 Task: Research Airbnb accommodations for family mountain adventure in Colorado Springs, Colorado, with activities like stays at countryside properties.
Action: Mouse moved to (506, 162)
Screenshot: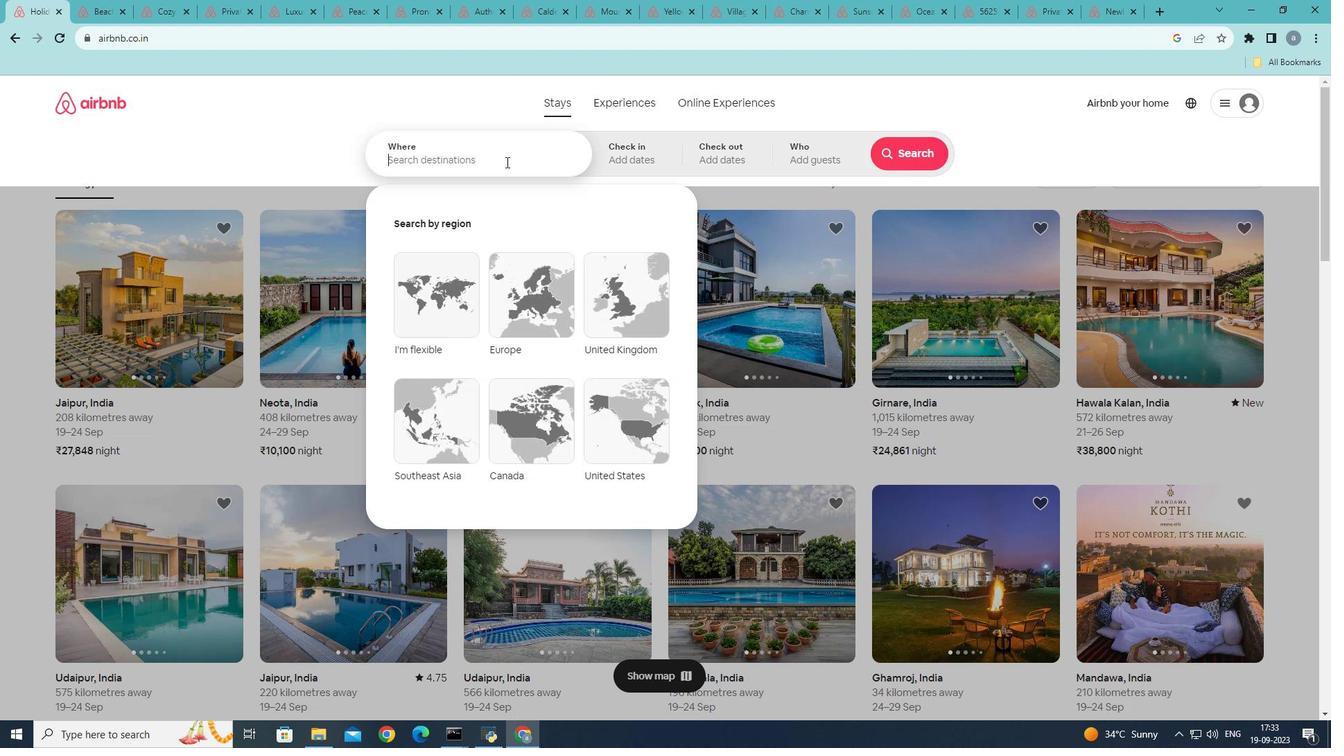 
Action: Mouse pressed left at (506, 162)
Screenshot: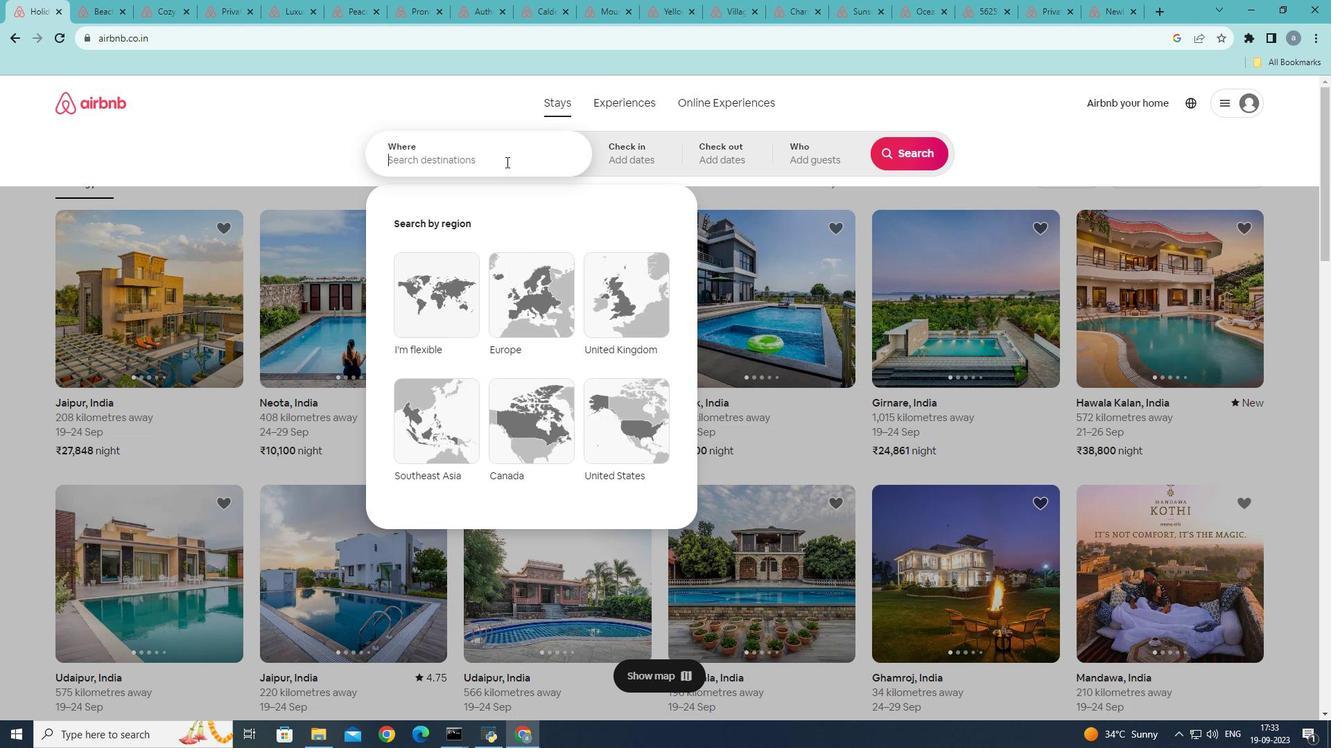 
Action: Mouse moved to (502, 166)
Screenshot: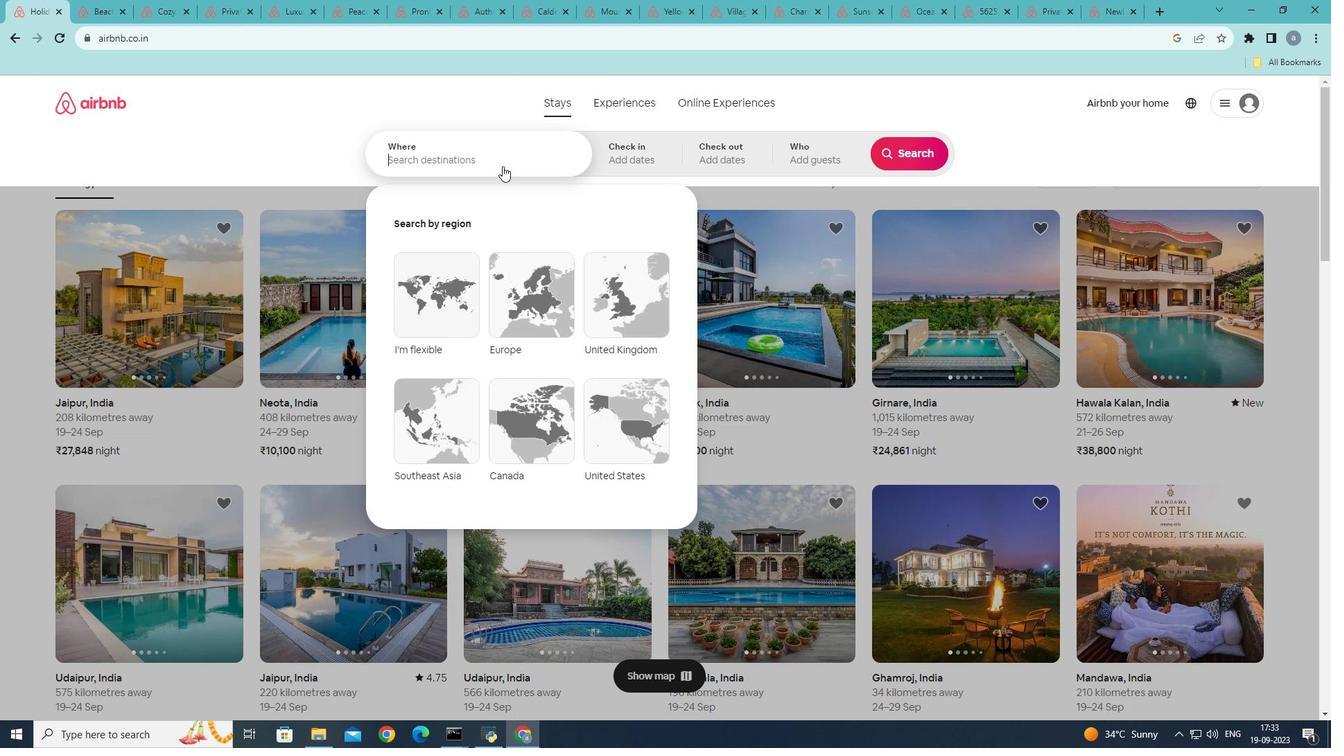 
Action: Key pressed <Key.shift>Colora
Screenshot: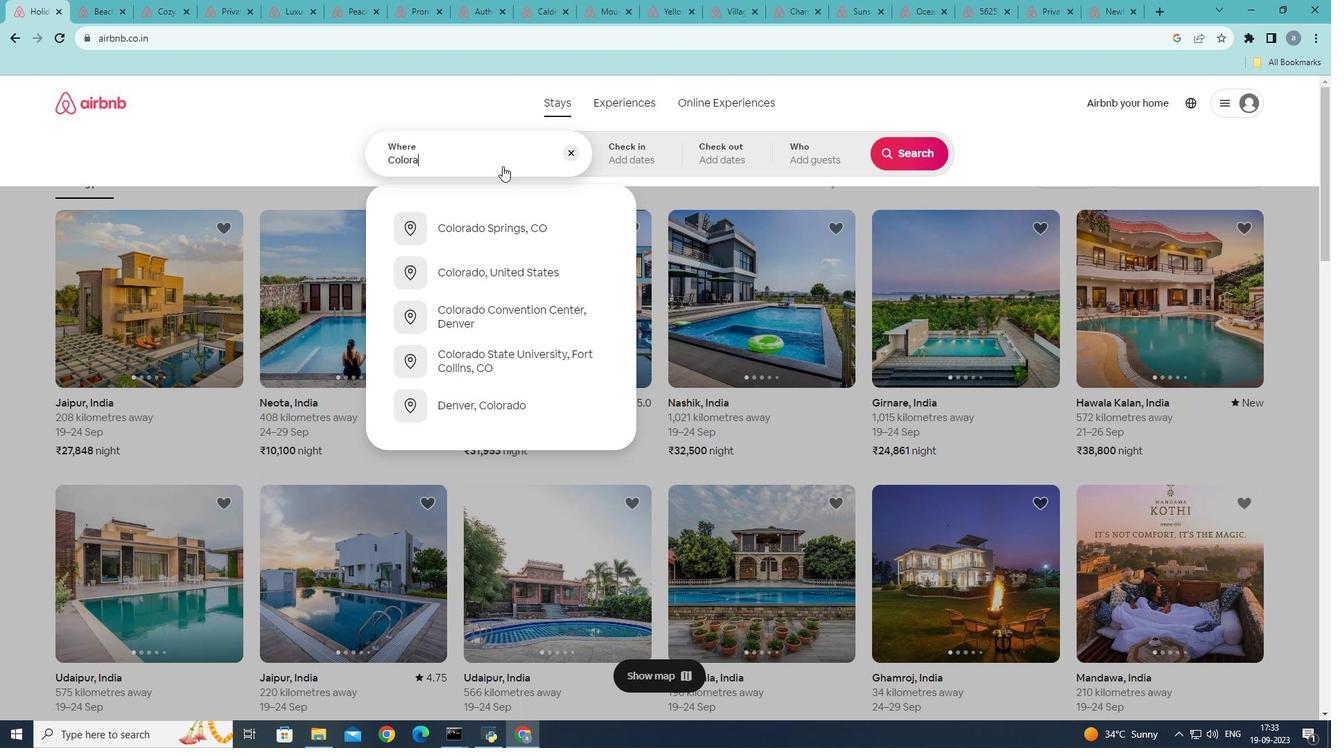 
Action: Mouse moved to (524, 230)
Screenshot: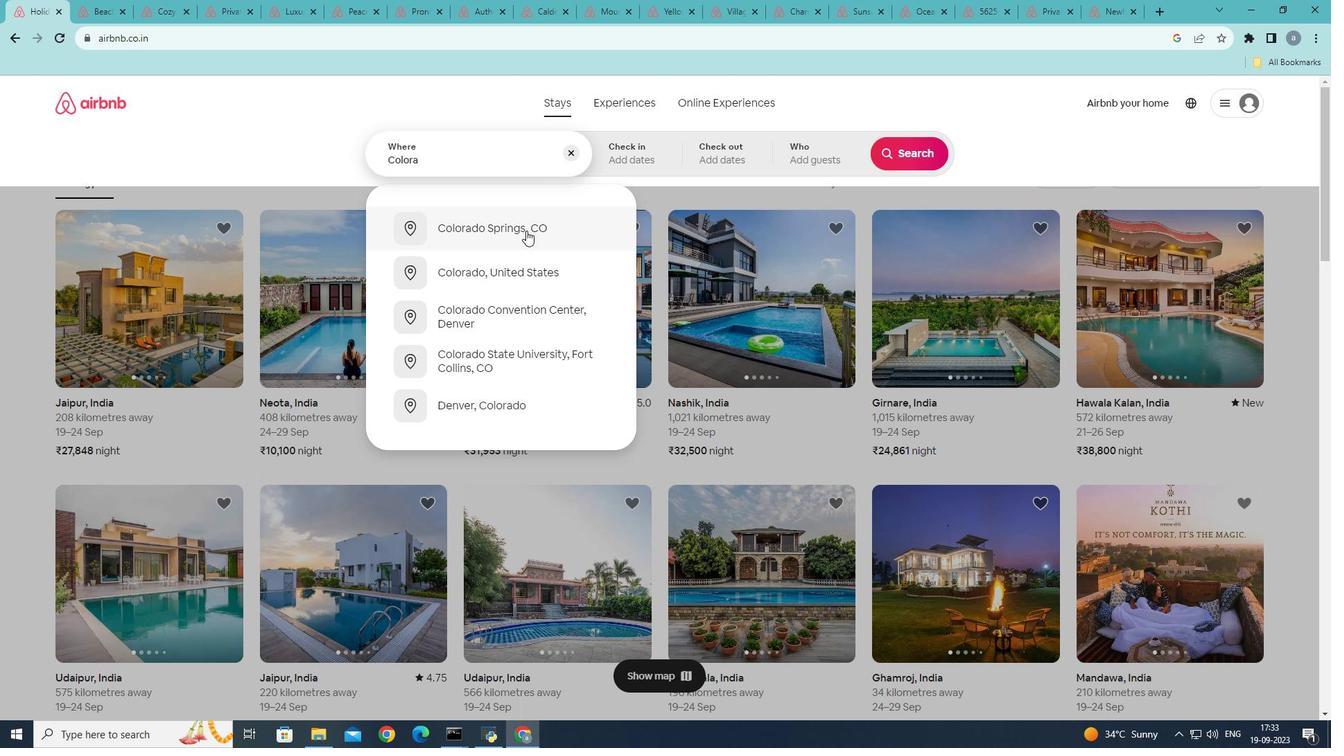 
Action: Mouse pressed left at (524, 230)
Screenshot: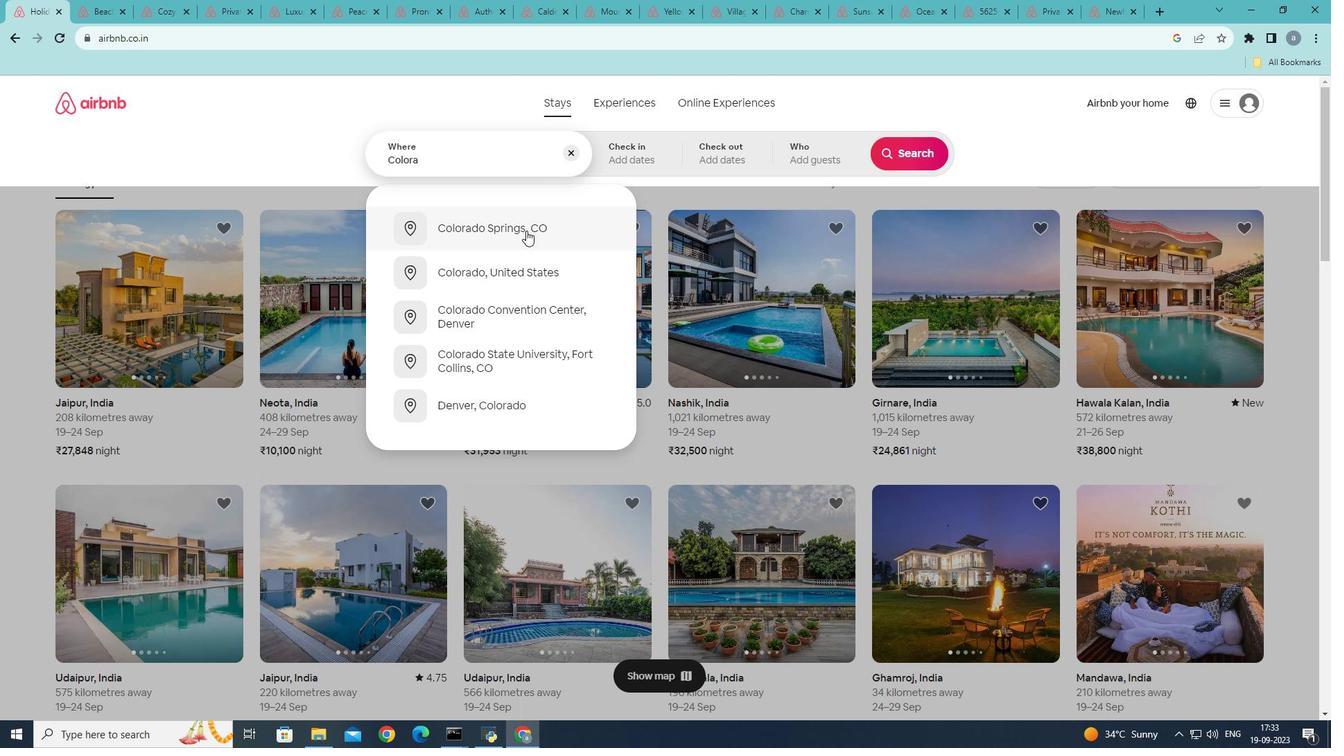 
Action: Mouse moved to (936, 152)
Screenshot: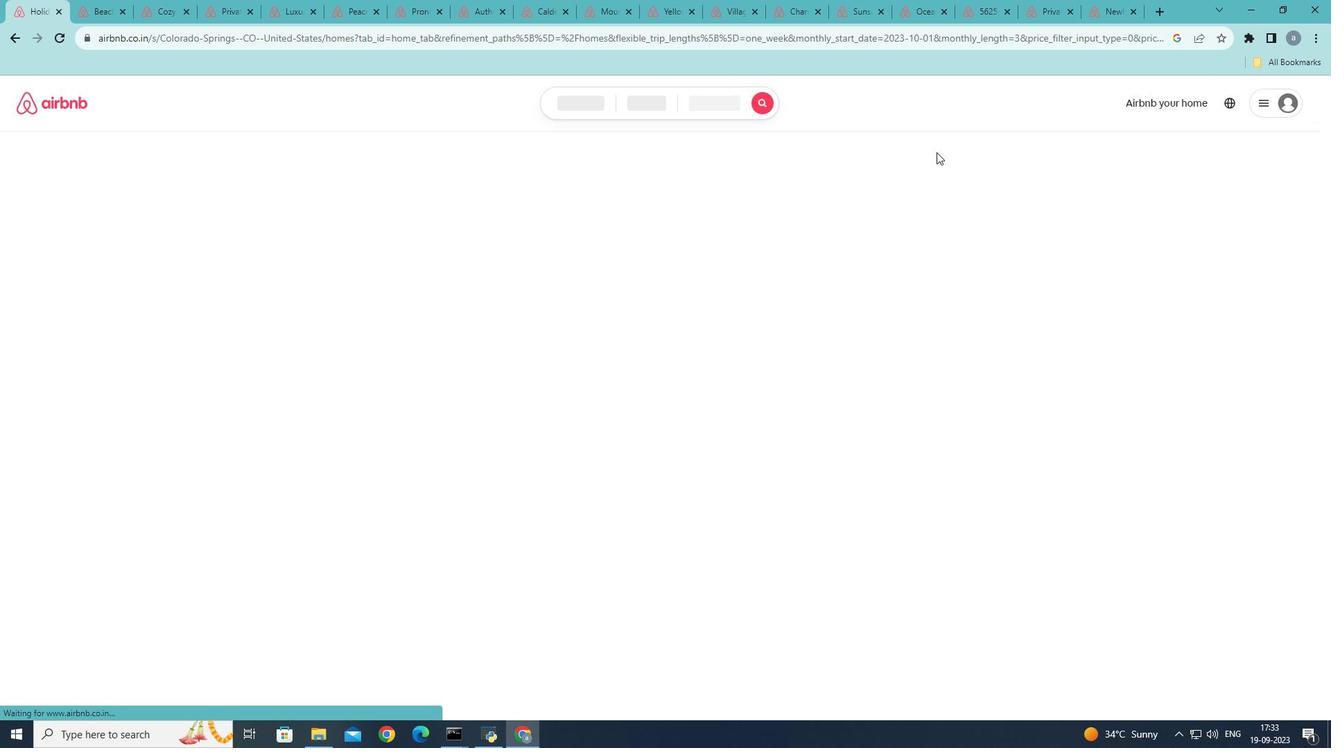 
Action: Mouse pressed left at (936, 152)
Screenshot: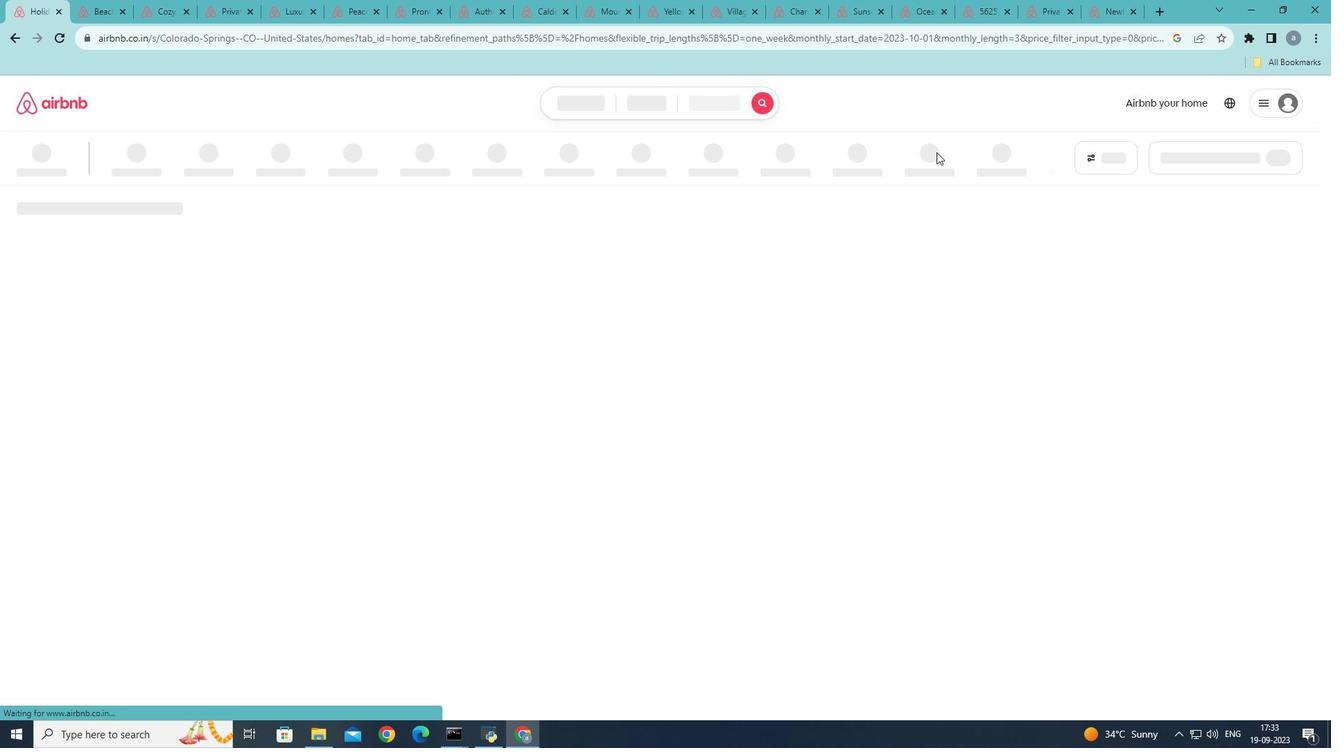 
Action: Mouse moved to (126, 160)
Screenshot: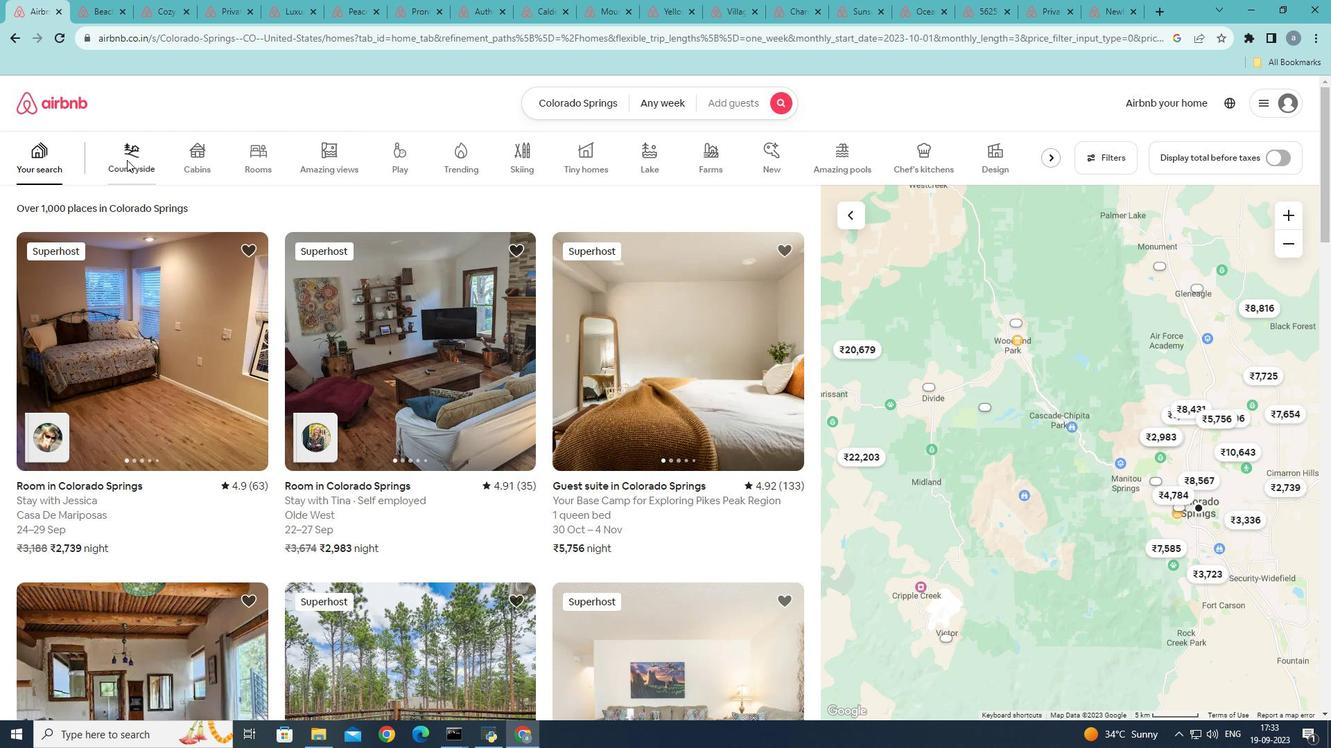 
Action: Mouse pressed left at (126, 160)
Screenshot: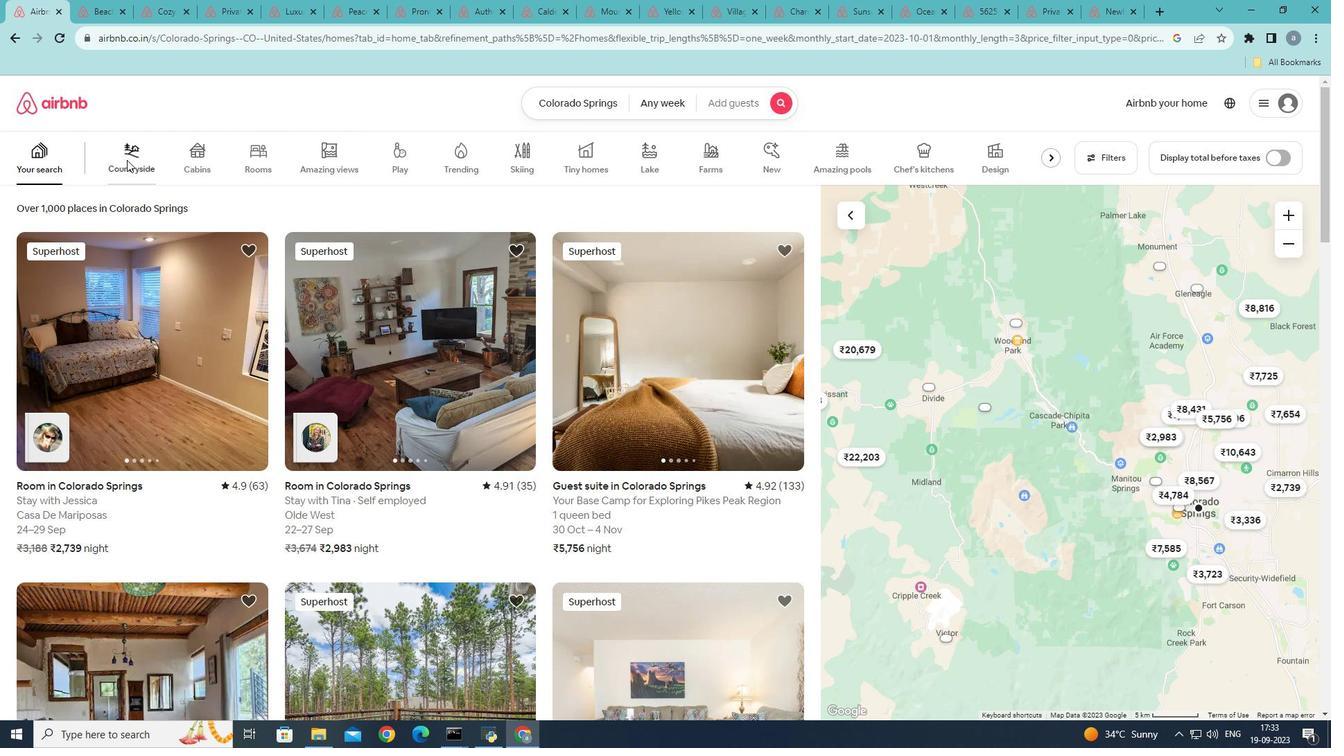 
Action: Mouse moved to (587, 362)
Screenshot: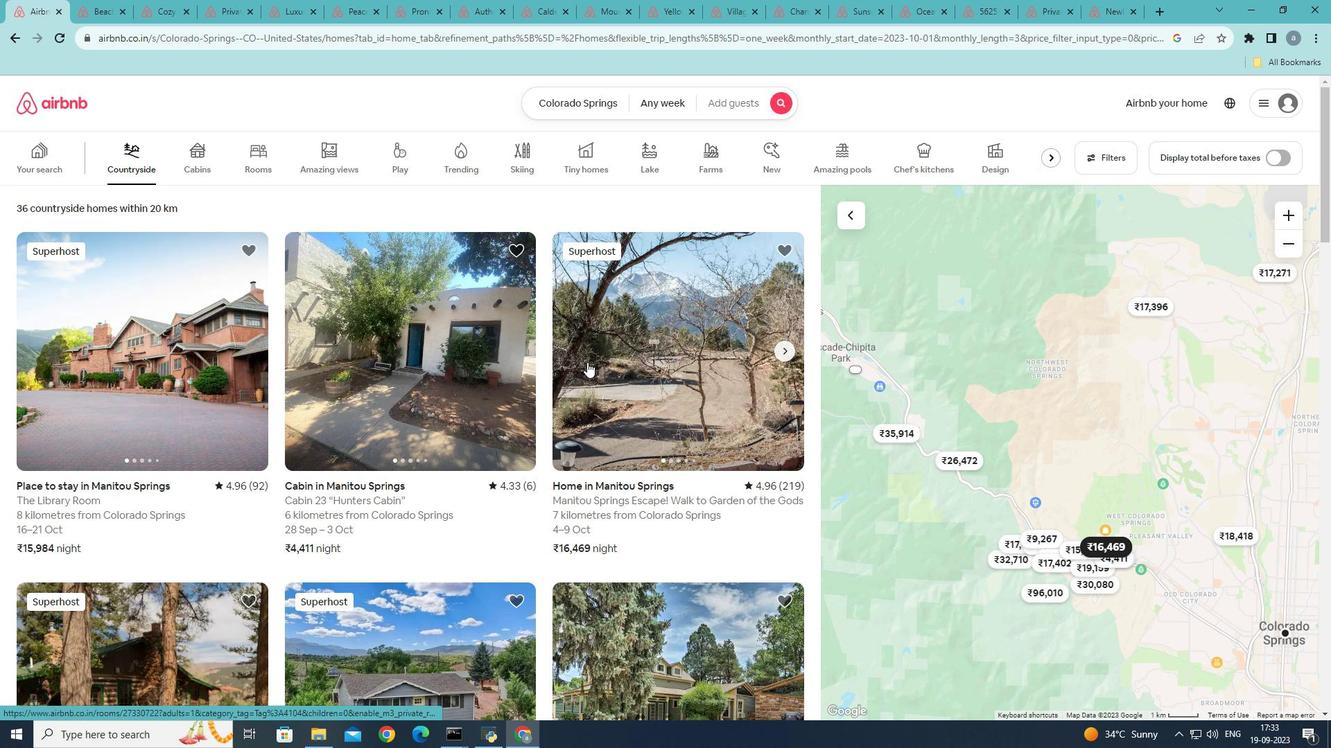 
Action: Mouse scrolled (587, 361) with delta (0, 0)
Screenshot: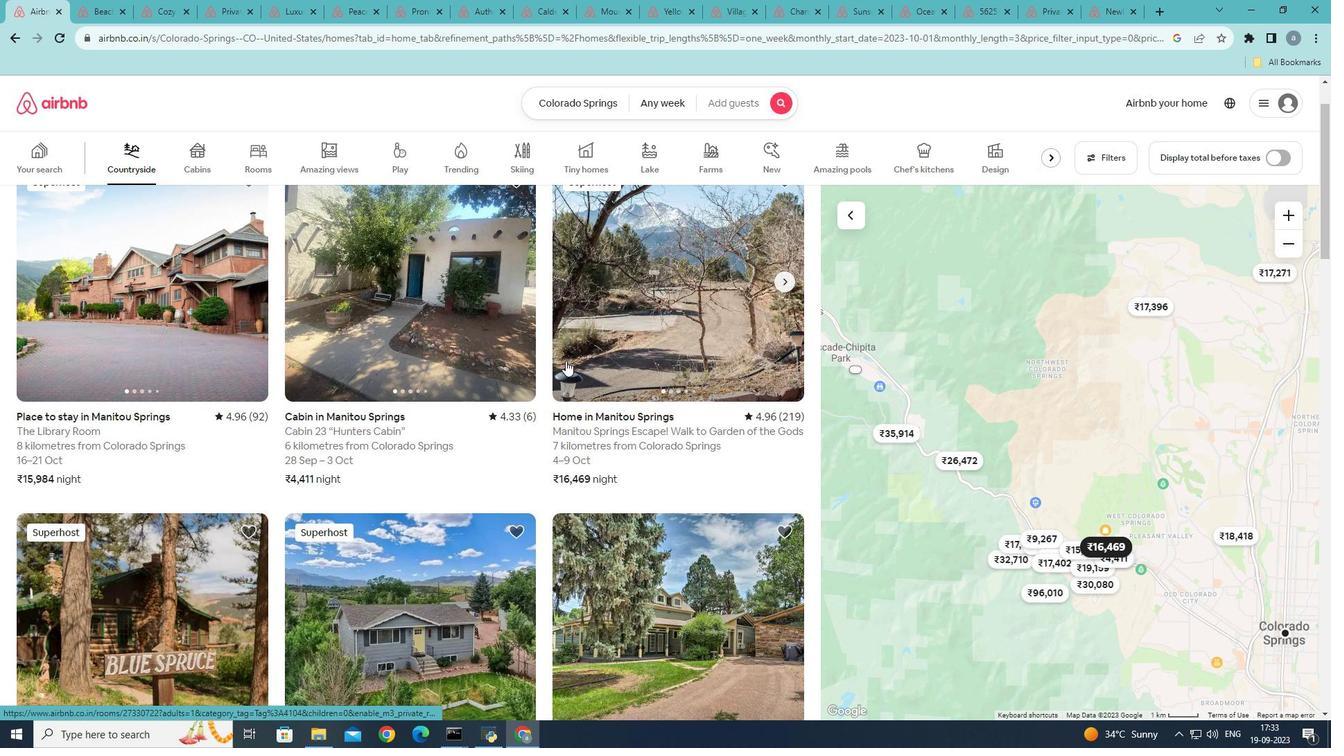 
Action: Mouse moved to (151, 303)
Screenshot: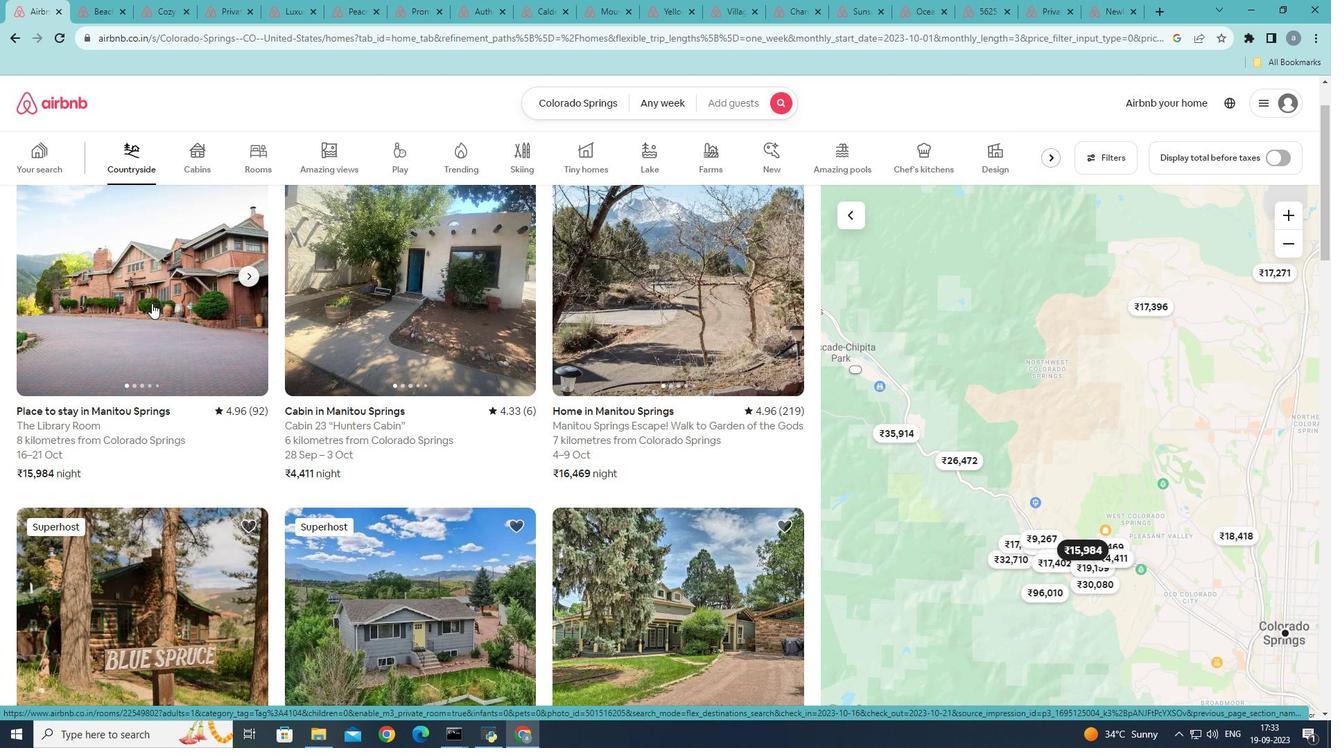 
Action: Mouse scrolled (151, 303) with delta (0, 0)
Screenshot: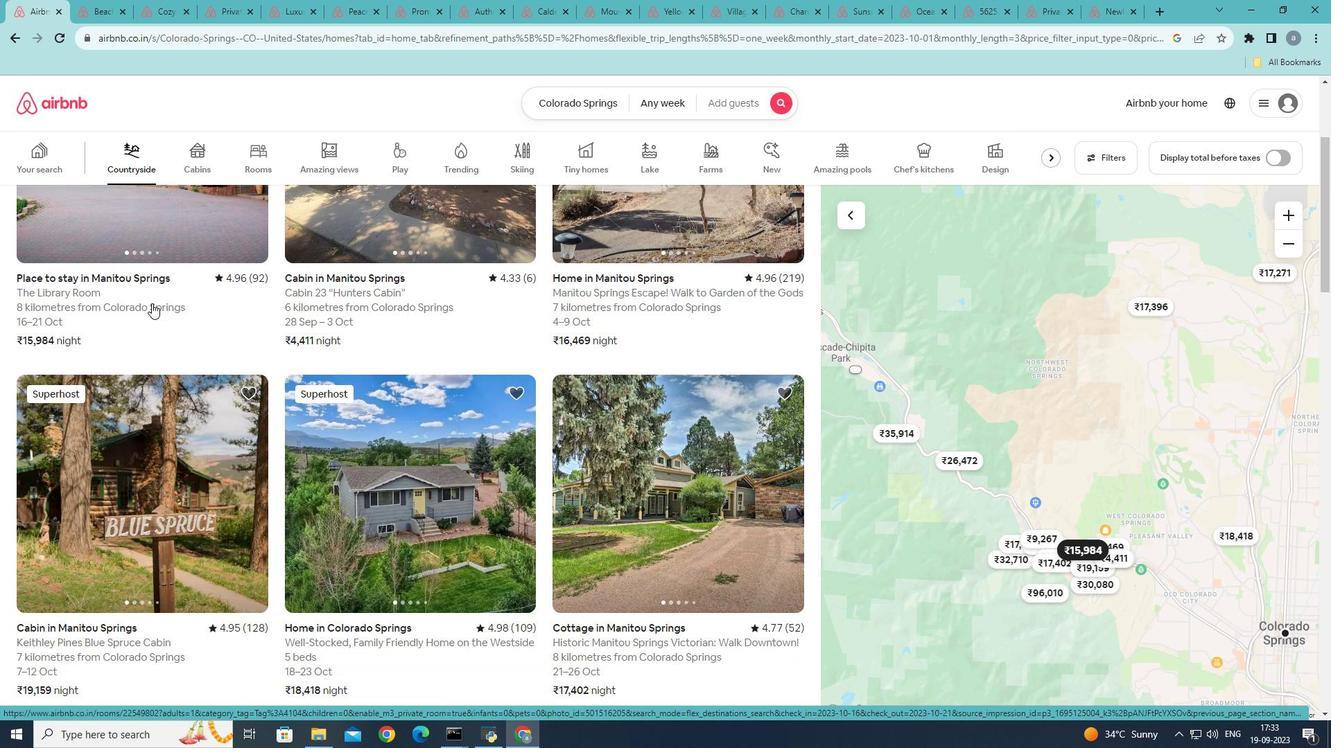 
Action: Mouse scrolled (151, 303) with delta (0, 0)
Screenshot: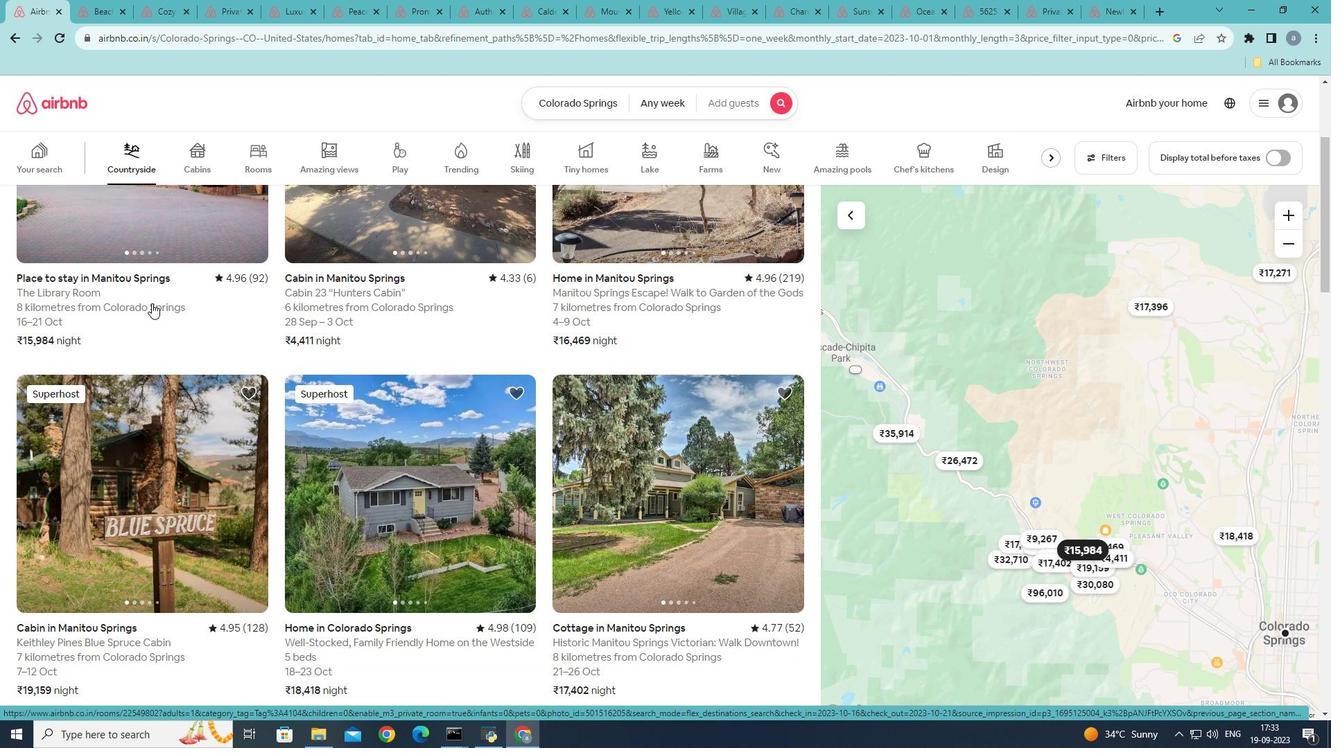 
Action: Mouse scrolled (151, 304) with delta (0, 0)
Screenshot: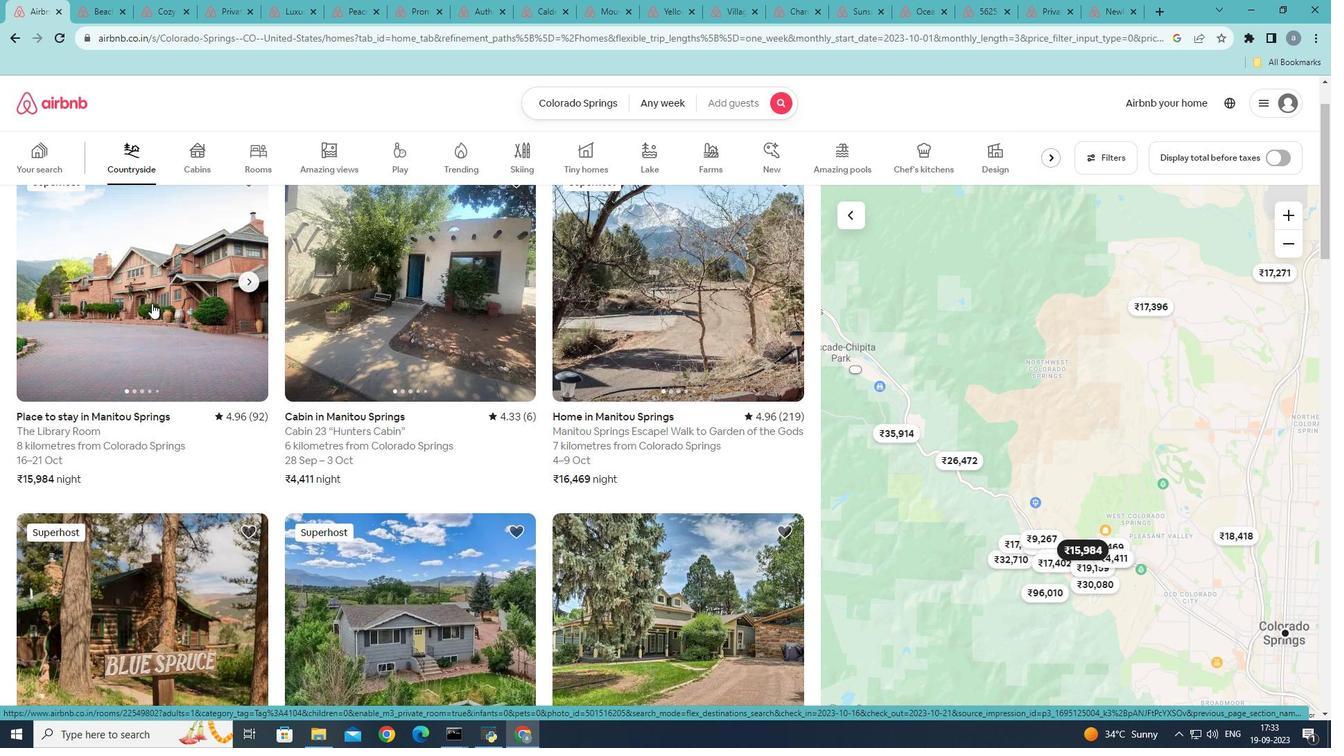 
Action: Mouse scrolled (151, 304) with delta (0, 0)
Screenshot: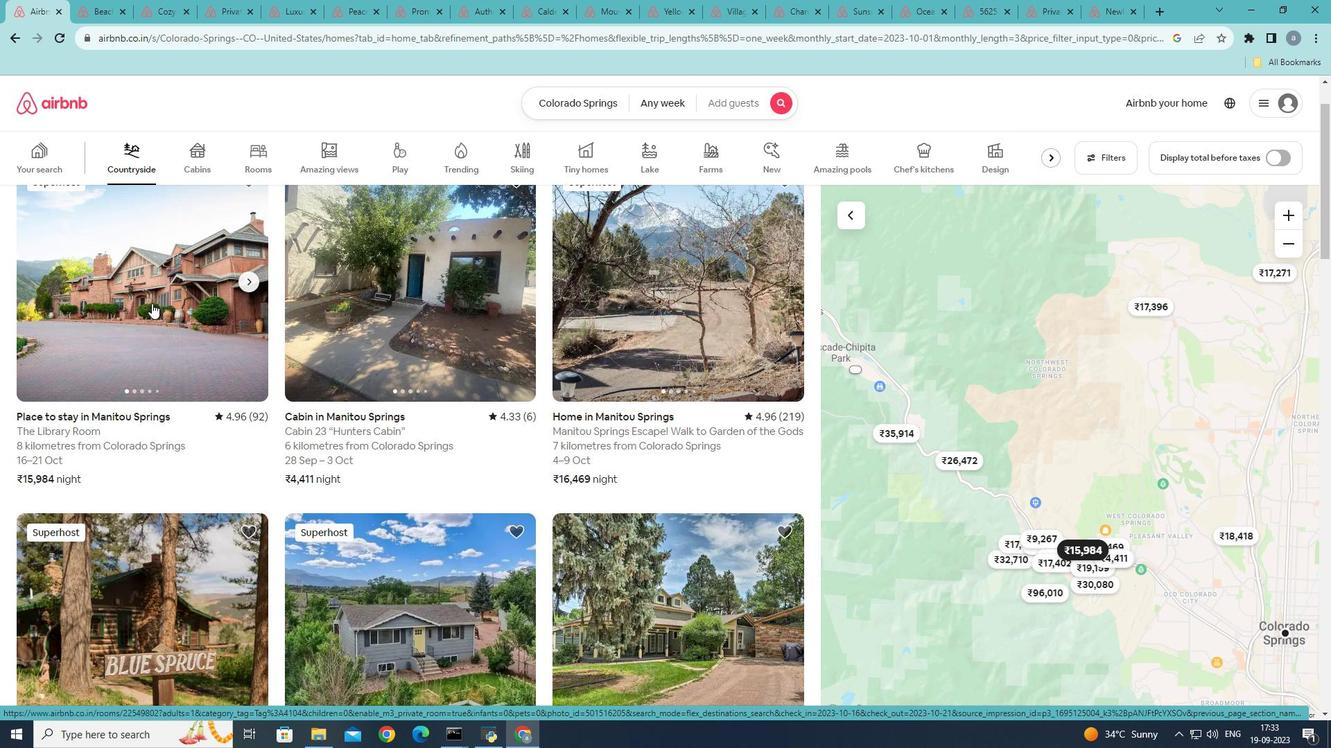 
Action: Mouse moved to (132, 334)
Screenshot: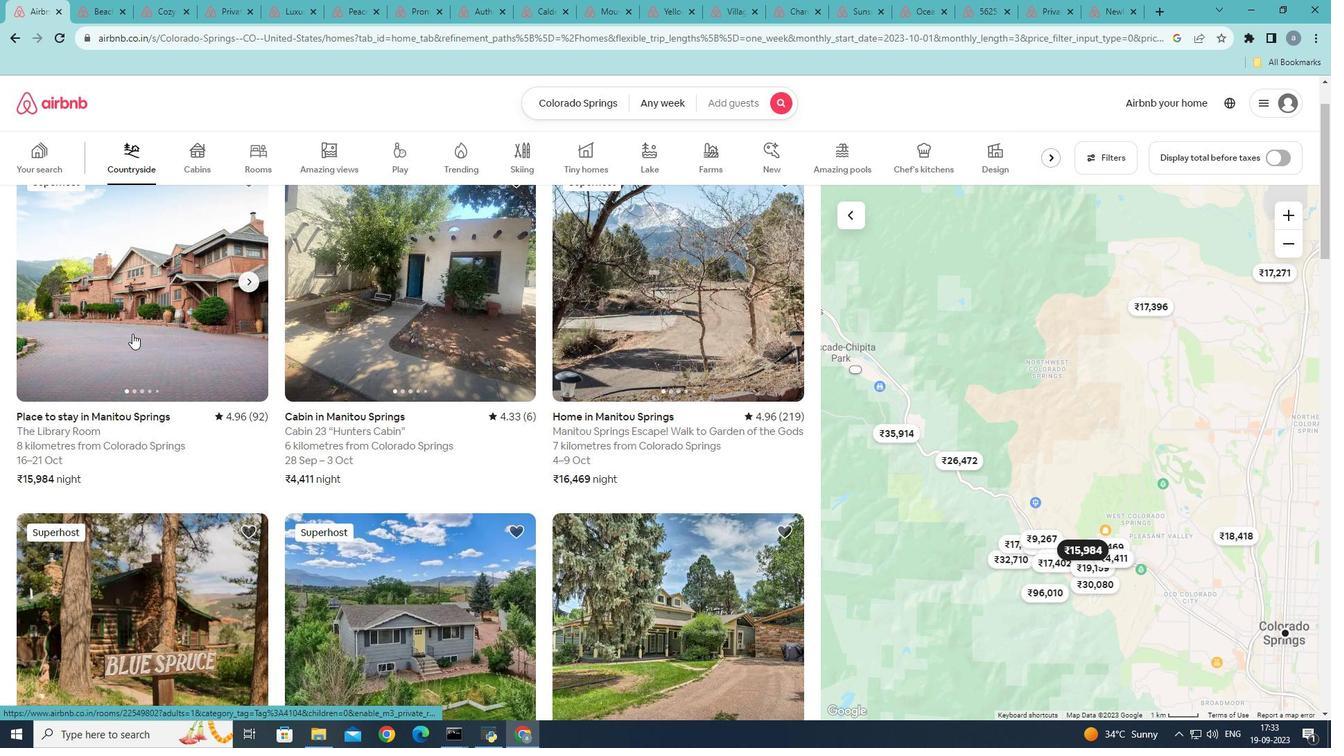 
Action: Mouse pressed left at (132, 334)
Screenshot: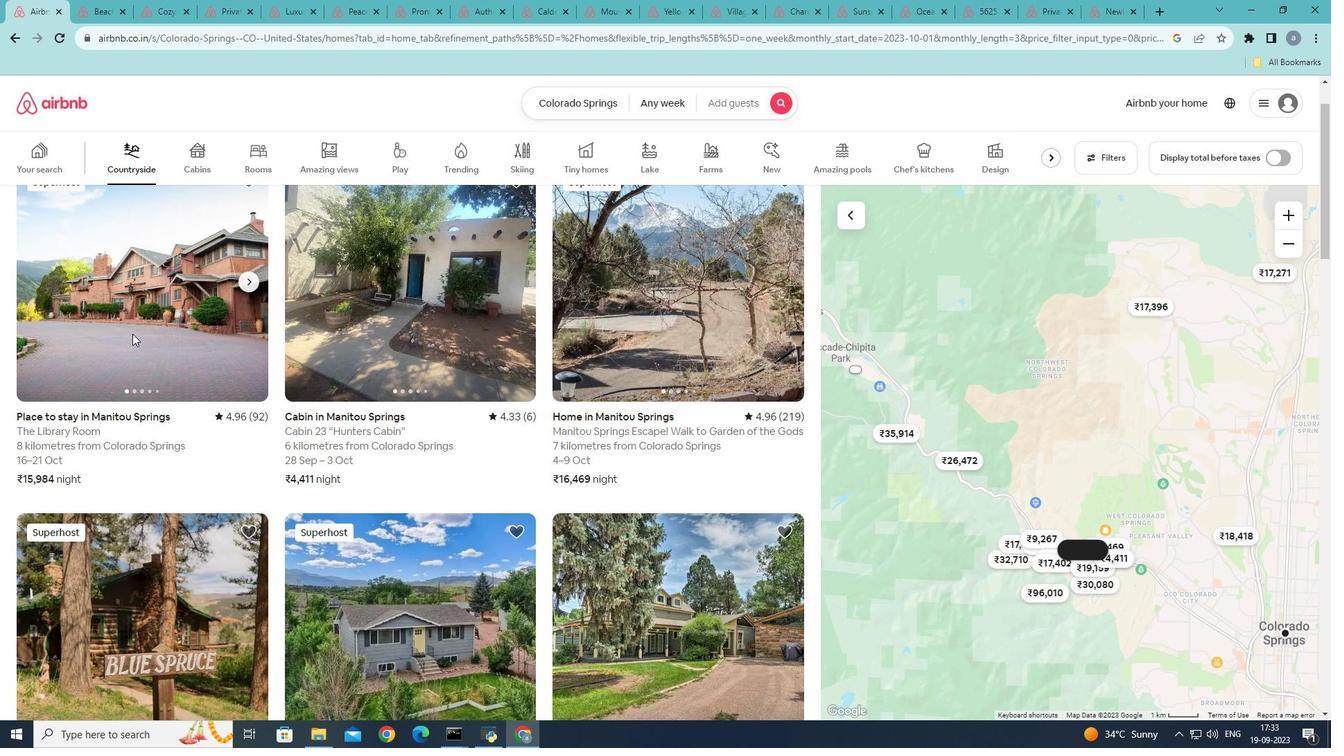 
Action: Mouse moved to (968, 495)
Screenshot: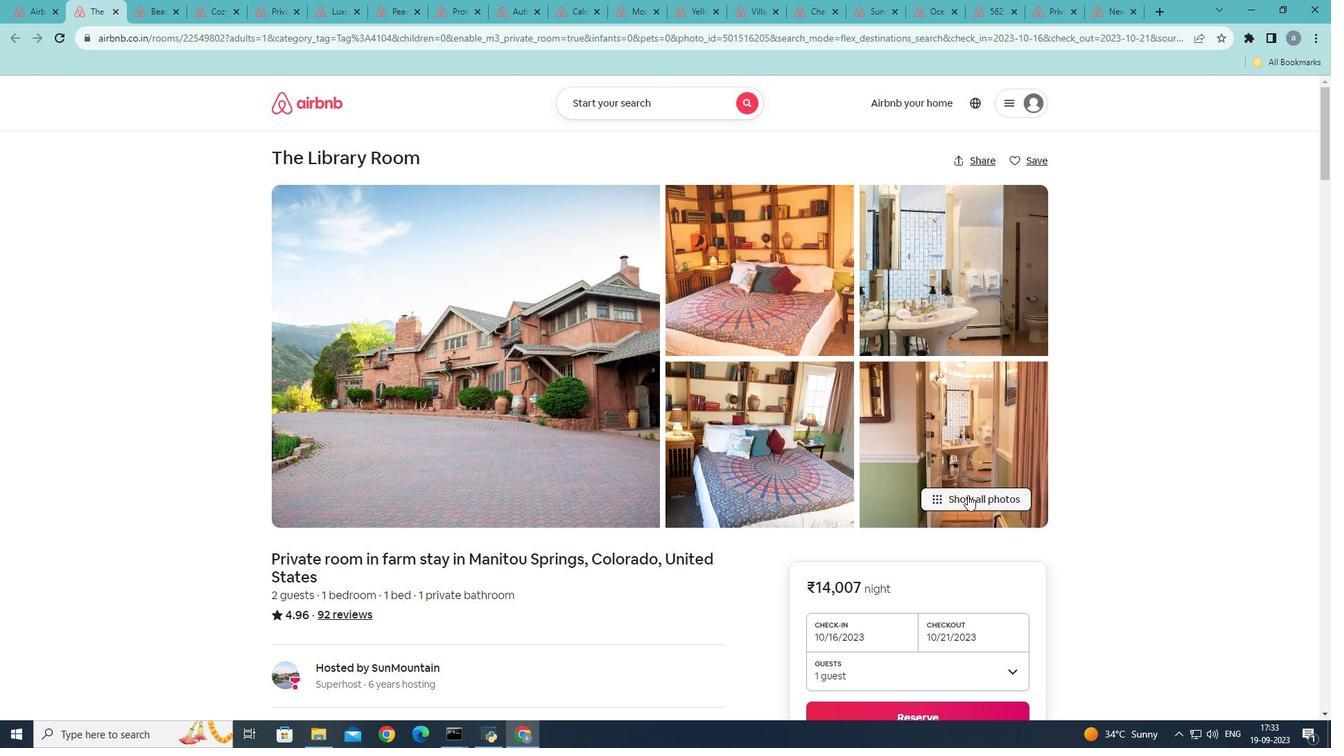 
Action: Mouse pressed left at (968, 495)
Screenshot: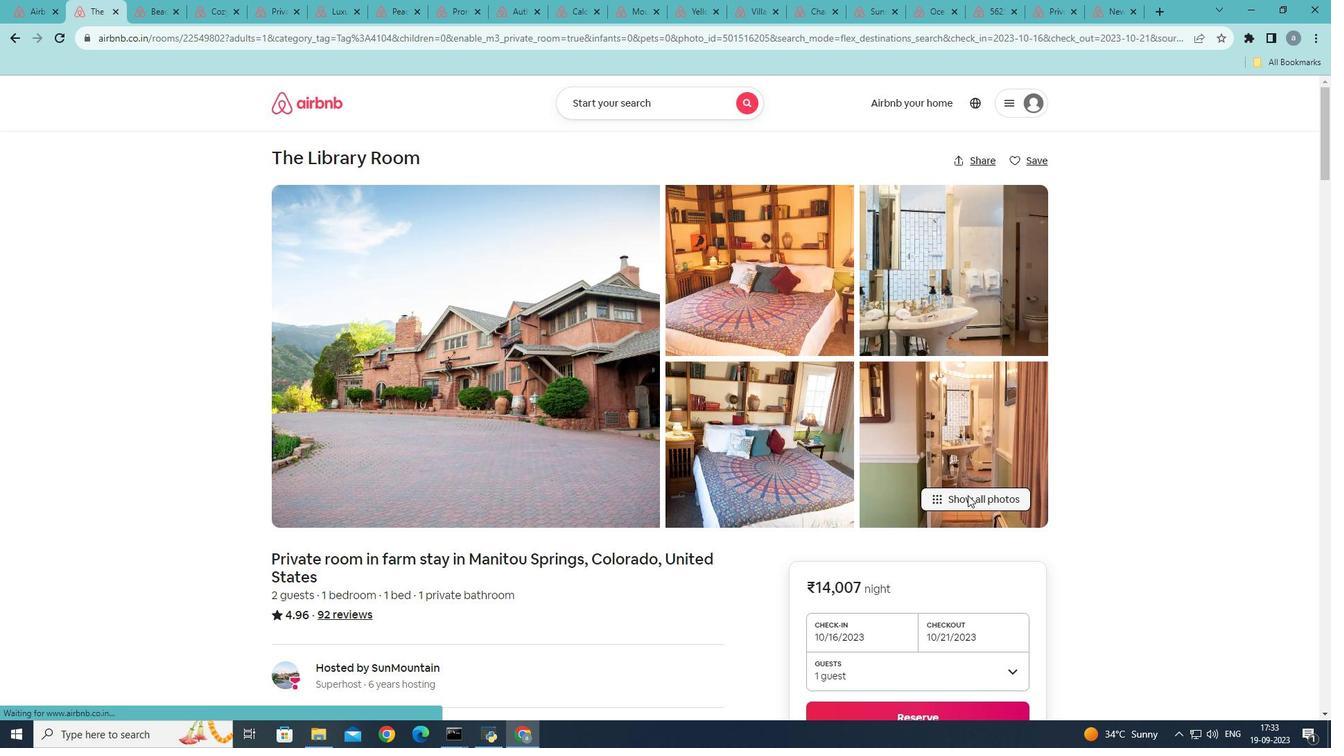 
Action: Mouse moved to (788, 514)
Screenshot: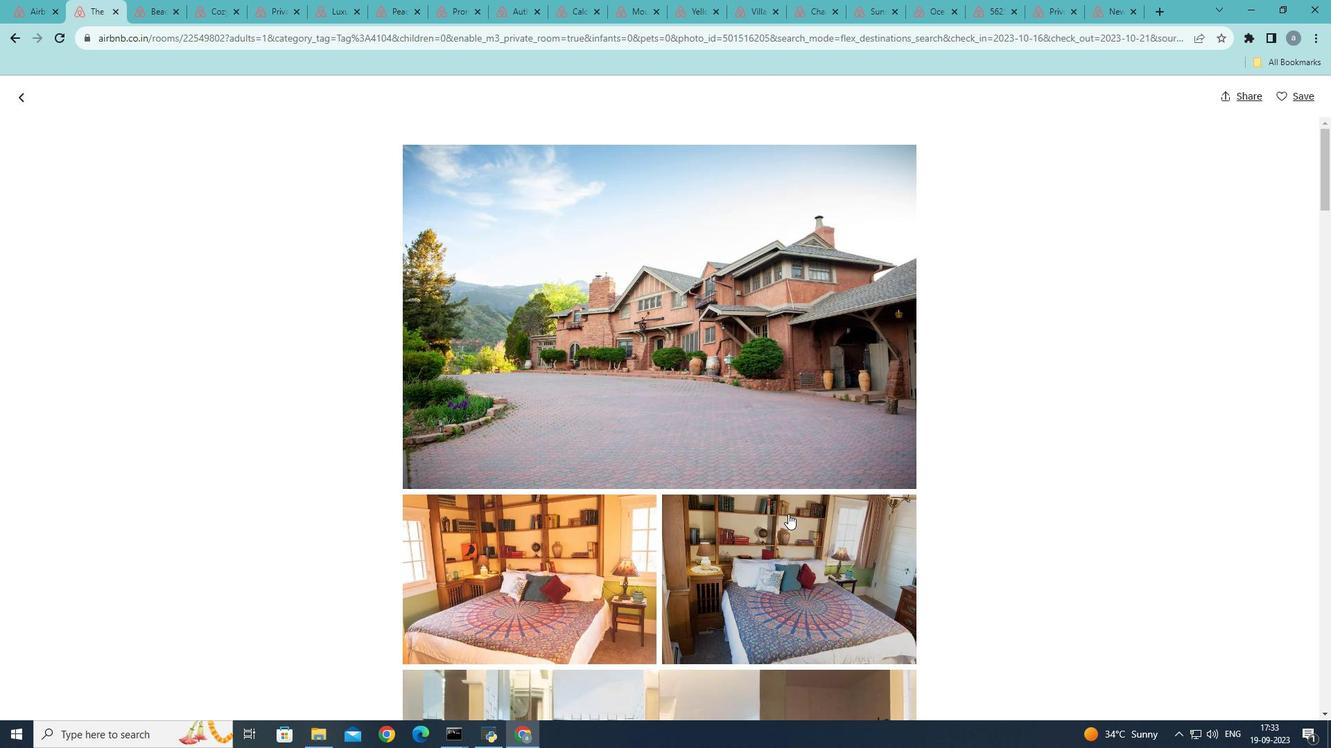 
Action: Mouse scrolled (788, 513) with delta (0, 0)
Screenshot: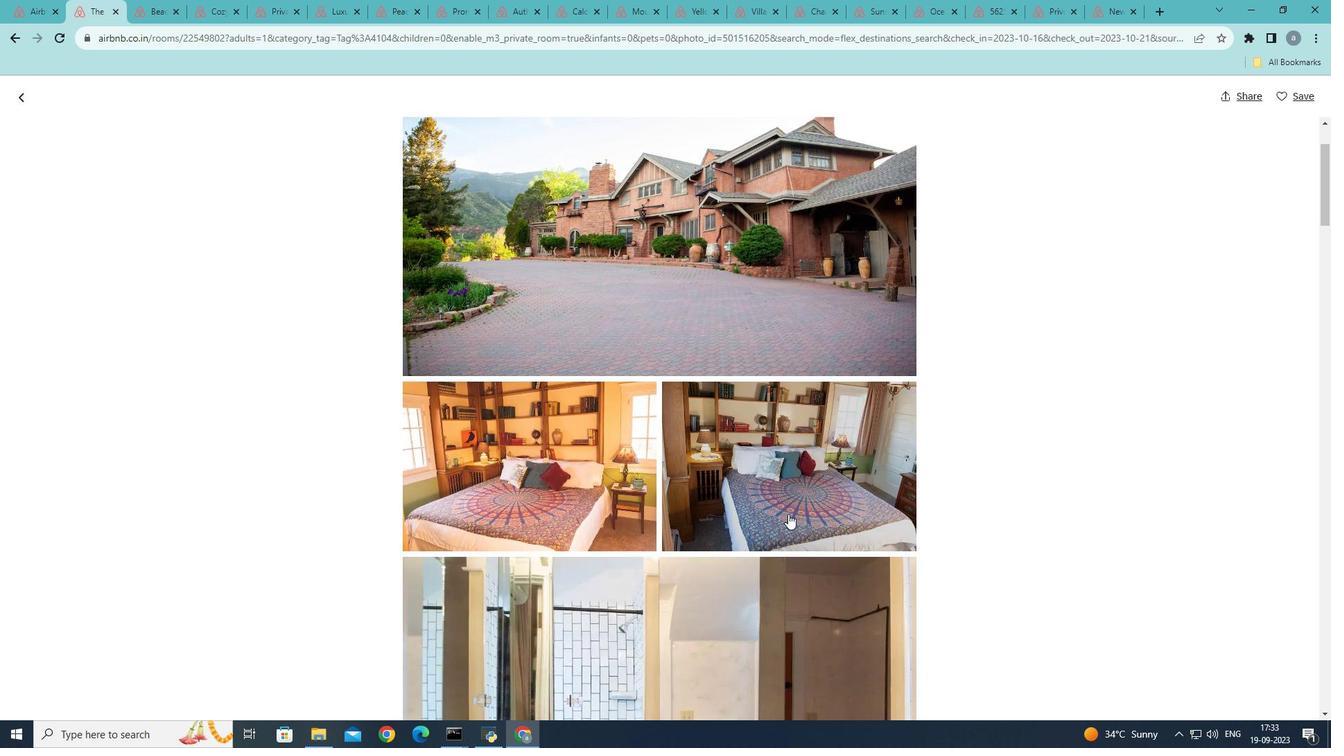 
Action: Mouse scrolled (788, 513) with delta (0, 0)
Screenshot: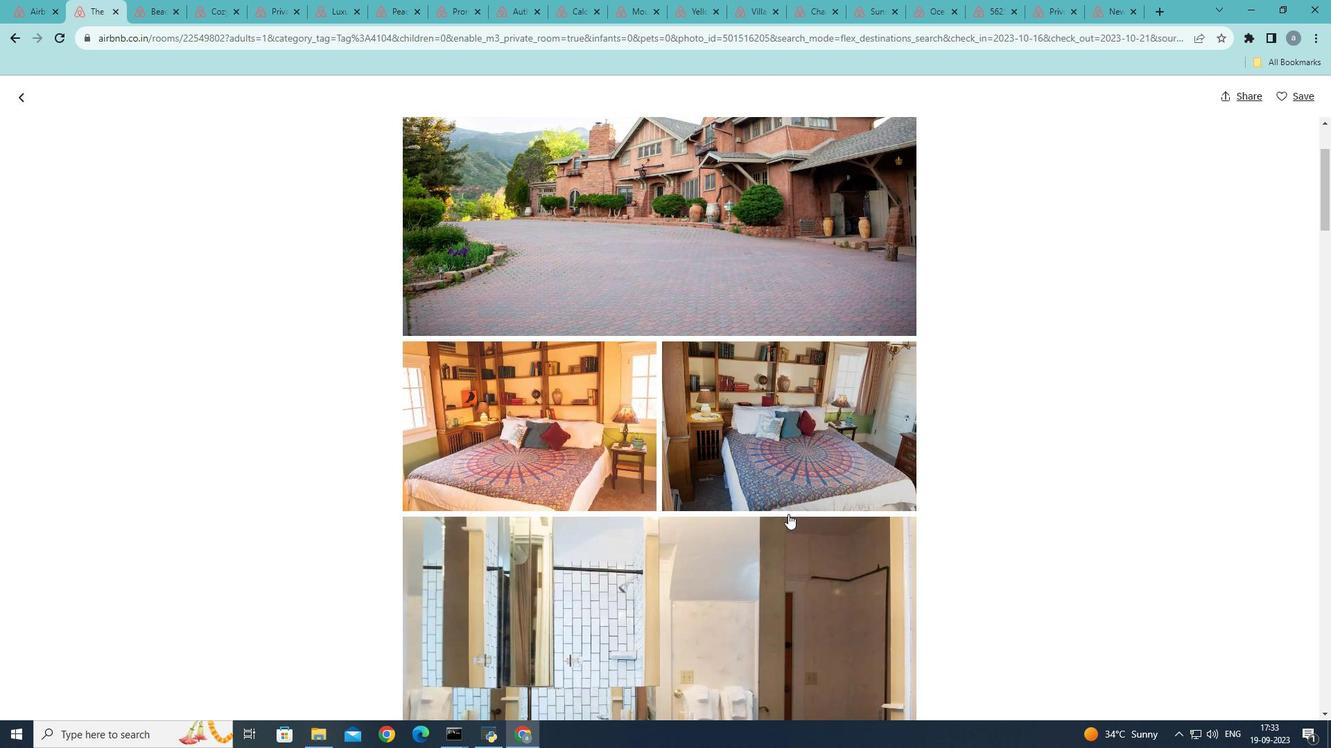 
Action: Mouse scrolled (788, 513) with delta (0, 0)
Screenshot: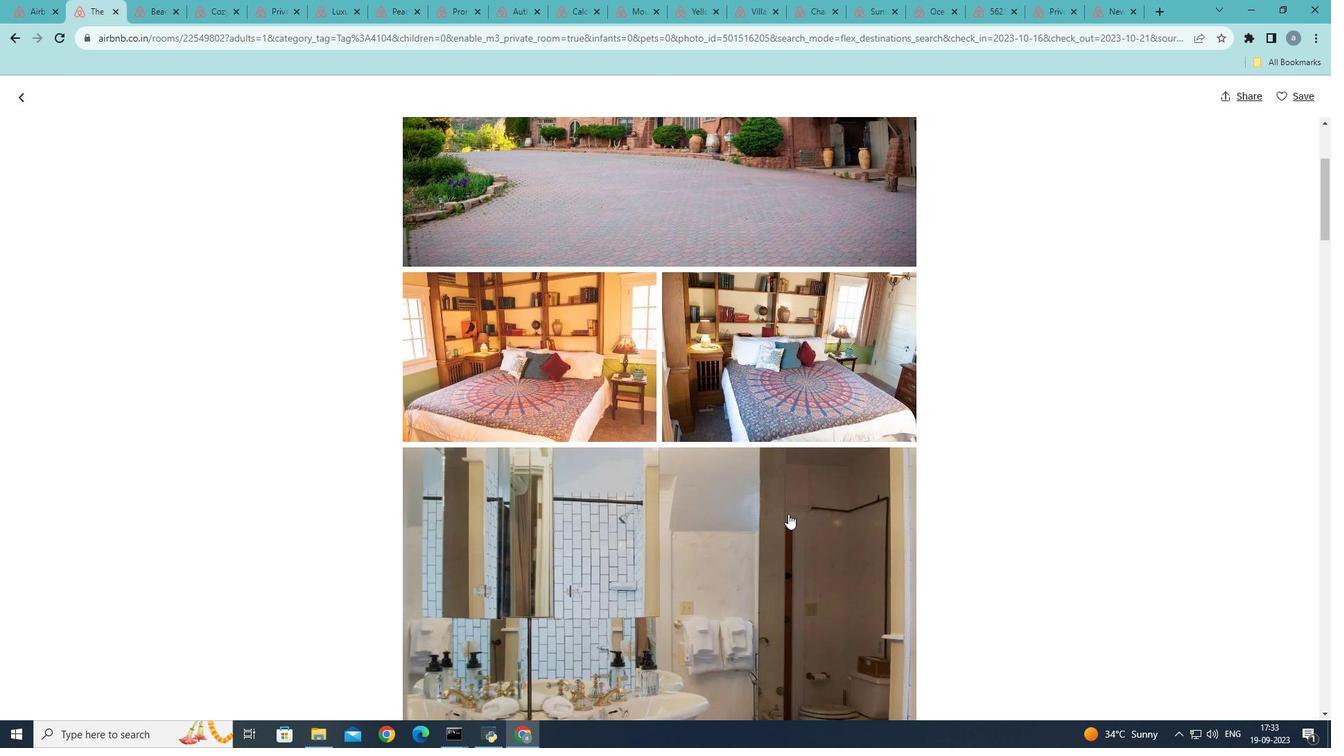 
Action: Mouse scrolled (788, 513) with delta (0, 0)
Screenshot: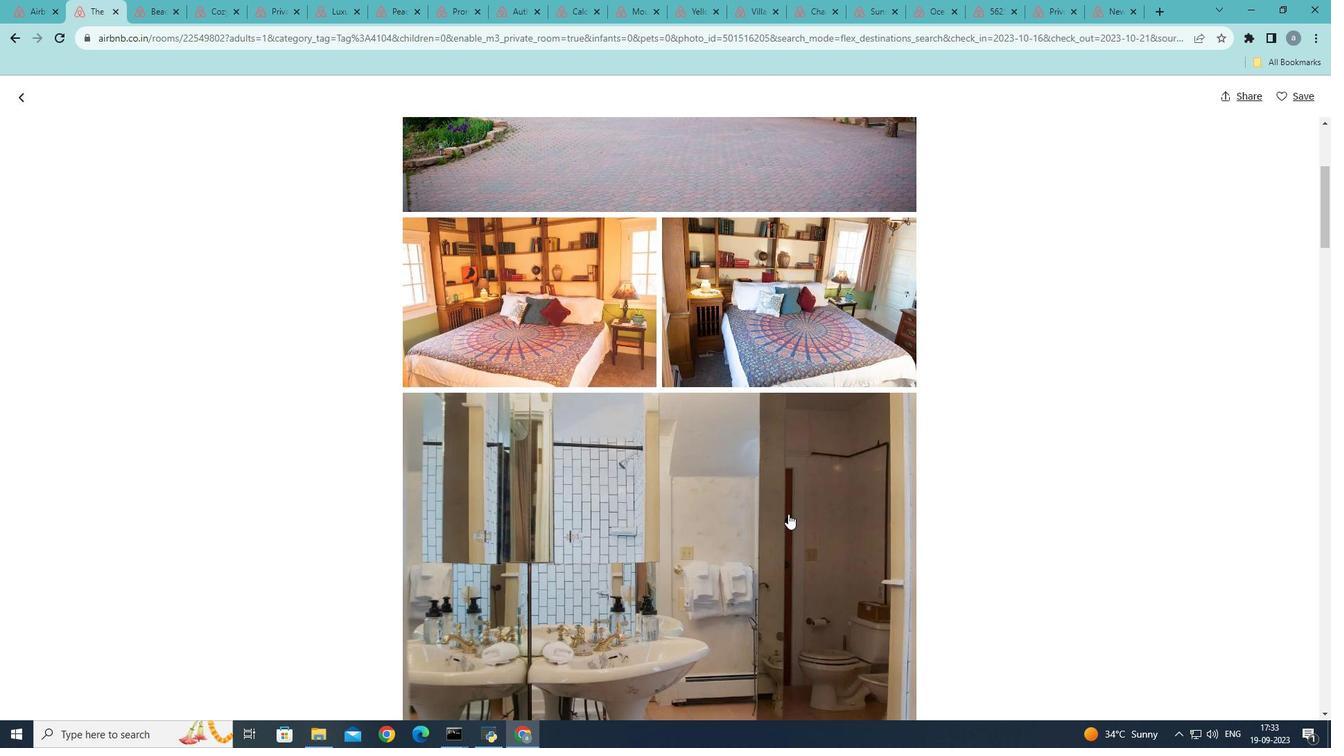 
Action: Mouse scrolled (788, 513) with delta (0, 0)
Screenshot: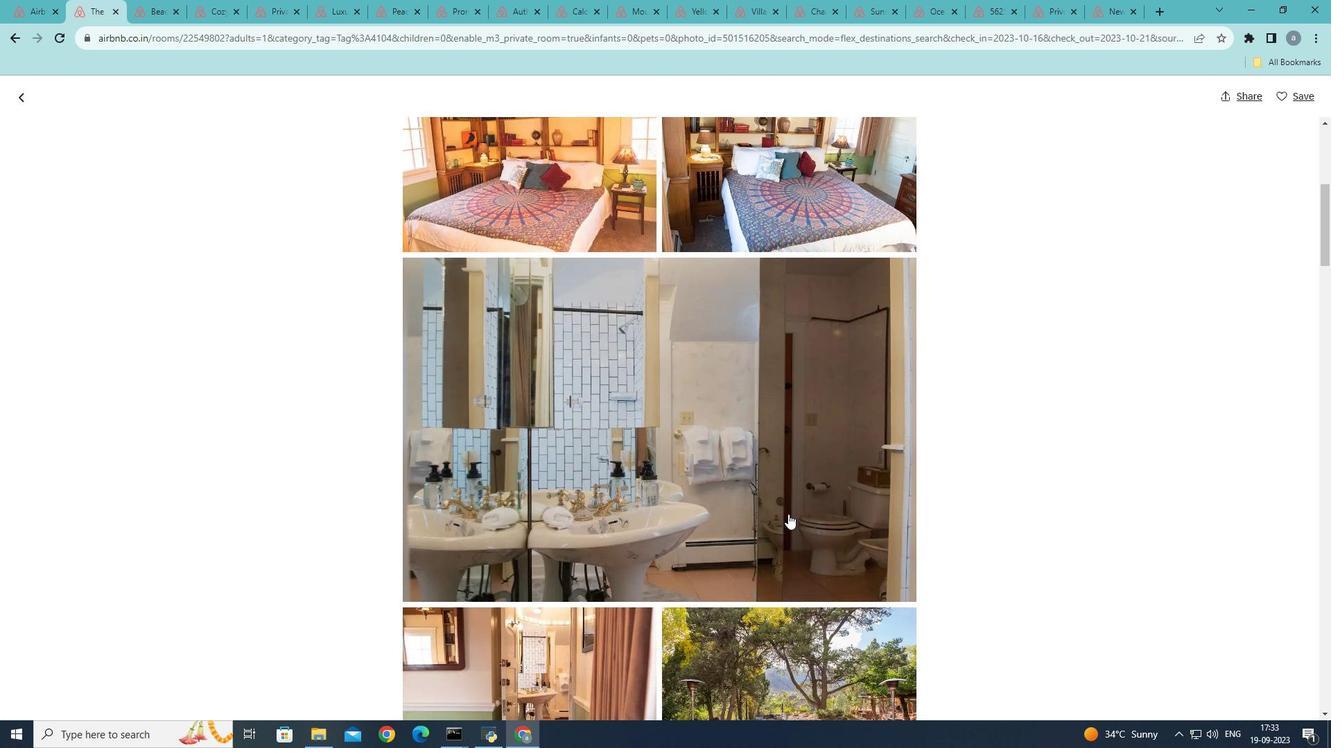 
Action: Mouse scrolled (788, 513) with delta (0, 0)
Screenshot: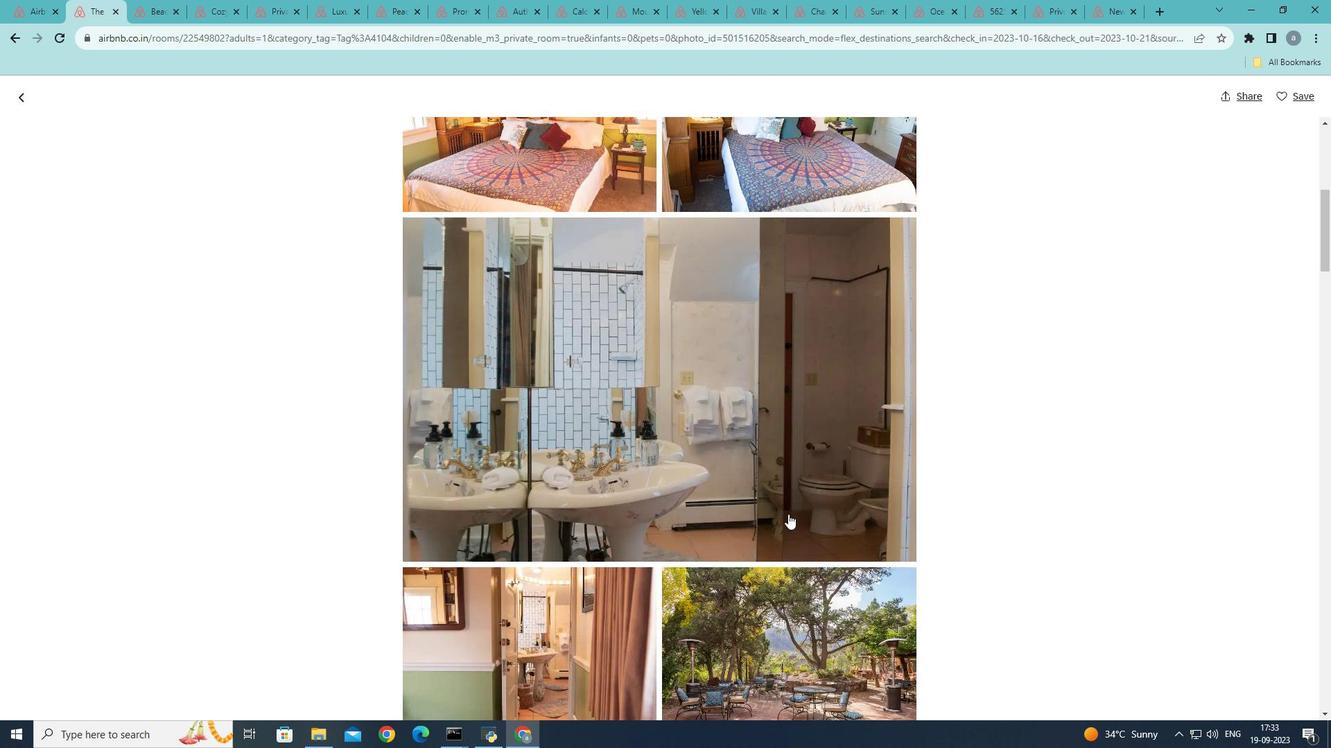 
Action: Mouse scrolled (788, 513) with delta (0, 0)
Screenshot: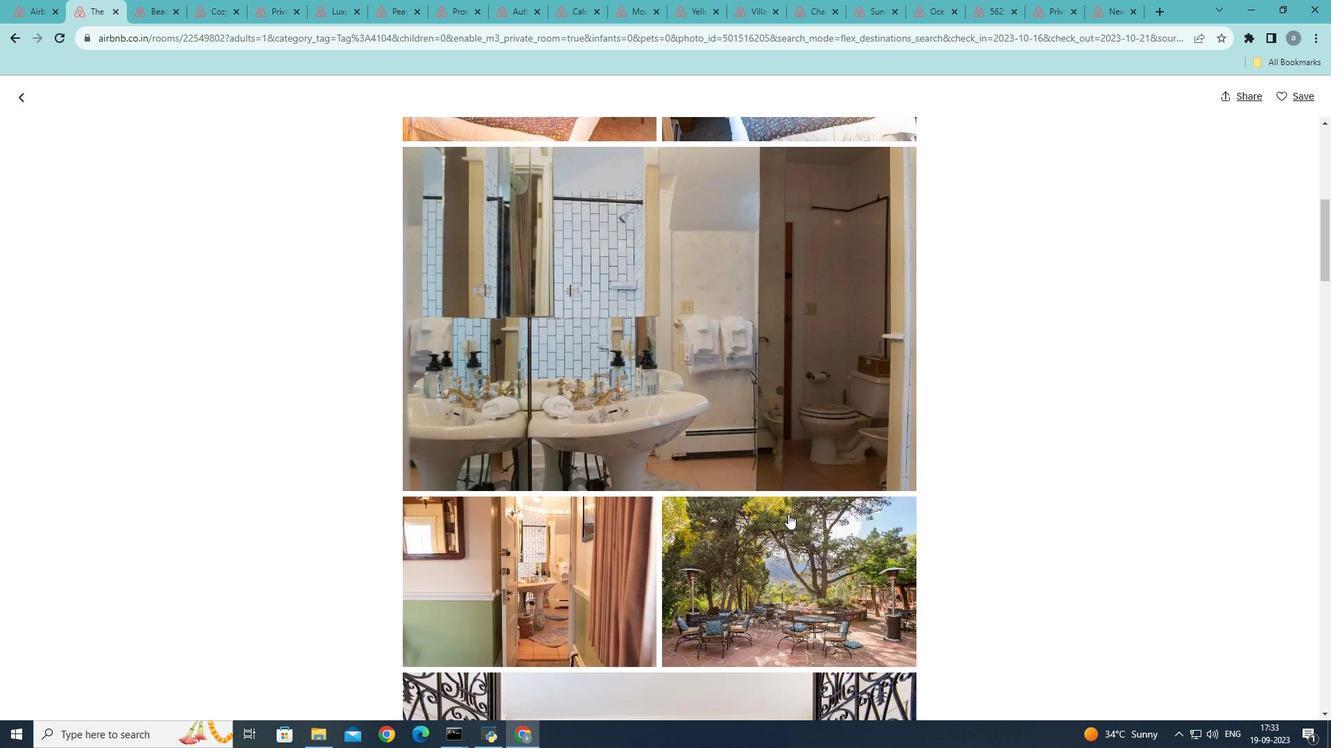 
Action: Mouse scrolled (788, 513) with delta (0, 0)
Screenshot: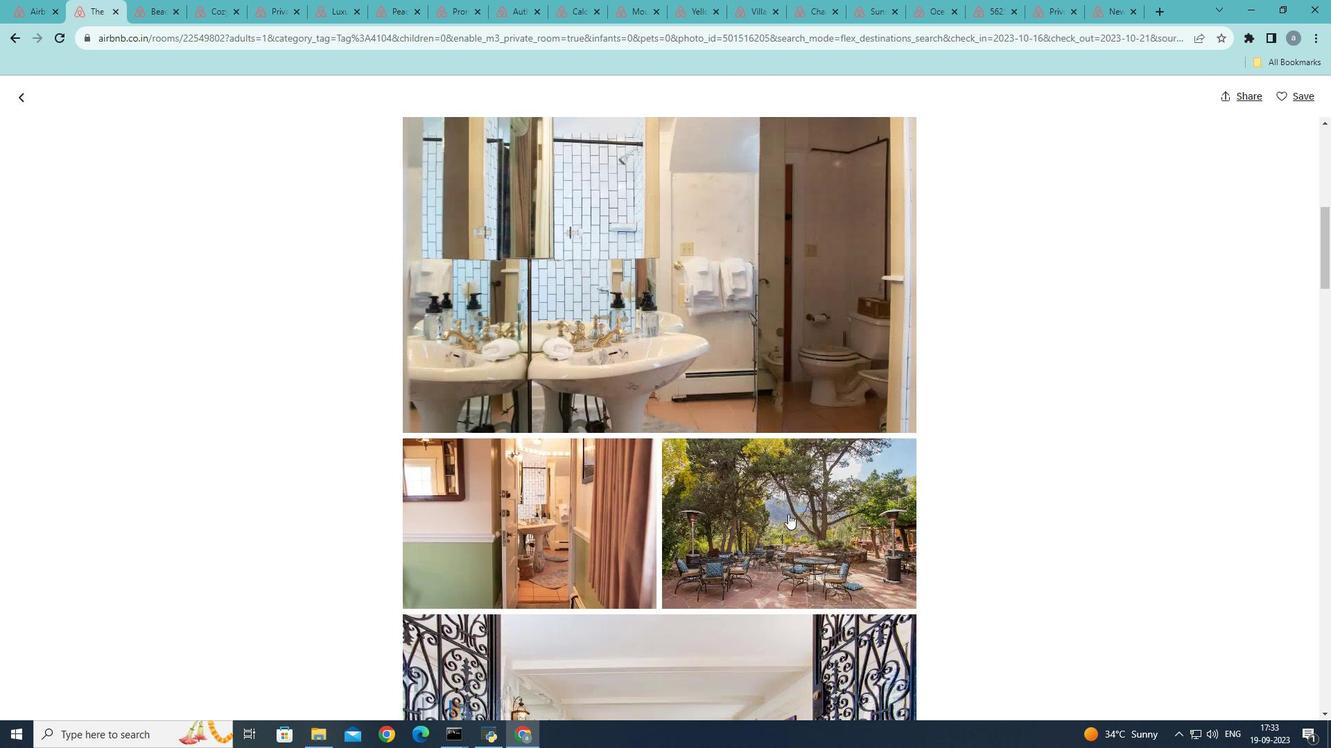 
Action: Mouse scrolled (788, 513) with delta (0, 0)
Screenshot: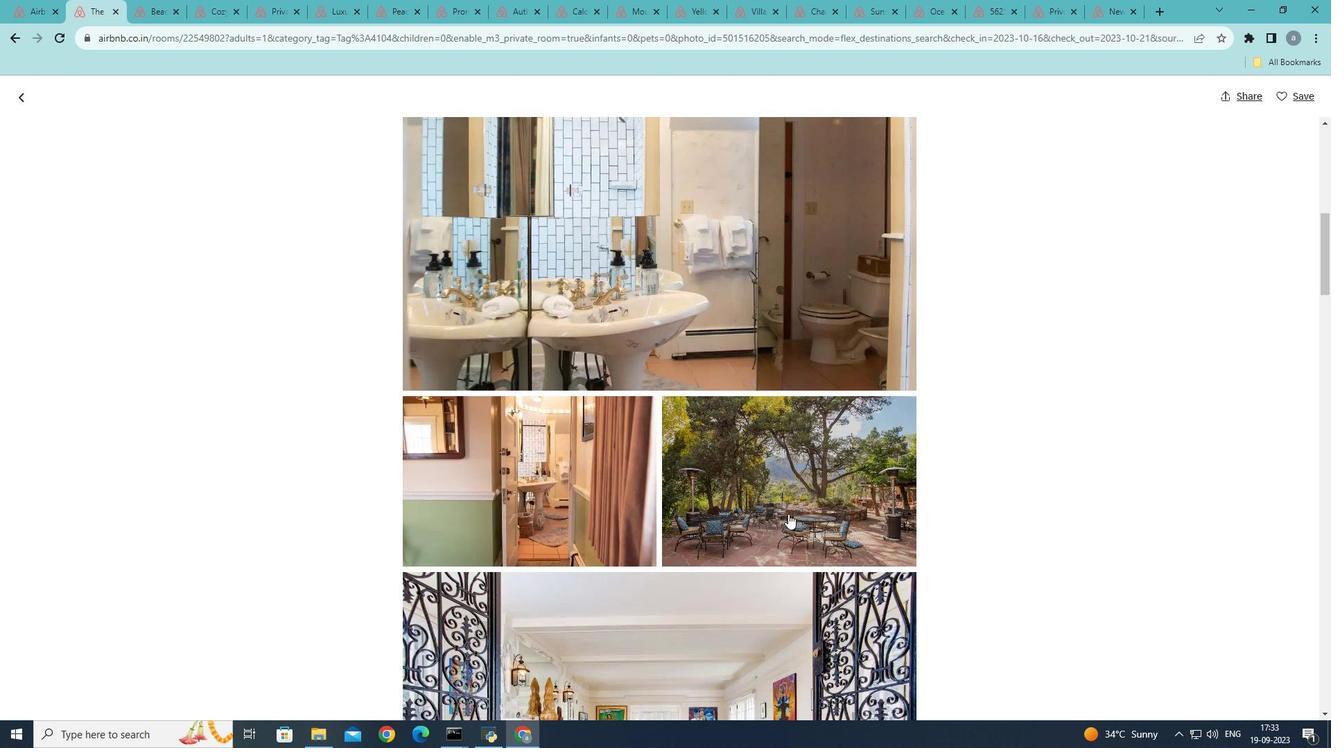 
Action: Mouse scrolled (788, 513) with delta (0, 0)
Screenshot: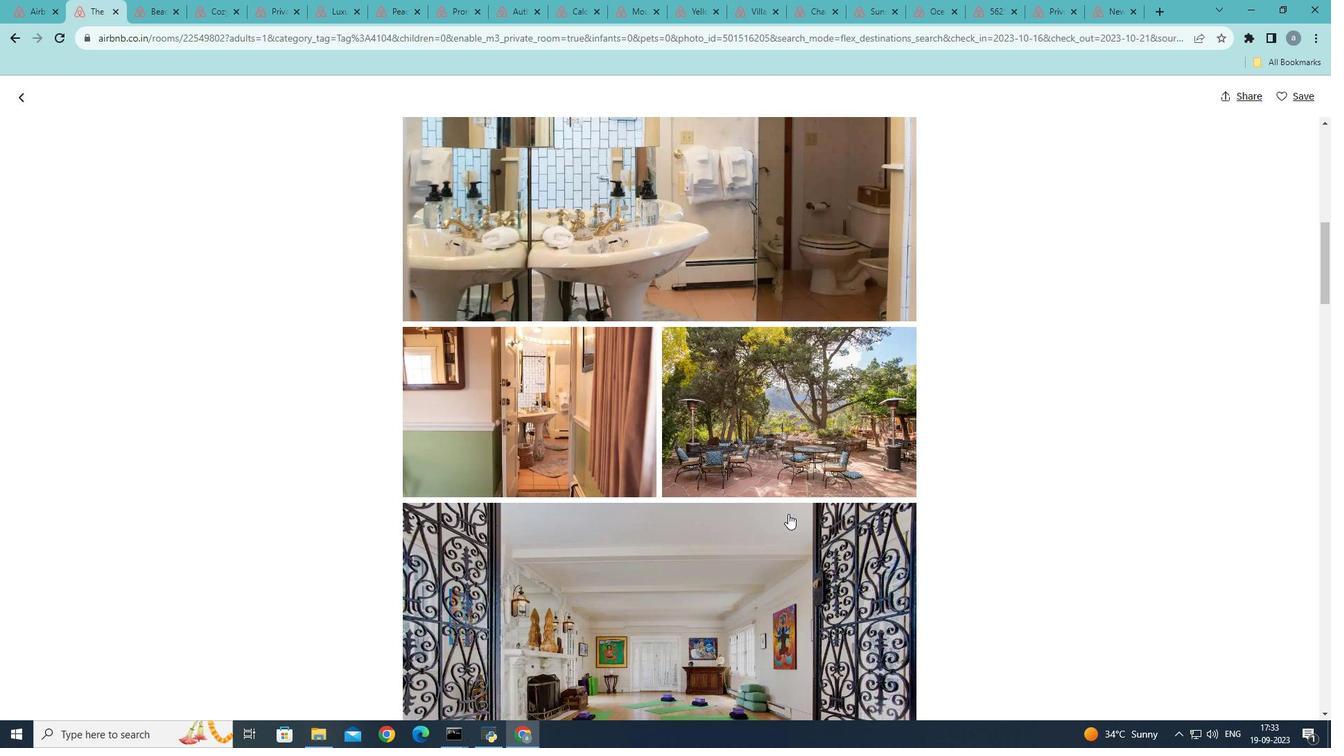 
Action: Mouse scrolled (788, 513) with delta (0, 0)
Screenshot: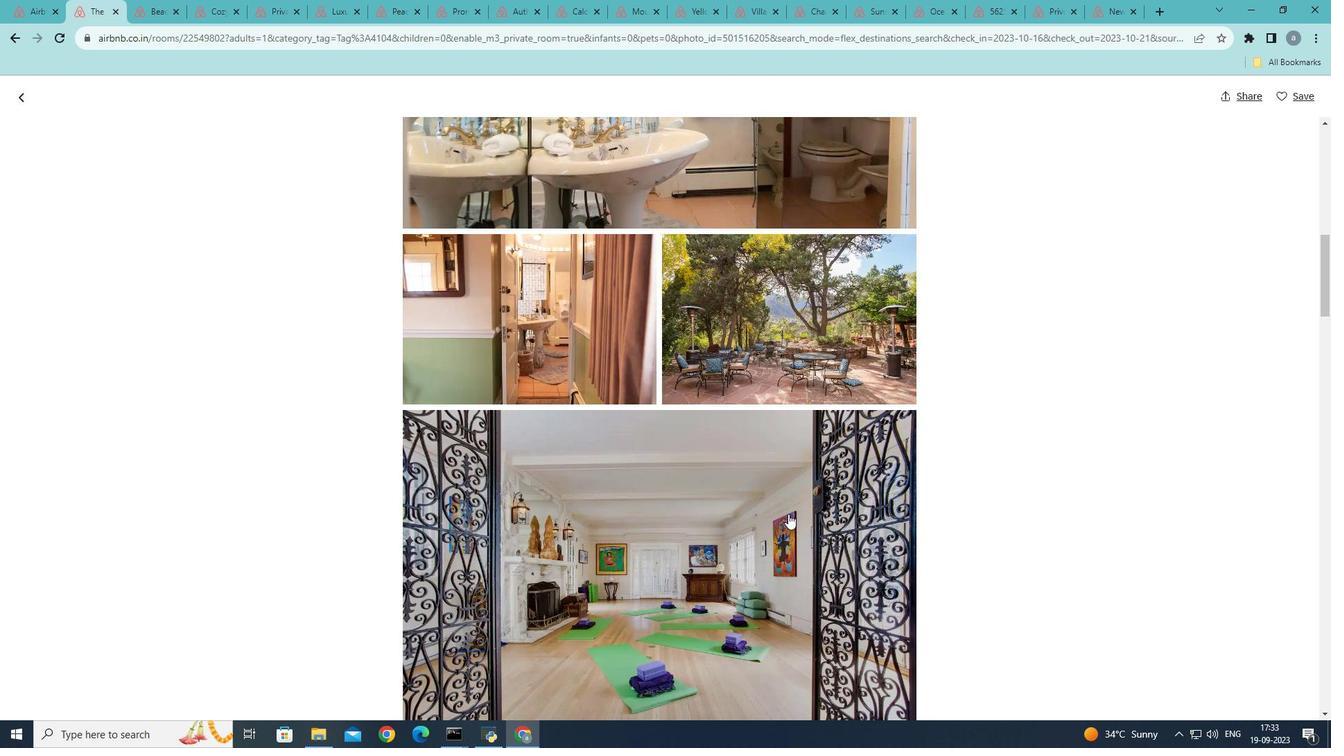 
Action: Mouse scrolled (788, 513) with delta (0, 0)
Screenshot: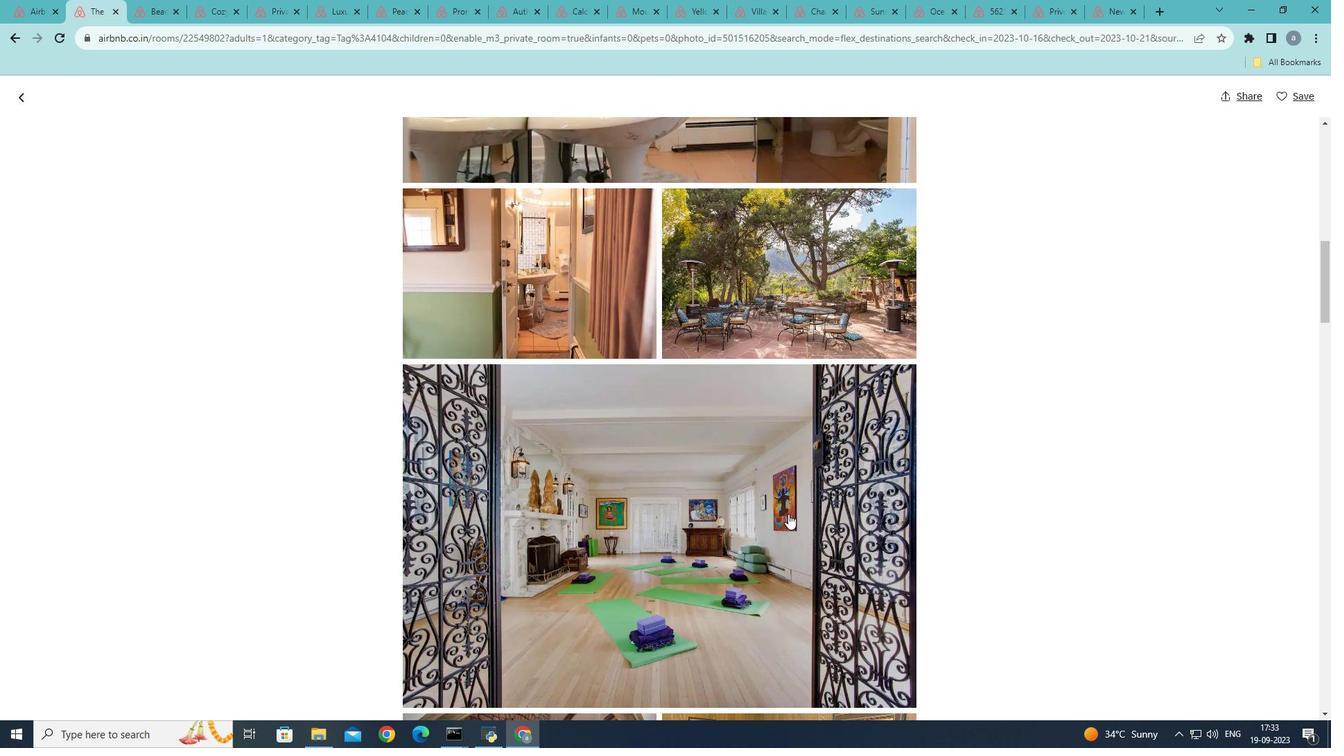 
Action: Mouse scrolled (788, 513) with delta (0, 0)
Screenshot: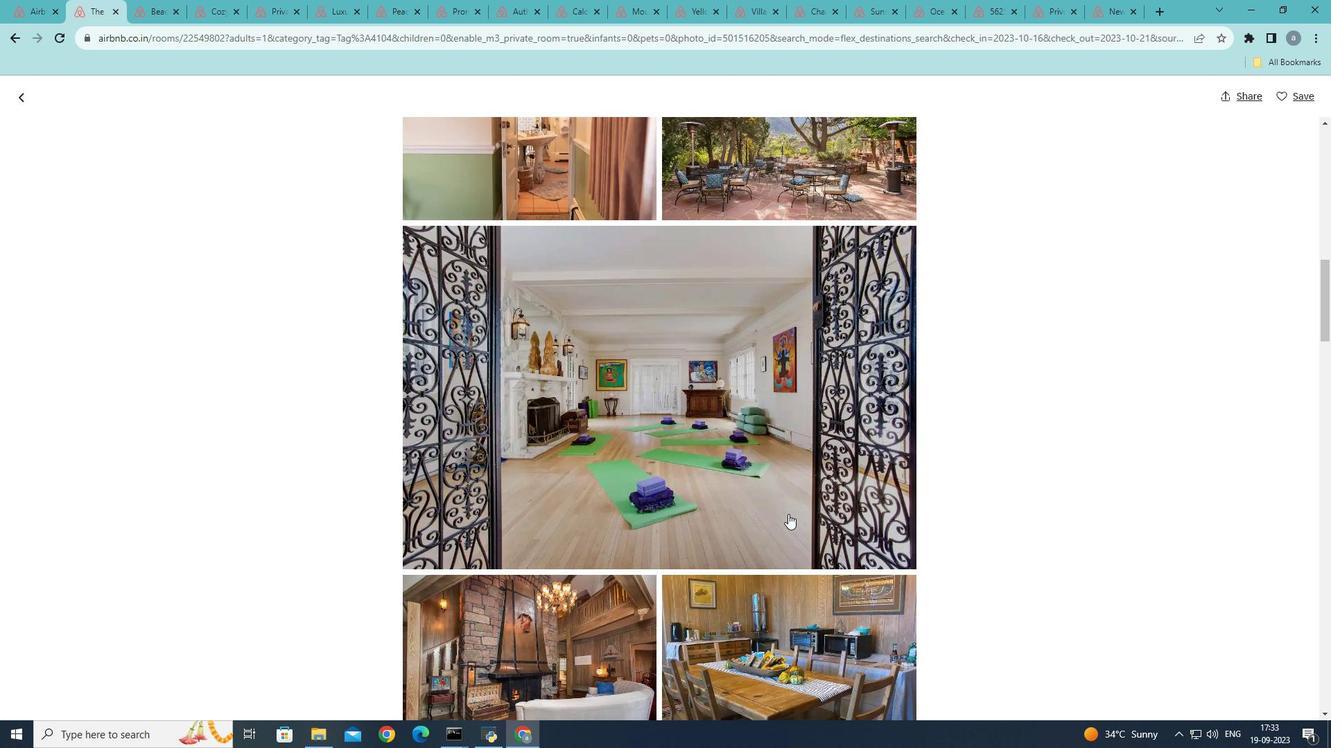 
Action: Mouse scrolled (788, 513) with delta (0, 0)
Screenshot: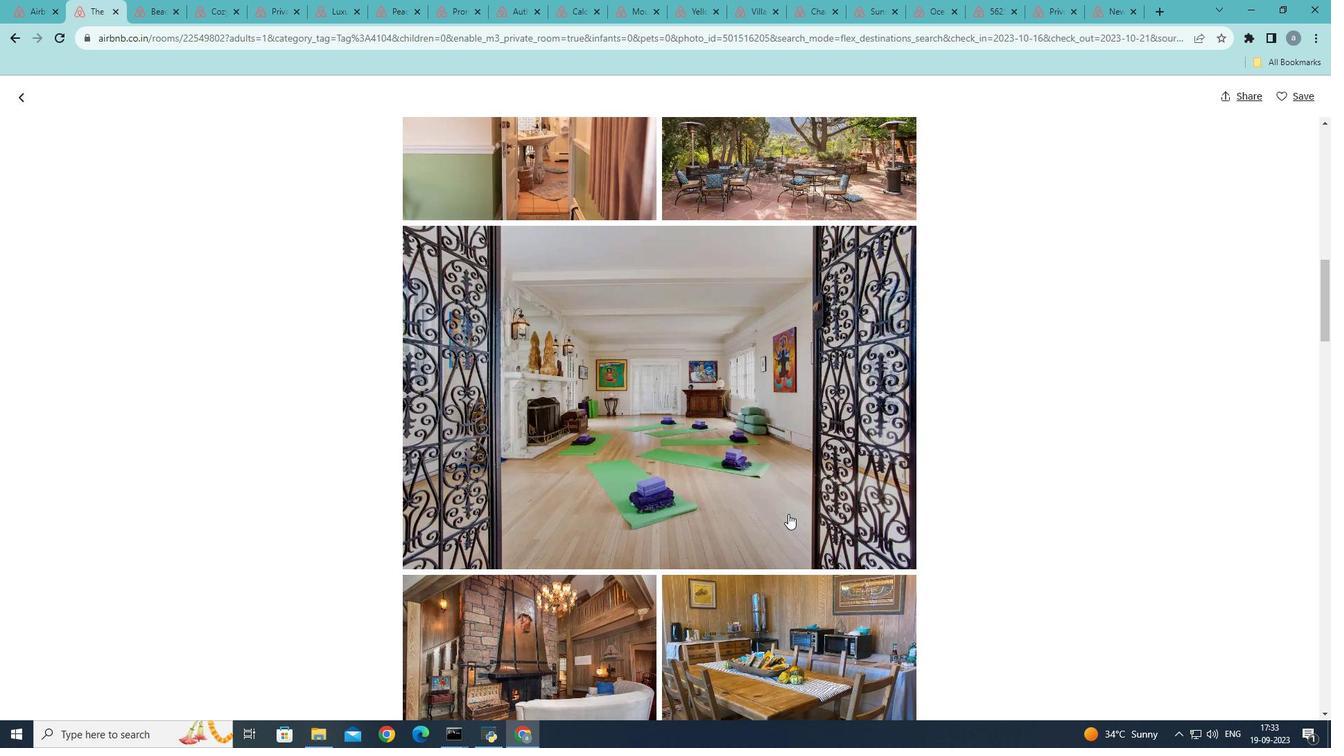 
Action: Mouse scrolled (788, 513) with delta (0, 0)
Screenshot: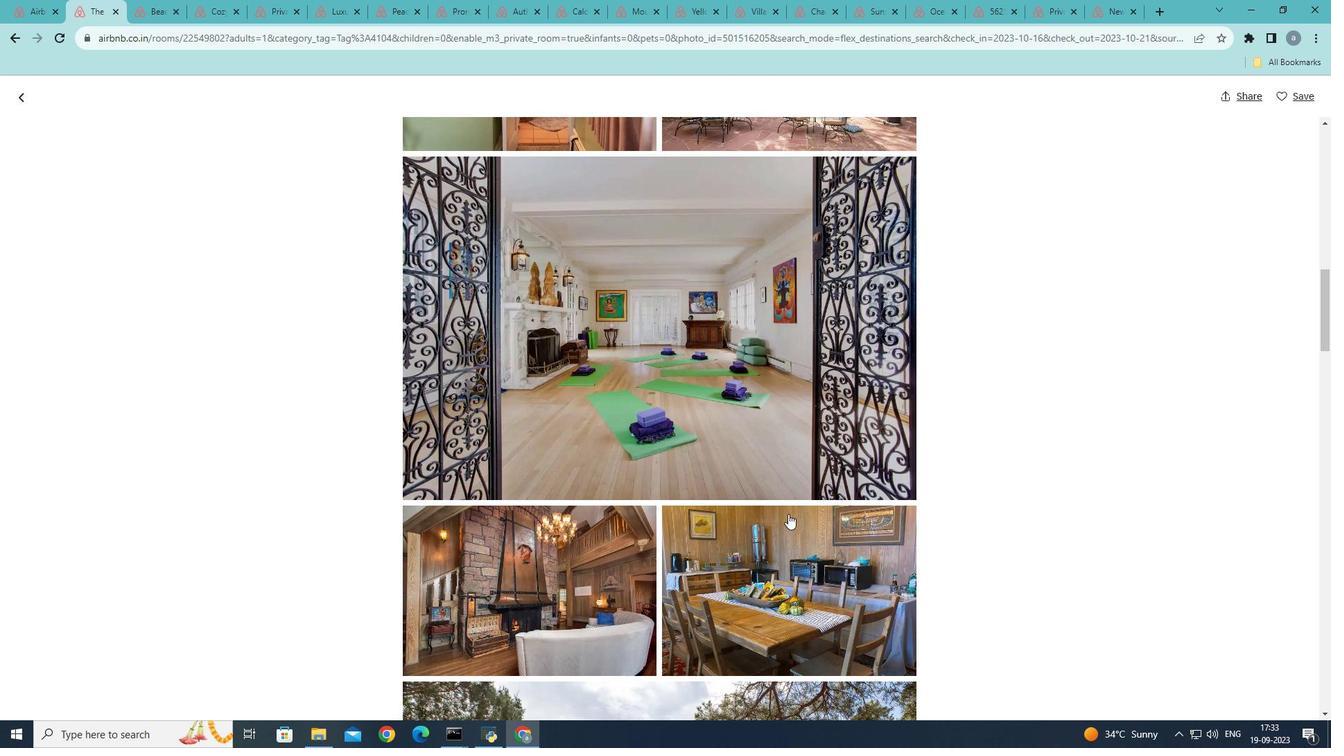 
Action: Mouse moved to (791, 502)
Screenshot: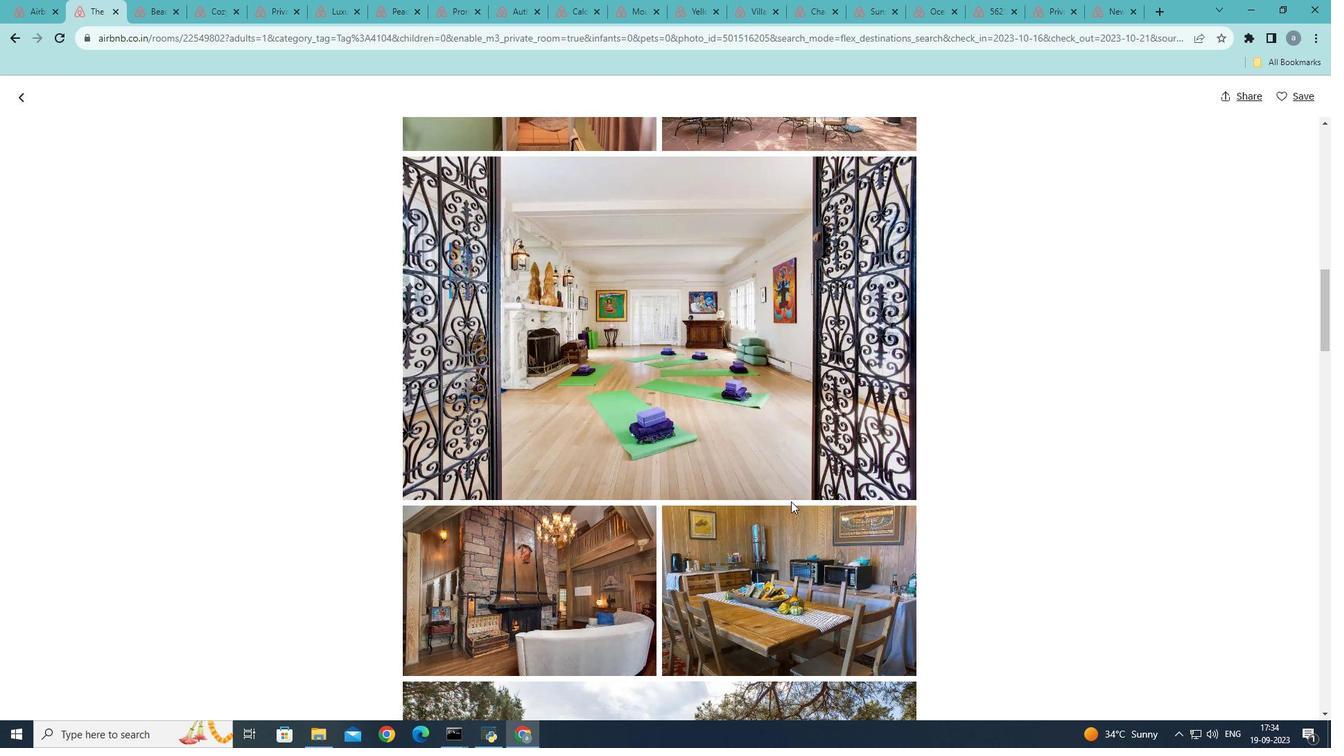 
Action: Mouse scrolled (791, 501) with delta (0, 0)
Screenshot: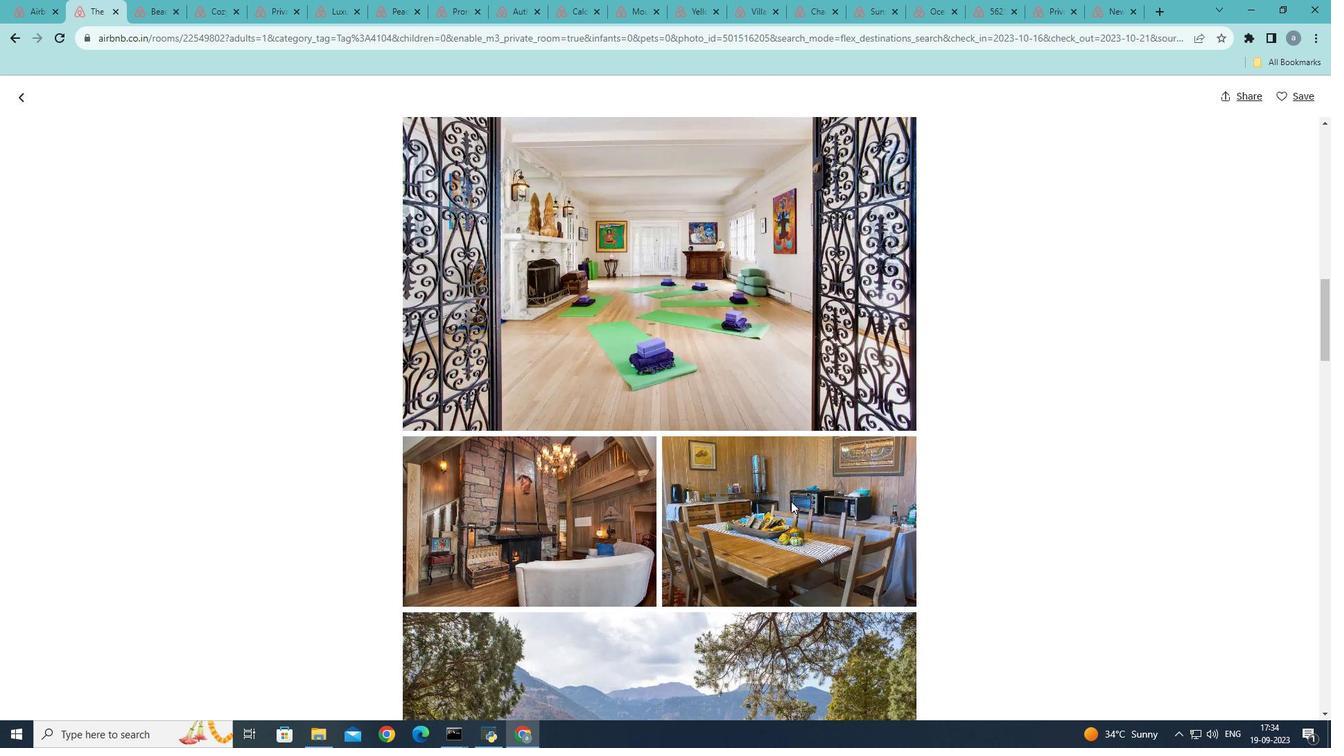 
Action: Mouse scrolled (791, 501) with delta (0, 0)
Screenshot: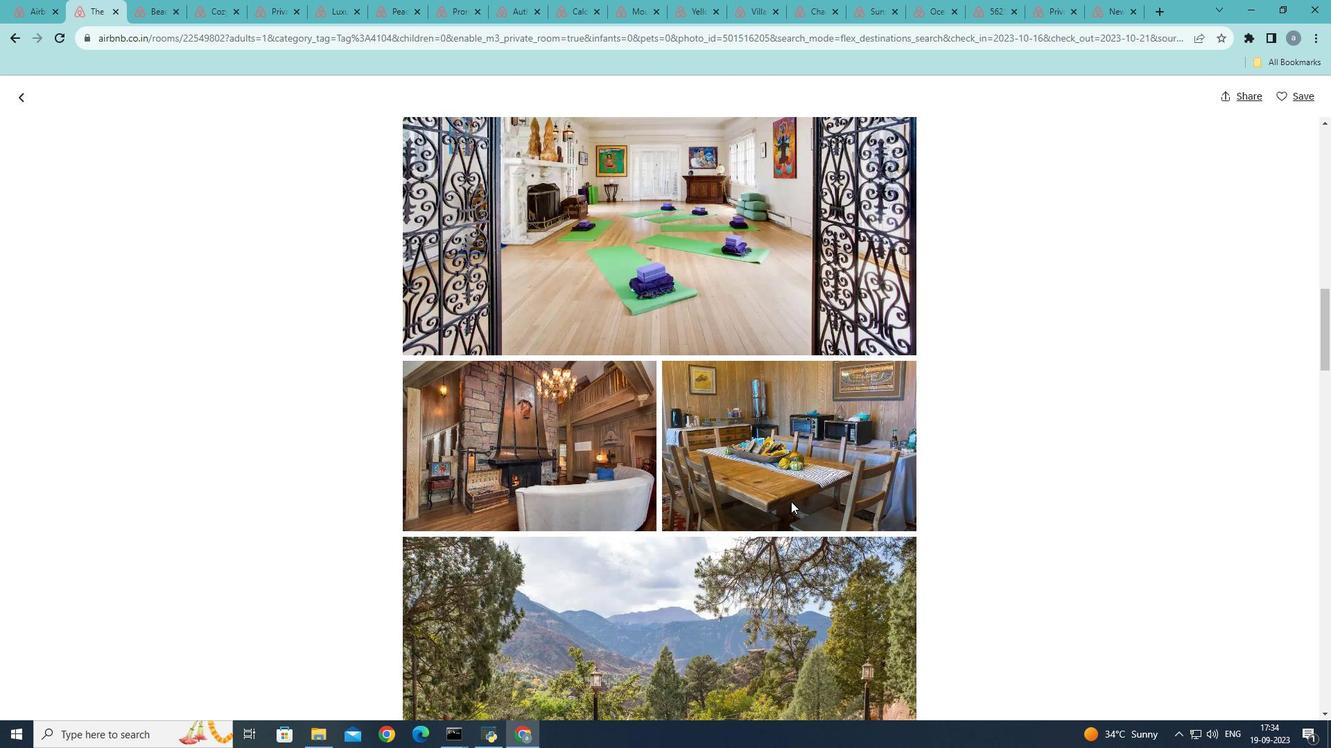 
Action: Mouse scrolled (791, 501) with delta (0, 0)
Screenshot: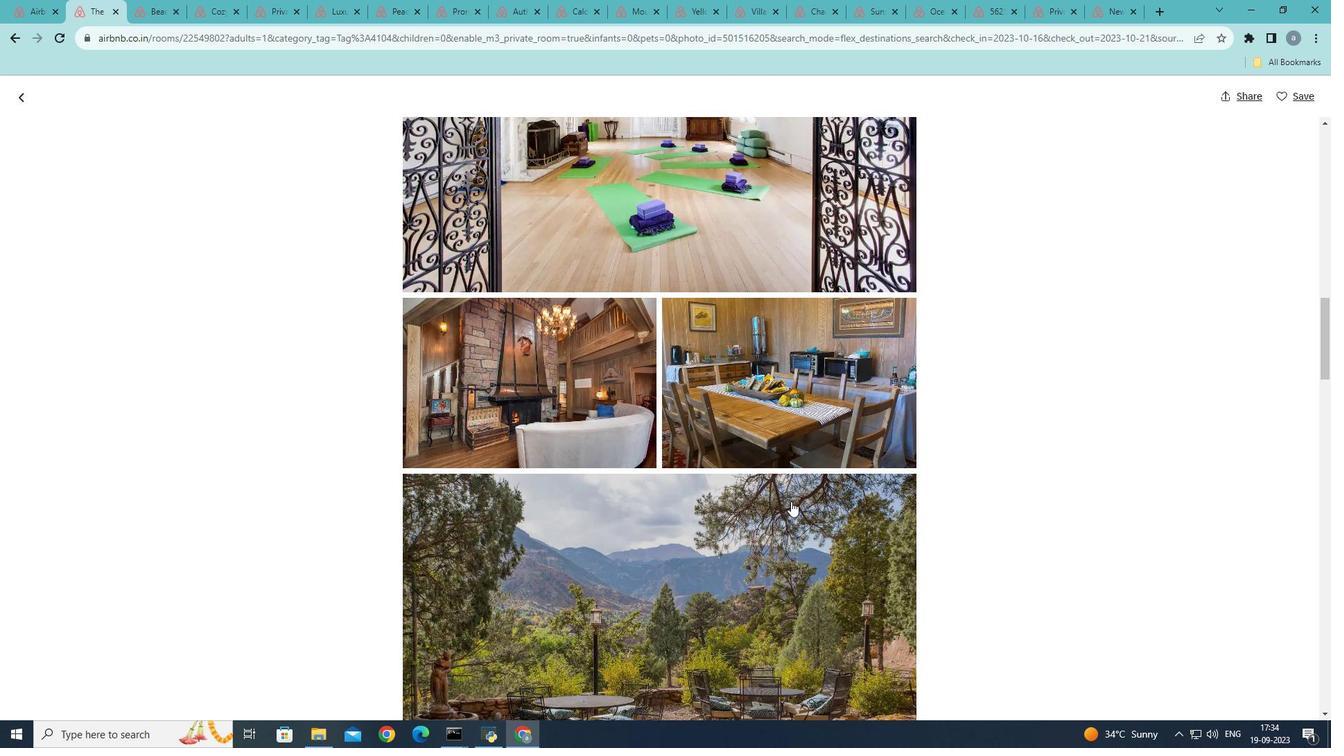 
Action: Mouse moved to (792, 499)
Screenshot: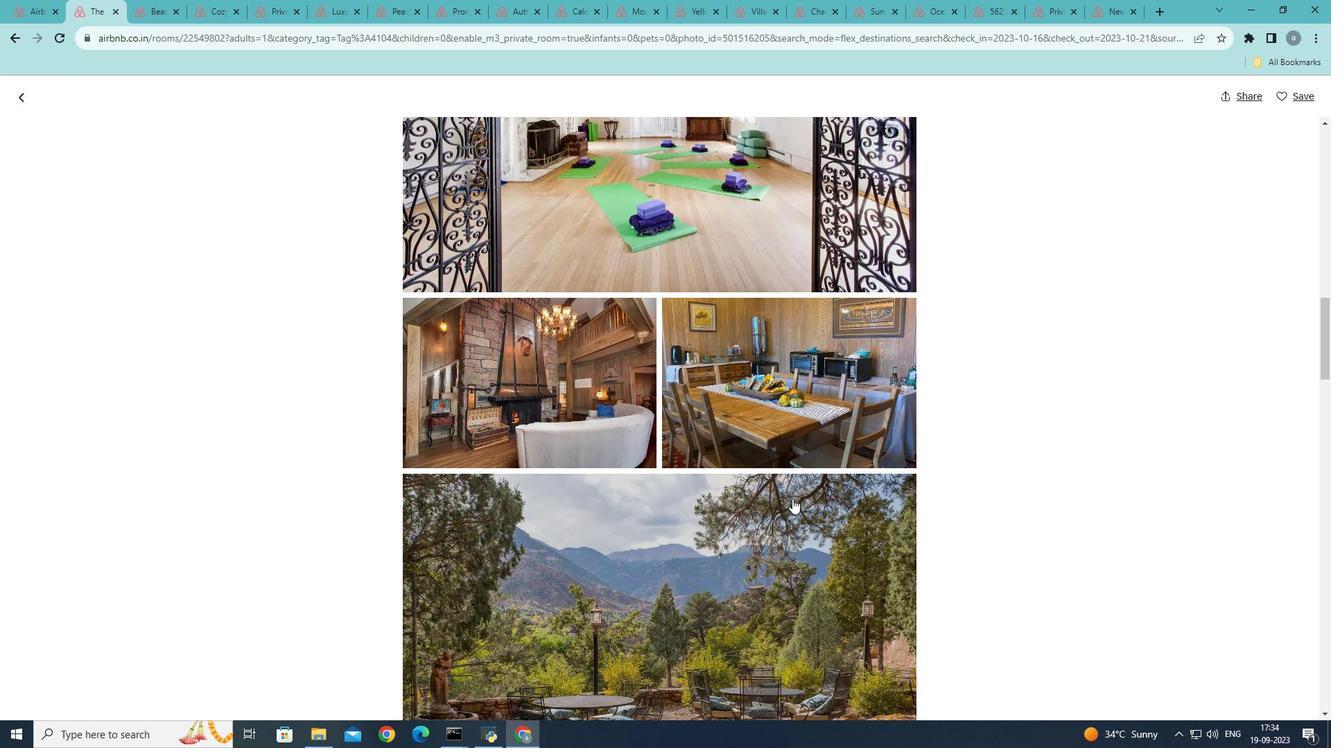 
Action: Mouse scrolled (792, 498) with delta (0, 0)
Screenshot: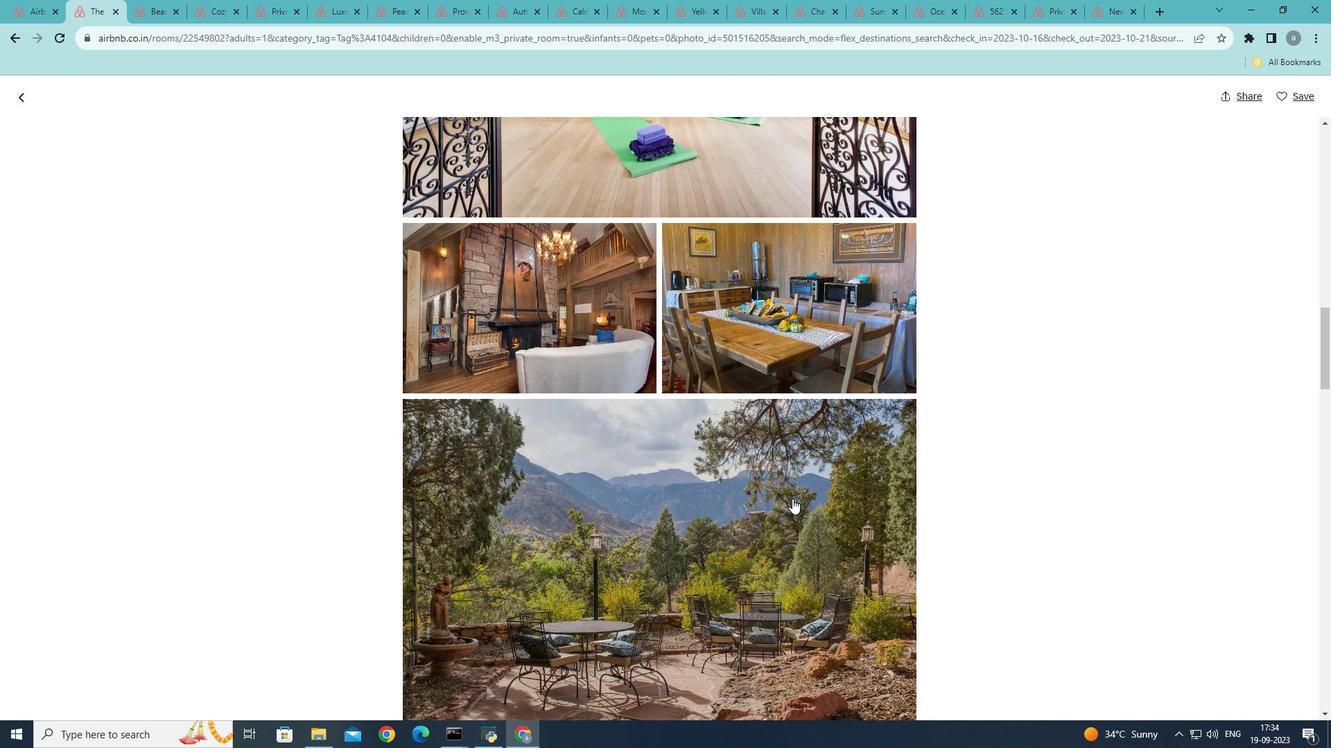 
Action: Mouse scrolled (792, 498) with delta (0, 0)
Screenshot: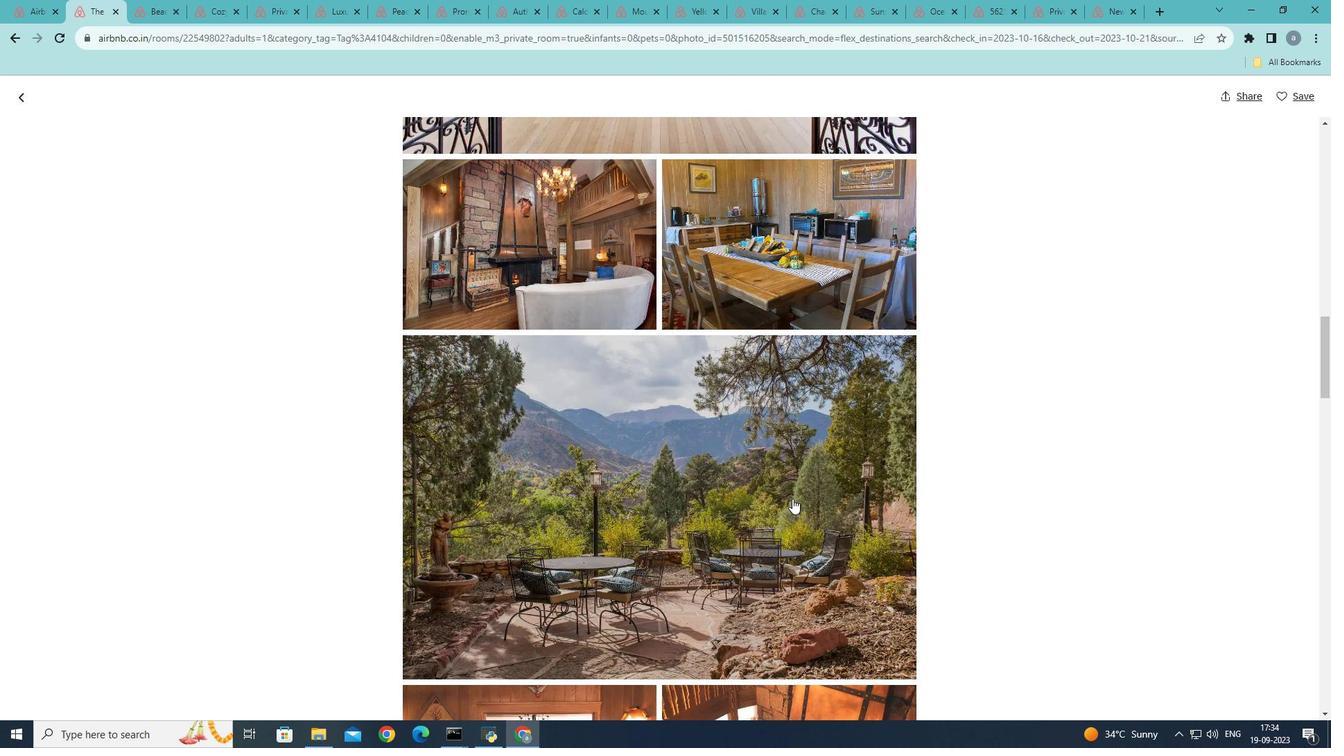 
Action: Mouse scrolled (792, 498) with delta (0, 0)
Screenshot: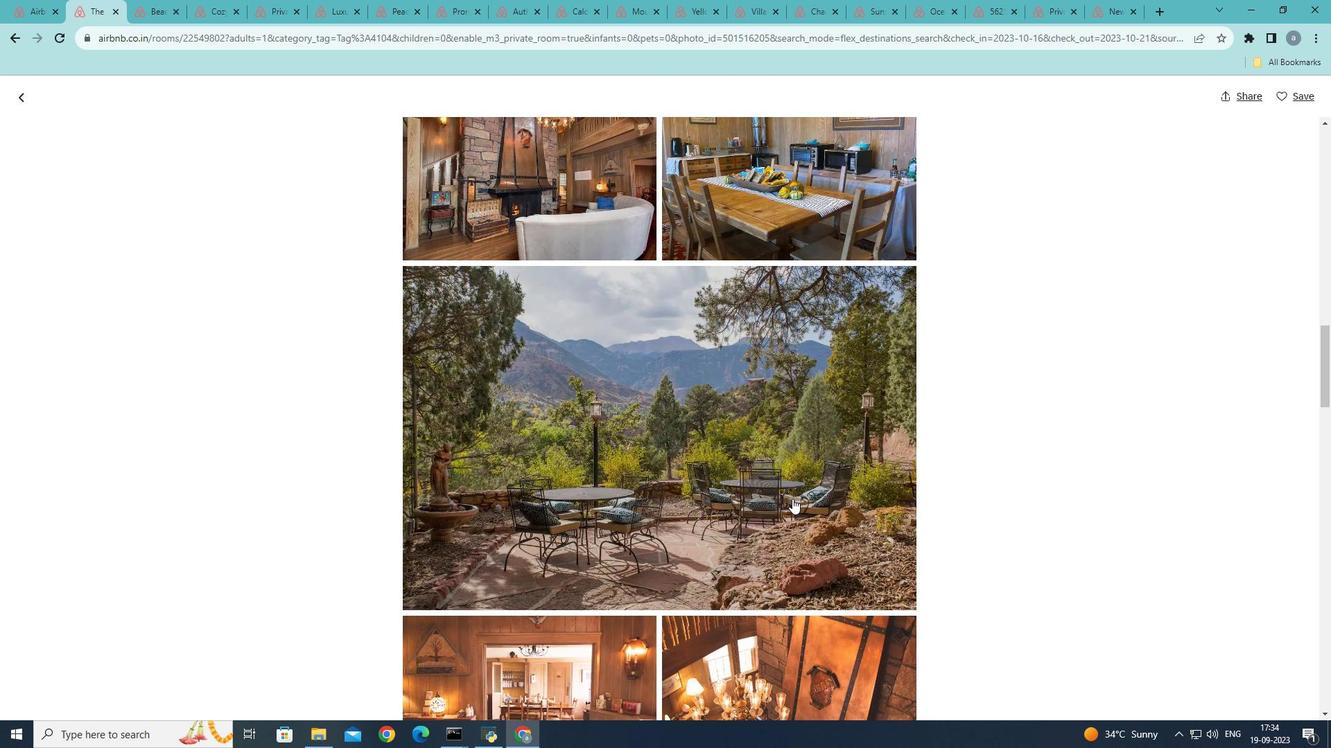 
Action: Mouse scrolled (792, 498) with delta (0, 0)
Screenshot: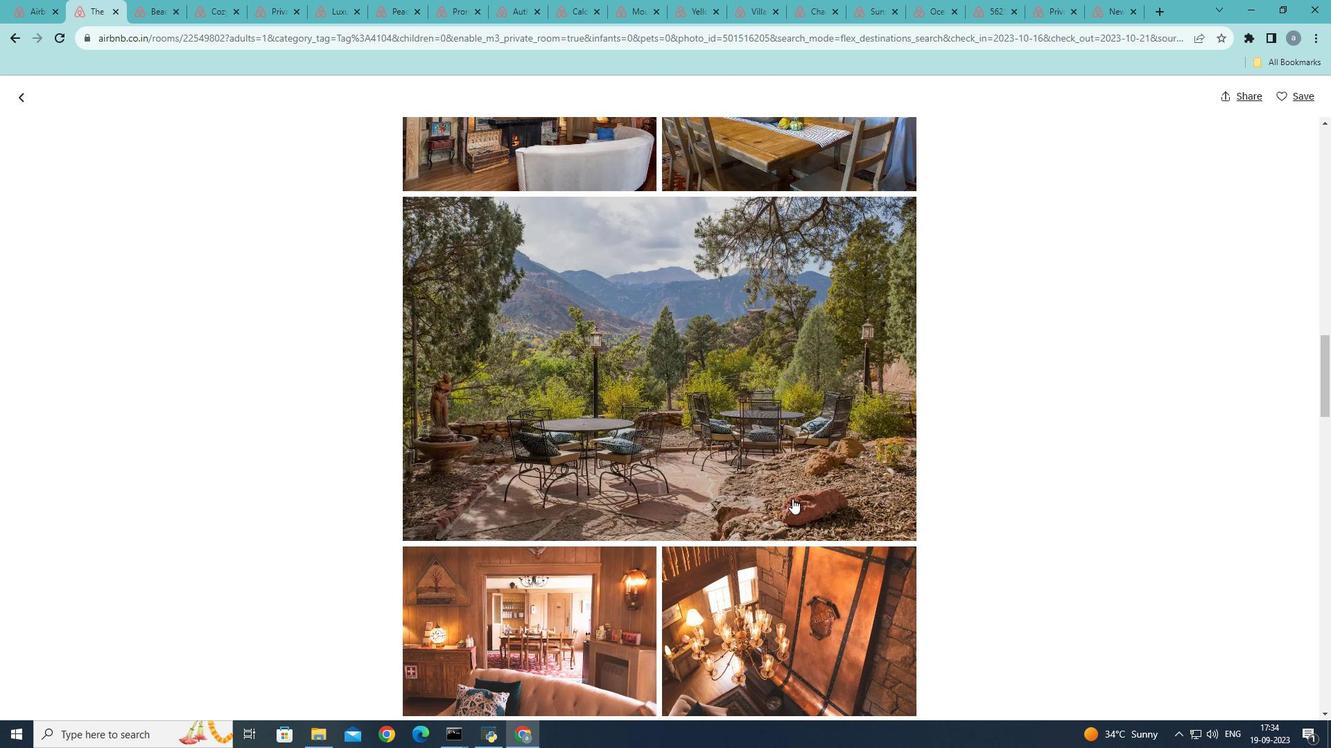 
Action: Mouse scrolled (792, 498) with delta (0, 0)
Screenshot: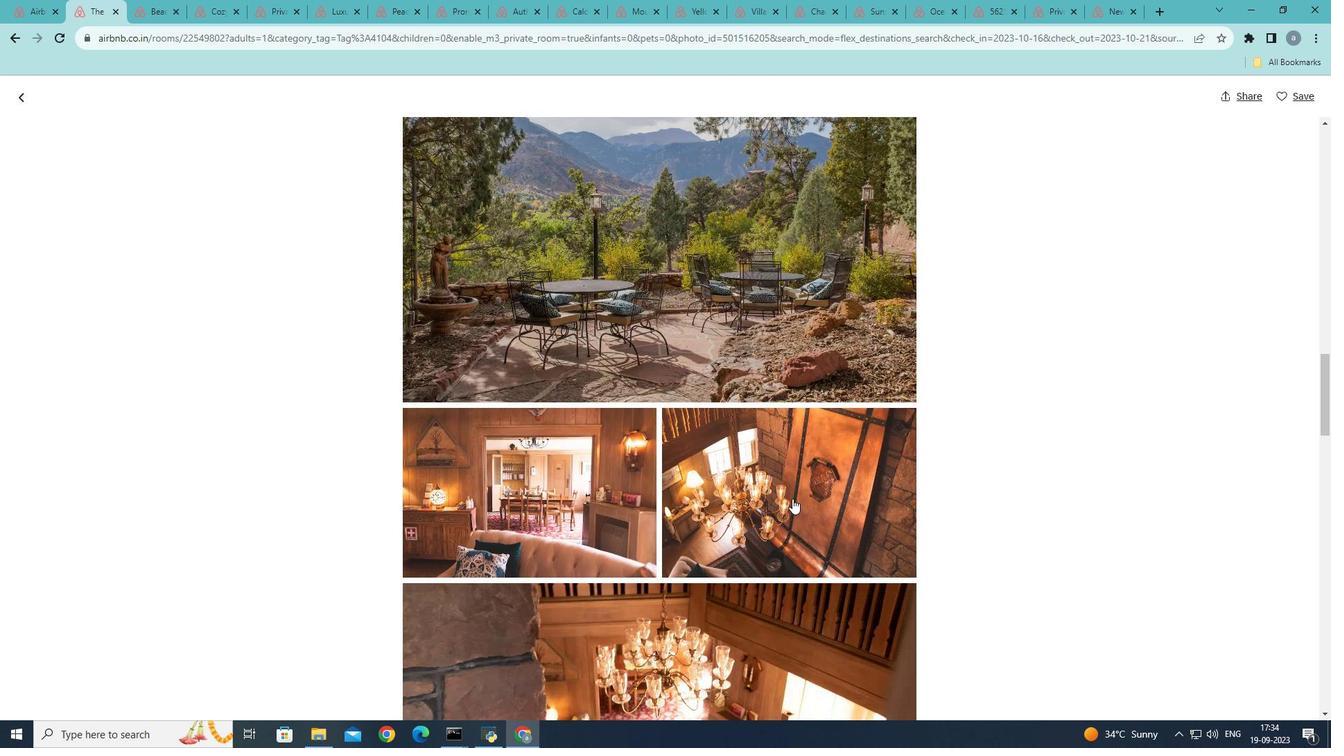 
Action: Mouse scrolled (792, 498) with delta (0, 0)
Screenshot: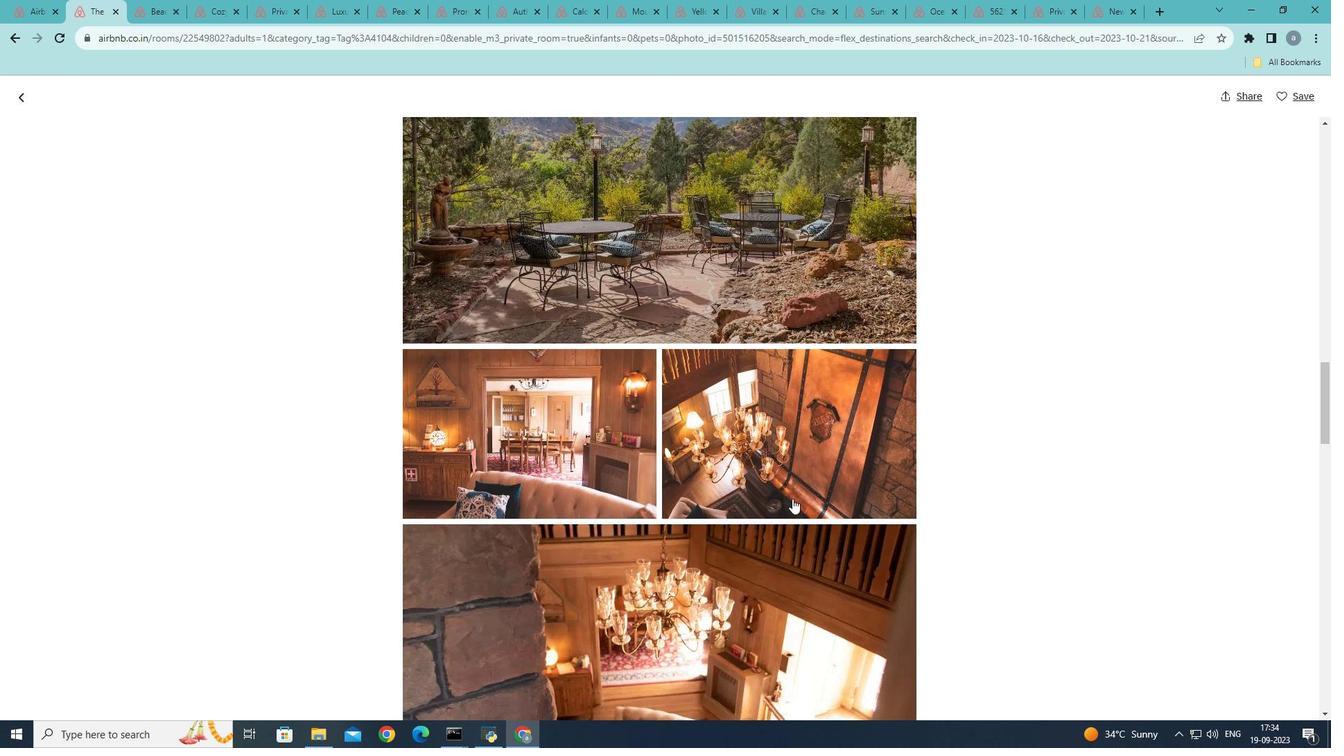 
Action: Mouse scrolled (792, 498) with delta (0, 0)
Screenshot: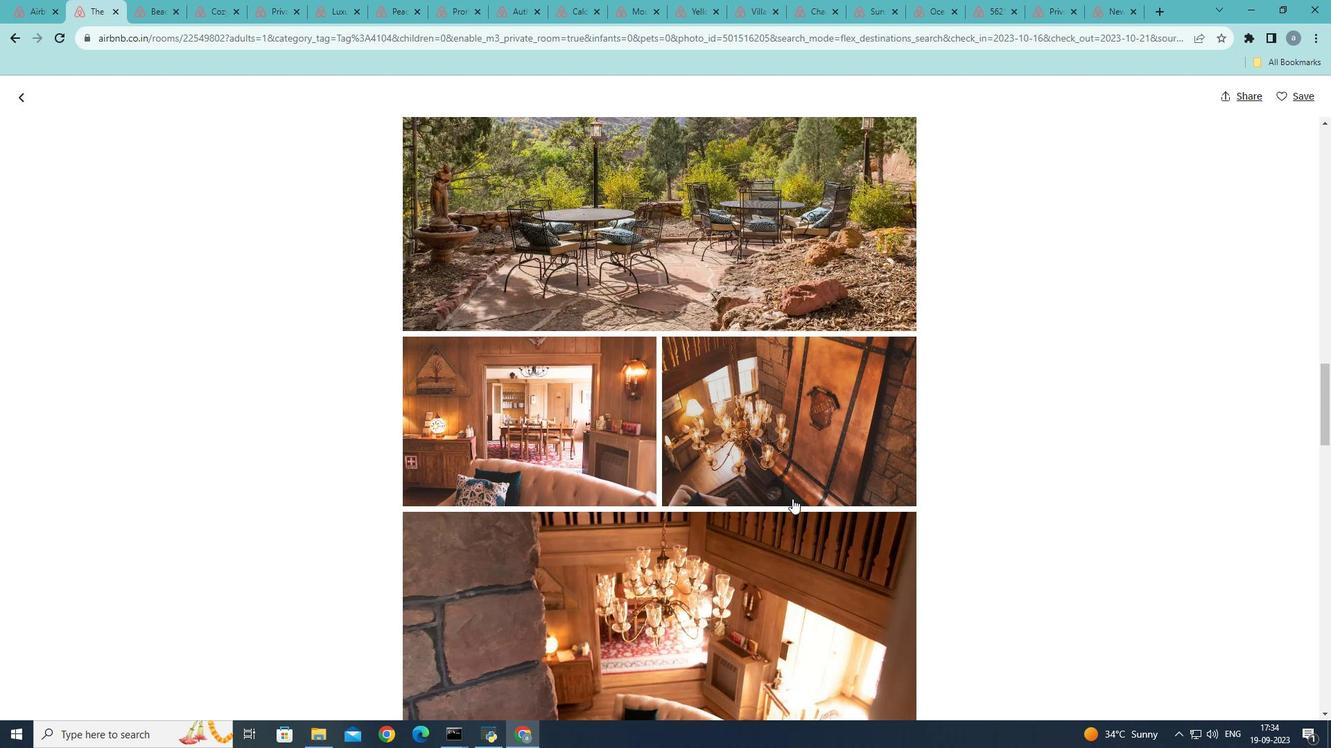 
Action: Mouse scrolled (792, 498) with delta (0, 0)
Screenshot: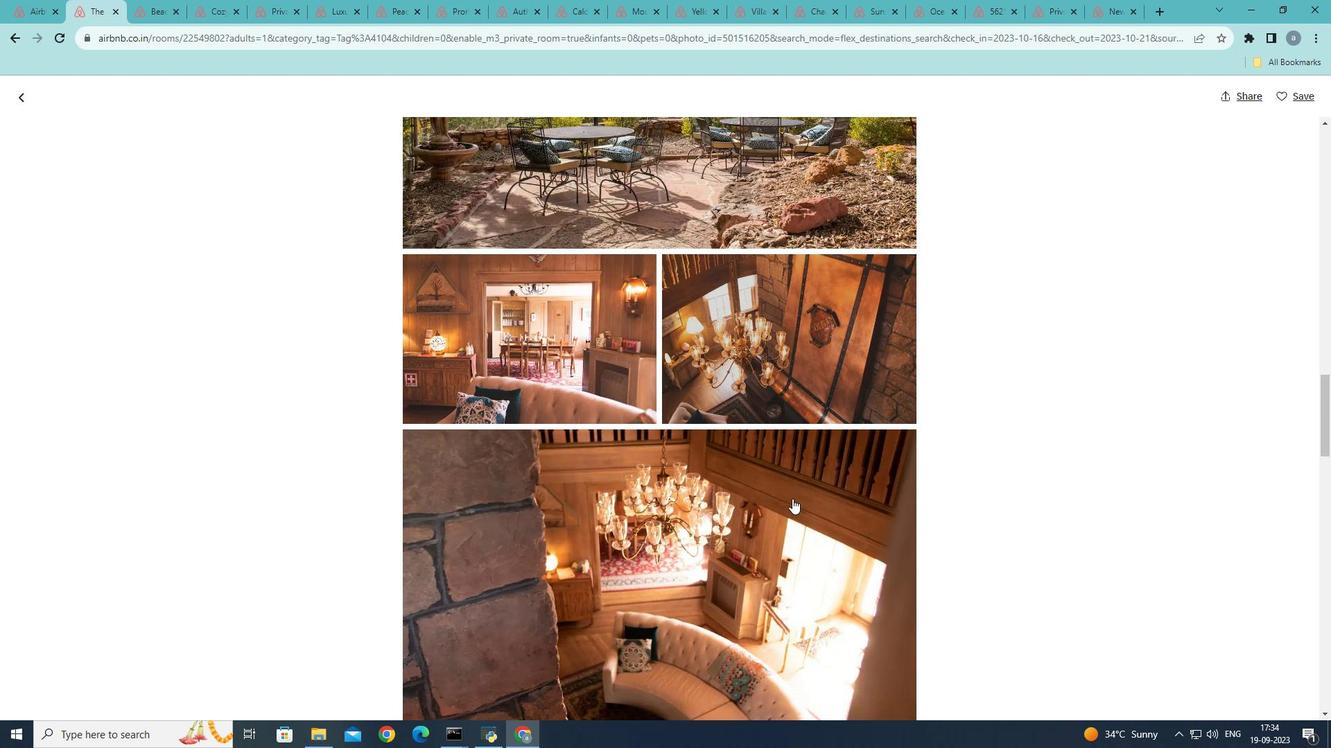 
Action: Mouse scrolled (792, 498) with delta (0, 0)
Screenshot: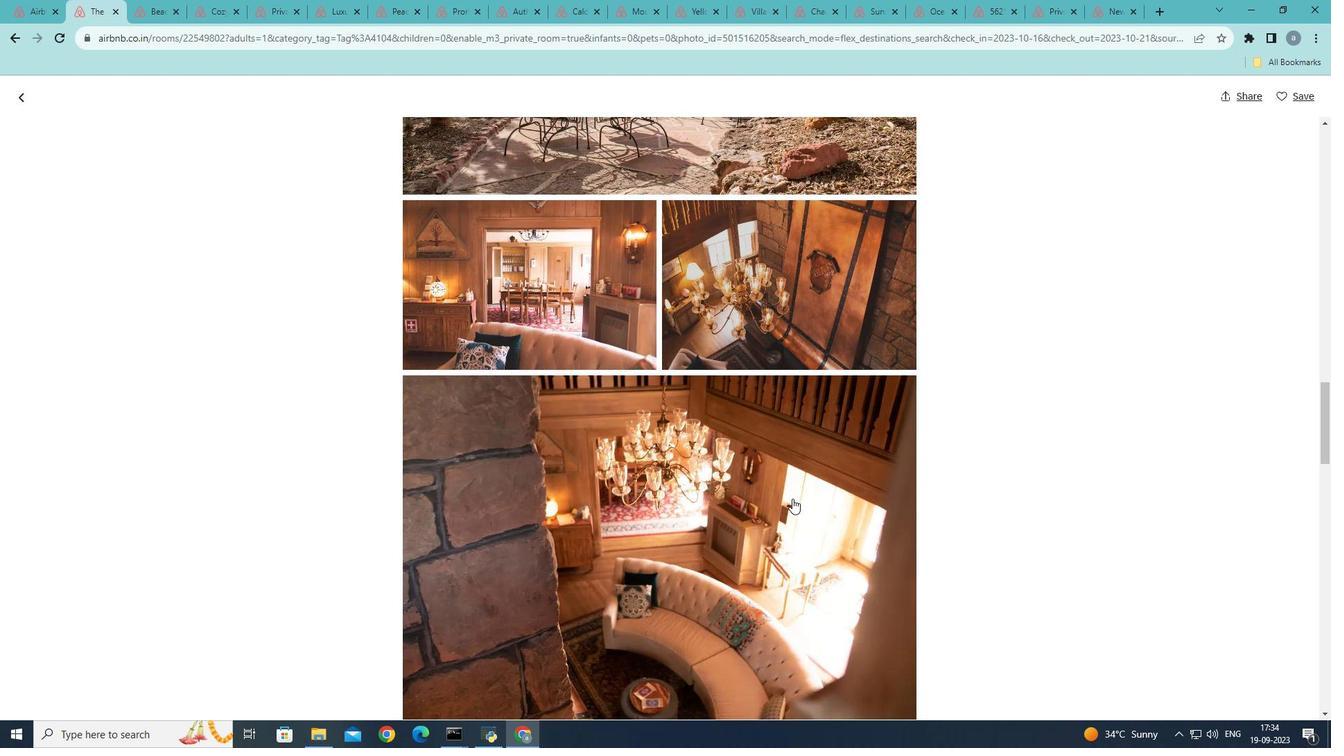 
Action: Mouse scrolled (792, 498) with delta (0, 0)
Screenshot: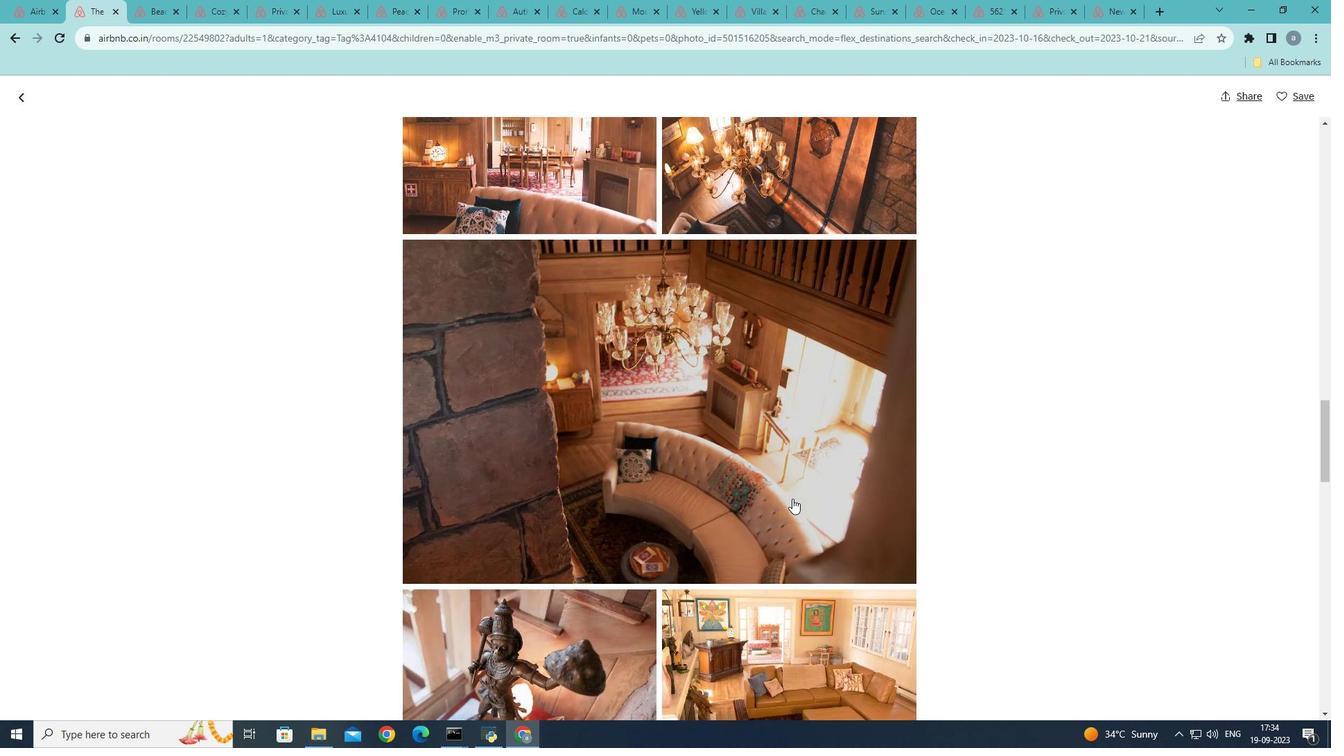 
Action: Mouse scrolled (792, 498) with delta (0, 0)
Screenshot: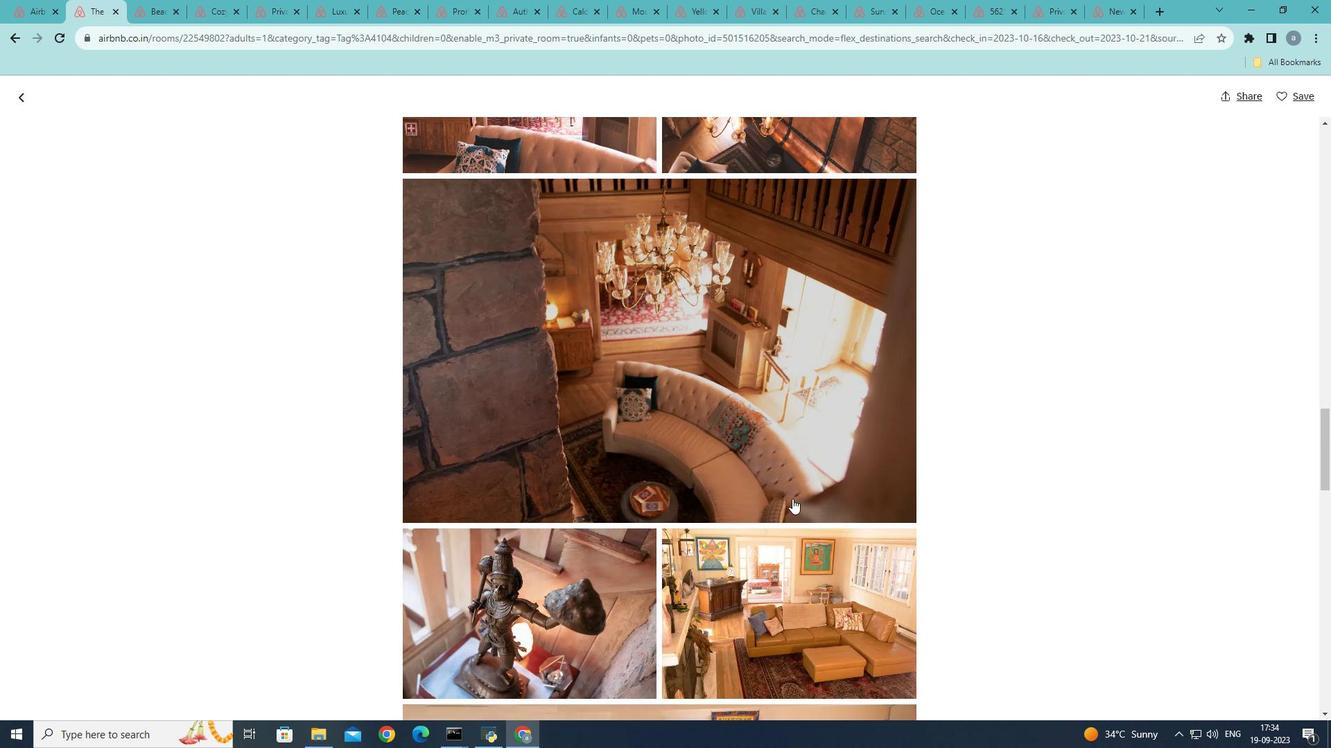 
Action: Mouse scrolled (792, 498) with delta (0, 0)
Screenshot: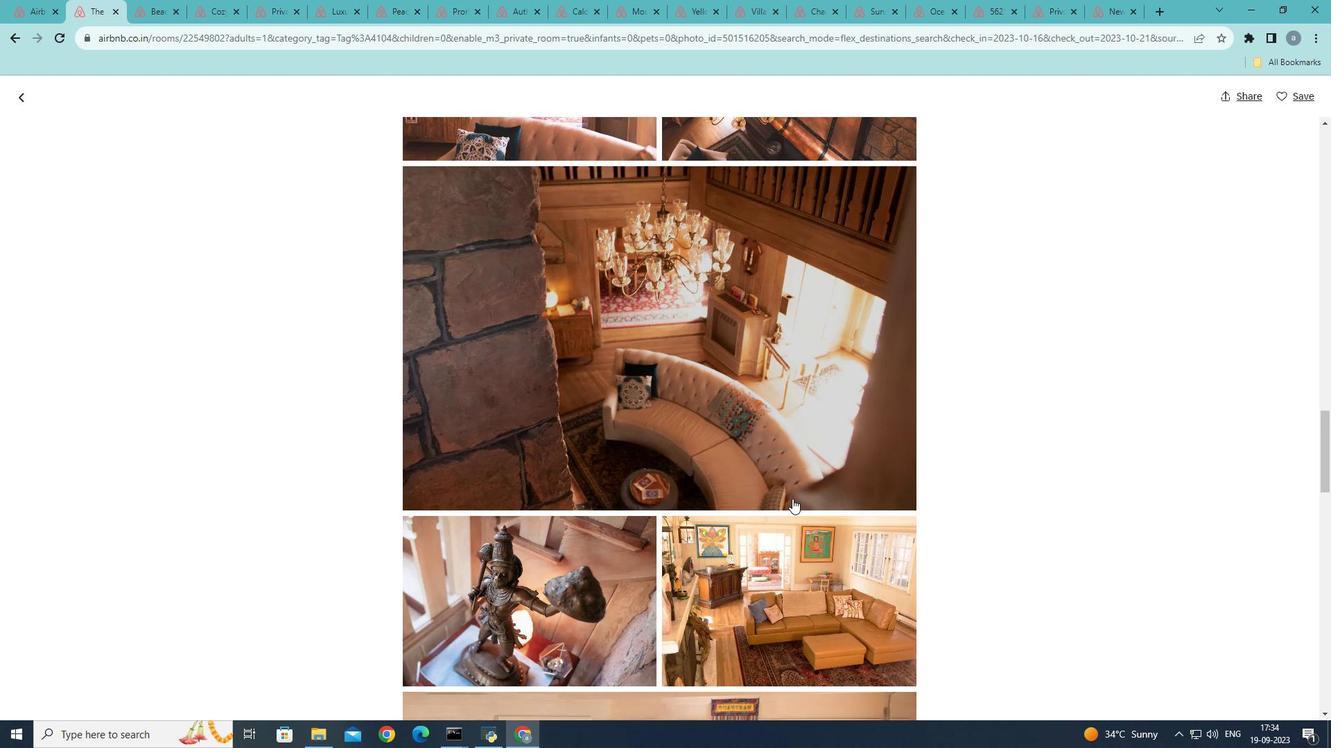 
Action: Mouse scrolled (792, 498) with delta (0, 0)
Screenshot: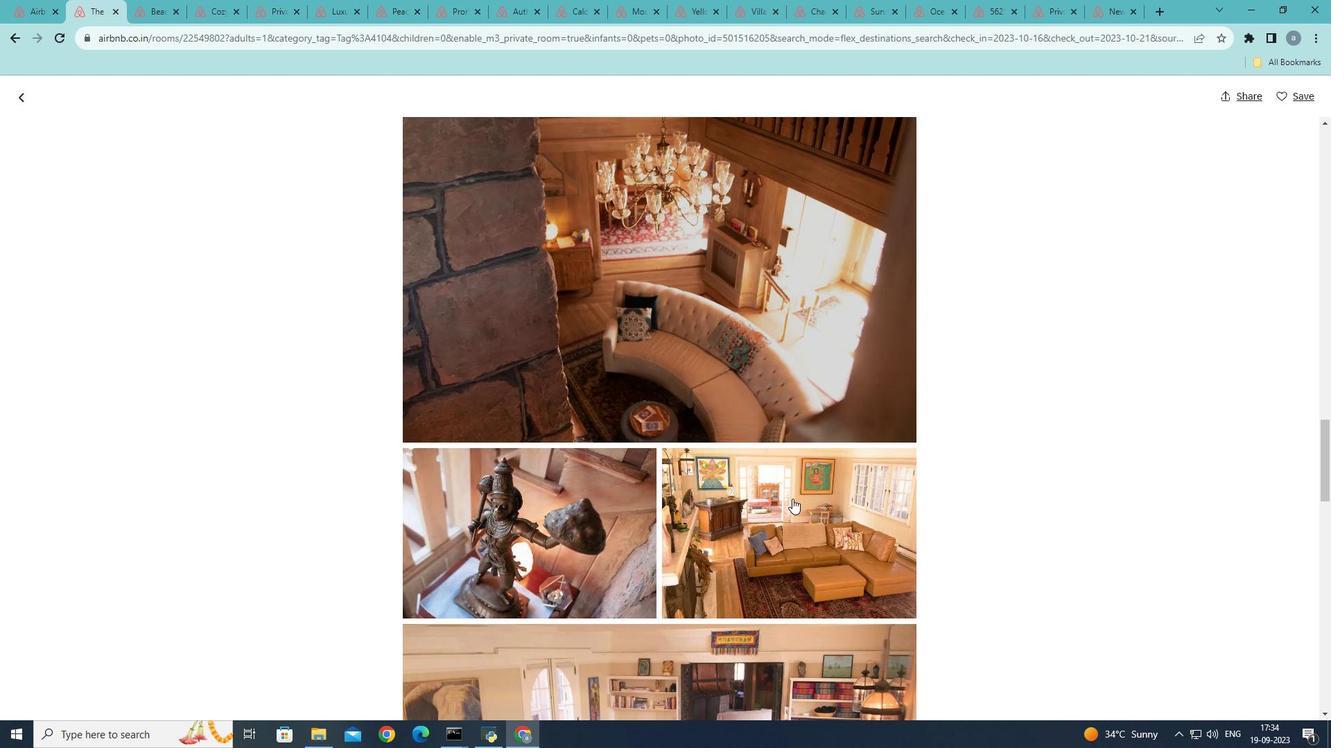 
Action: Mouse scrolled (792, 498) with delta (0, 0)
Screenshot: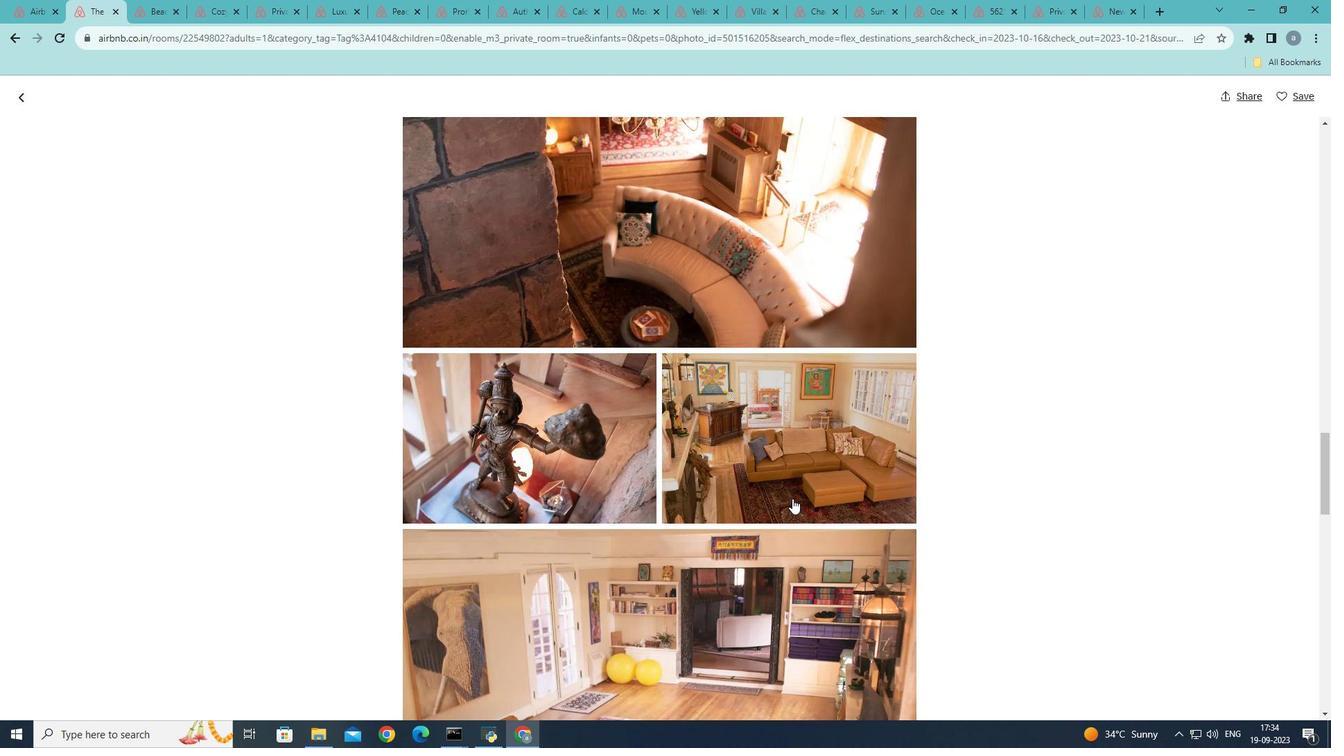 
Action: Mouse scrolled (792, 498) with delta (0, 0)
Screenshot: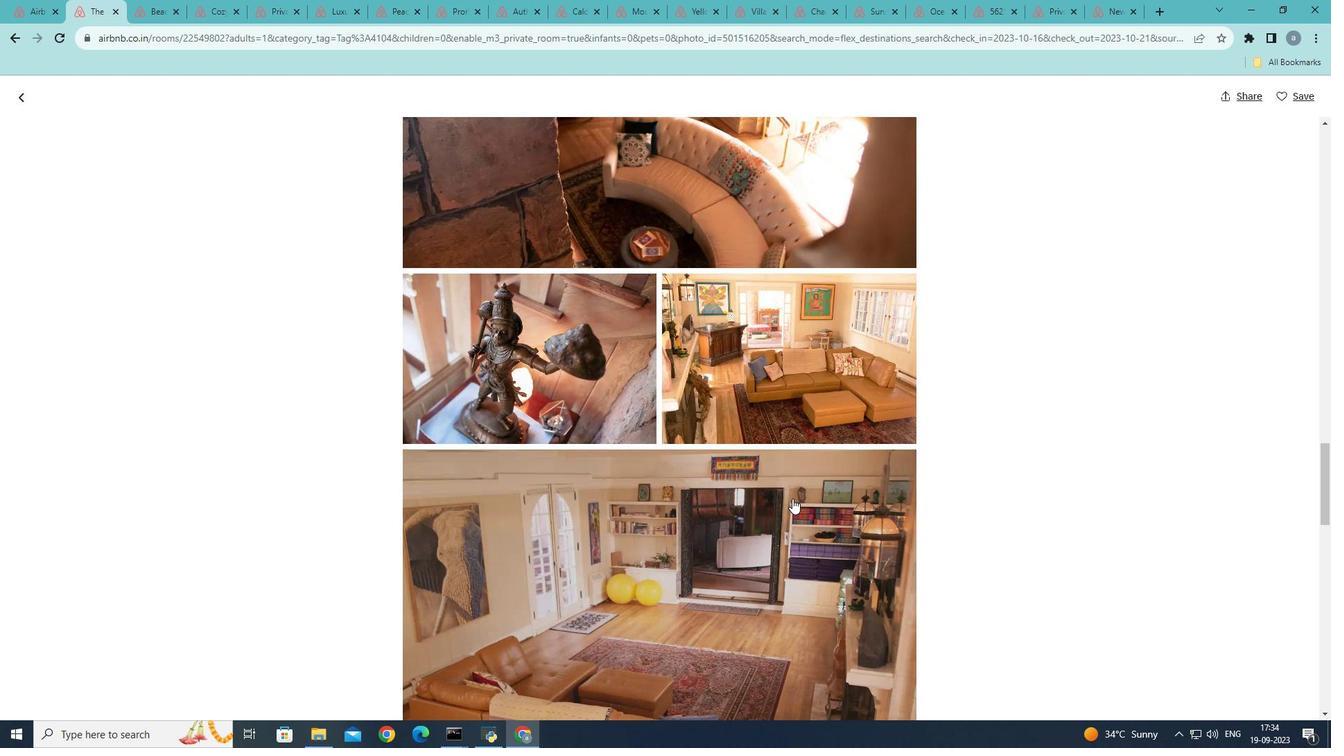 
Action: Mouse scrolled (792, 498) with delta (0, 0)
Screenshot: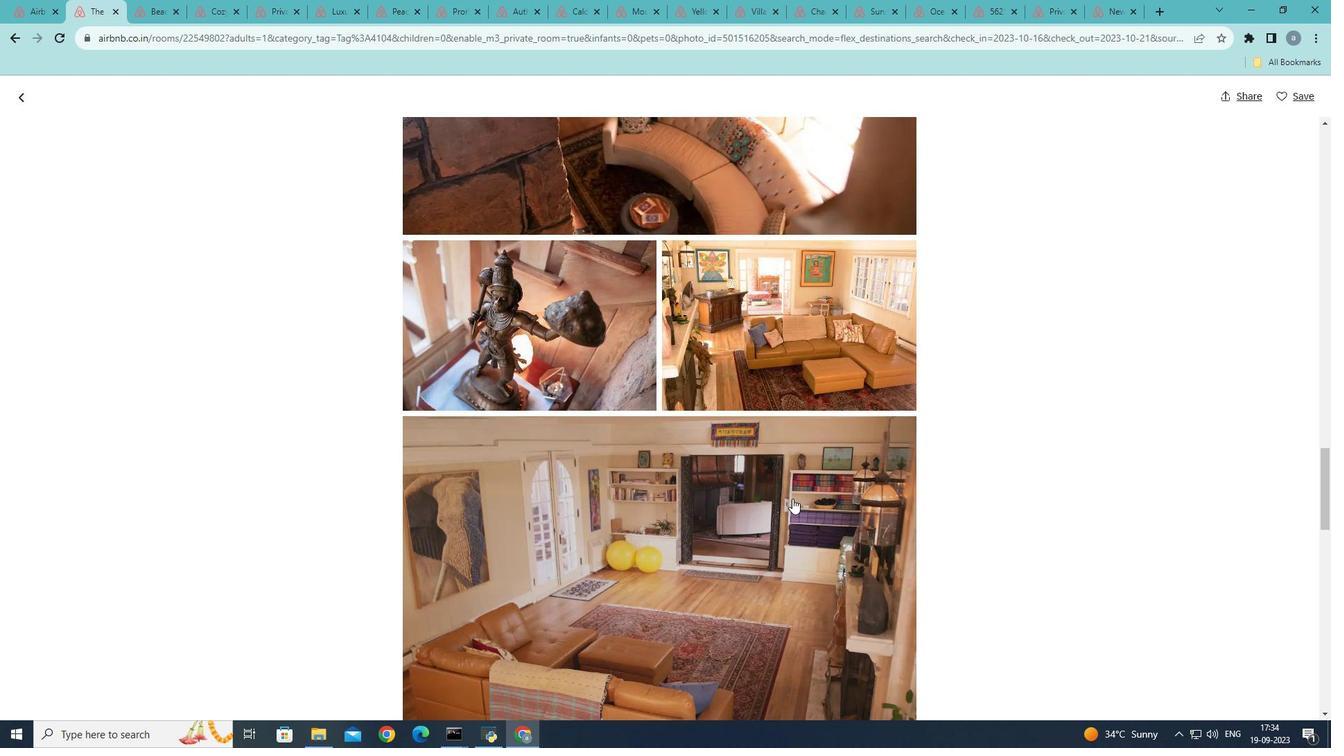 
Action: Mouse moved to (795, 495)
Screenshot: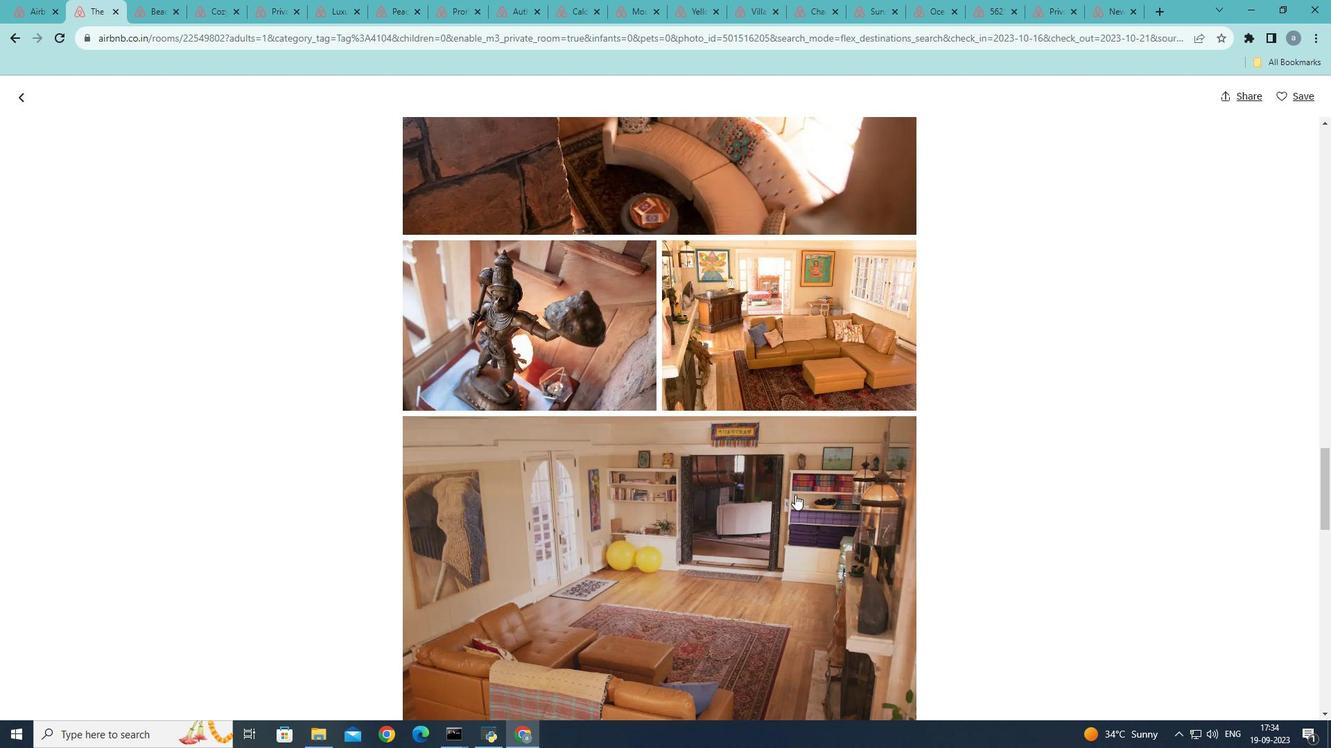 
Action: Mouse scrolled (795, 494) with delta (0, 0)
Screenshot: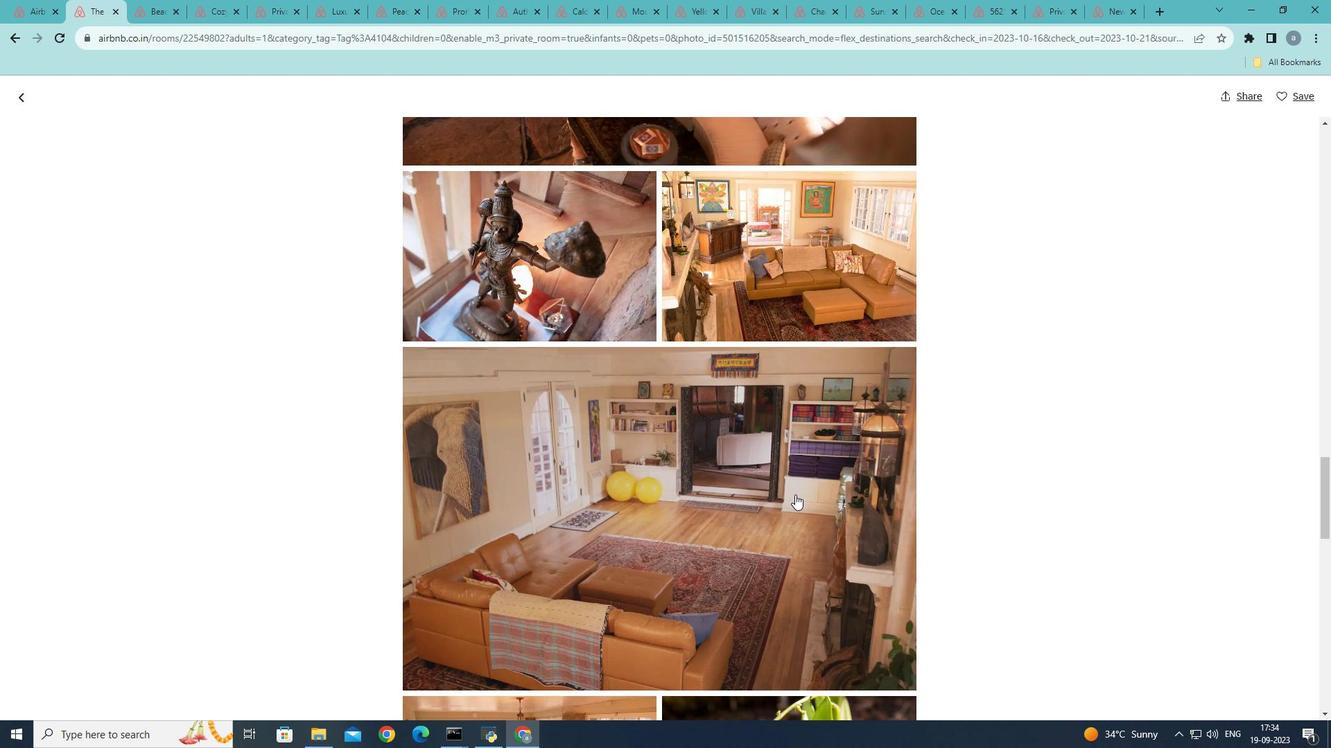 
Action: Mouse scrolled (795, 494) with delta (0, 0)
Screenshot: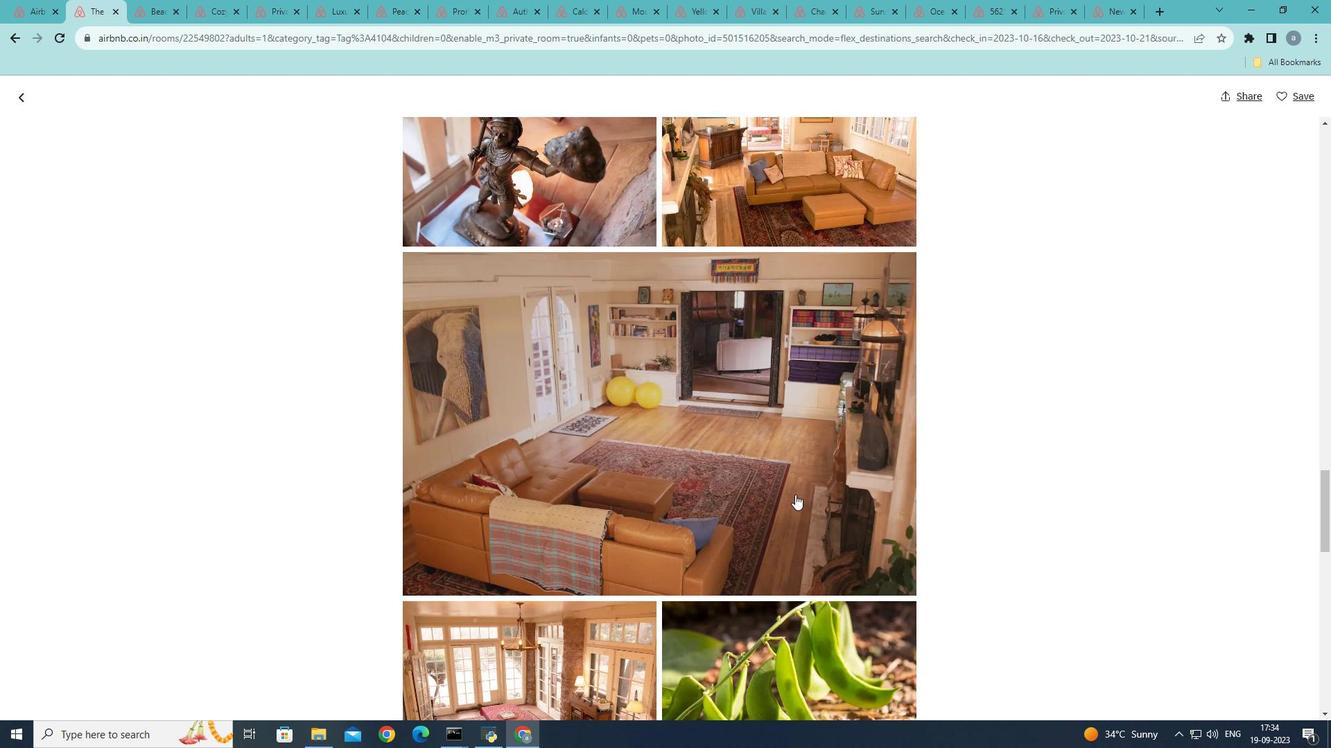 
Action: Mouse scrolled (795, 494) with delta (0, 0)
Screenshot: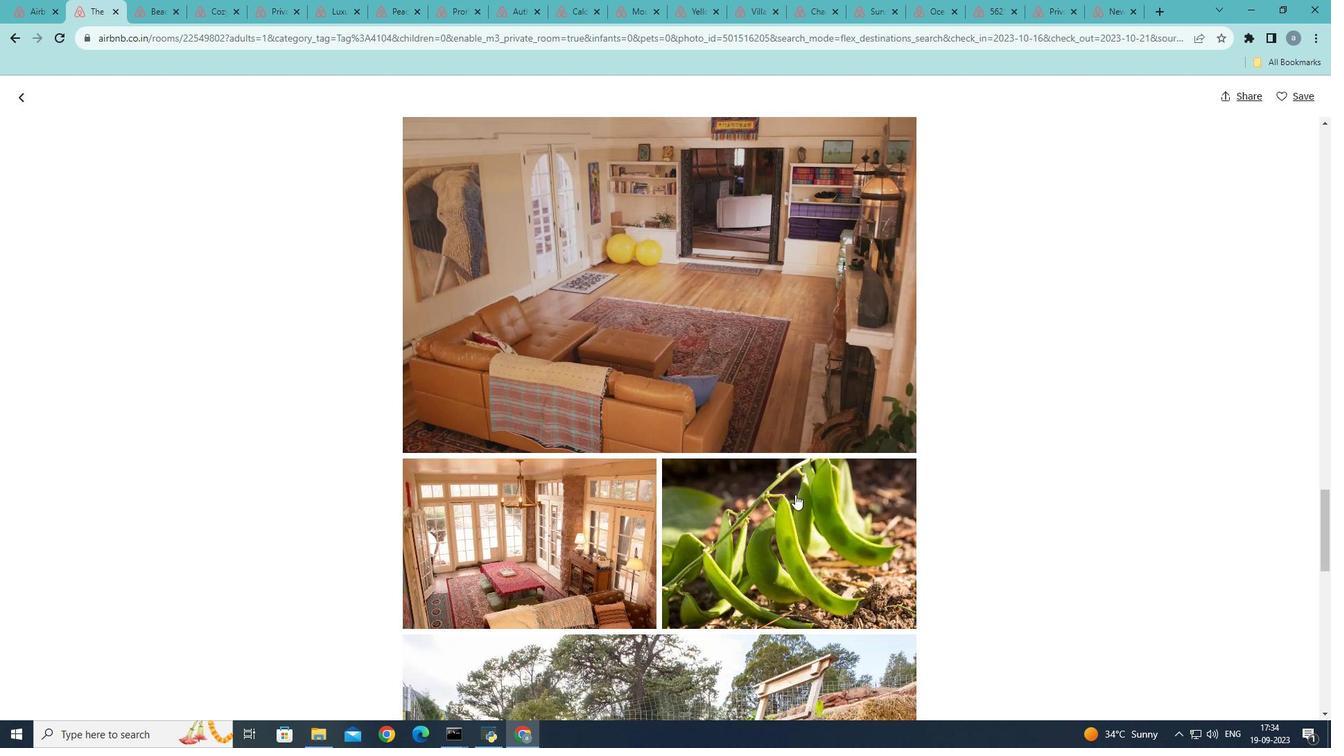 
Action: Mouse scrolled (795, 494) with delta (0, 0)
Screenshot: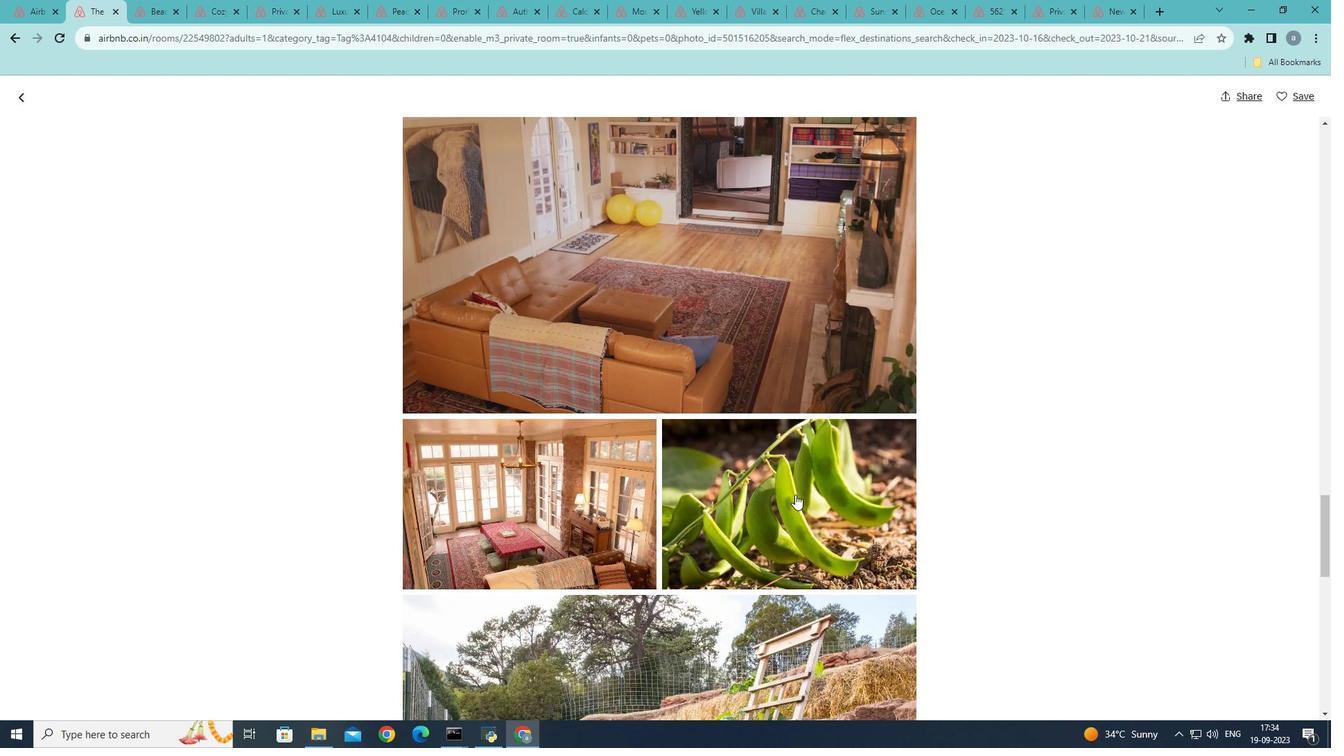 
Action: Mouse scrolled (795, 494) with delta (0, 0)
Screenshot: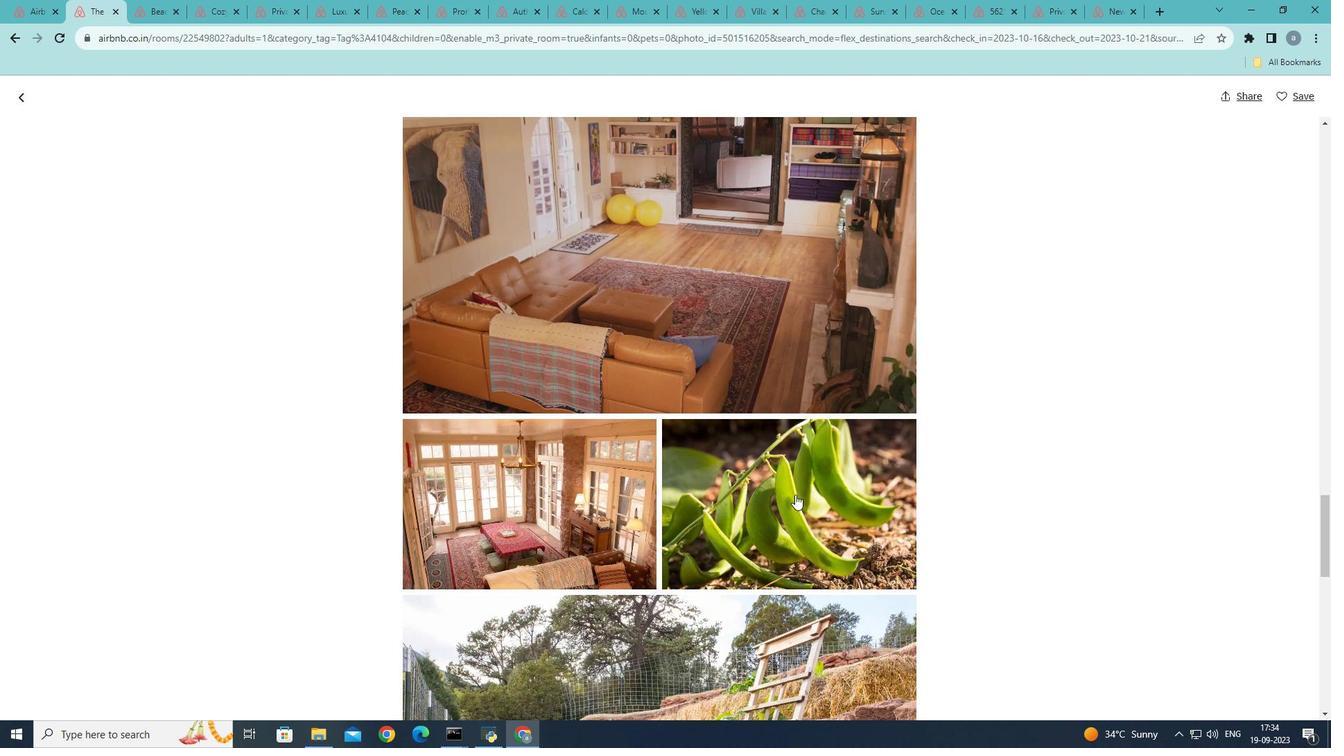 
Action: Mouse scrolled (795, 494) with delta (0, 0)
Screenshot: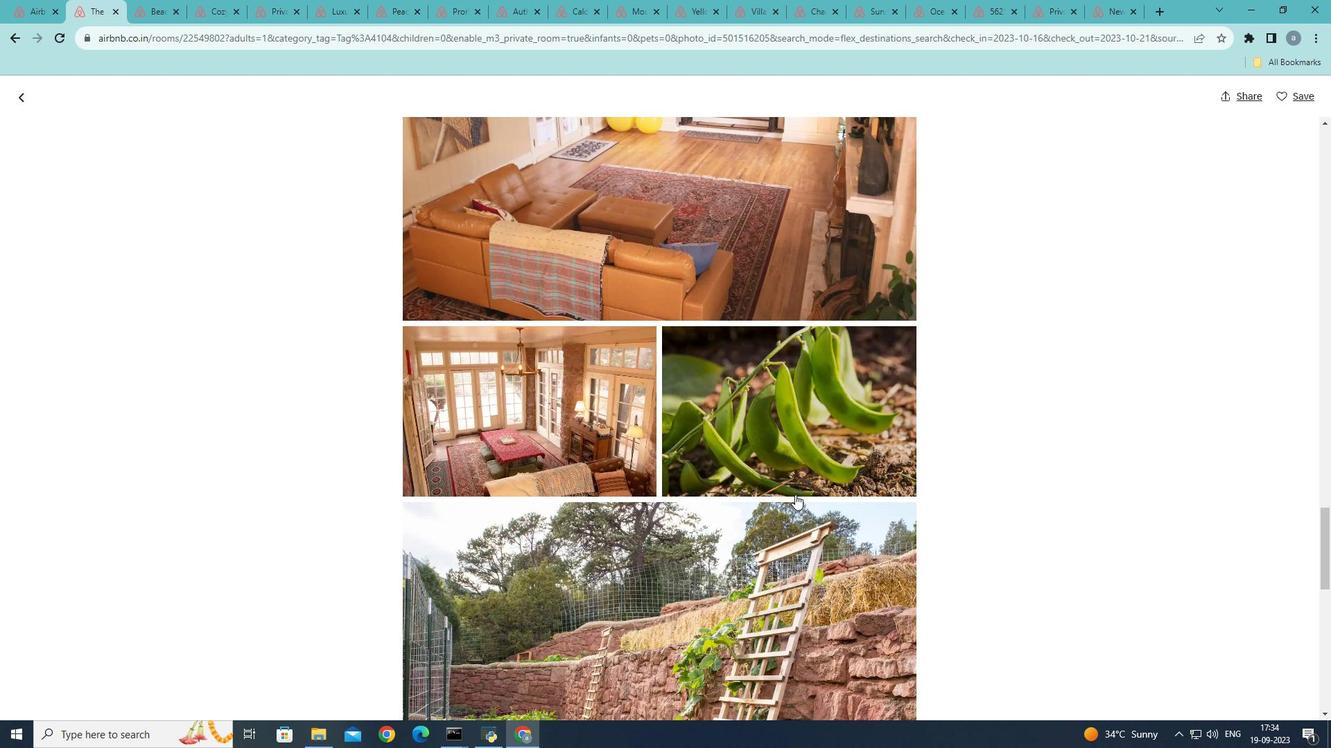
Action: Mouse scrolled (795, 494) with delta (0, 0)
Screenshot: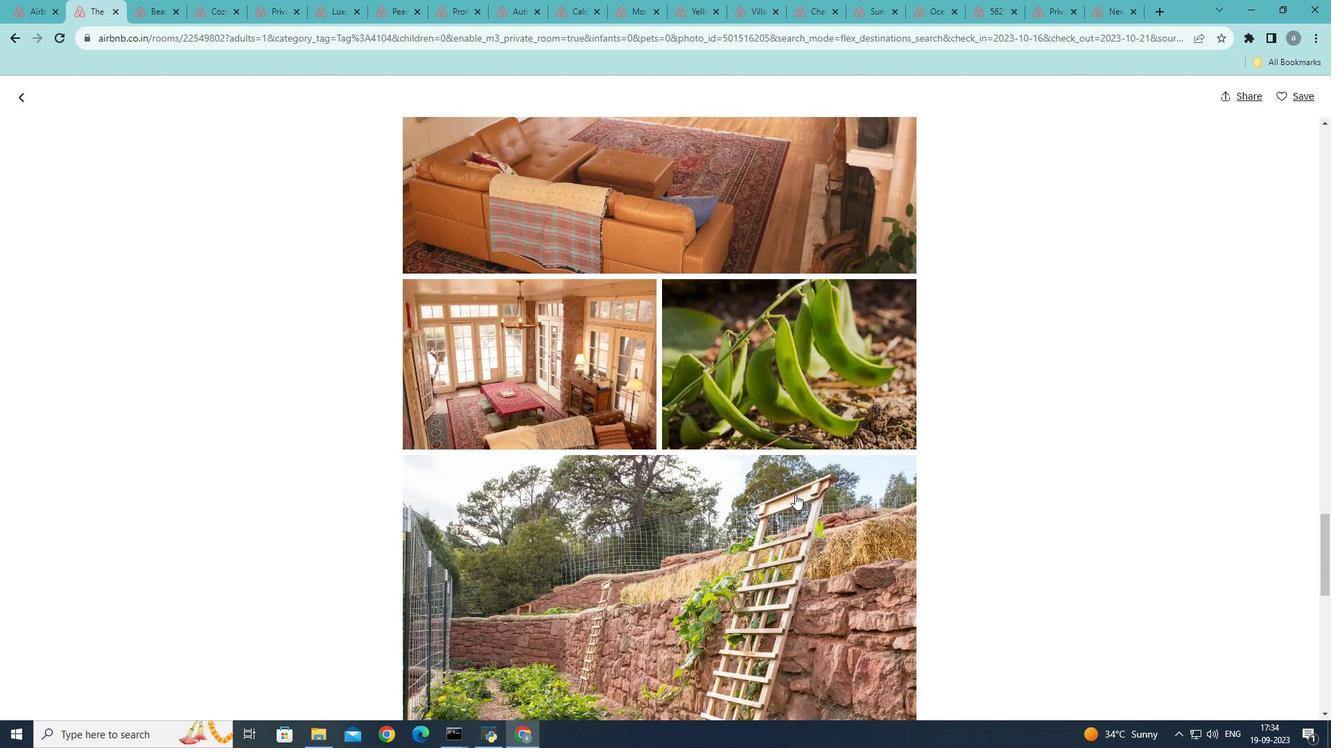 
Action: Mouse scrolled (795, 494) with delta (0, 0)
Screenshot: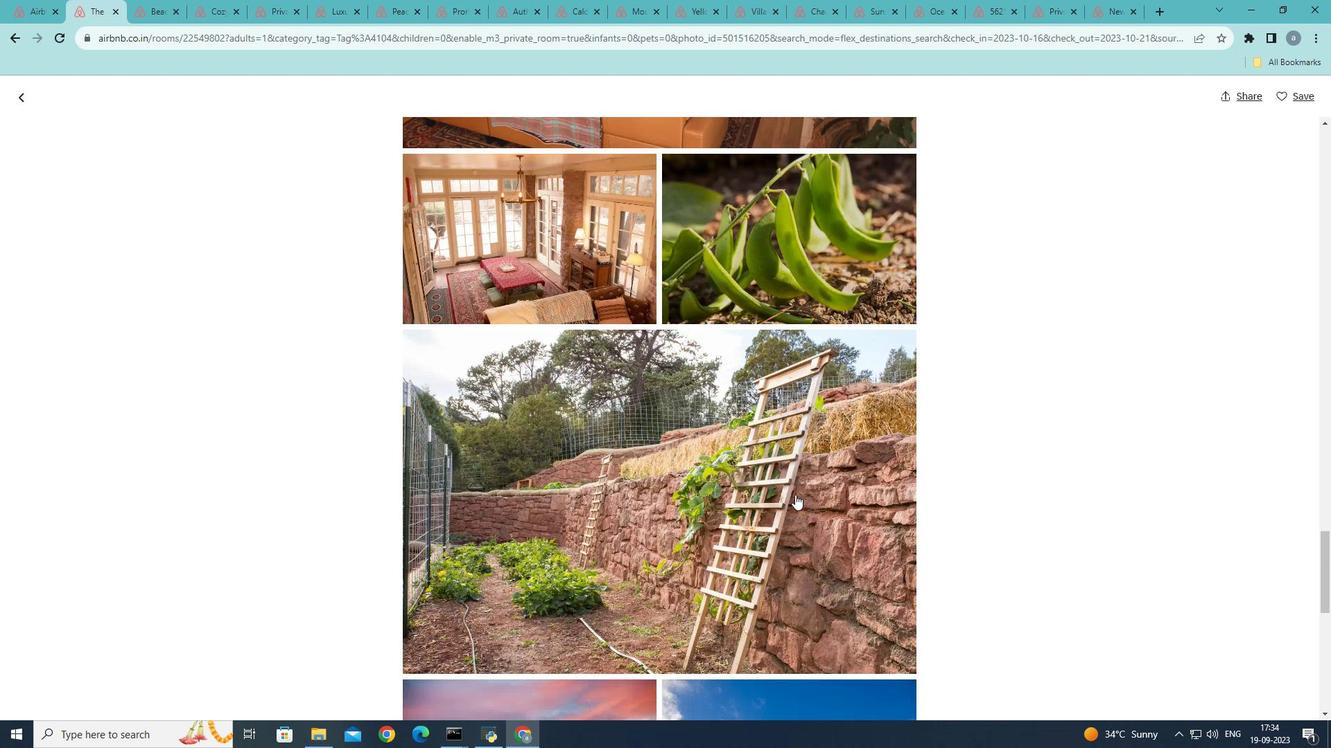 
Action: Mouse scrolled (795, 494) with delta (0, 0)
Screenshot: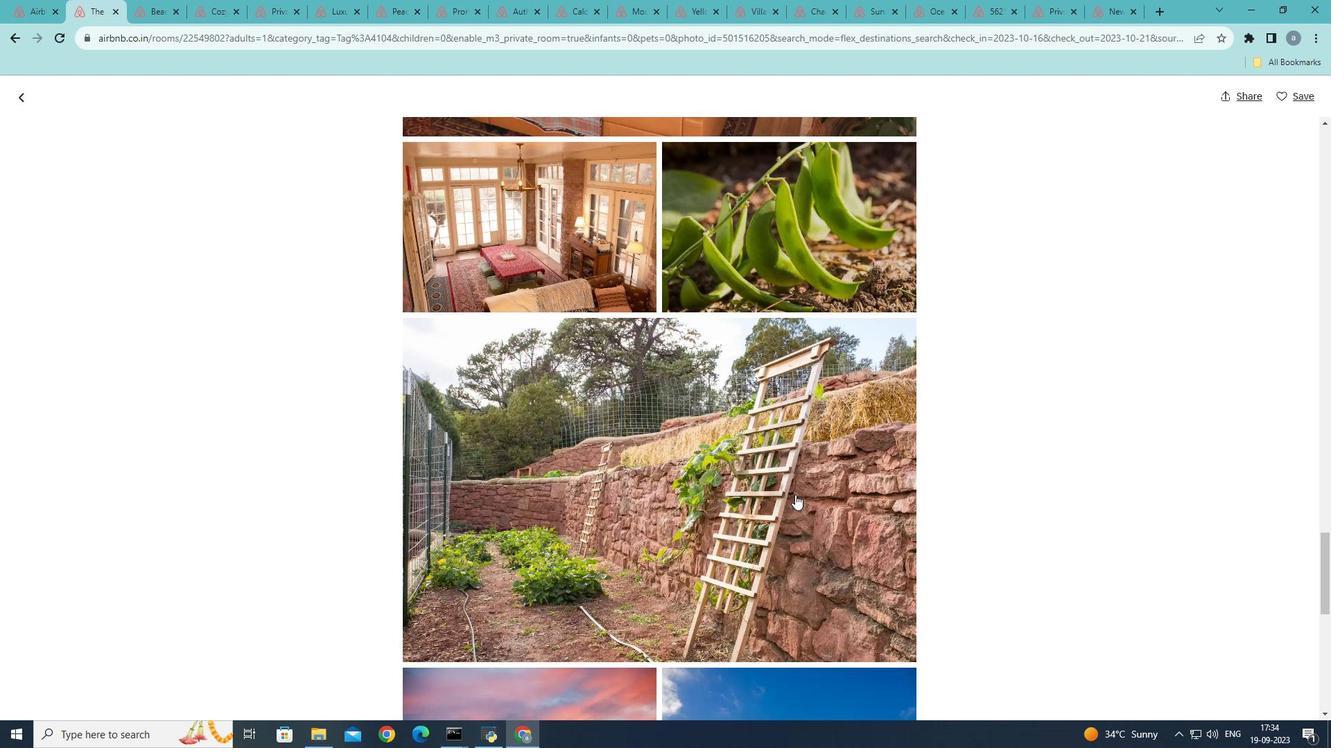 
Action: Mouse scrolled (795, 494) with delta (0, 0)
Screenshot: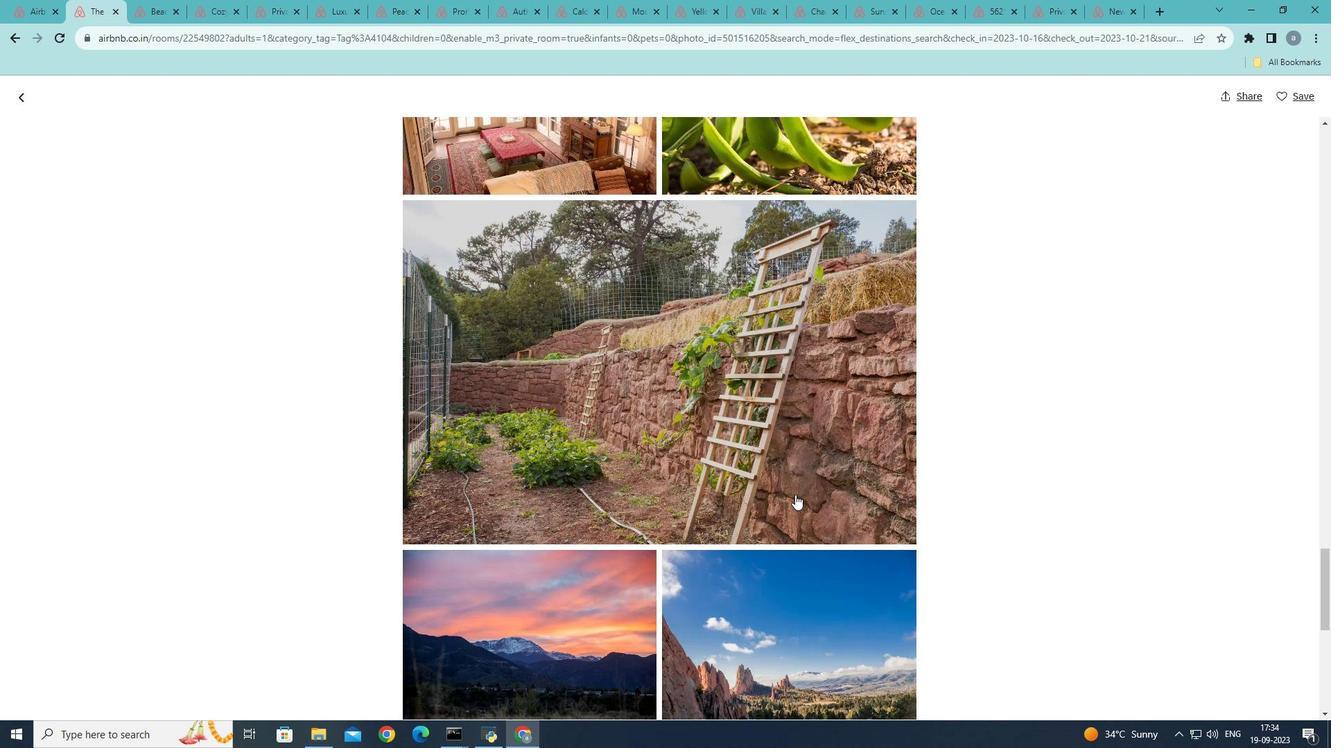 
Action: Mouse scrolled (795, 494) with delta (0, 0)
Screenshot: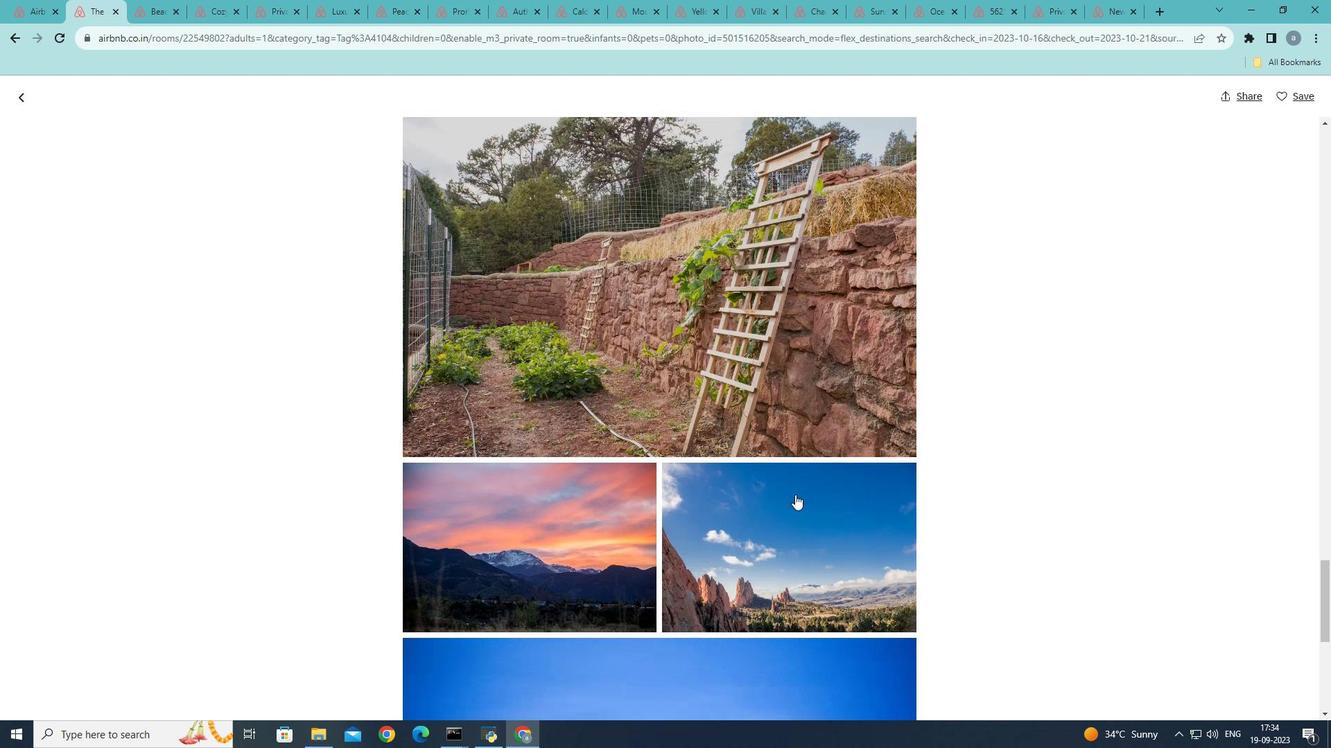 
Action: Mouse scrolled (795, 494) with delta (0, 0)
Screenshot: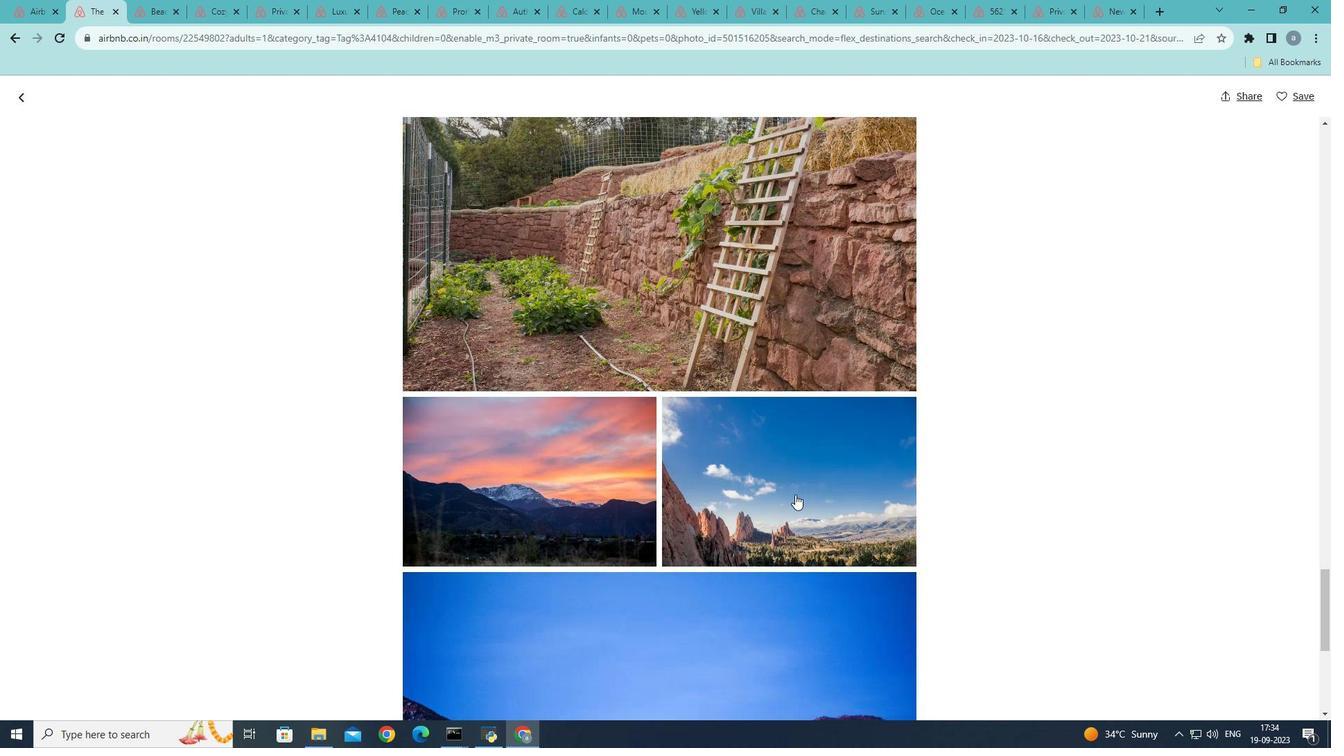 
Action: Mouse scrolled (795, 494) with delta (0, 0)
Screenshot: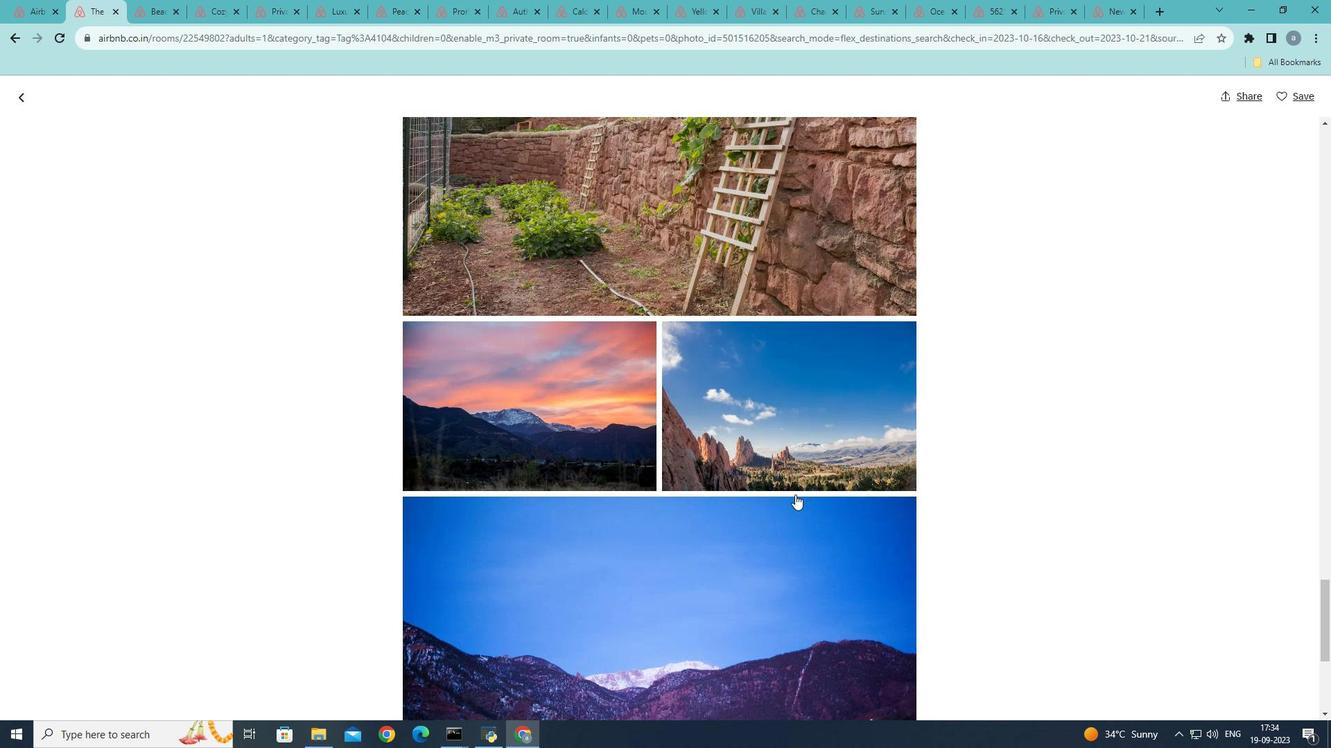 
Action: Mouse scrolled (795, 494) with delta (0, 0)
Screenshot: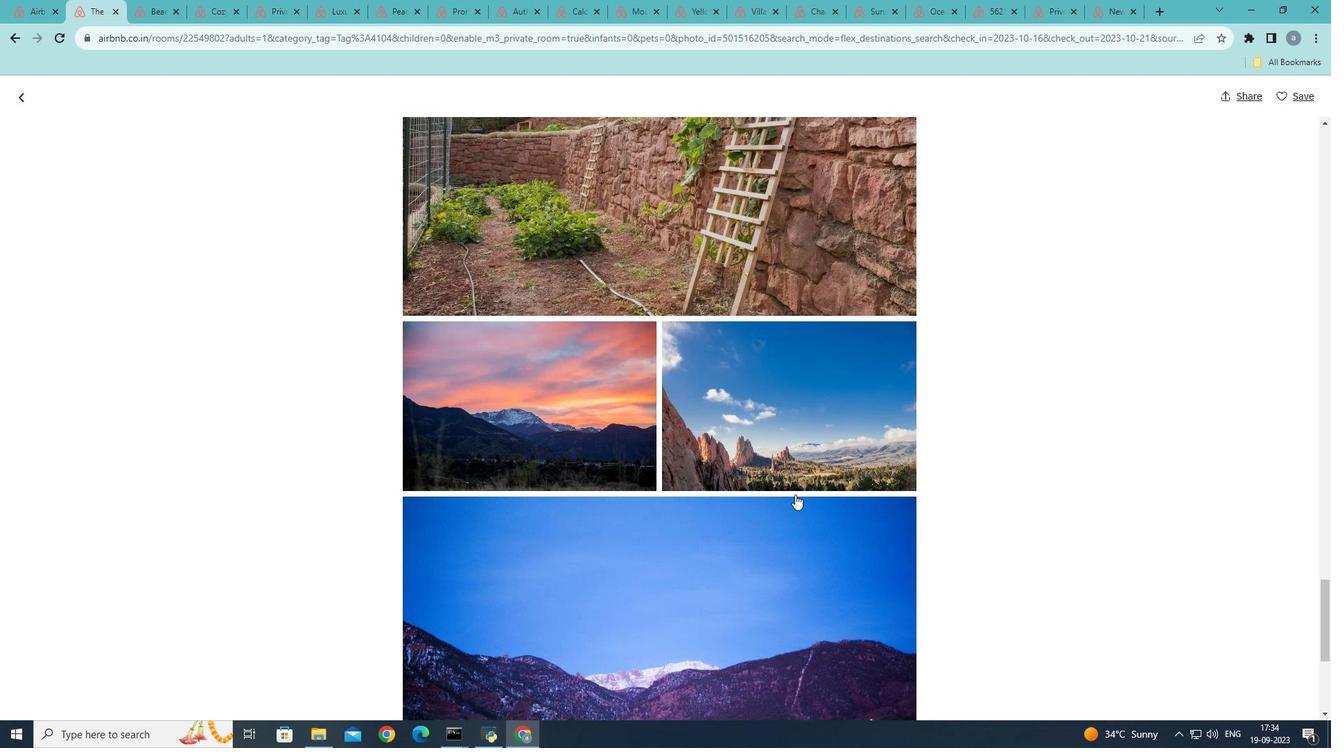 
Action: Mouse scrolled (795, 494) with delta (0, 0)
Screenshot: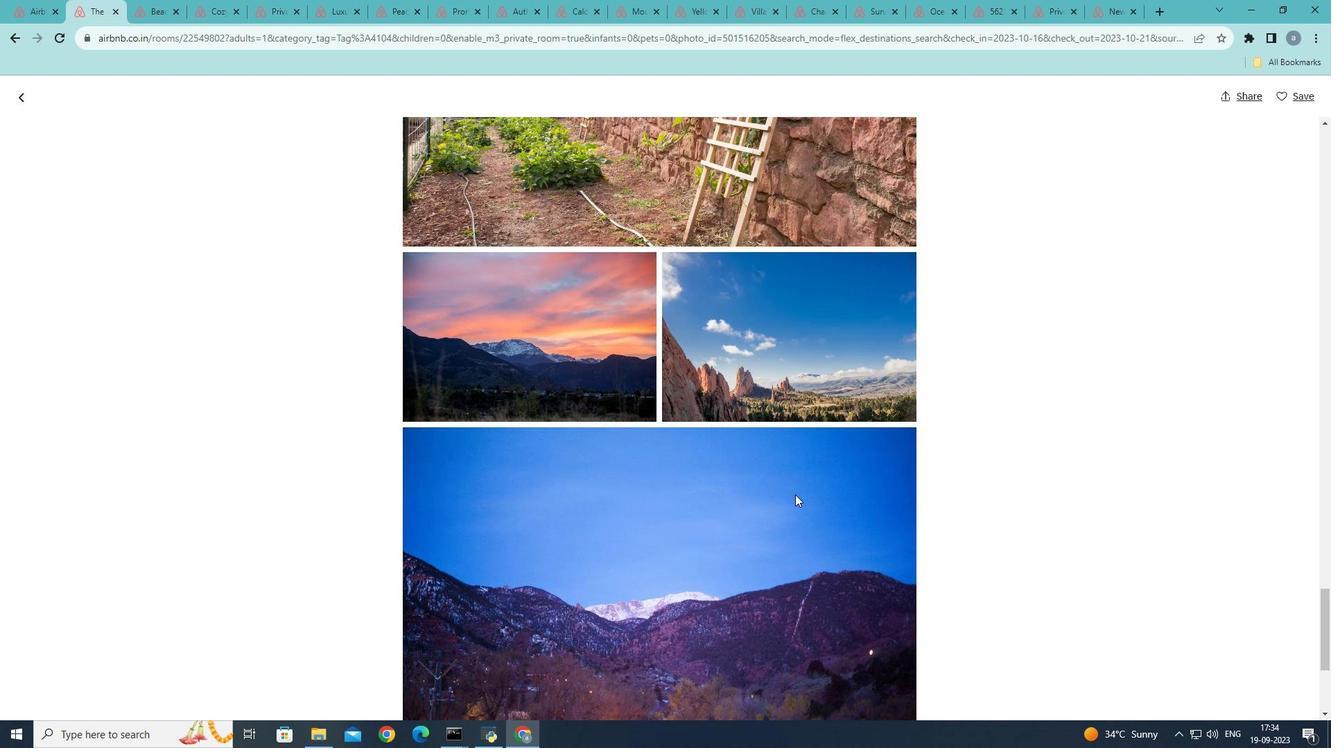 
Action: Mouse scrolled (795, 494) with delta (0, 0)
Screenshot: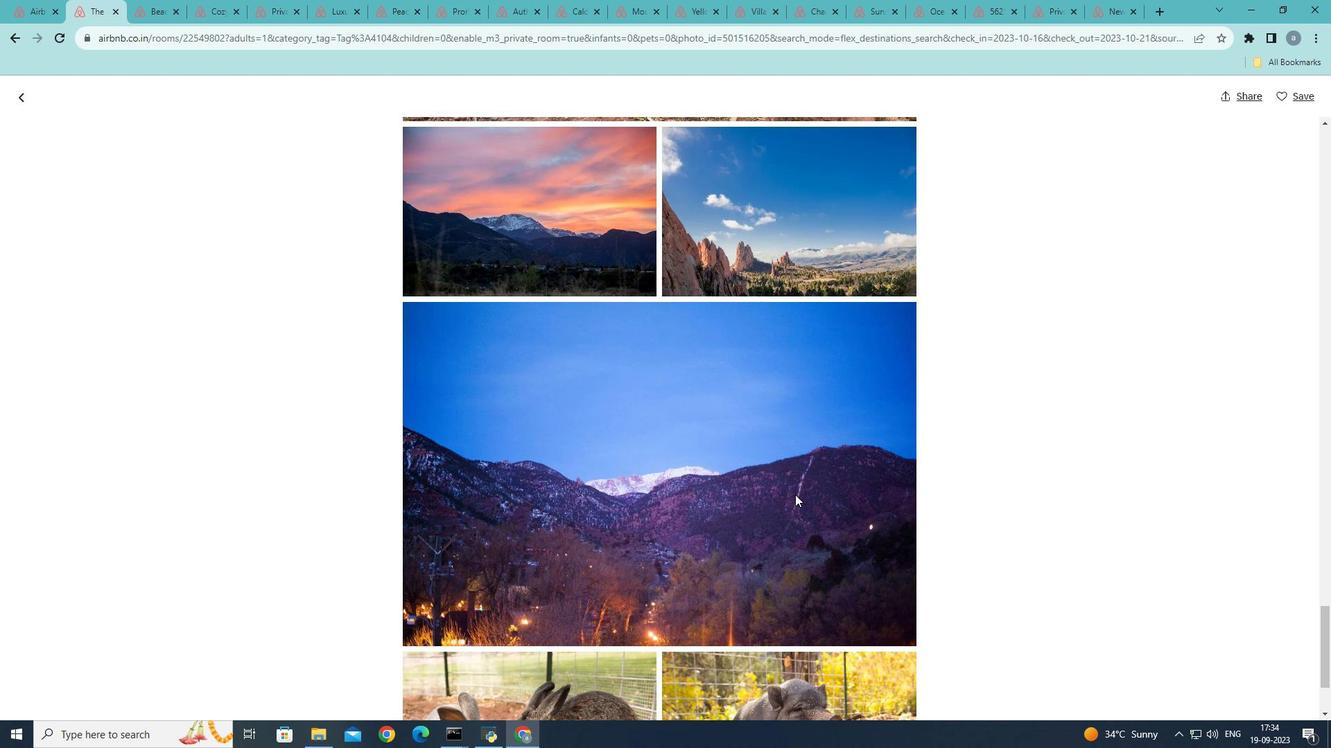 
Action: Mouse scrolled (795, 494) with delta (0, 0)
Screenshot: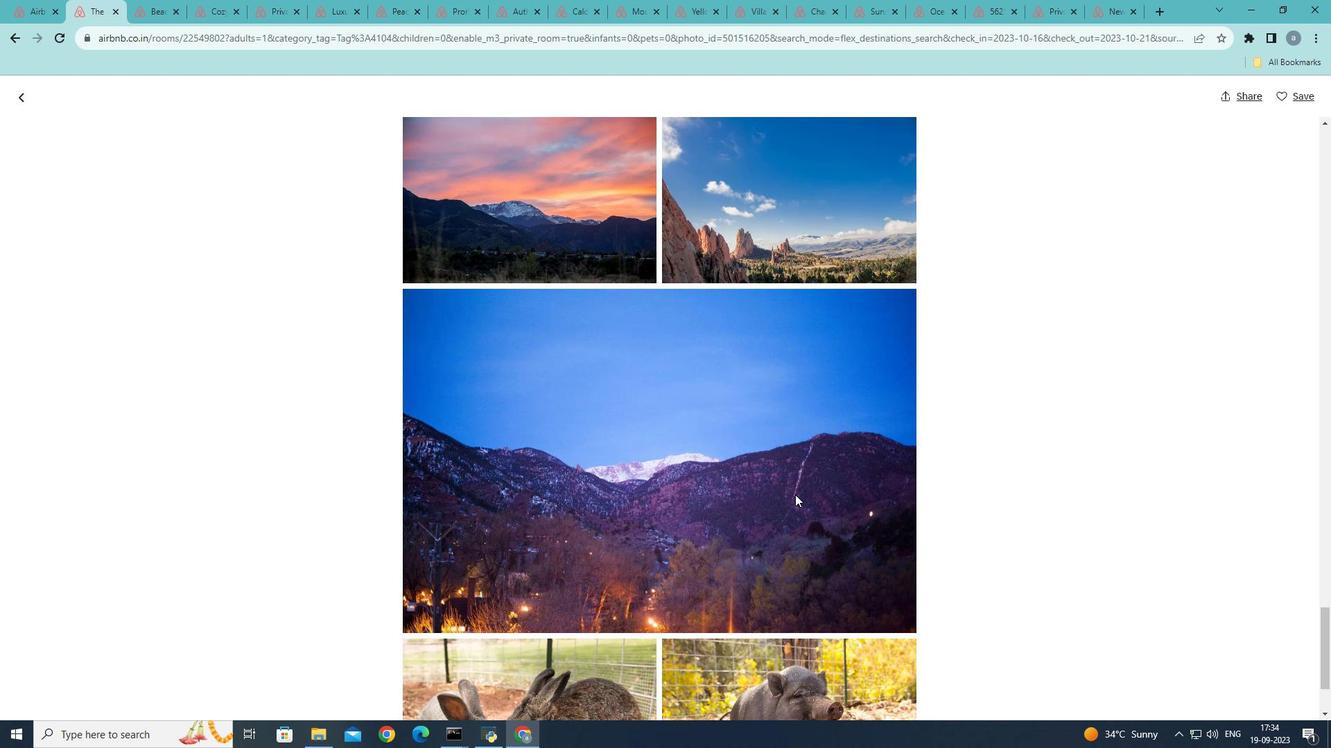 
Action: Mouse scrolled (795, 494) with delta (0, 0)
Screenshot: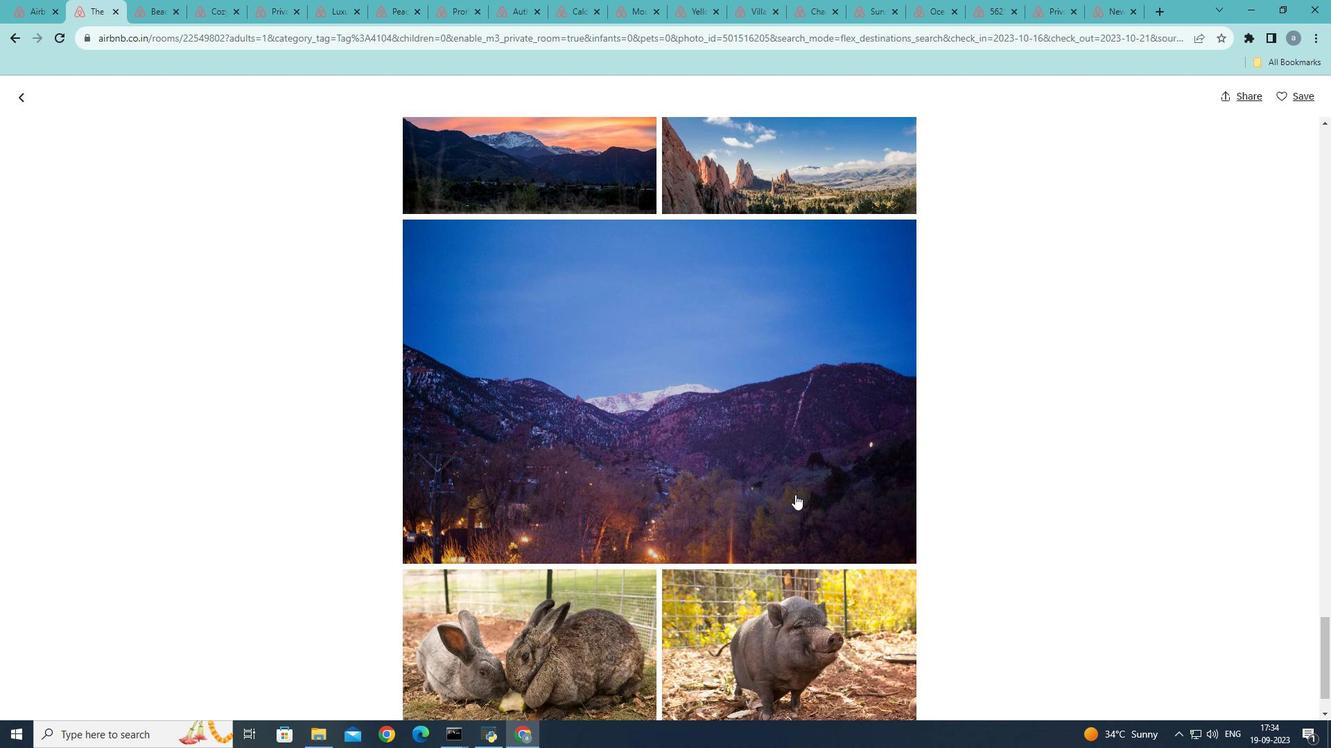 
Action: Mouse moved to (795, 494)
Screenshot: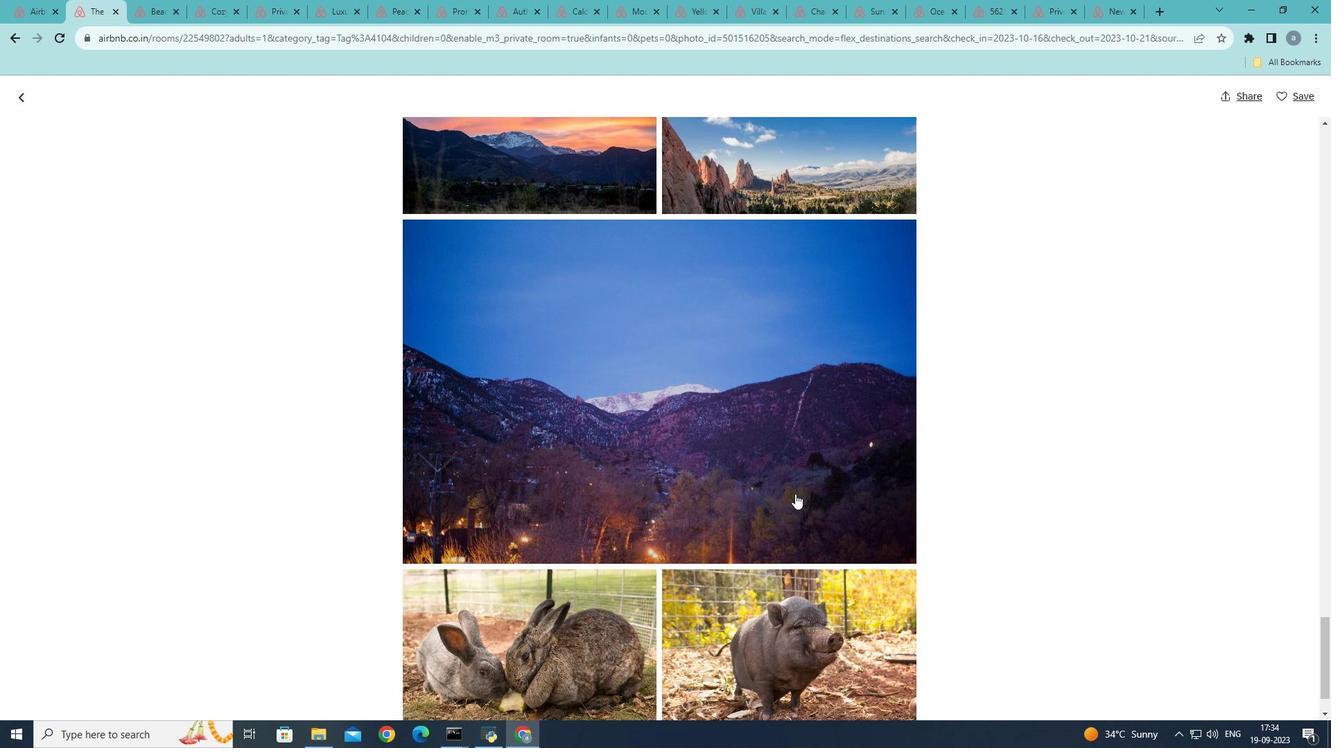 
Action: Mouse scrolled (795, 493) with delta (0, 0)
Screenshot: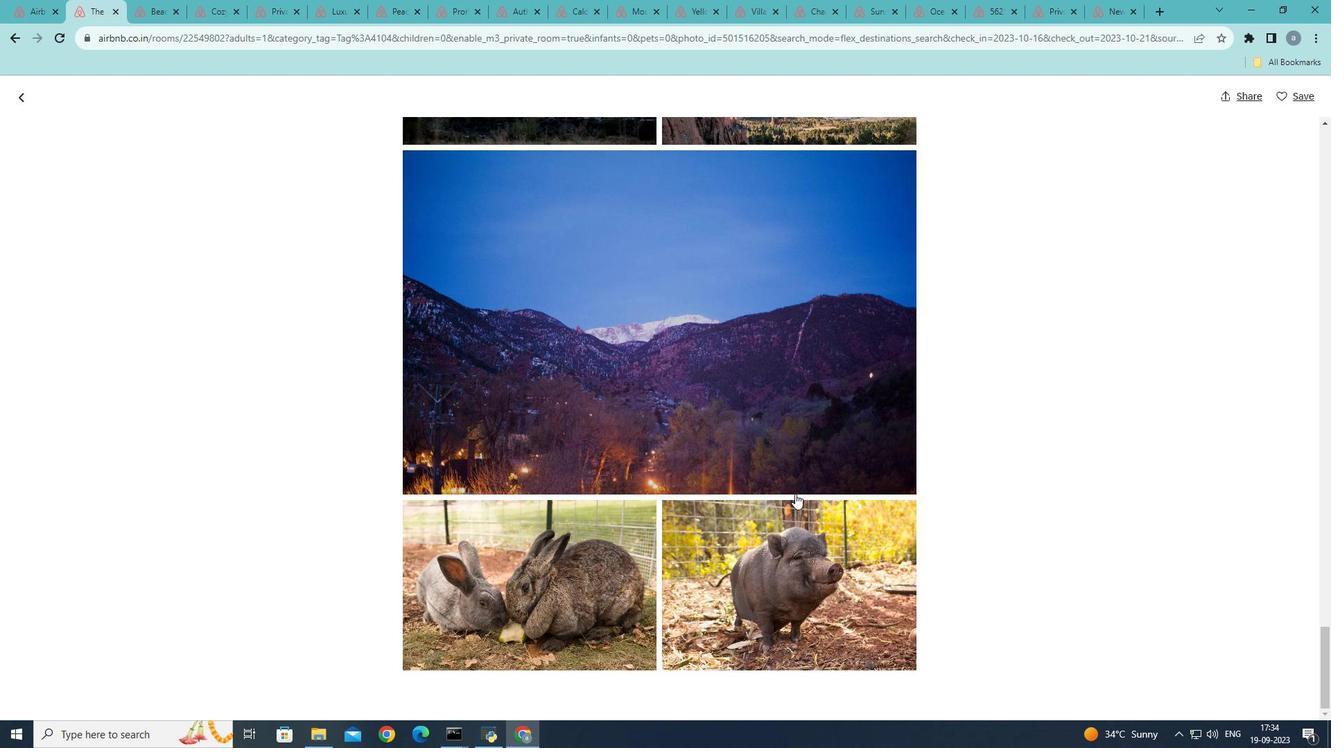 
Action: Mouse scrolled (795, 493) with delta (0, 0)
Screenshot: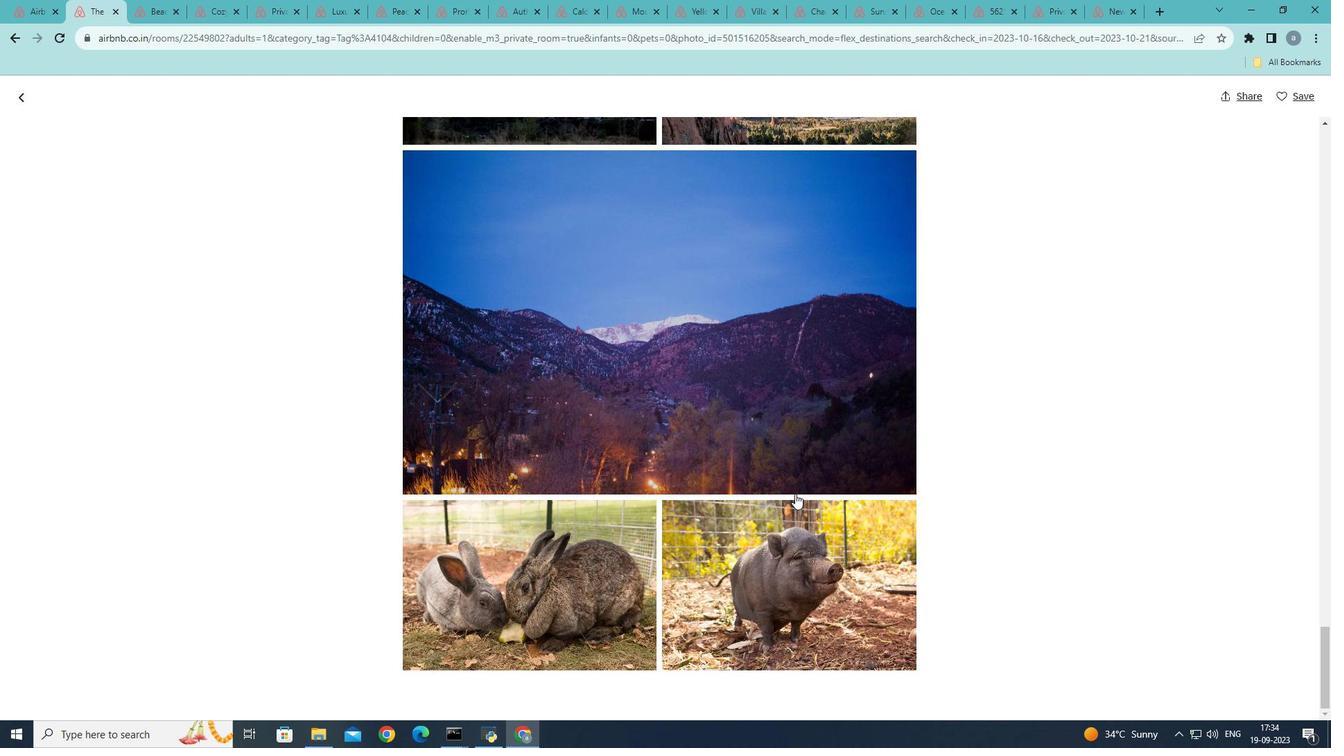 
Action: Mouse scrolled (795, 493) with delta (0, 0)
Screenshot: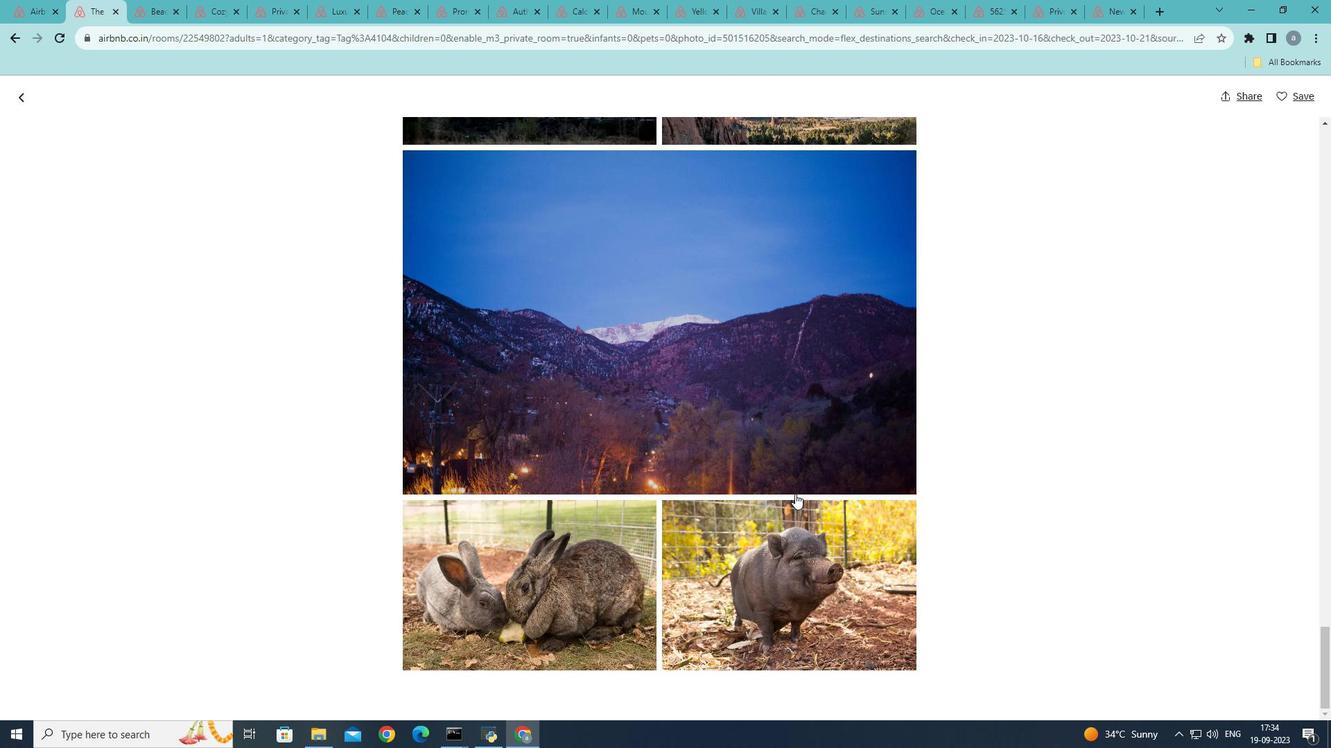 
Action: Mouse scrolled (795, 493) with delta (0, 0)
Screenshot: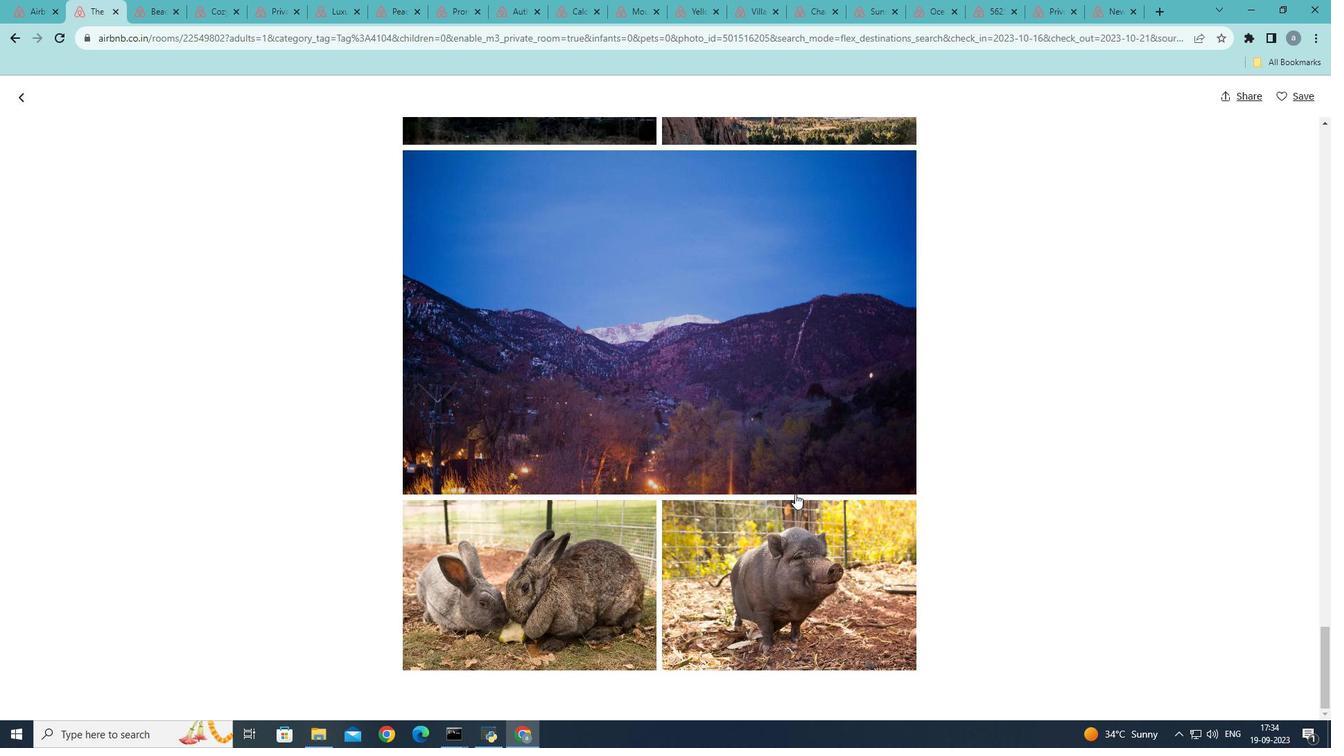 
Action: Mouse scrolled (795, 493) with delta (0, 0)
Screenshot: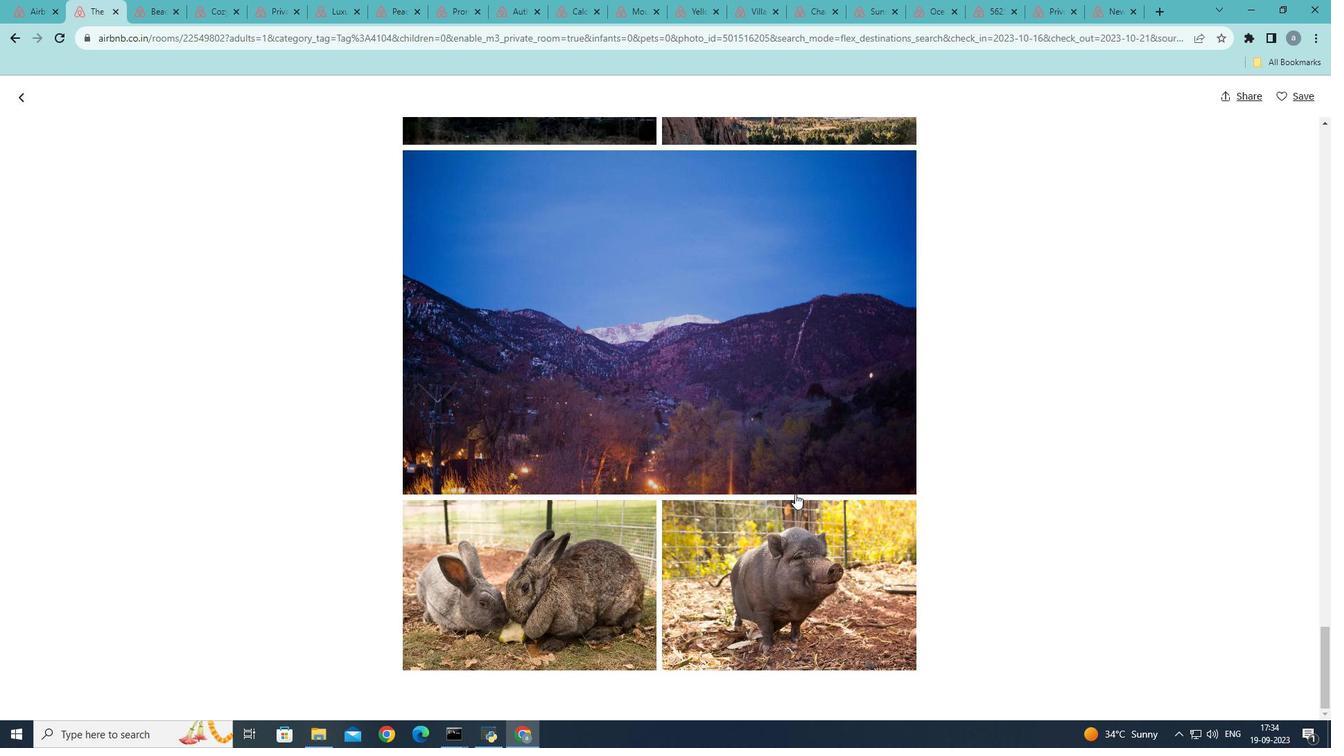 
Action: Mouse scrolled (795, 493) with delta (0, 0)
Screenshot: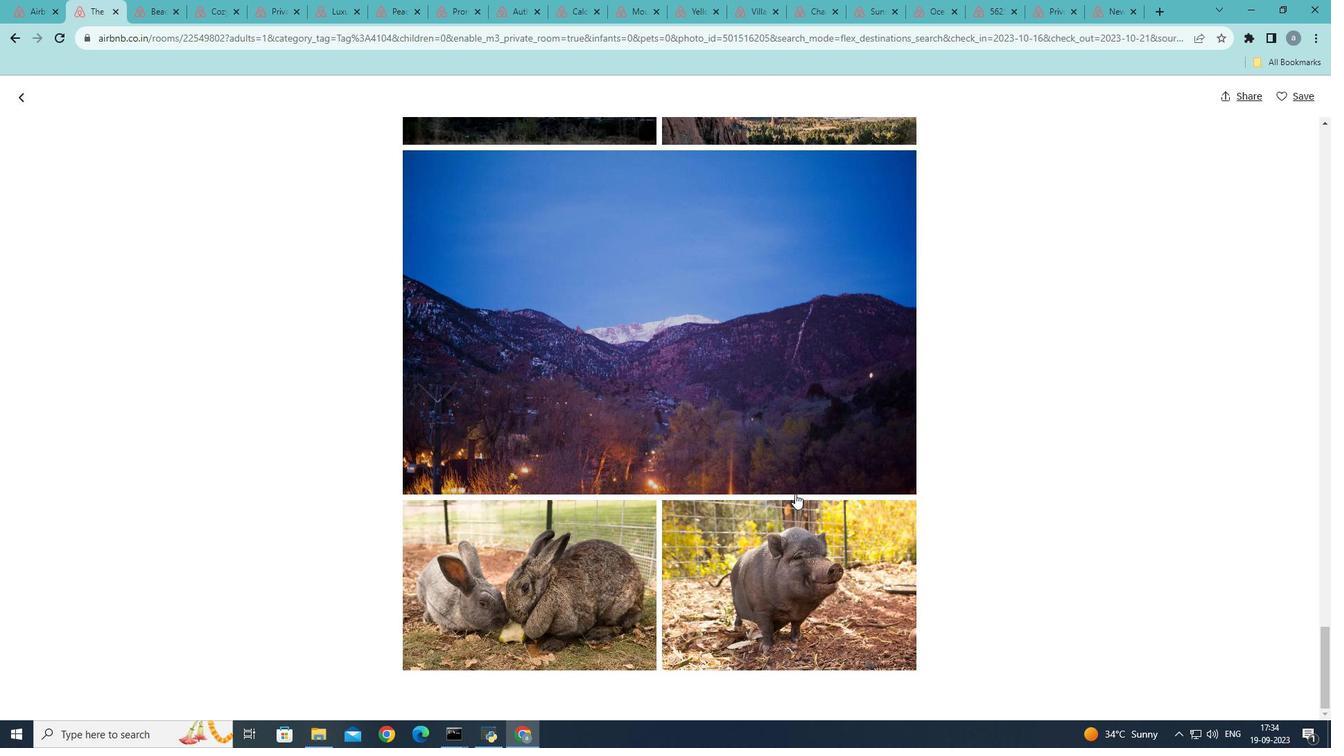 
Action: Mouse scrolled (795, 493) with delta (0, 0)
Screenshot: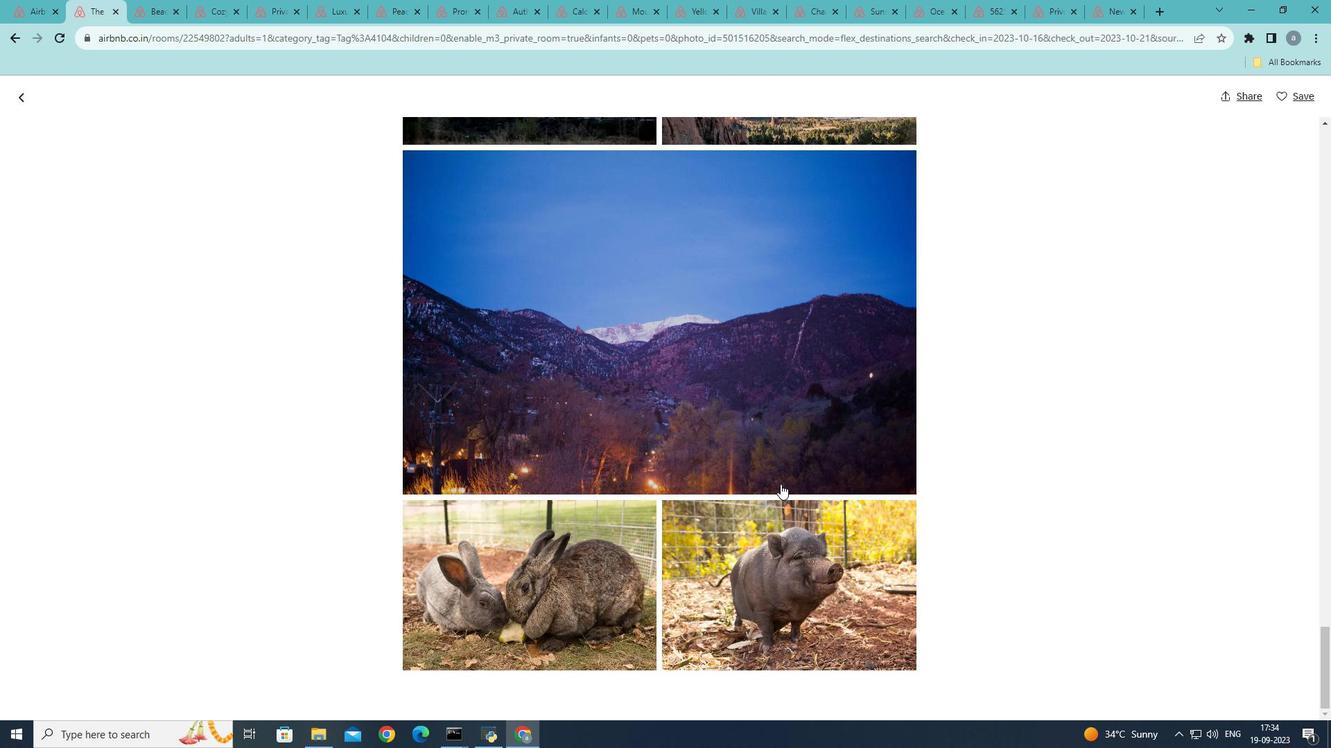 
Action: Mouse scrolled (795, 493) with delta (0, 0)
Screenshot: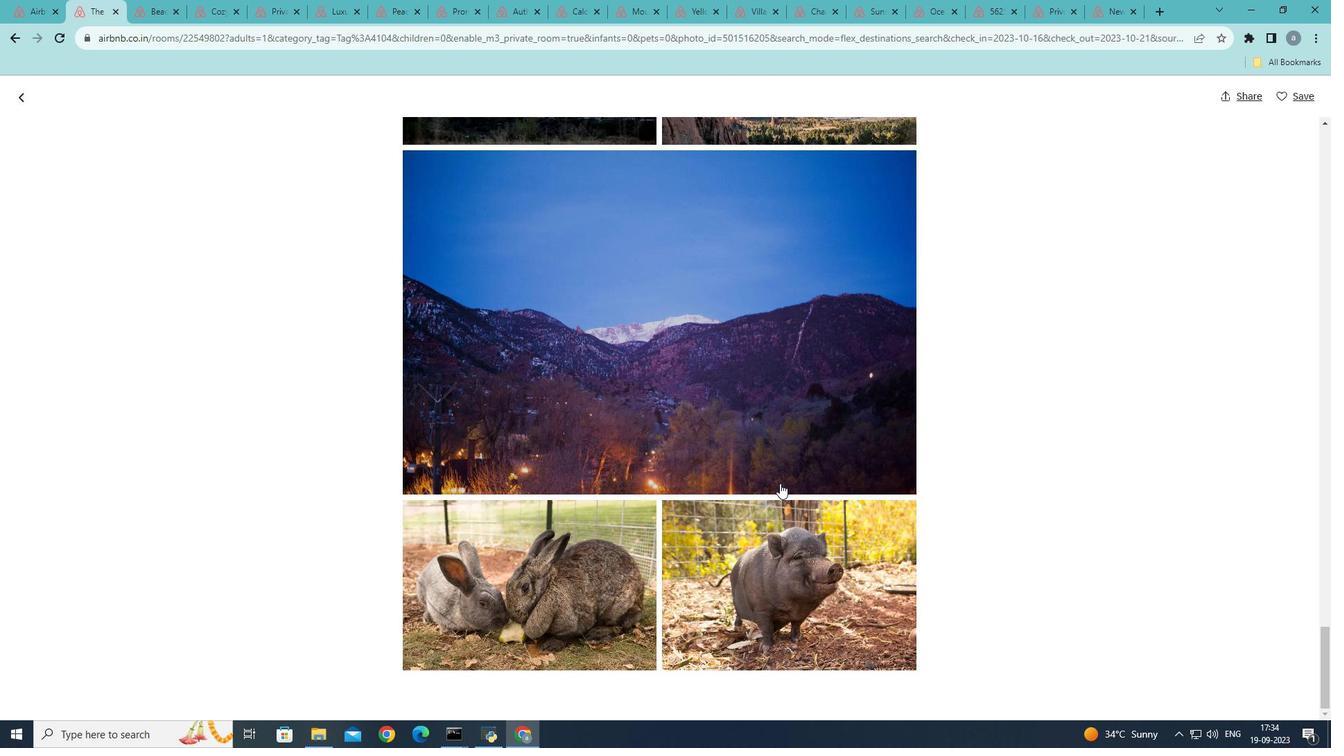 
Action: Mouse scrolled (795, 493) with delta (0, 0)
Screenshot: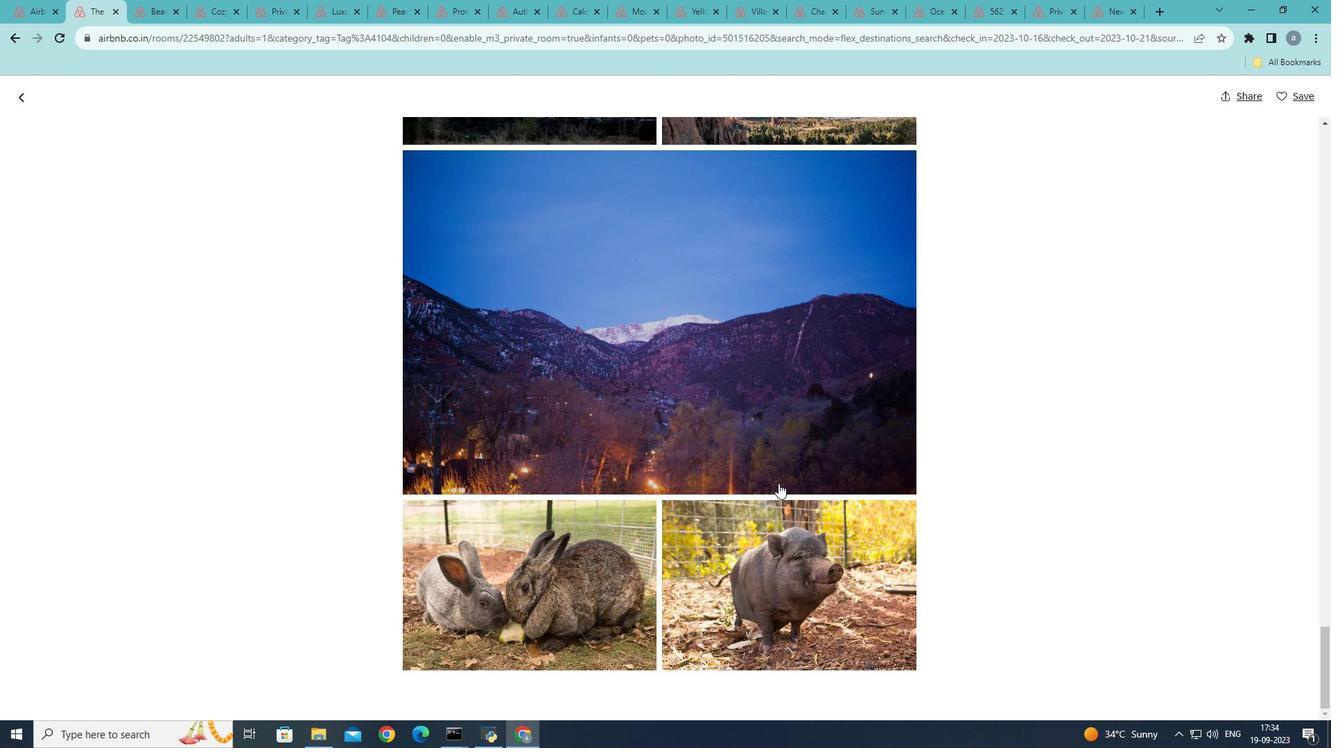 
Action: Mouse moved to (25, 100)
Screenshot: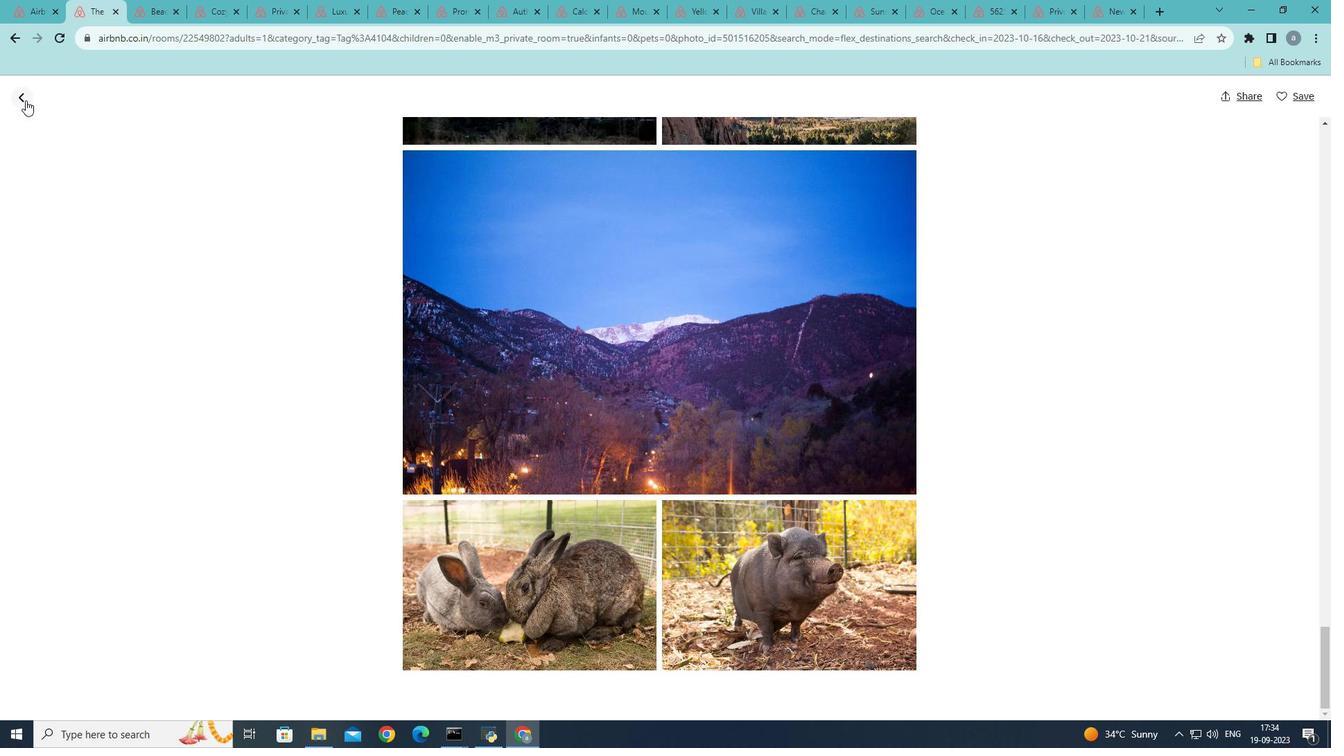 
Action: Mouse pressed left at (25, 100)
Screenshot: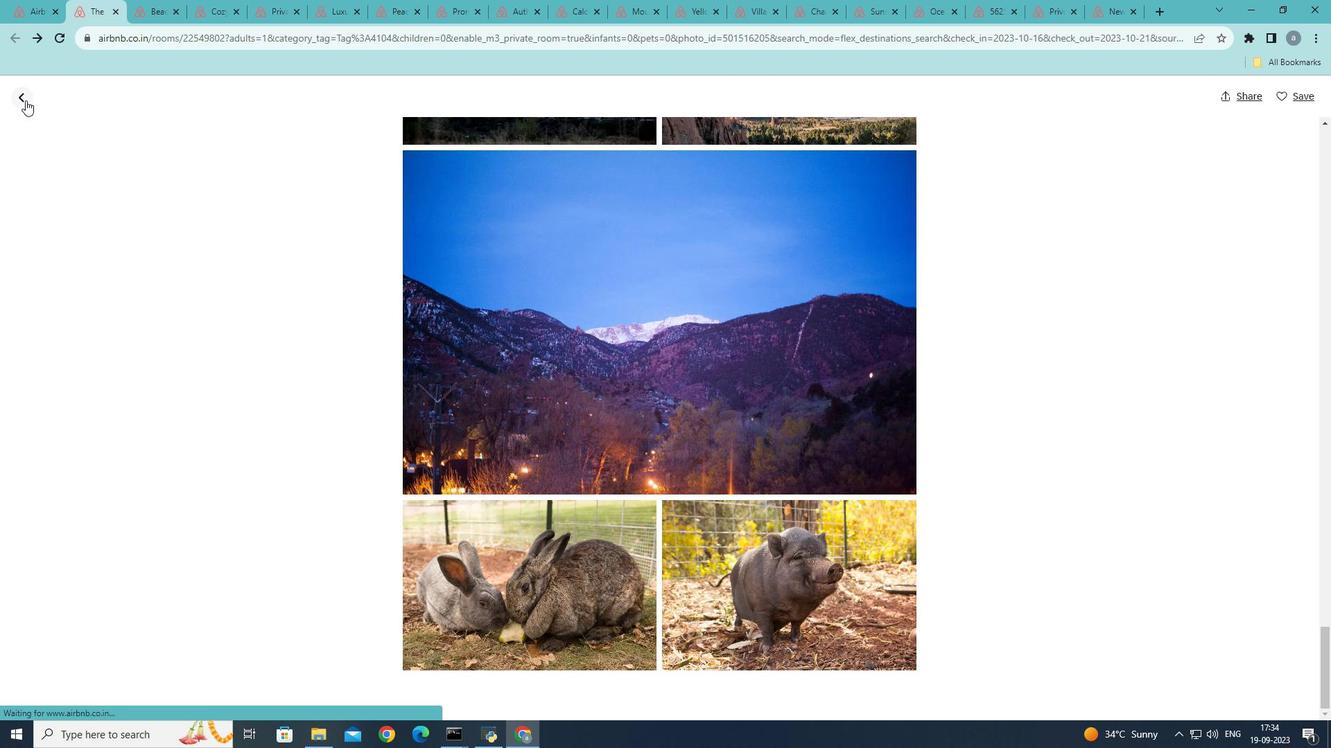 
Action: Mouse moved to (722, 275)
Screenshot: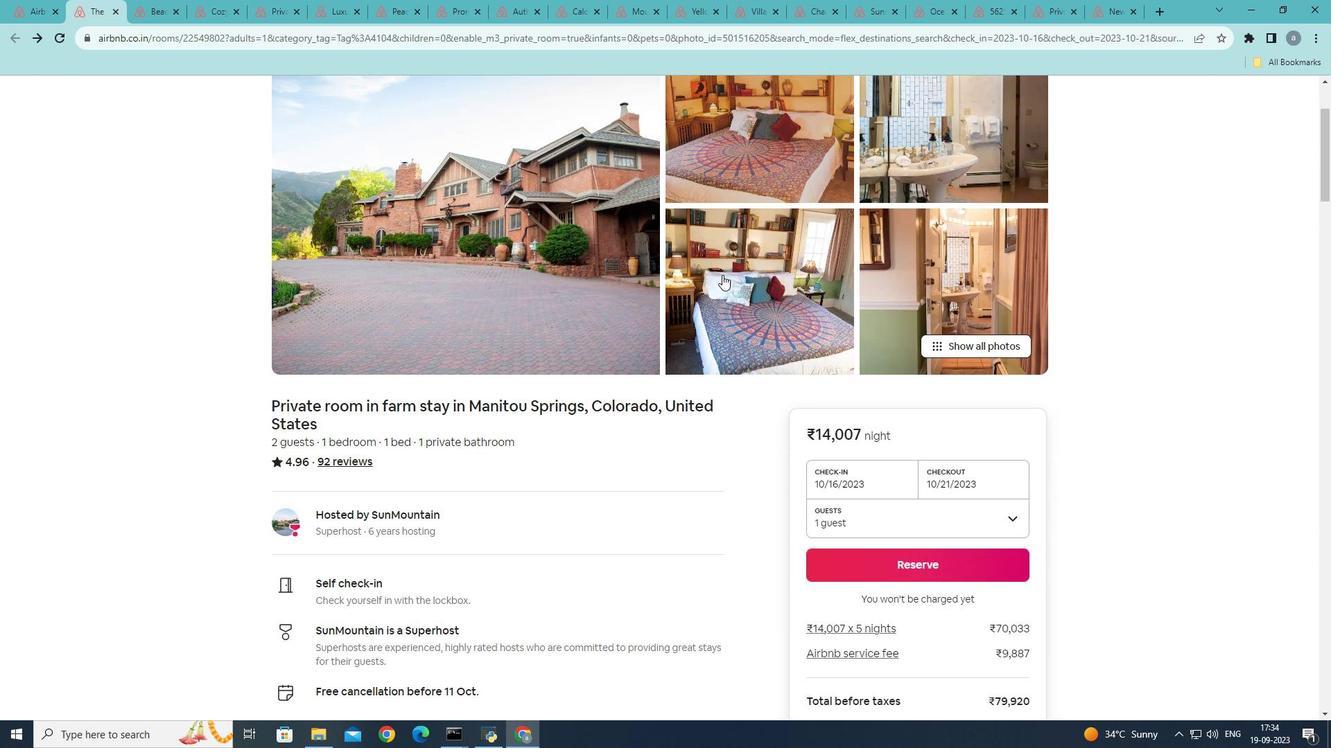 
Action: Mouse scrolled (722, 274) with delta (0, 0)
Screenshot: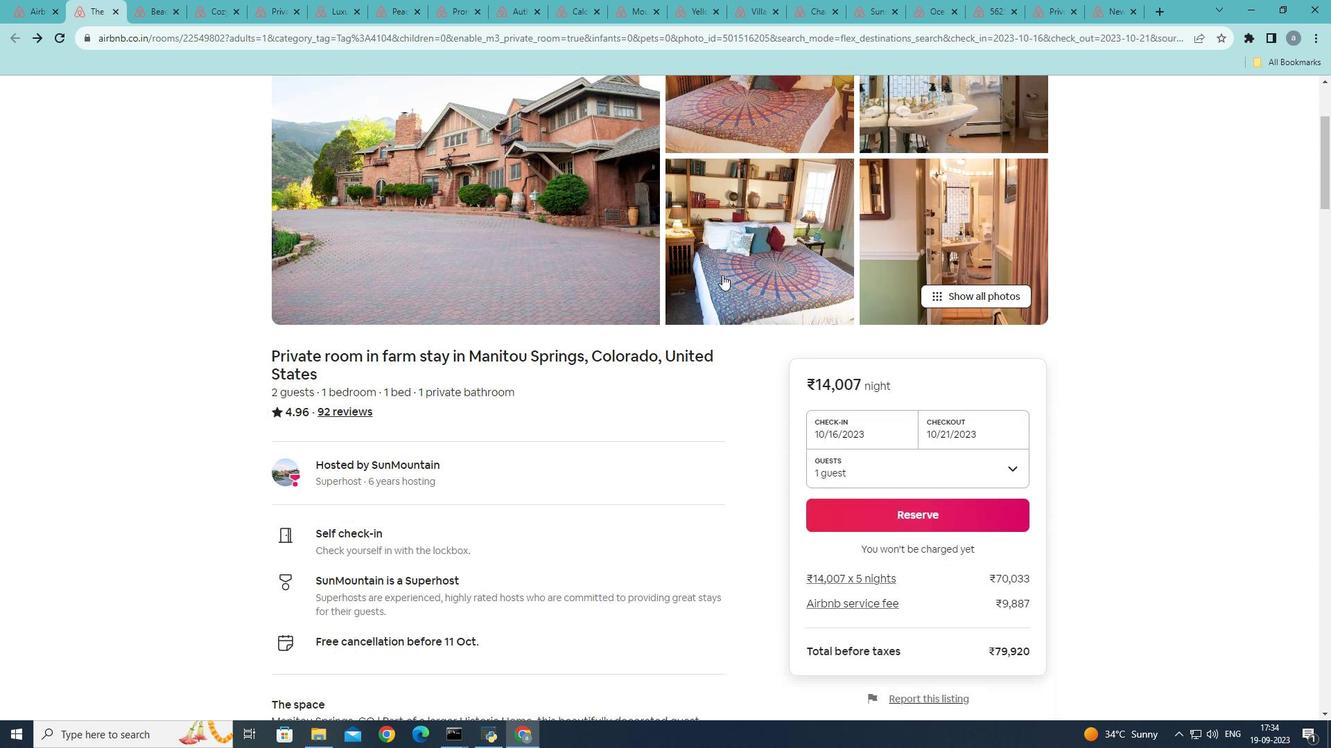 
Action: Mouse scrolled (722, 274) with delta (0, 0)
Screenshot: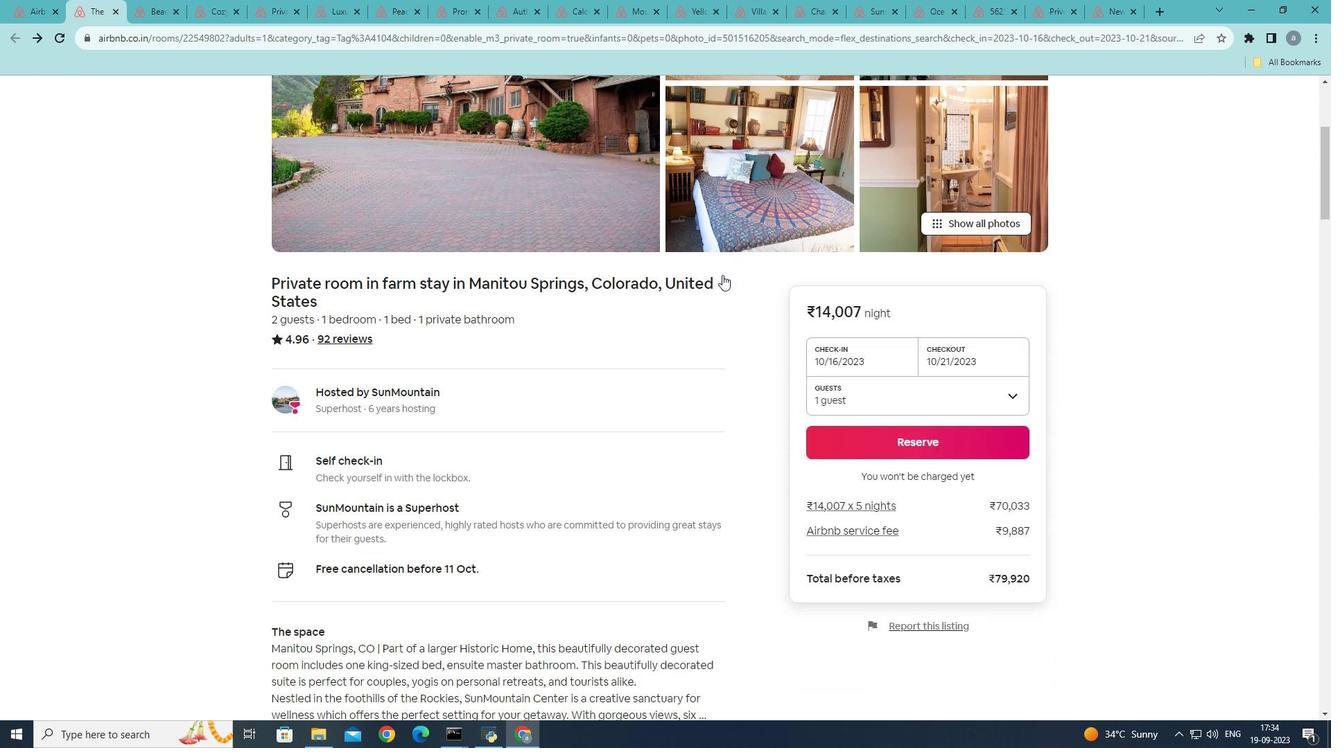 
Action: Mouse scrolled (722, 274) with delta (0, 0)
Screenshot: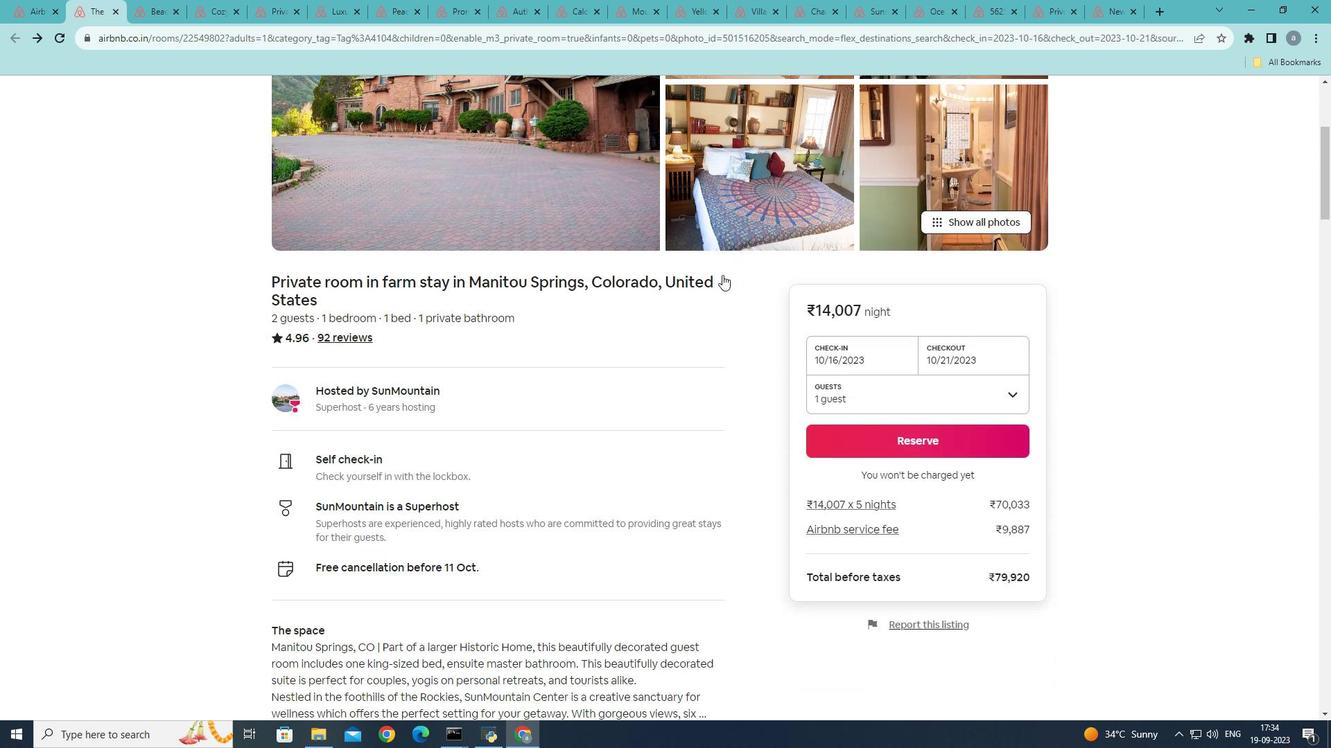 
Action: Mouse scrolled (722, 274) with delta (0, 0)
Screenshot: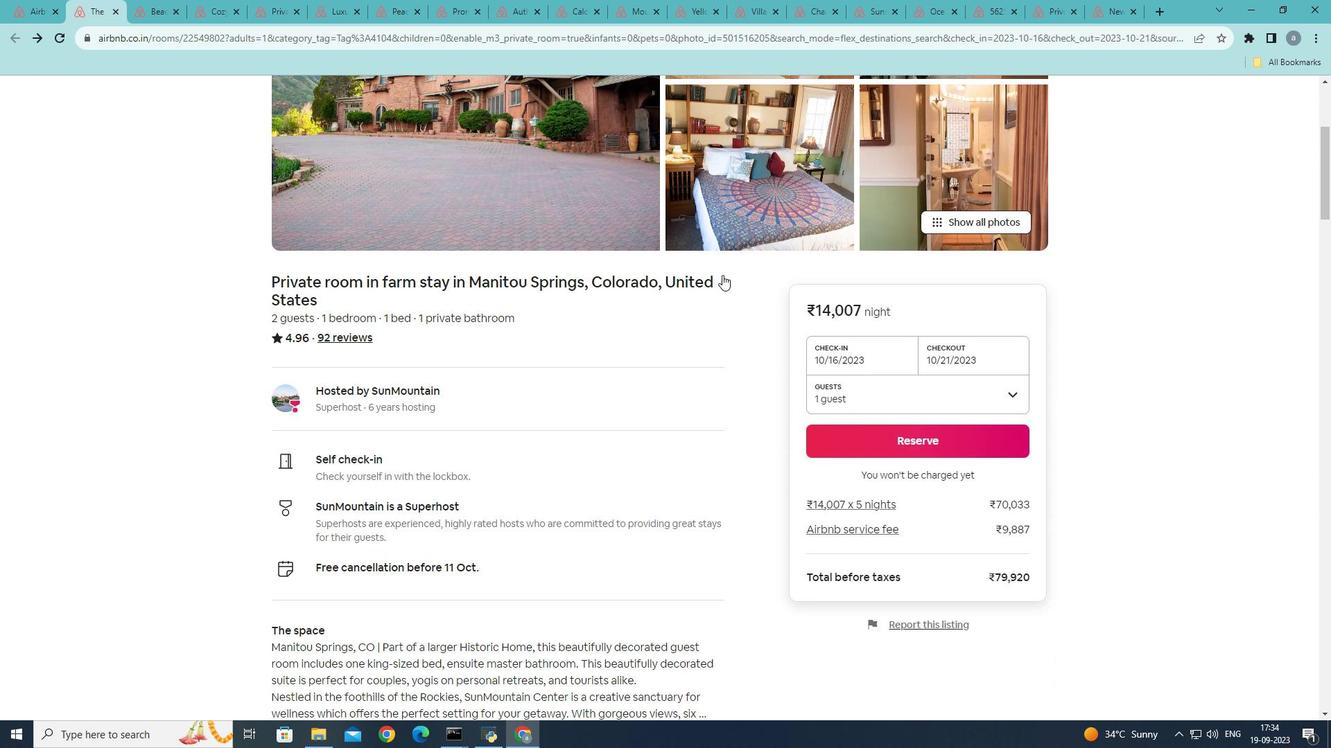 
Action: Mouse scrolled (722, 274) with delta (0, 0)
Screenshot: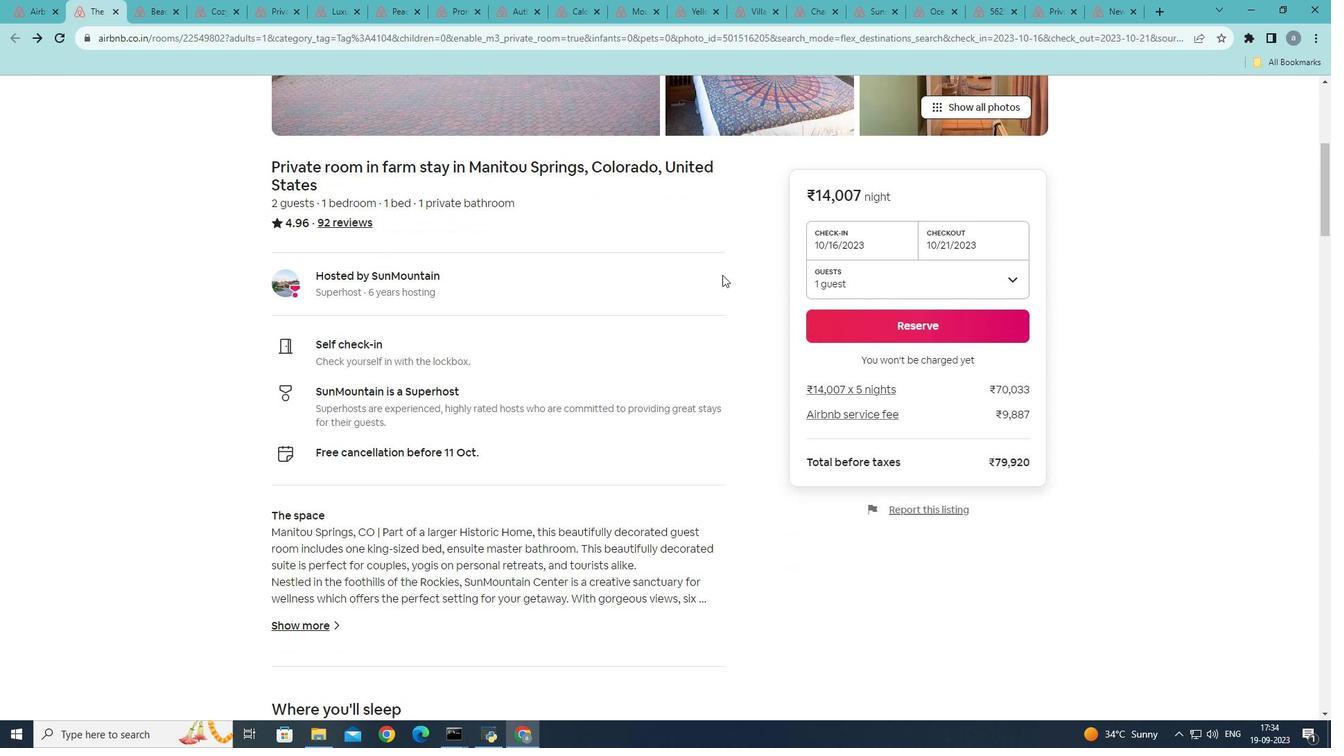 
Action: Mouse scrolled (722, 274) with delta (0, 0)
Screenshot: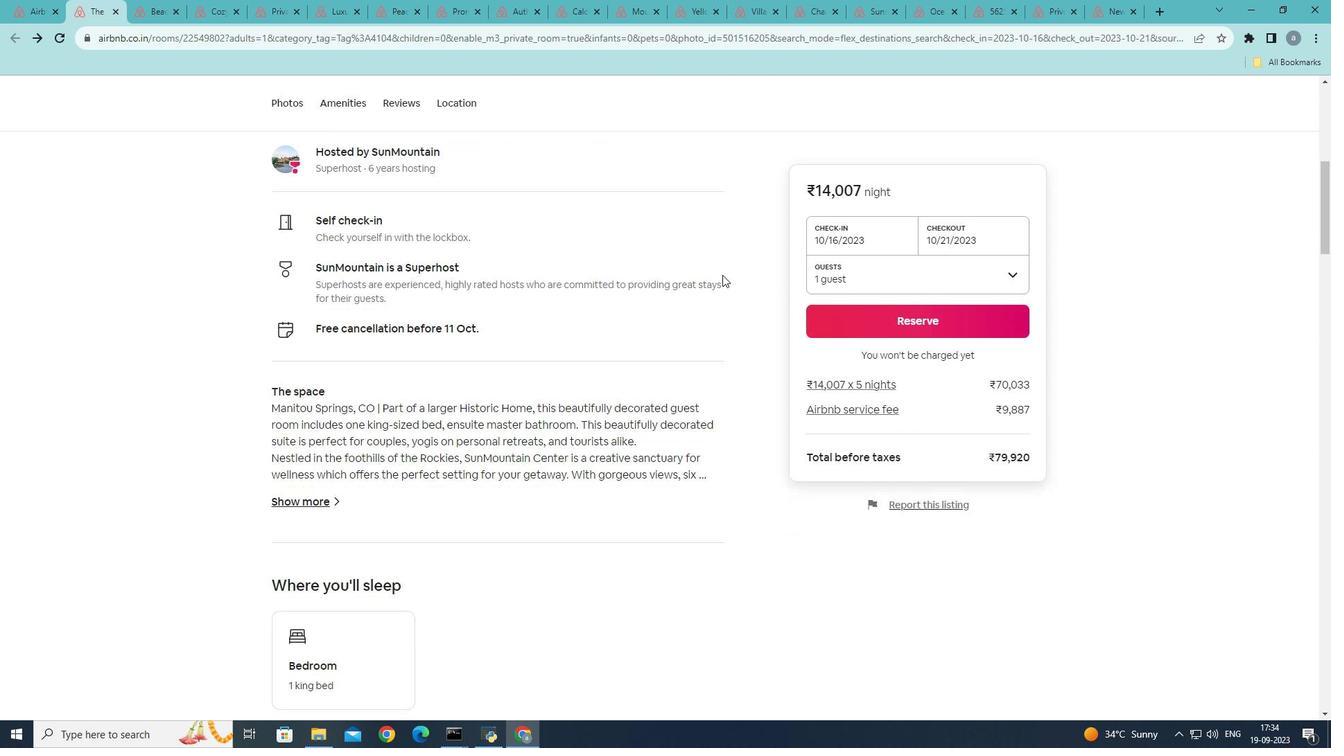 
Action: Mouse scrolled (722, 274) with delta (0, 0)
Screenshot: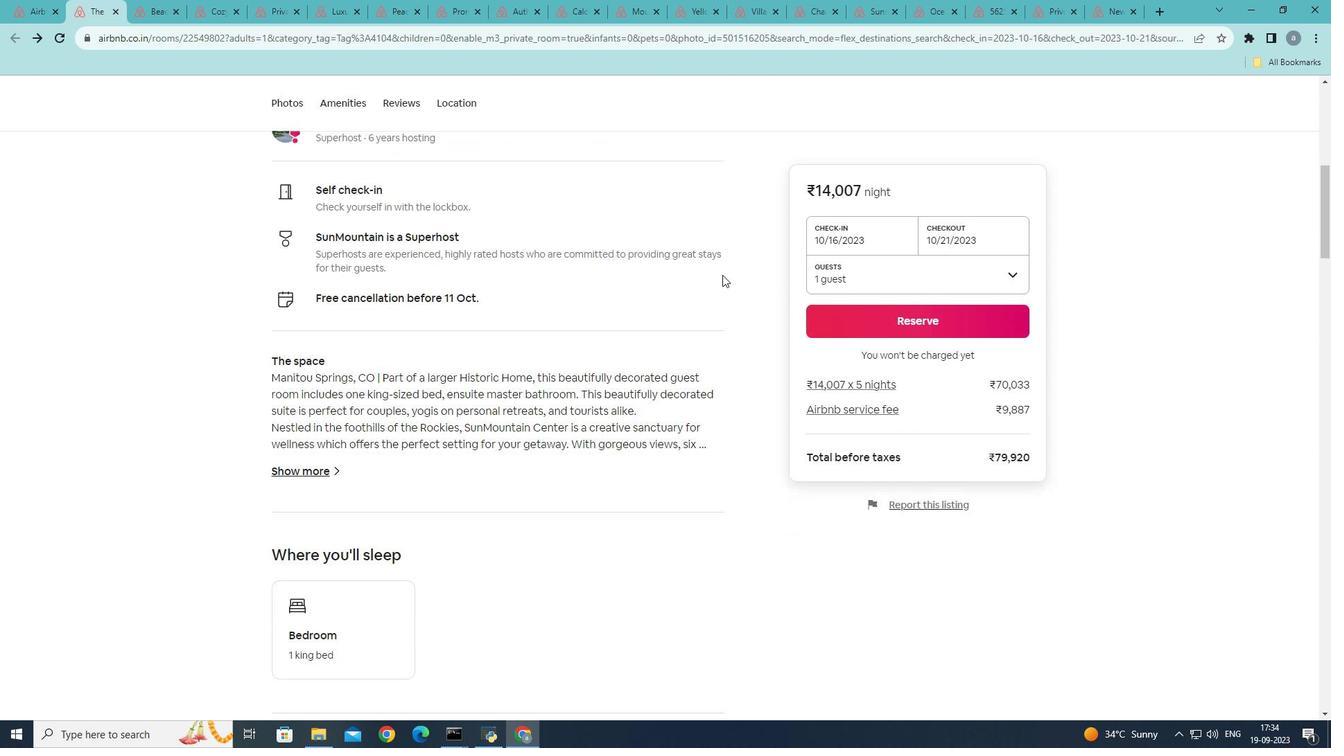 
Action: Mouse scrolled (722, 274) with delta (0, 0)
Screenshot: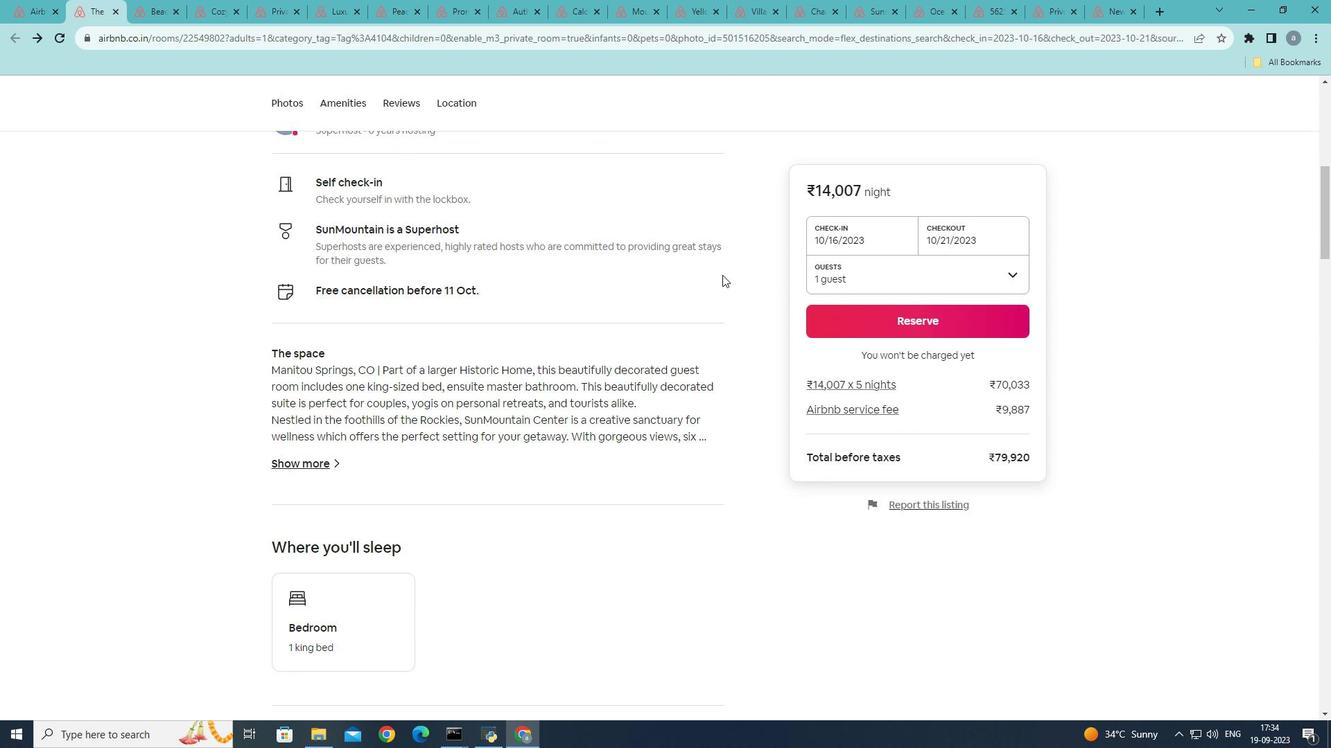 
Action: Mouse scrolled (722, 274) with delta (0, 0)
Screenshot: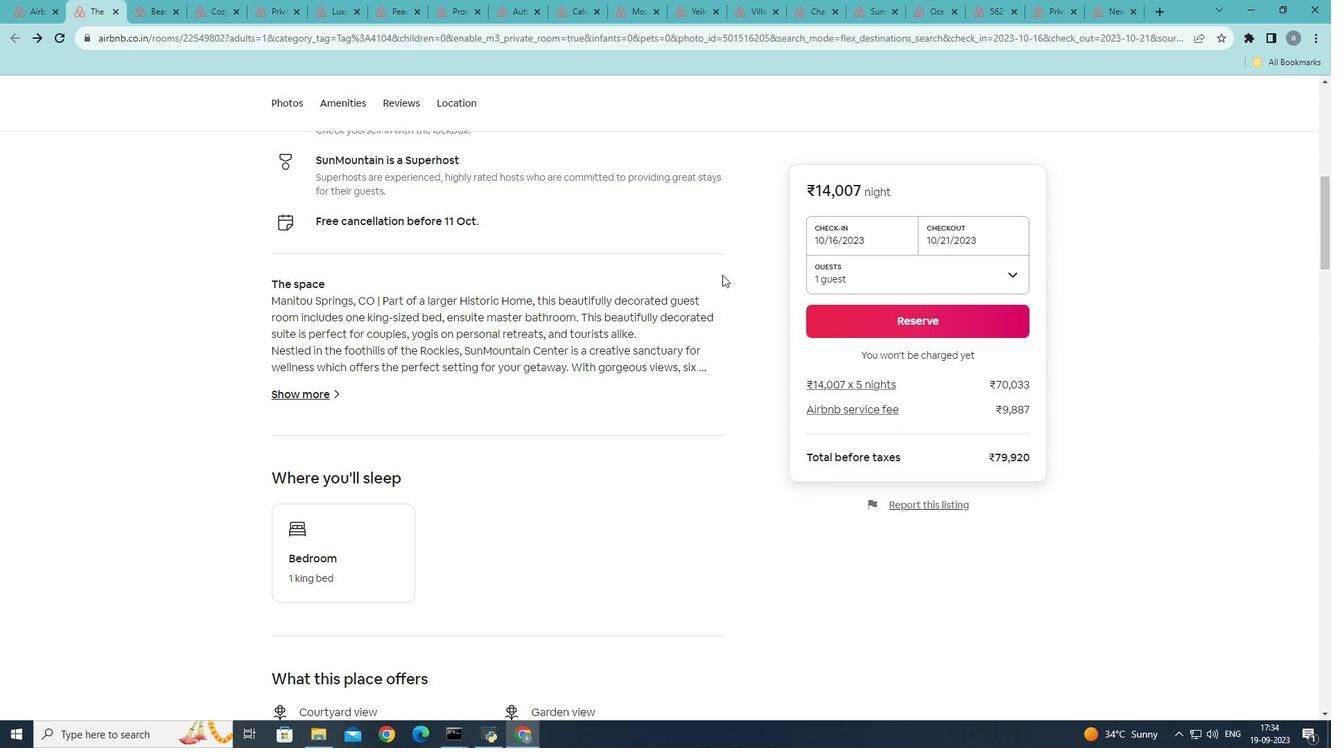 
Action: Mouse scrolled (722, 274) with delta (0, 0)
Screenshot: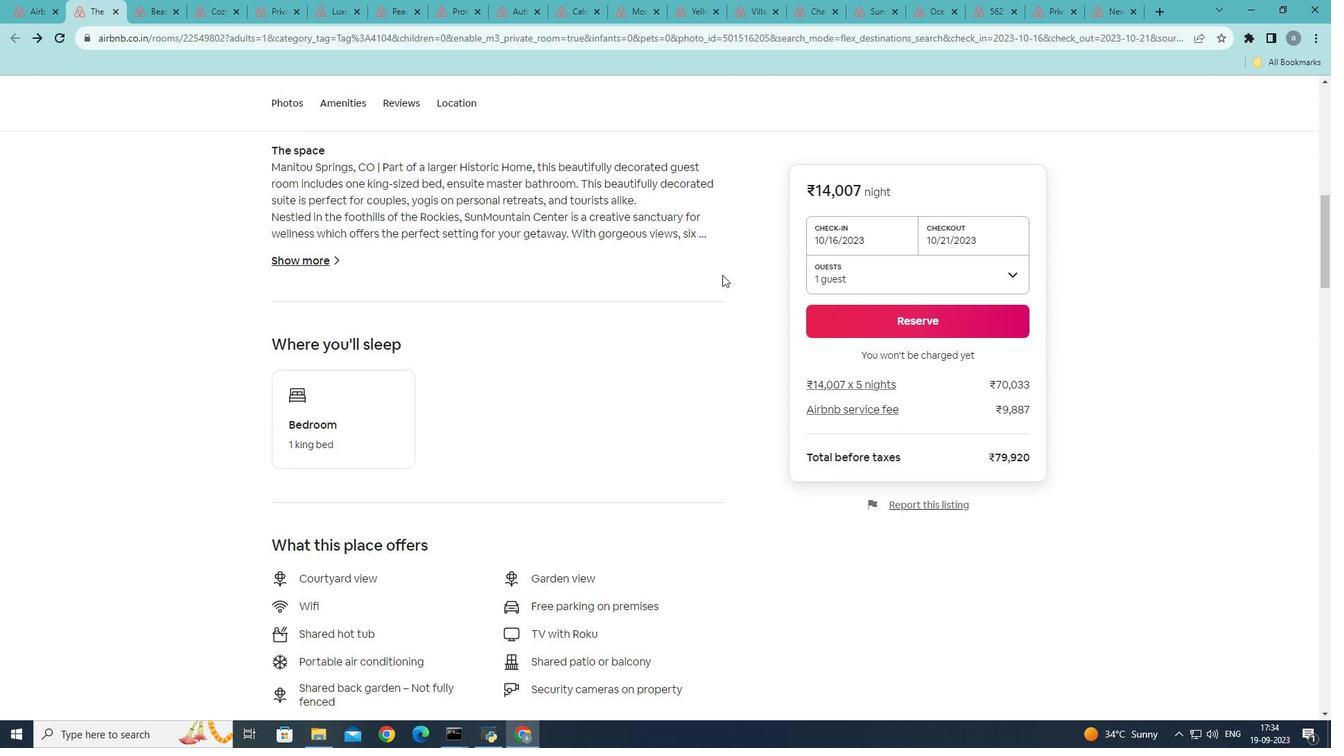 
Action: Mouse scrolled (722, 274) with delta (0, 0)
Screenshot: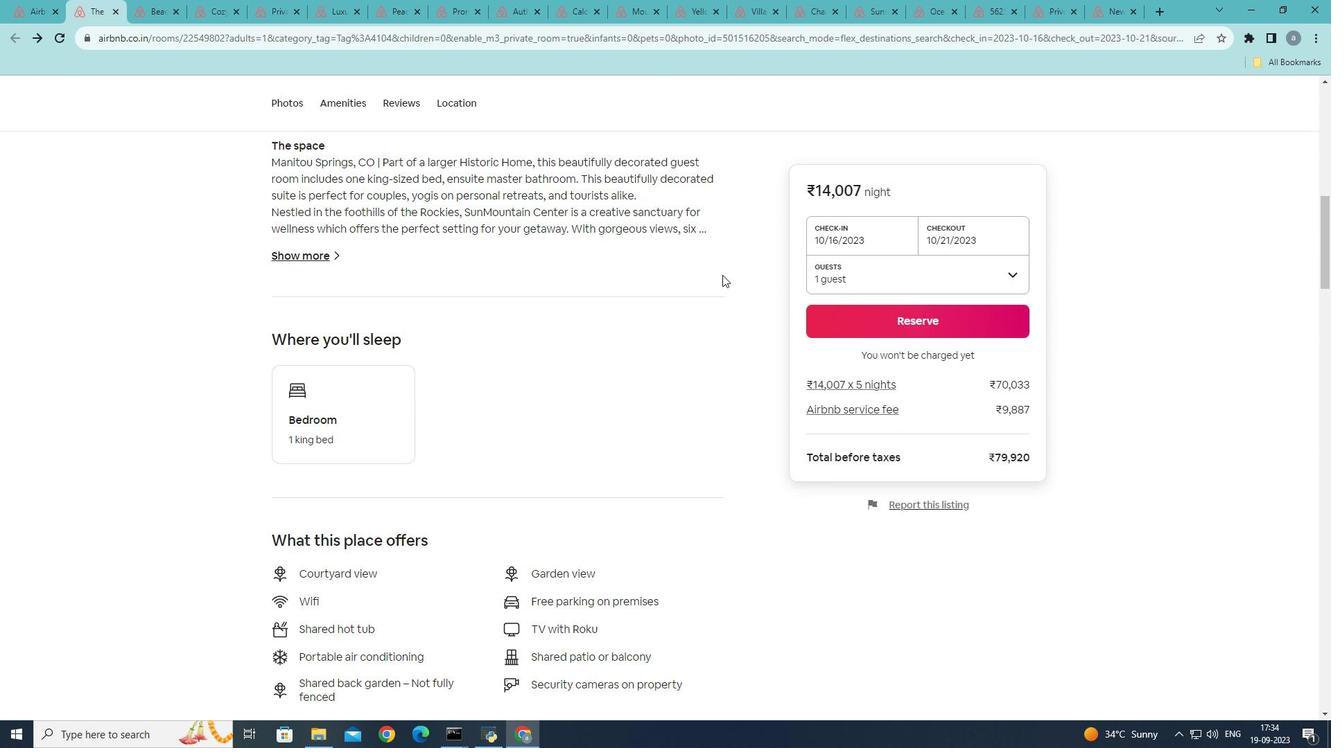 
Action: Mouse scrolled (722, 274) with delta (0, 0)
Screenshot: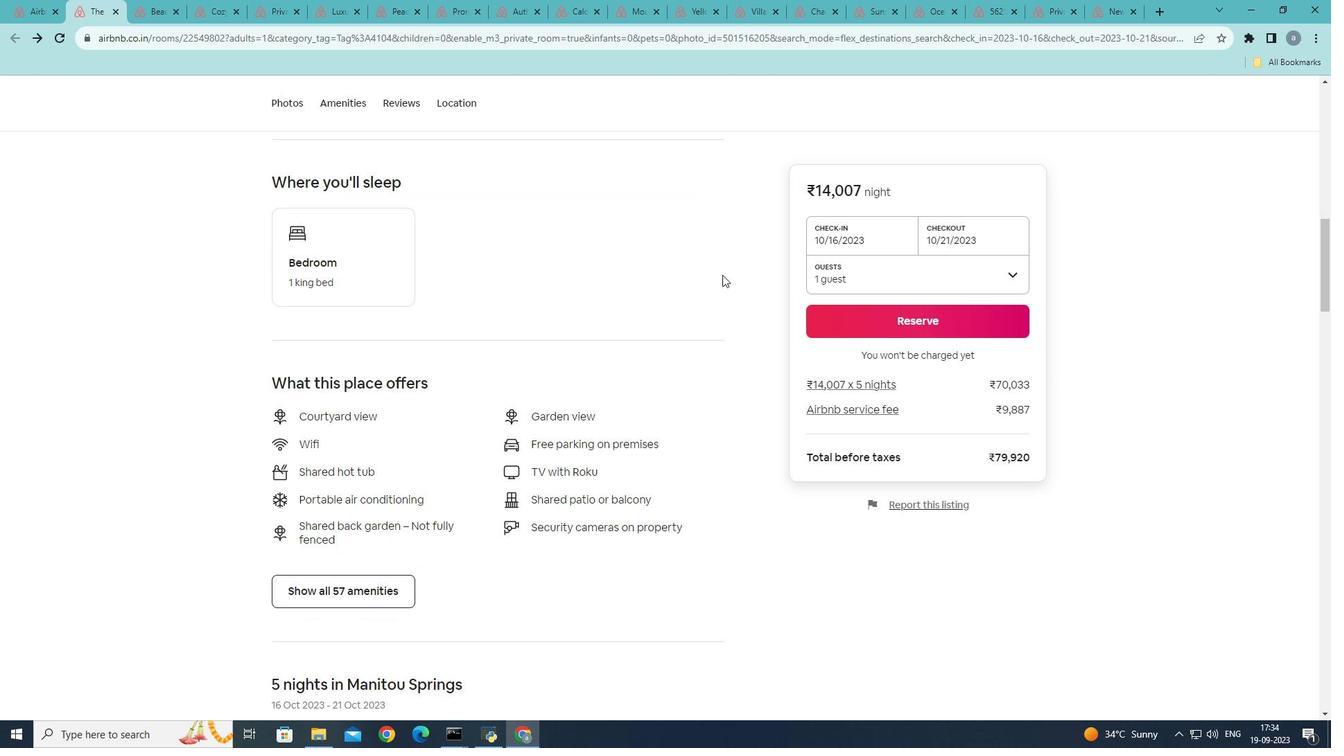 
Action: Mouse scrolled (722, 274) with delta (0, 0)
Screenshot: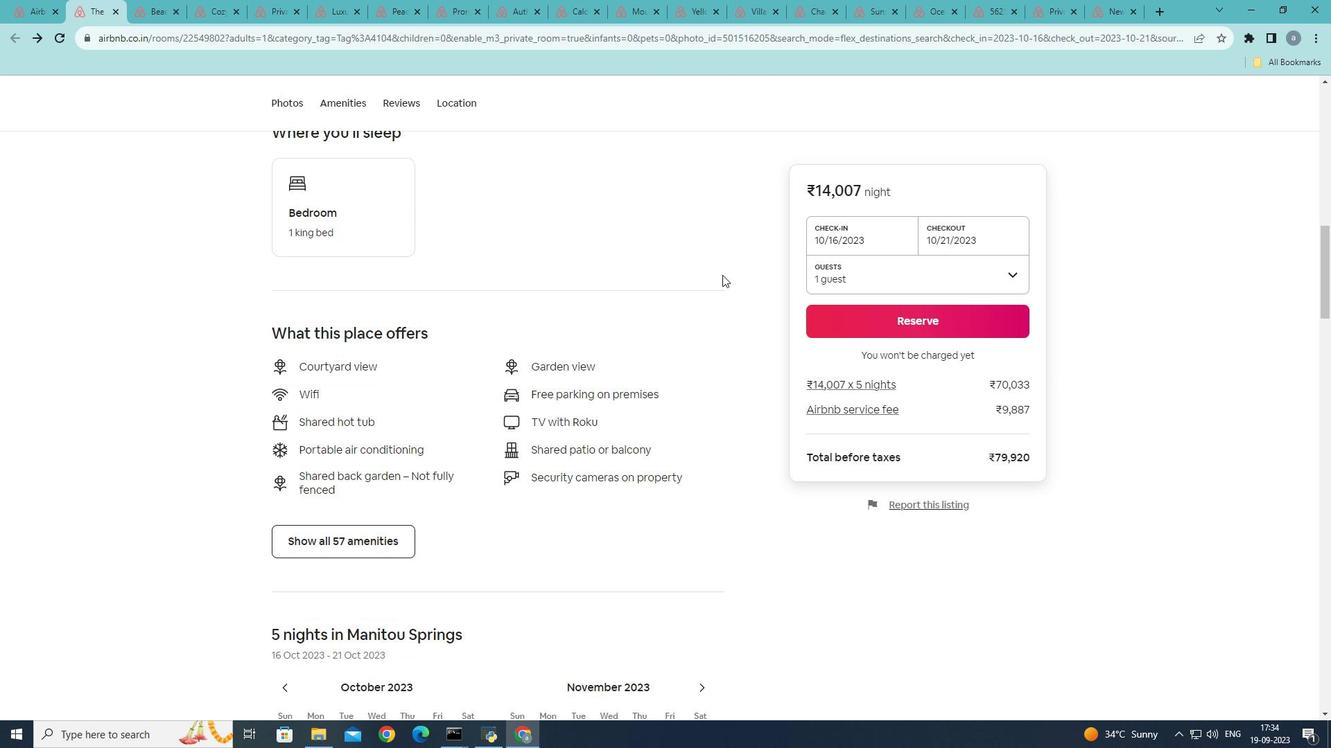 
Action: Mouse scrolled (722, 274) with delta (0, 0)
Screenshot: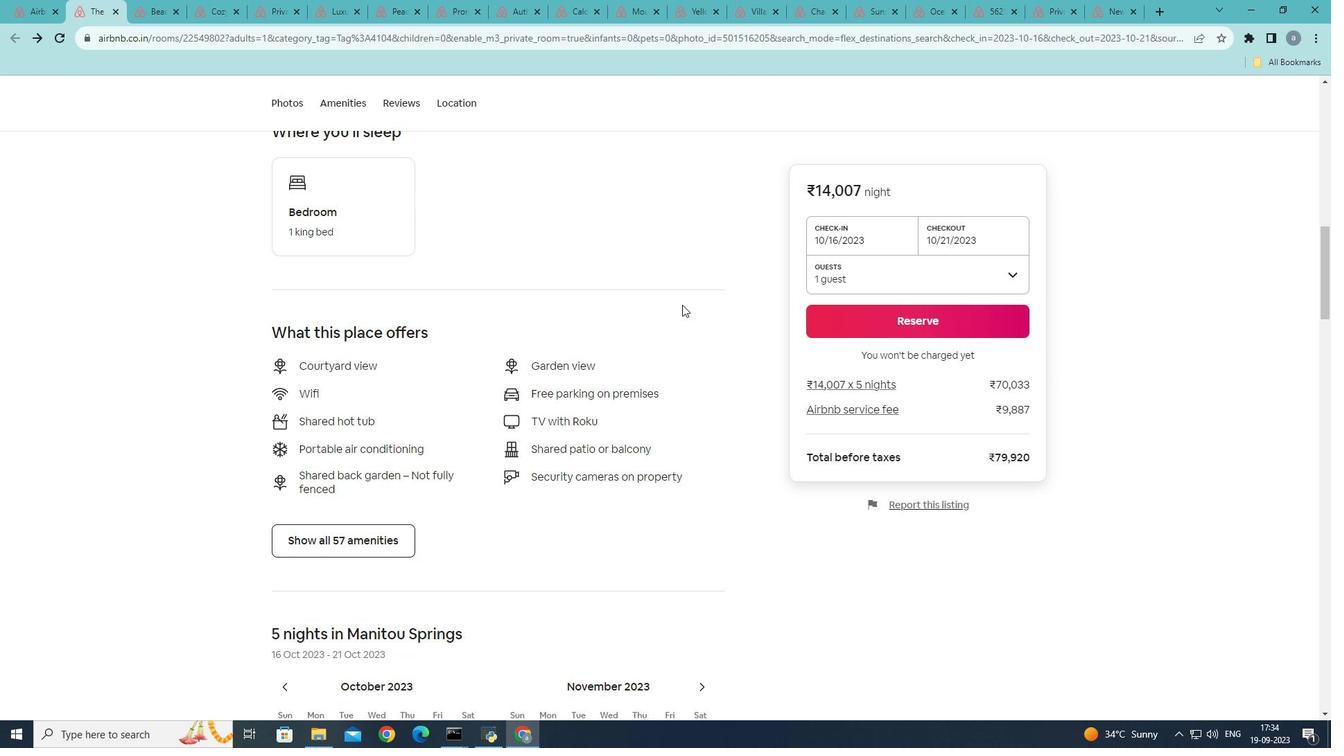 
Action: Mouse moved to (368, 539)
Screenshot: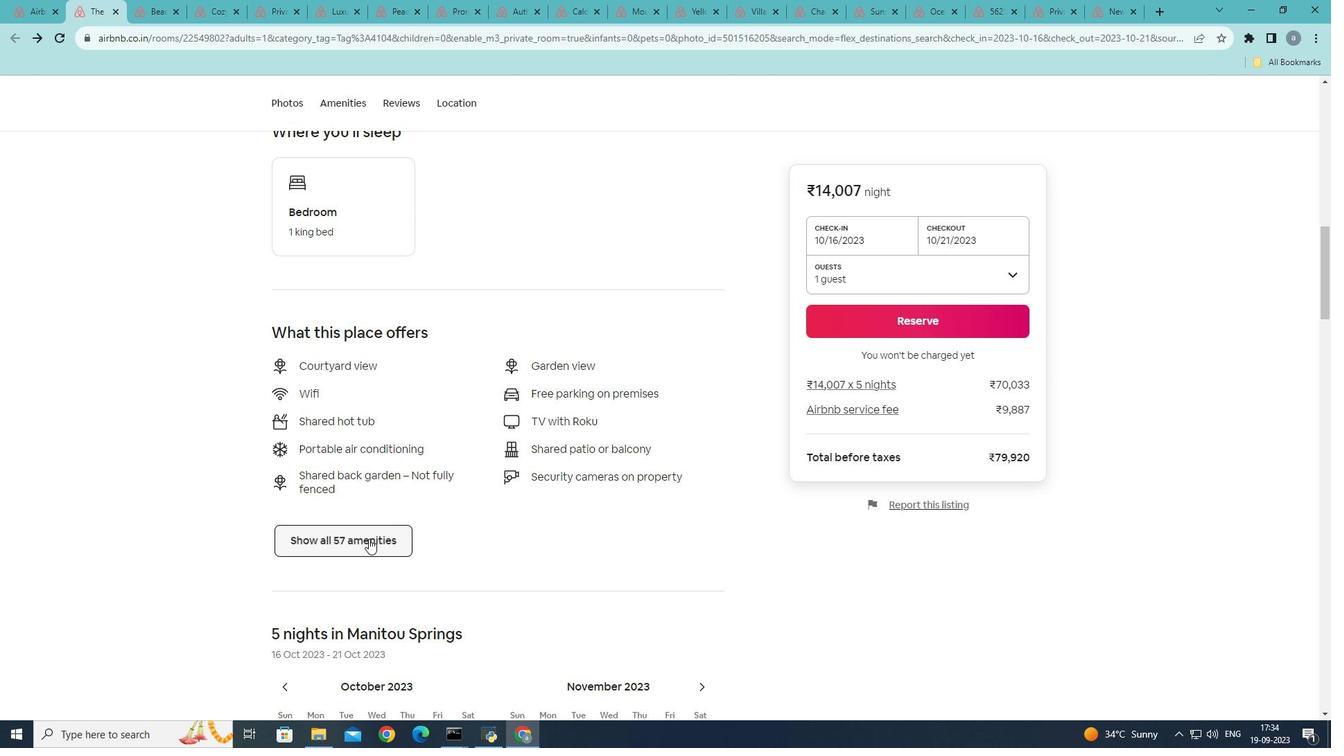 
Action: Mouse pressed left at (368, 539)
Screenshot: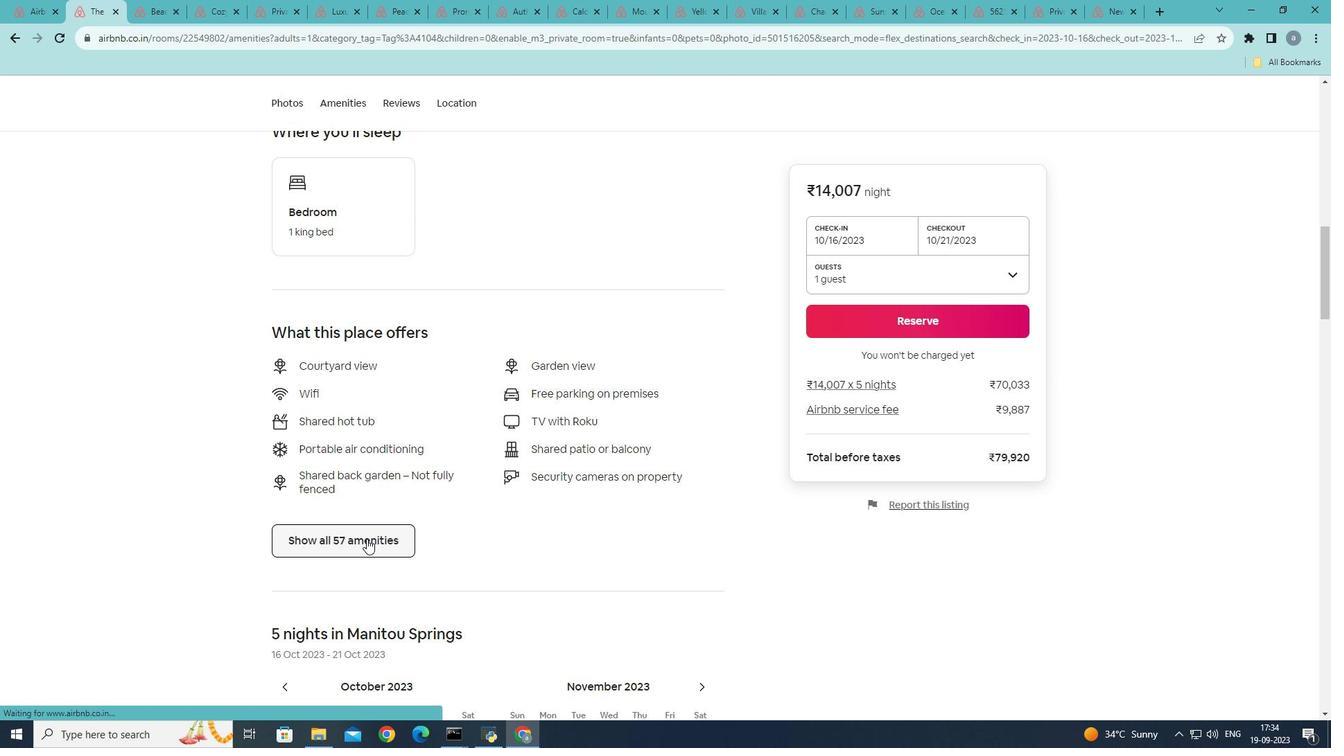 
Action: Mouse moved to (543, 345)
Screenshot: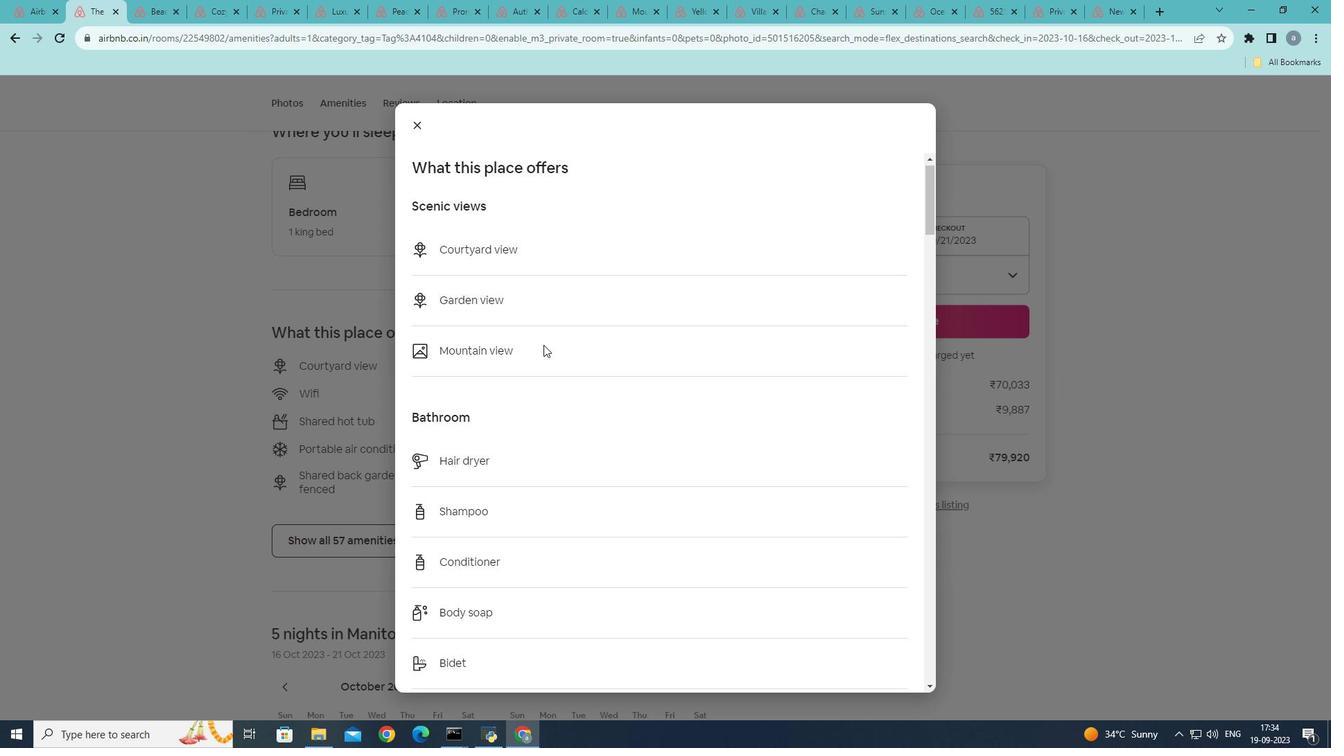 
Action: Mouse scrolled (543, 344) with delta (0, 0)
Screenshot: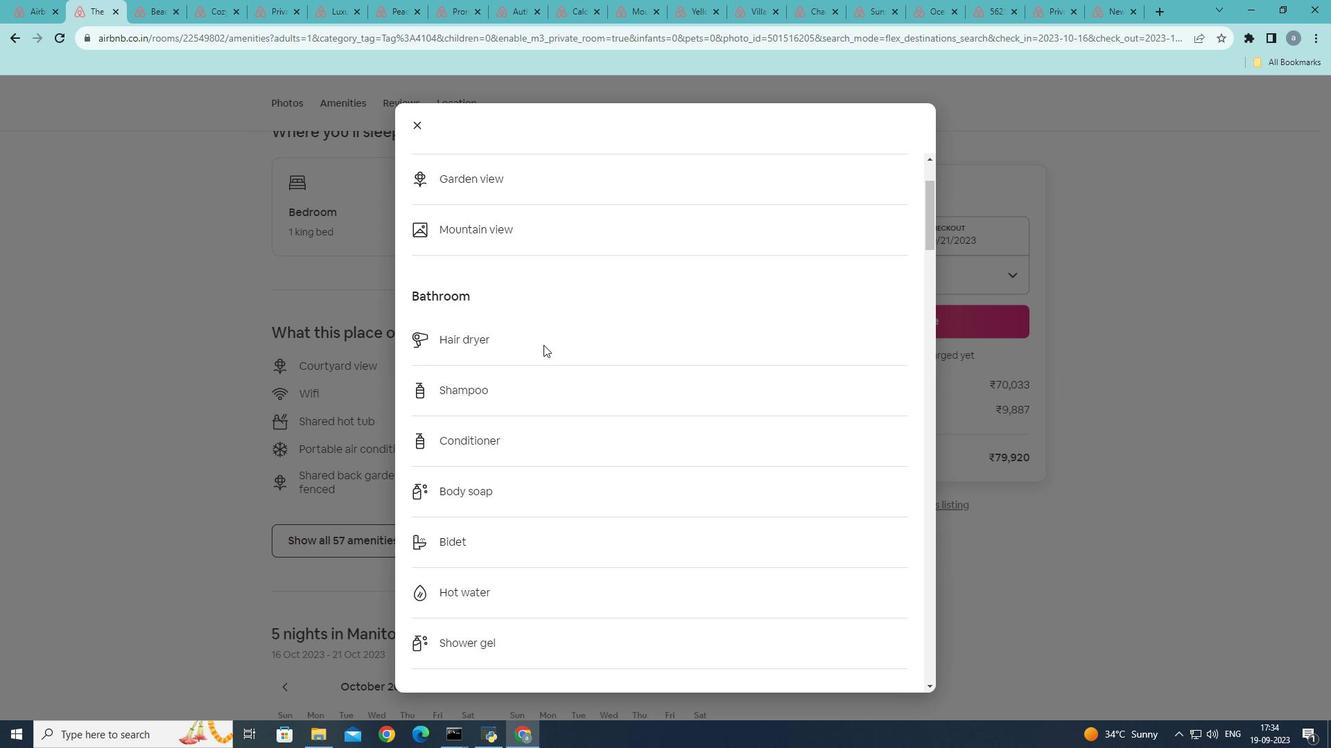 
Action: Mouse scrolled (543, 344) with delta (0, 0)
Screenshot: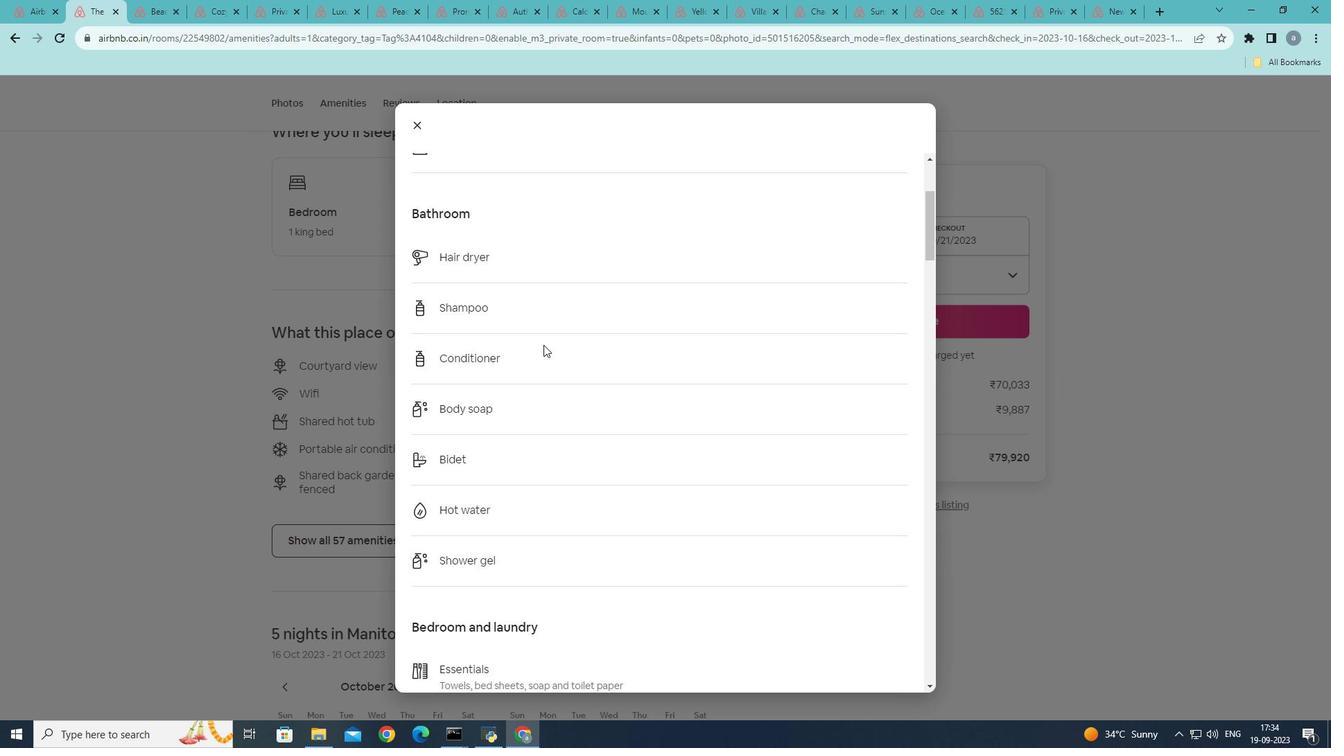 
Action: Mouse scrolled (543, 344) with delta (0, 0)
Screenshot: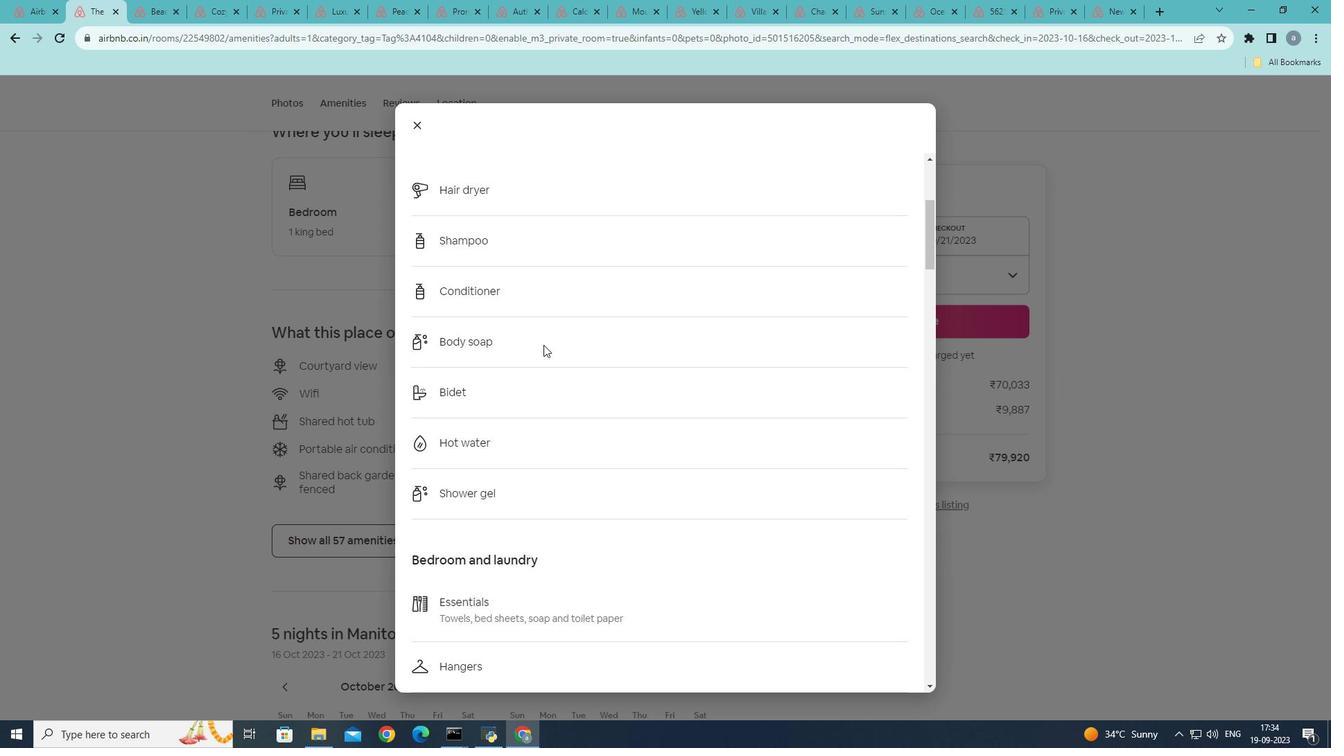 
Action: Mouse scrolled (543, 344) with delta (0, 0)
Screenshot: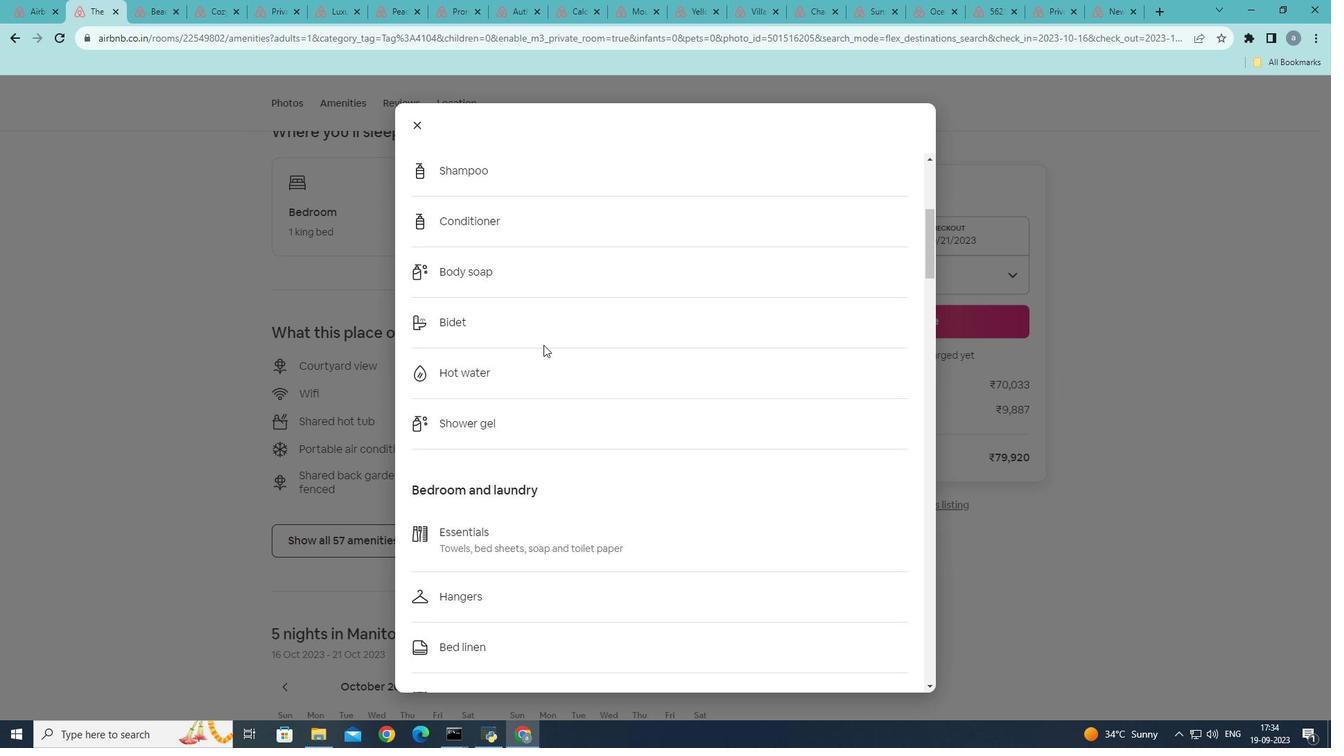 
Action: Mouse scrolled (543, 344) with delta (0, 0)
Screenshot: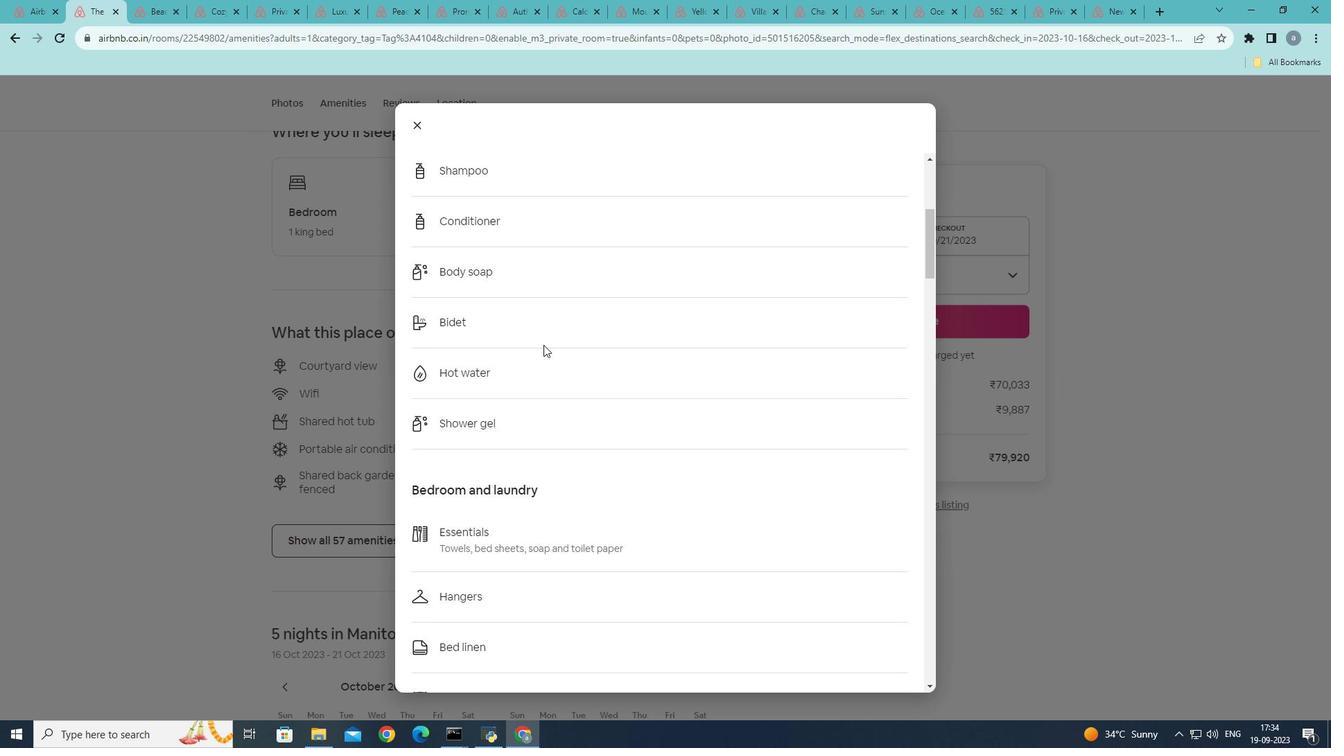 
Action: Mouse scrolled (543, 344) with delta (0, 0)
Screenshot: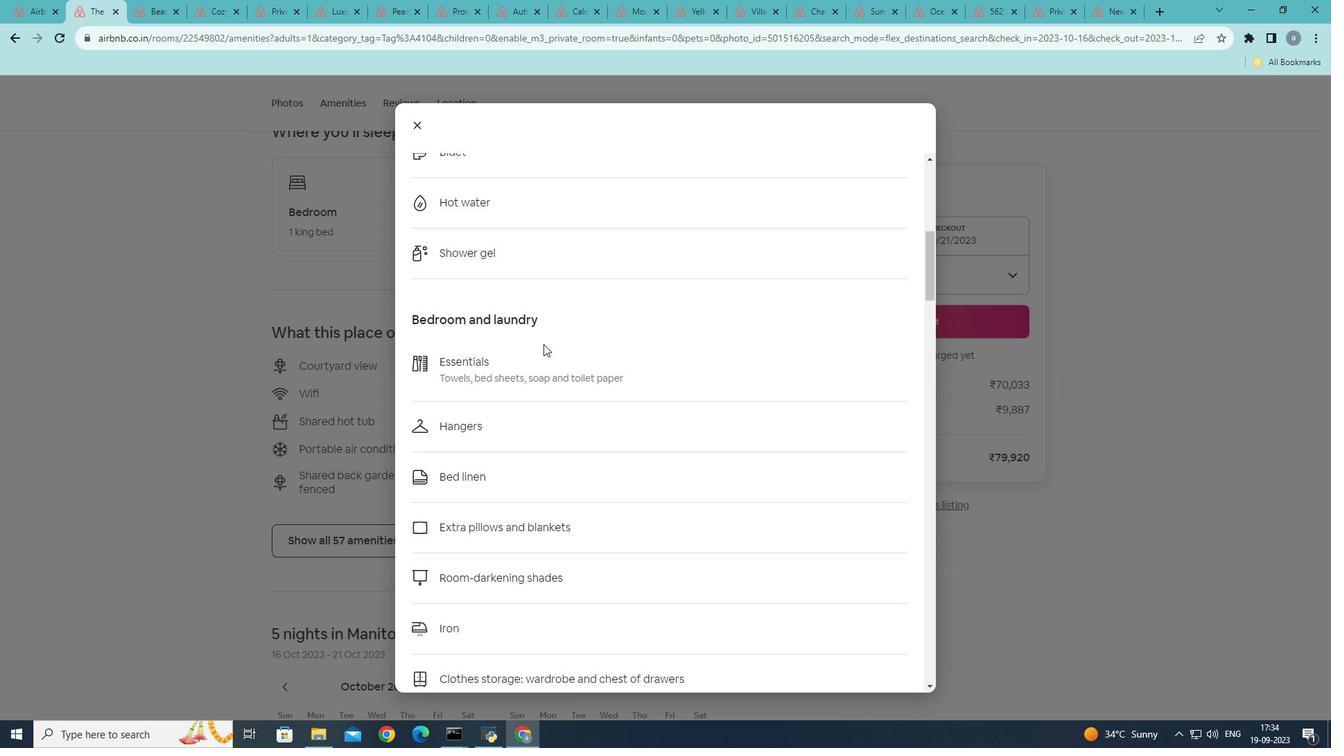 
Action: Mouse scrolled (543, 344) with delta (0, 0)
Screenshot: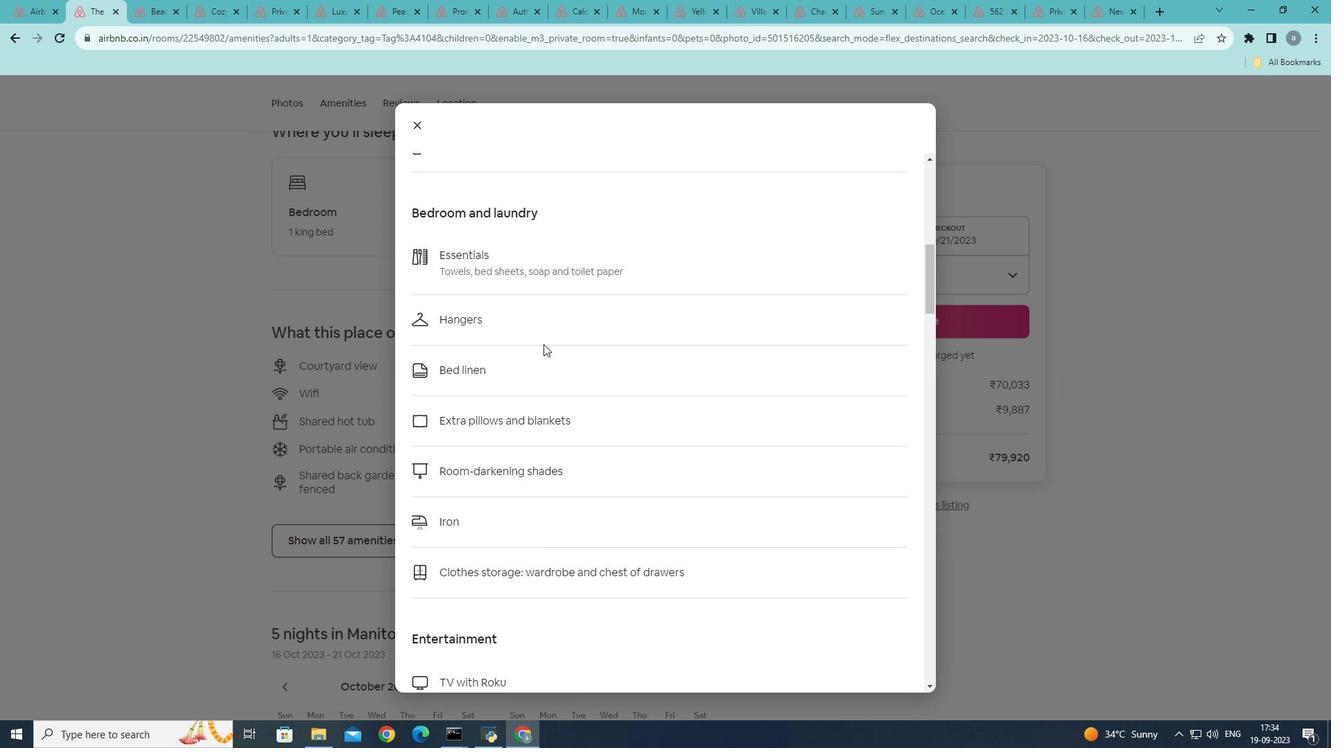 
Action: Mouse scrolled (543, 344) with delta (0, 0)
Screenshot: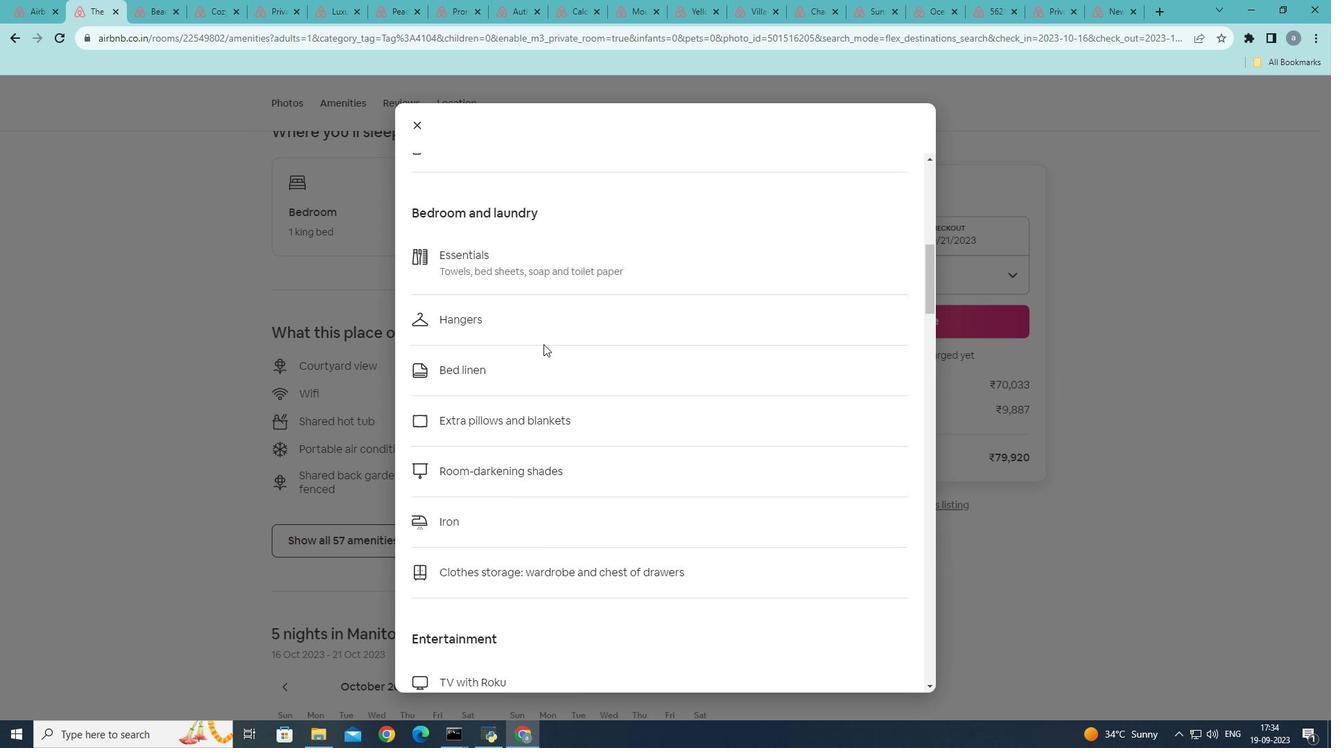 
Action: Mouse scrolled (543, 344) with delta (0, 0)
Screenshot: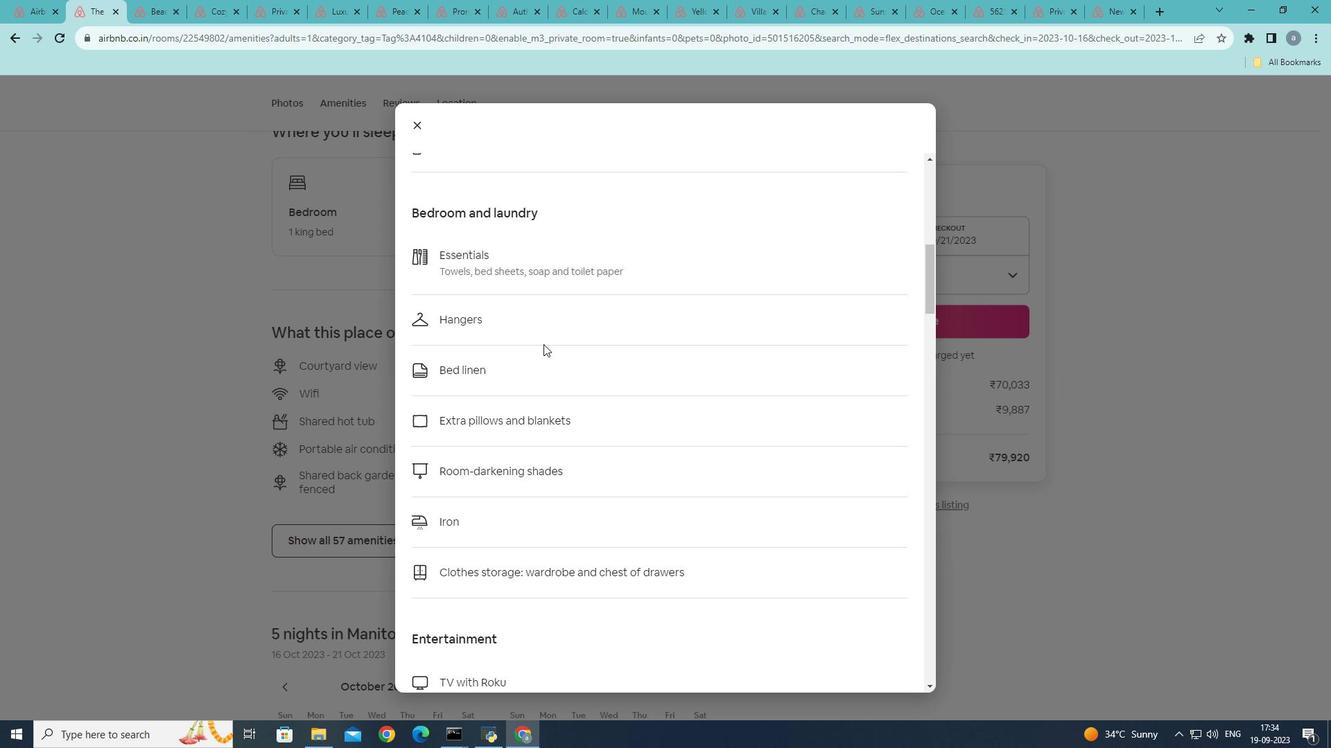 
Action: Mouse moved to (549, 341)
Screenshot: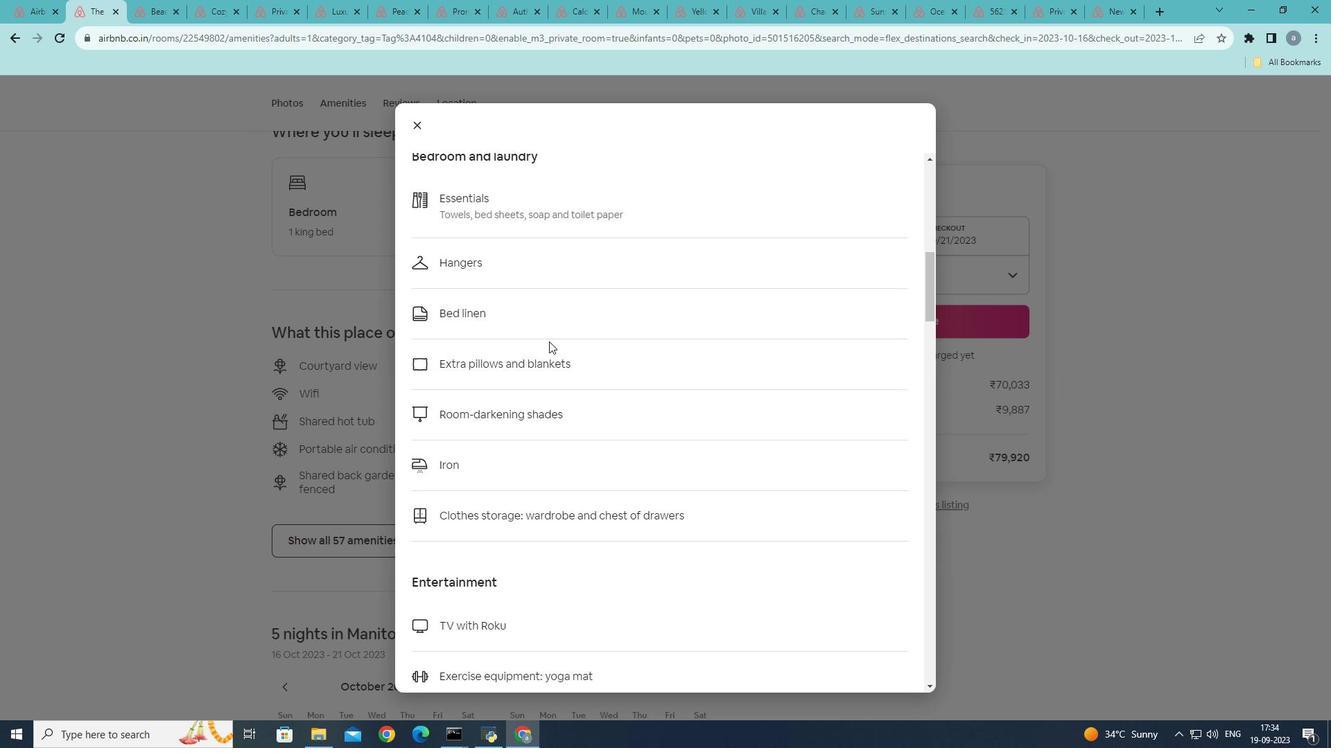 
Action: Mouse scrolled (549, 341) with delta (0, 0)
Screenshot: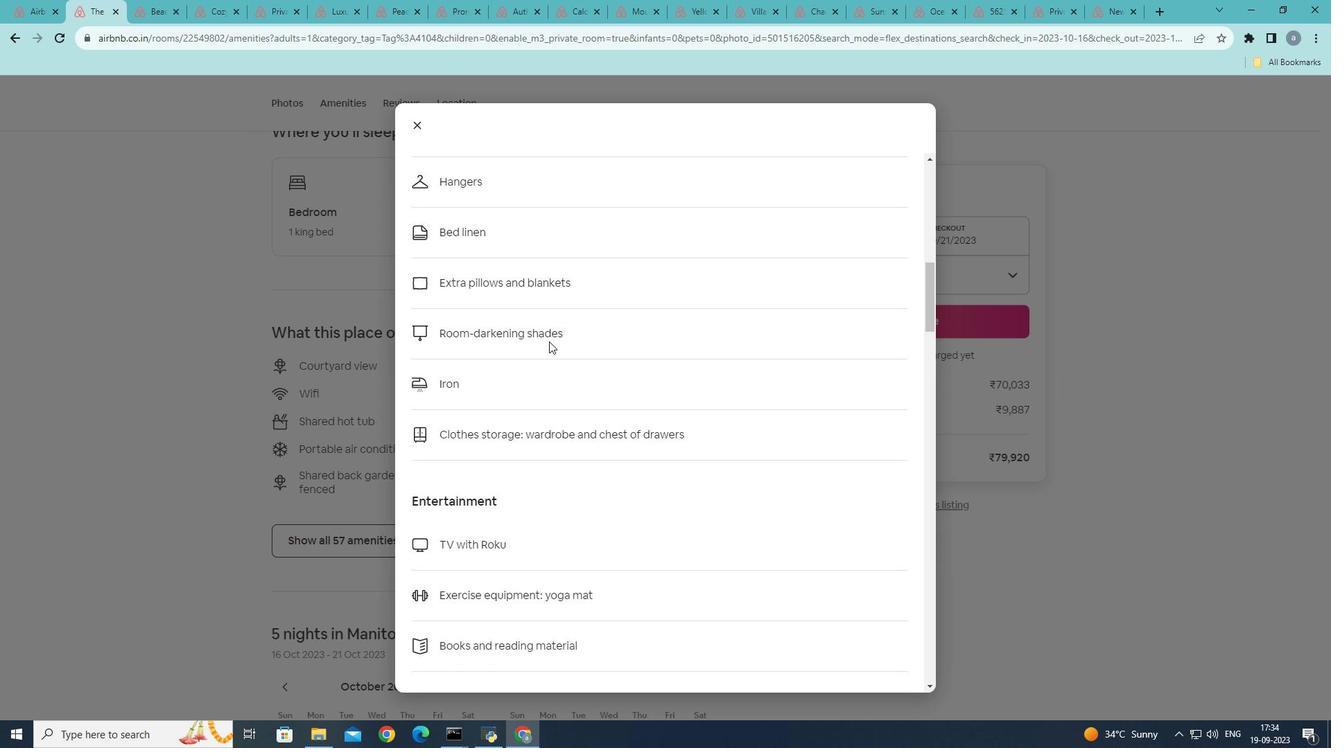 
Action: Mouse scrolled (549, 341) with delta (0, 0)
Screenshot: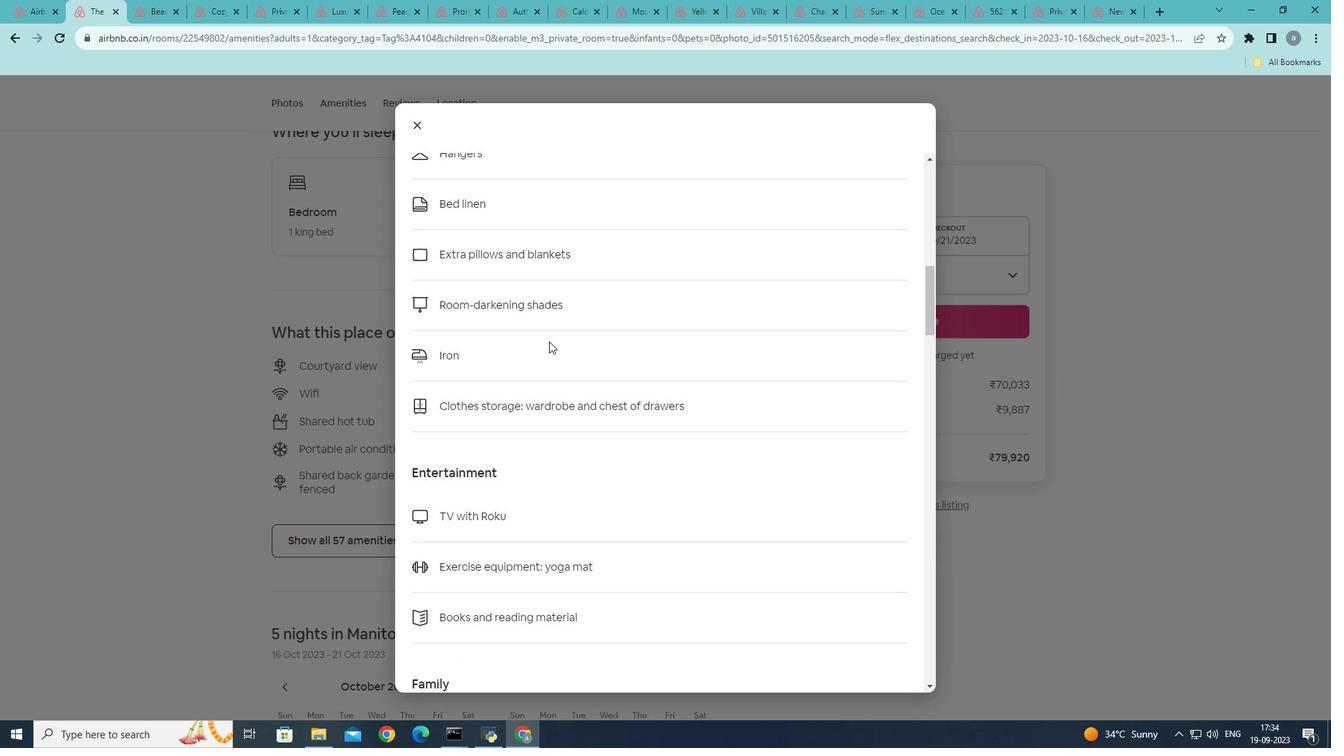 
Action: Mouse scrolled (549, 341) with delta (0, 0)
Screenshot: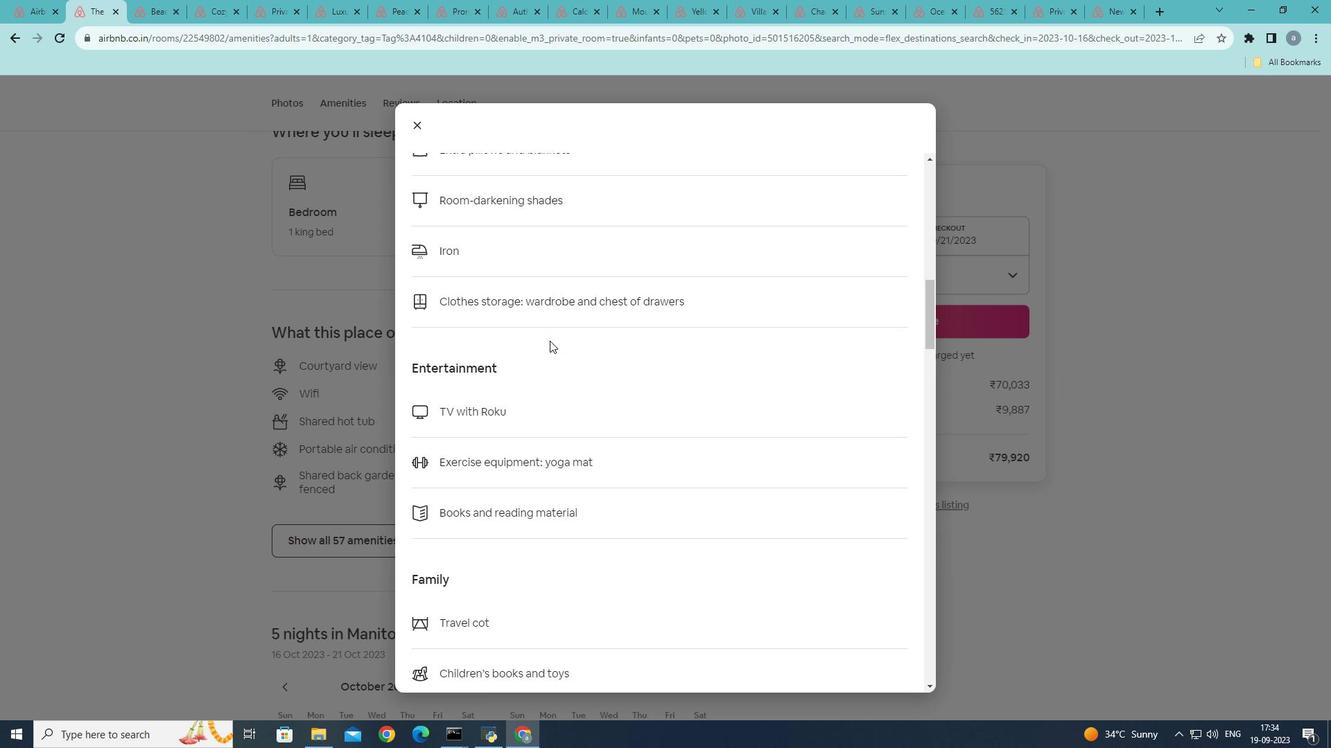 
Action: Mouse scrolled (549, 341) with delta (0, 0)
Screenshot: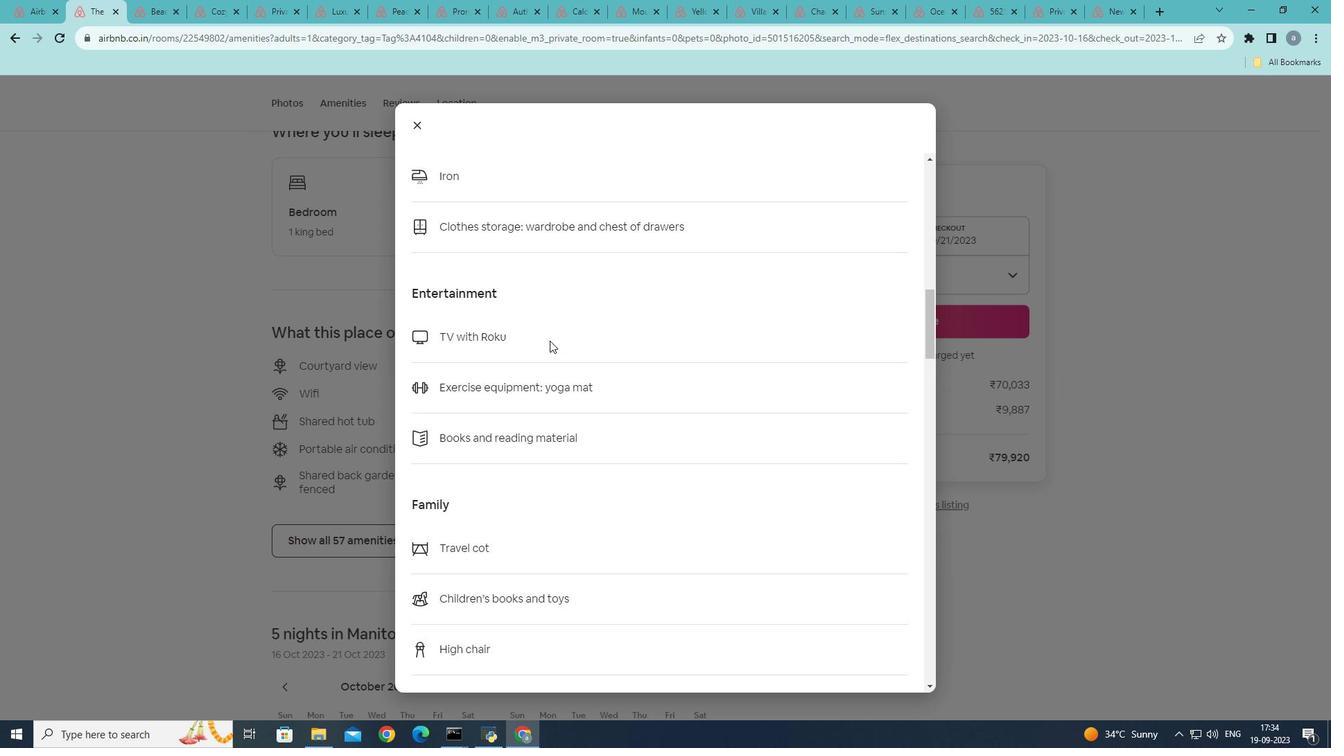 
Action: Mouse moved to (549, 341)
Screenshot: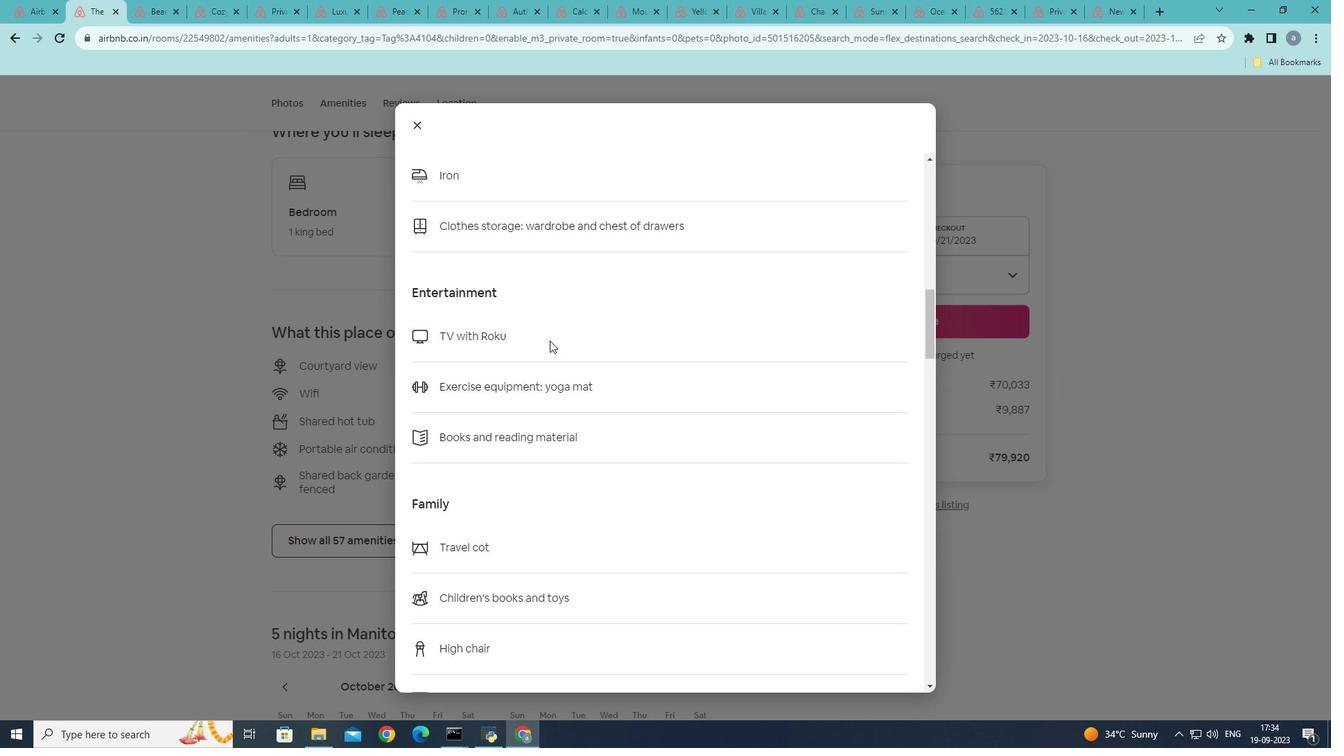 
Action: Mouse scrolled (549, 340) with delta (0, 0)
Screenshot: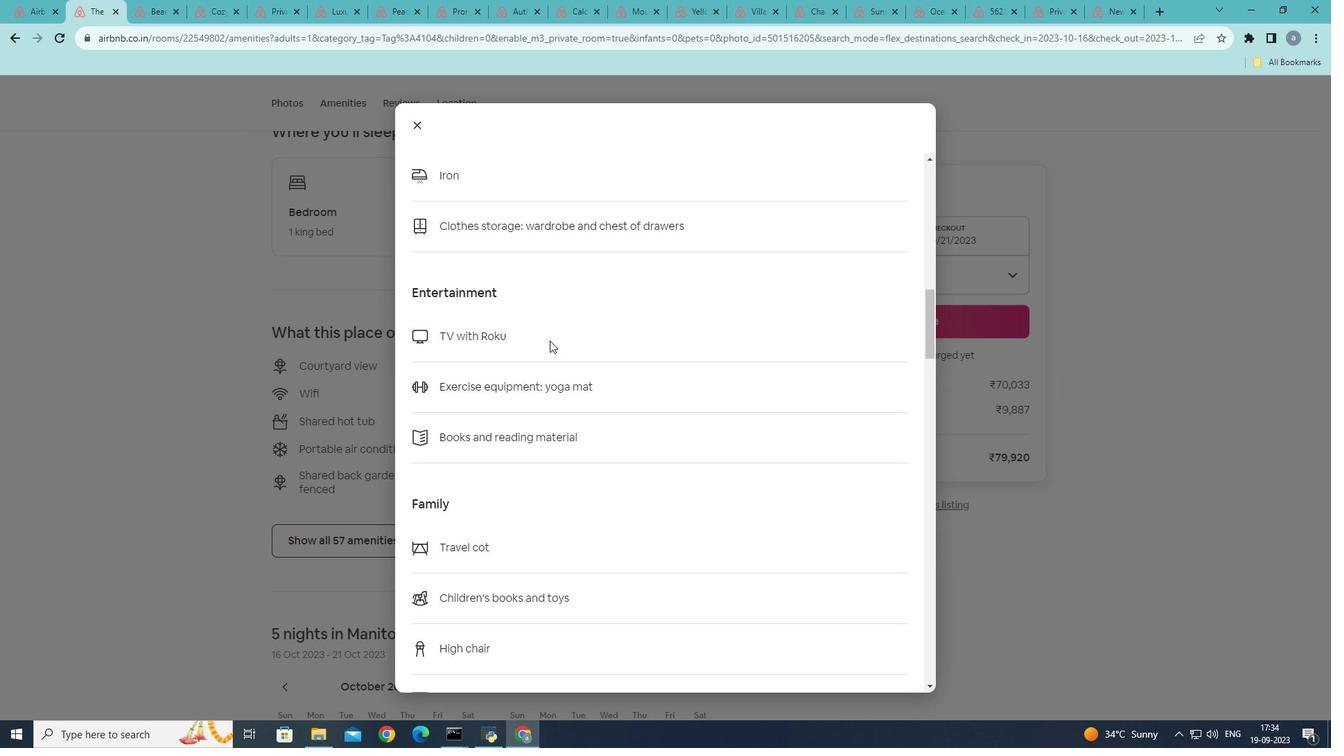 
Action: Mouse scrolled (549, 340) with delta (0, 0)
Screenshot: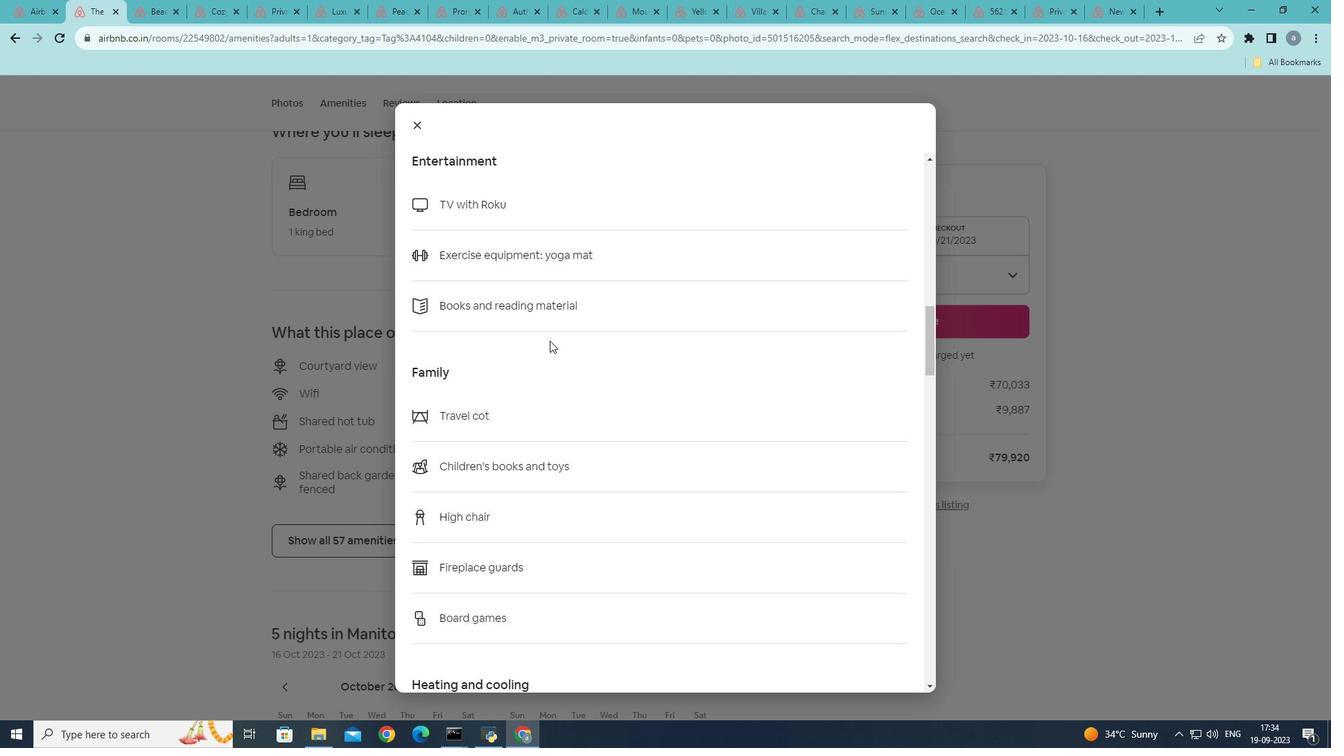 
Action: Mouse scrolled (549, 340) with delta (0, 0)
Screenshot: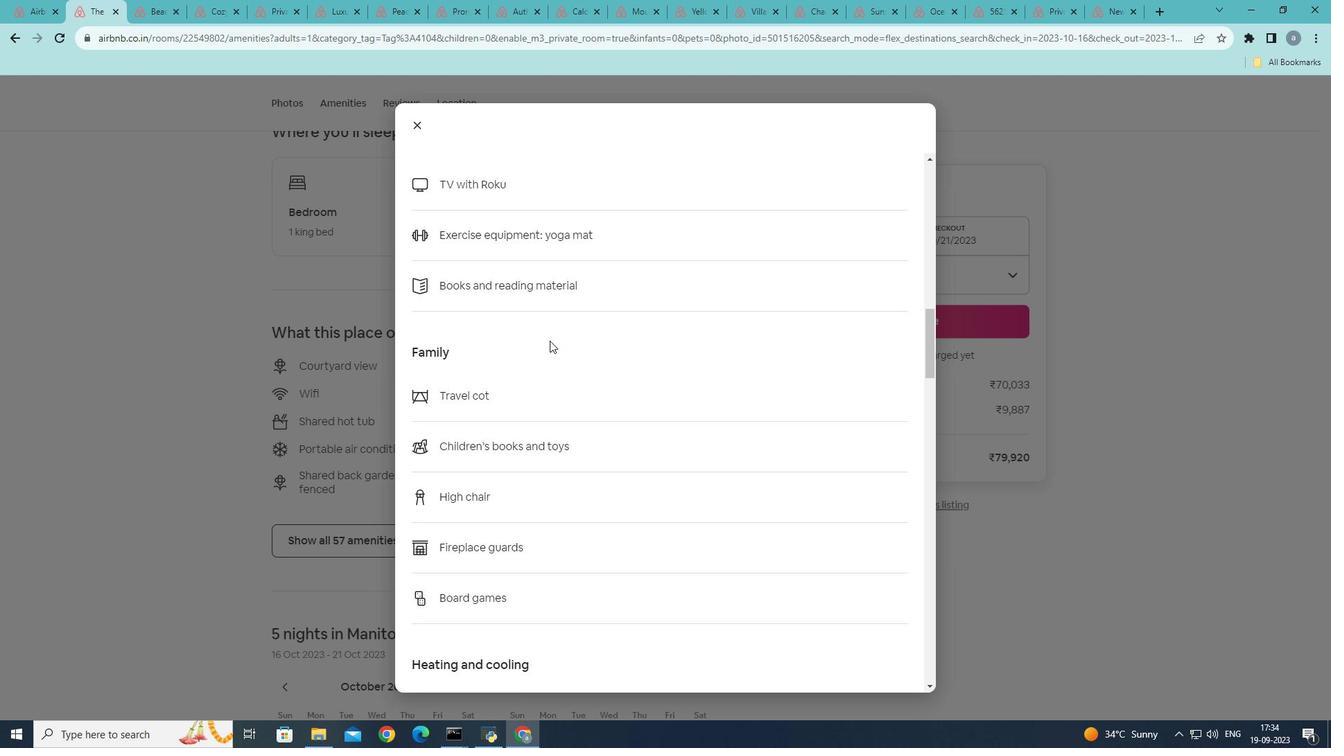 
Action: Mouse scrolled (549, 340) with delta (0, 0)
Screenshot: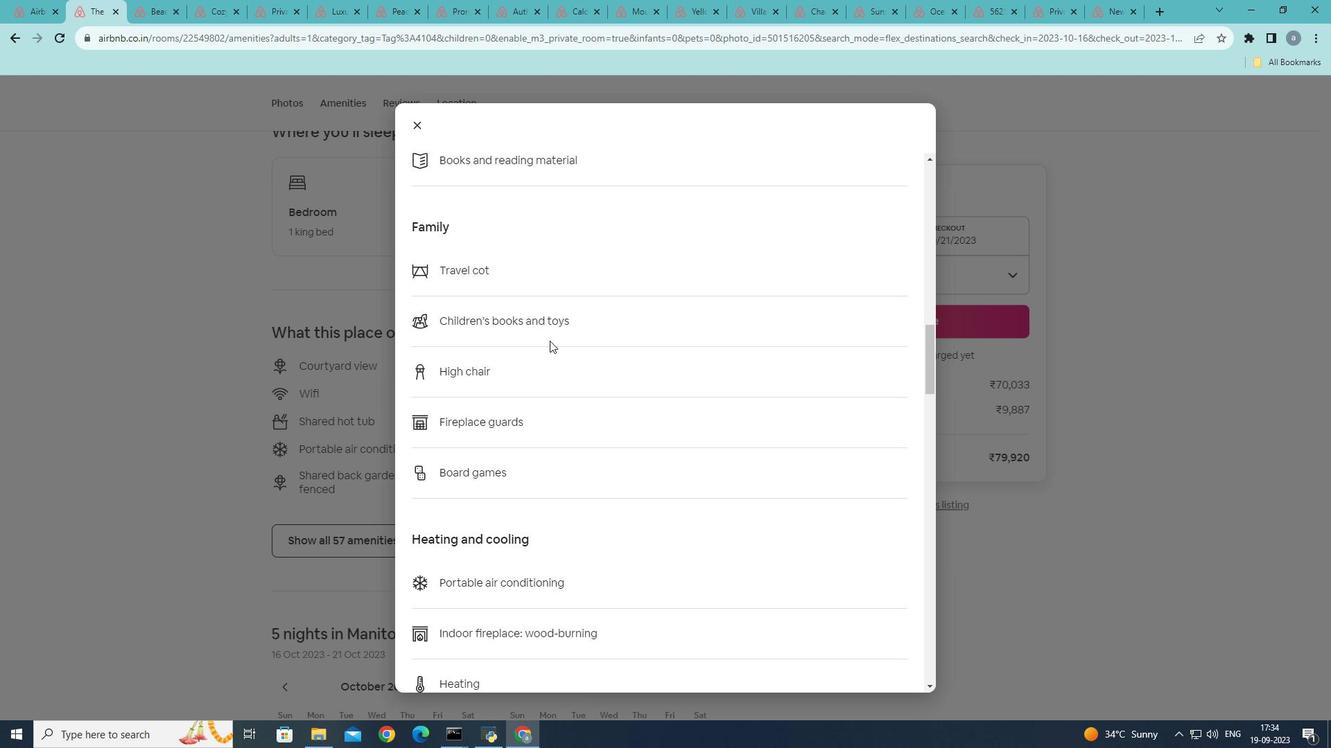 
Action: Mouse scrolled (549, 340) with delta (0, 0)
Screenshot: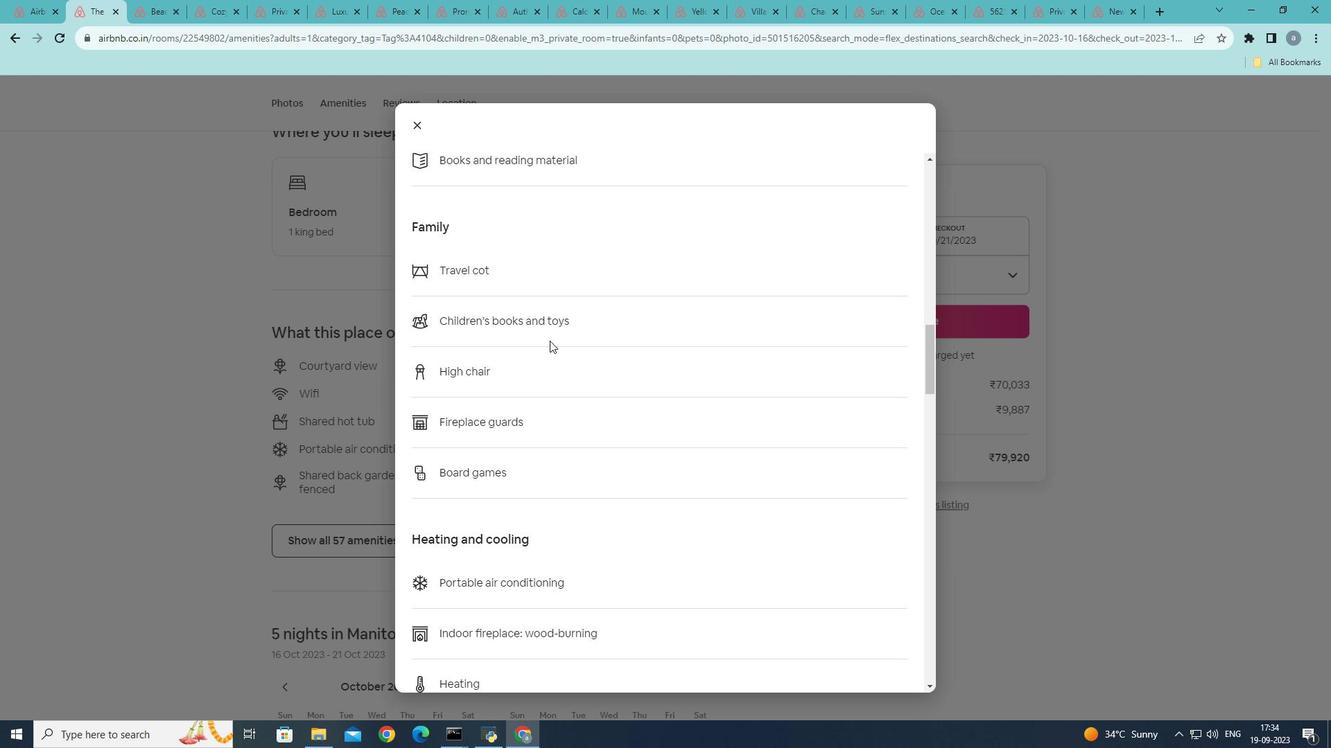 
Action: Mouse scrolled (549, 340) with delta (0, 0)
Screenshot: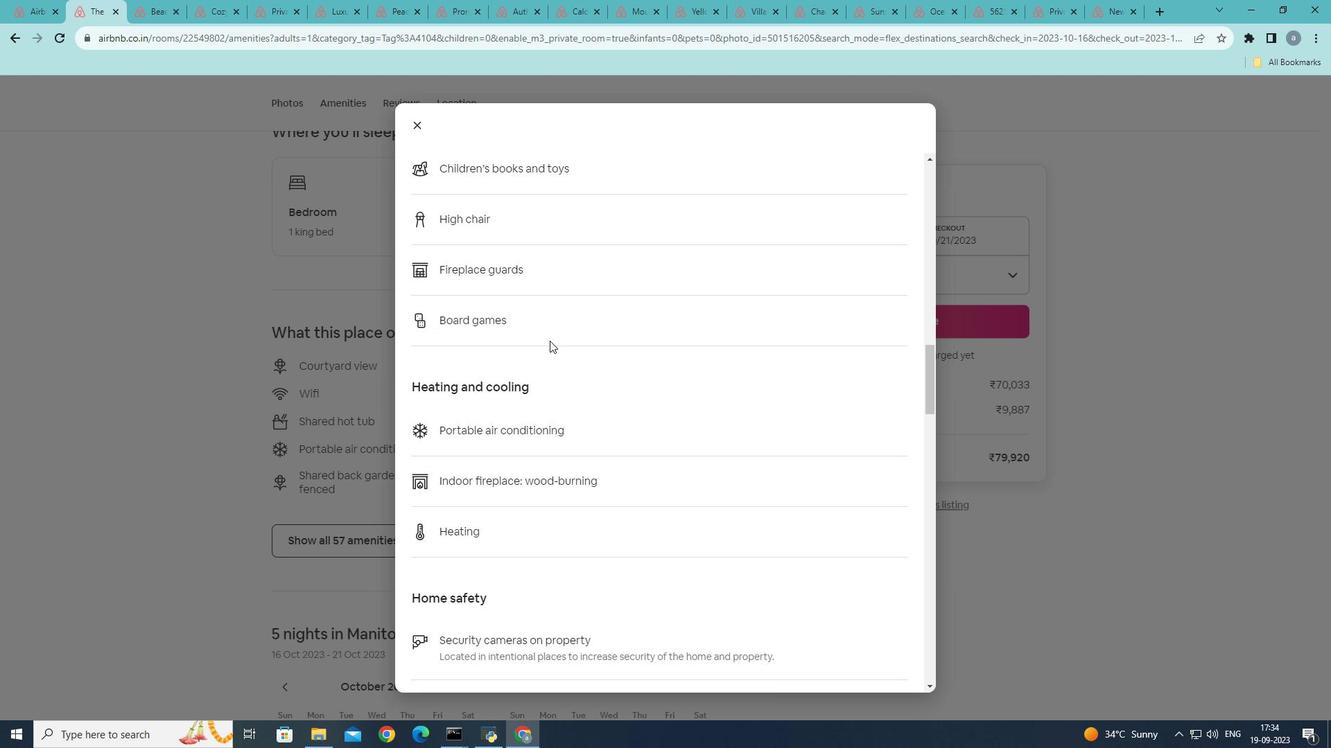 
Action: Mouse scrolled (549, 340) with delta (0, 0)
Screenshot: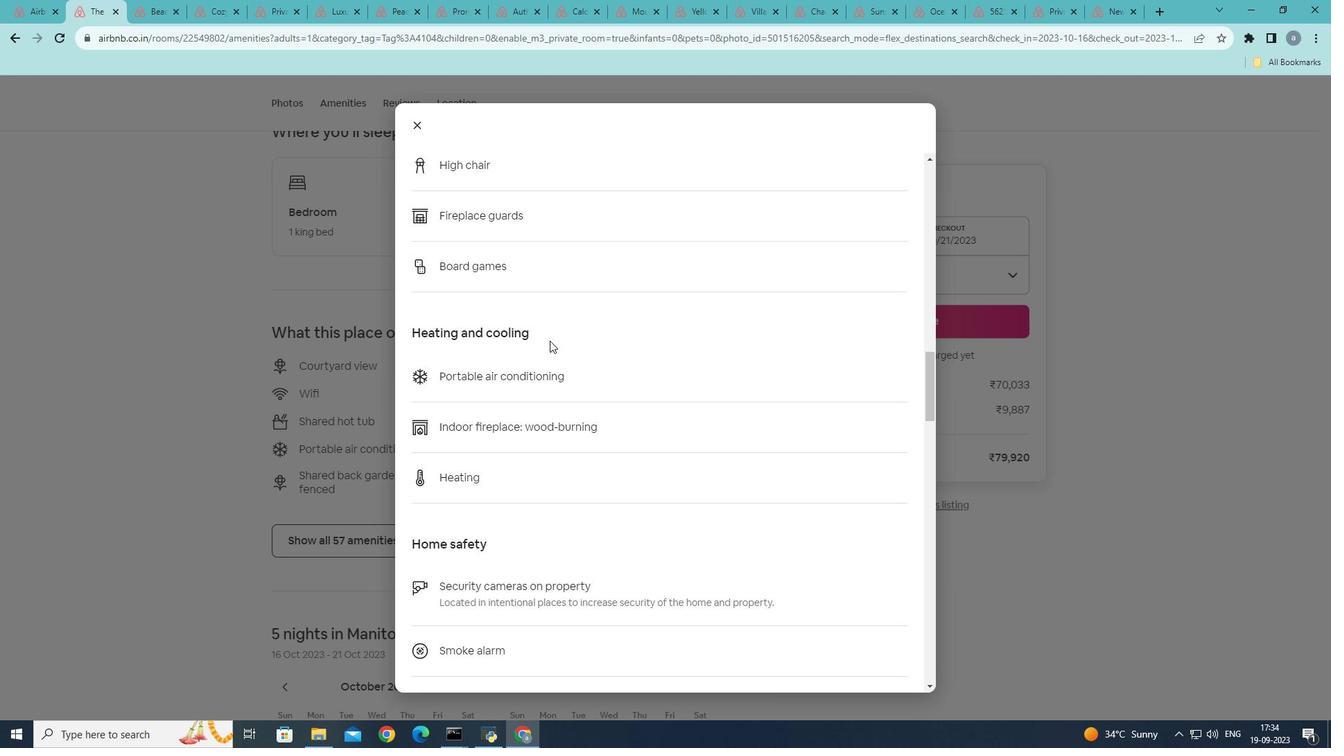 
Action: Mouse scrolled (549, 340) with delta (0, 0)
Screenshot: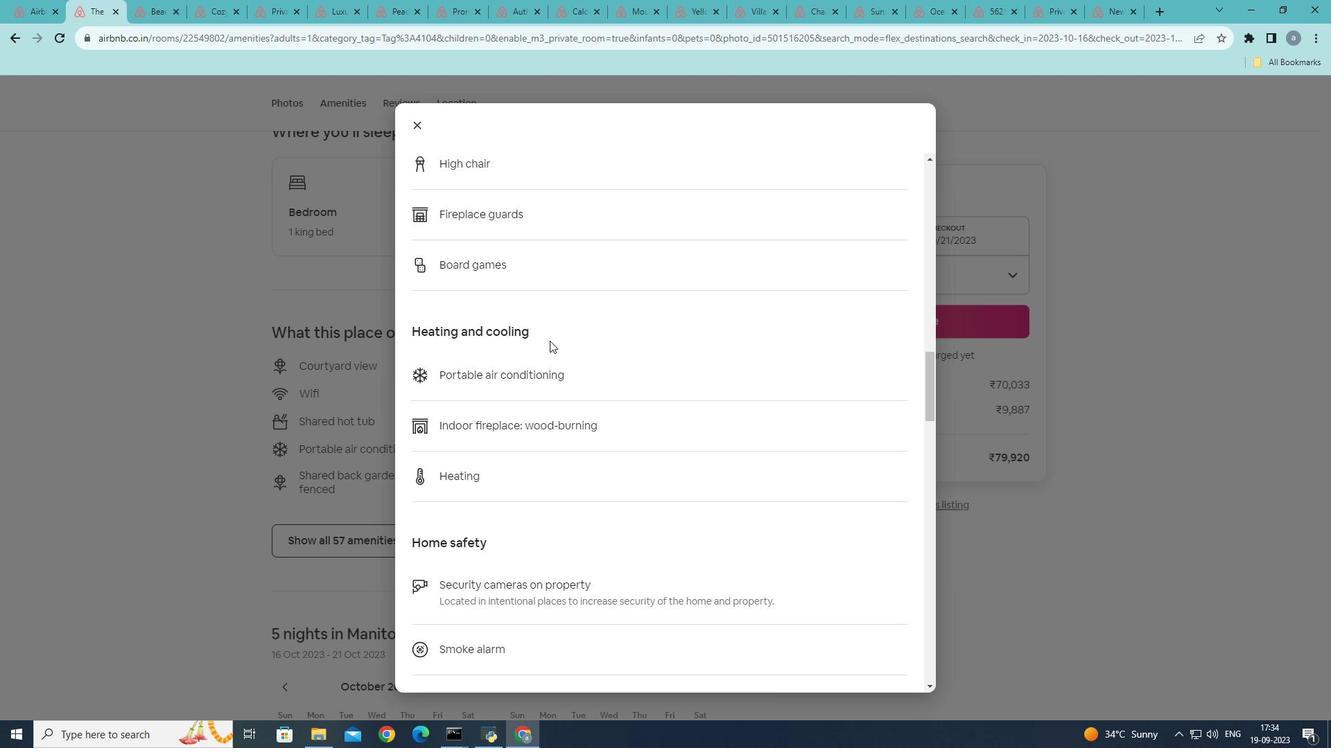 
Action: Mouse scrolled (549, 340) with delta (0, 0)
Screenshot: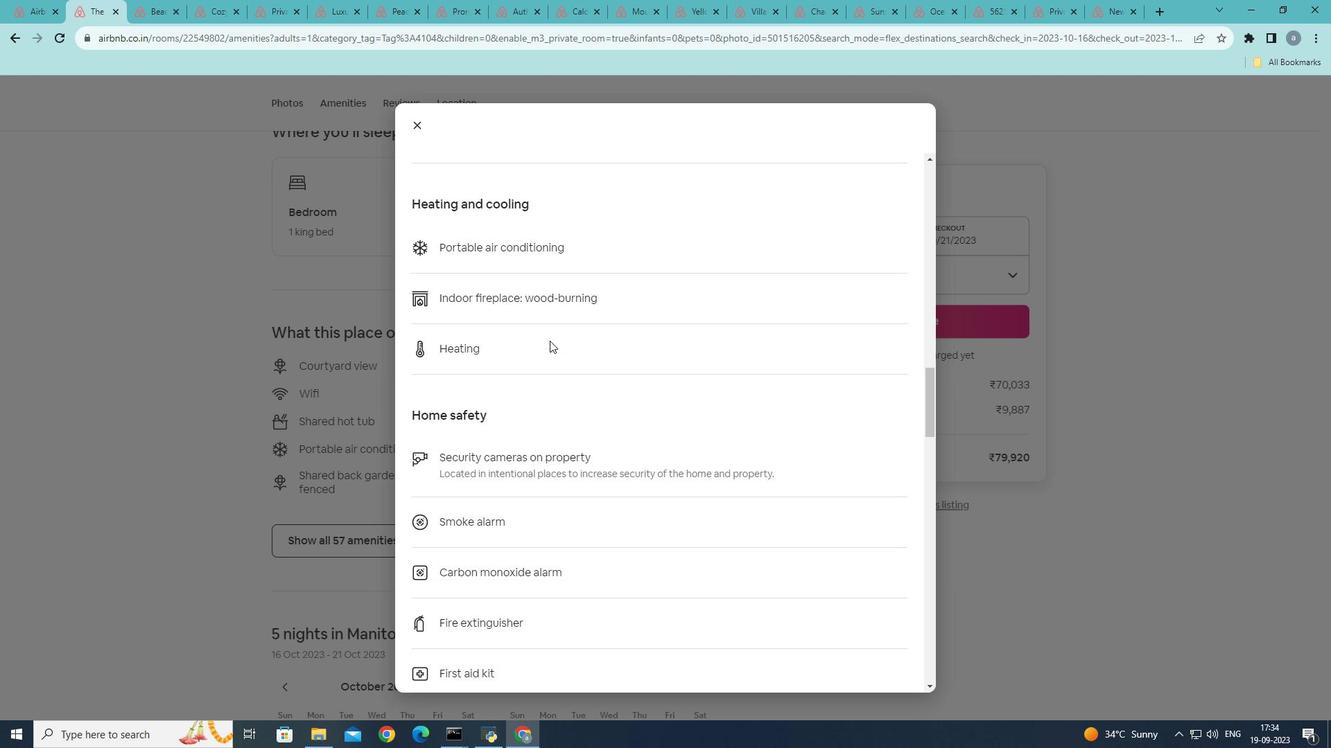 
Action: Mouse scrolled (549, 340) with delta (0, 0)
Screenshot: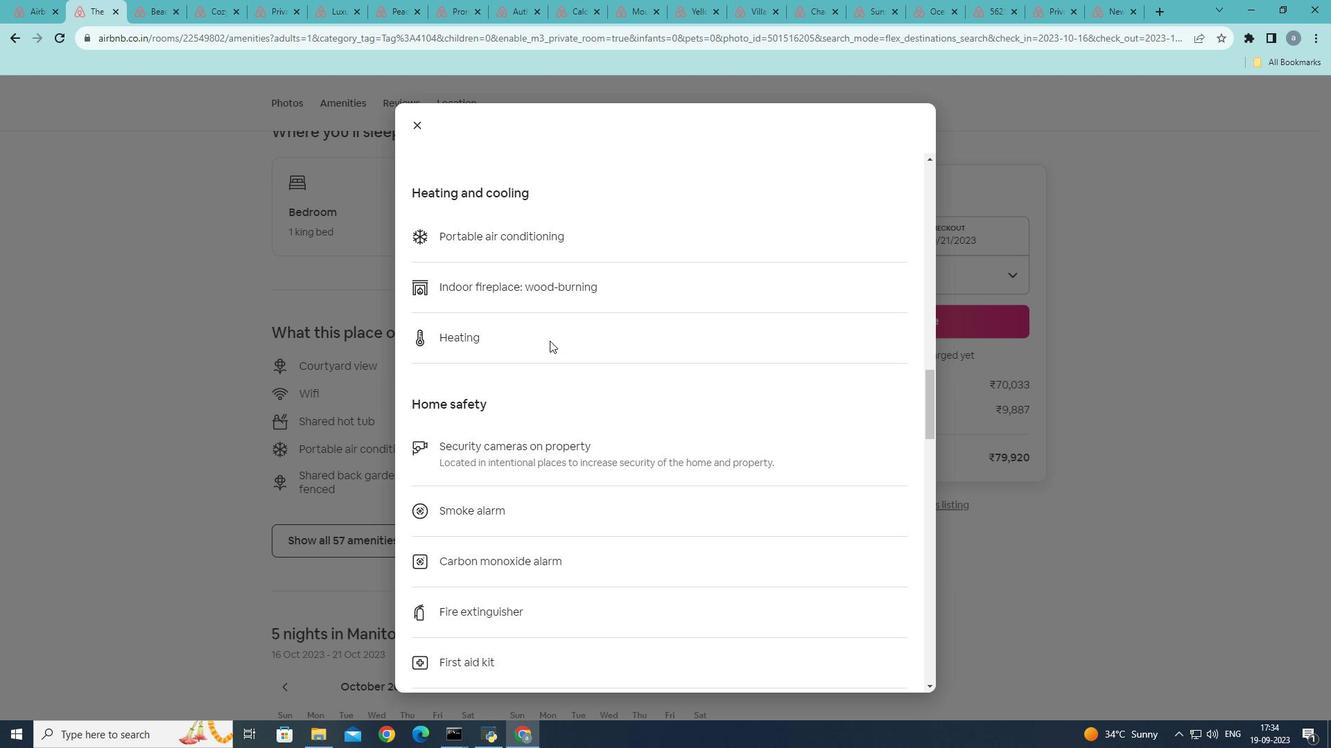 
Action: Mouse moved to (551, 340)
Screenshot: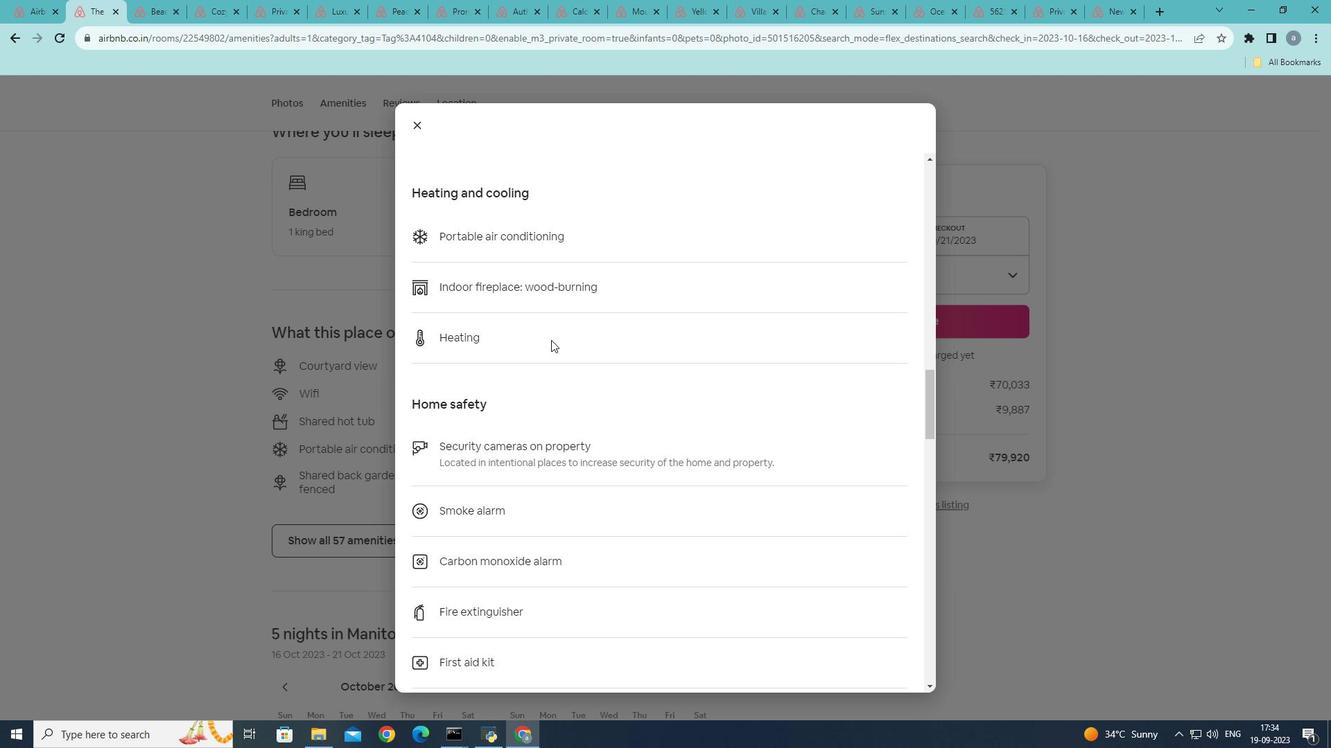 
Action: Mouse scrolled (551, 339) with delta (0, 0)
Screenshot: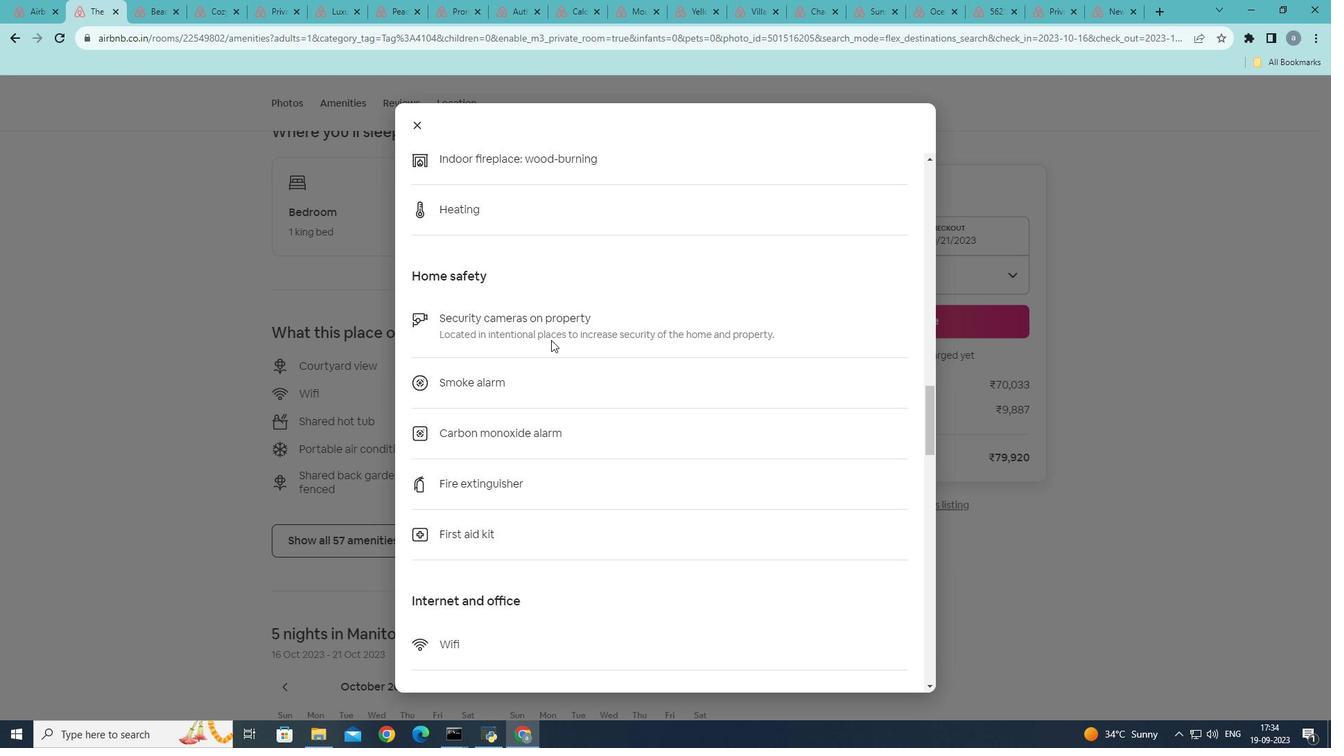 
Action: Mouse scrolled (551, 339) with delta (0, 0)
Screenshot: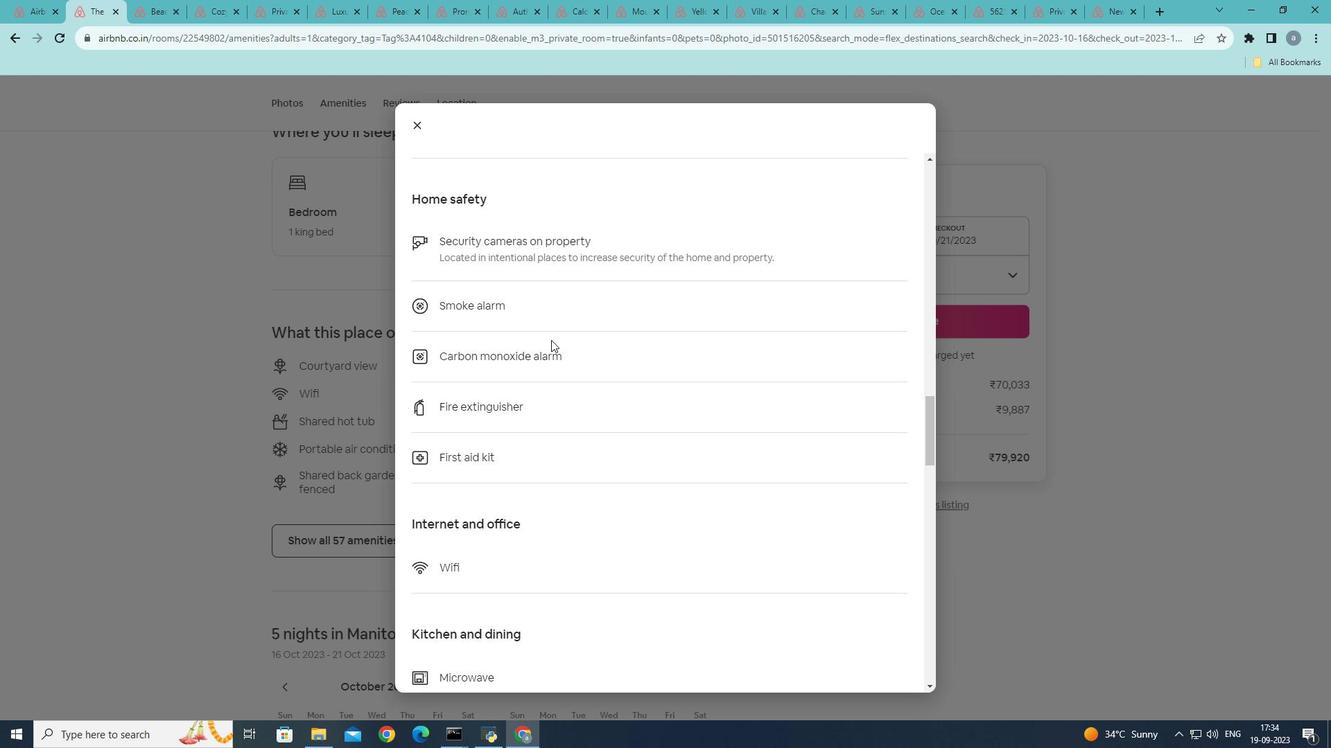 
Action: Mouse scrolled (551, 339) with delta (0, 0)
Screenshot: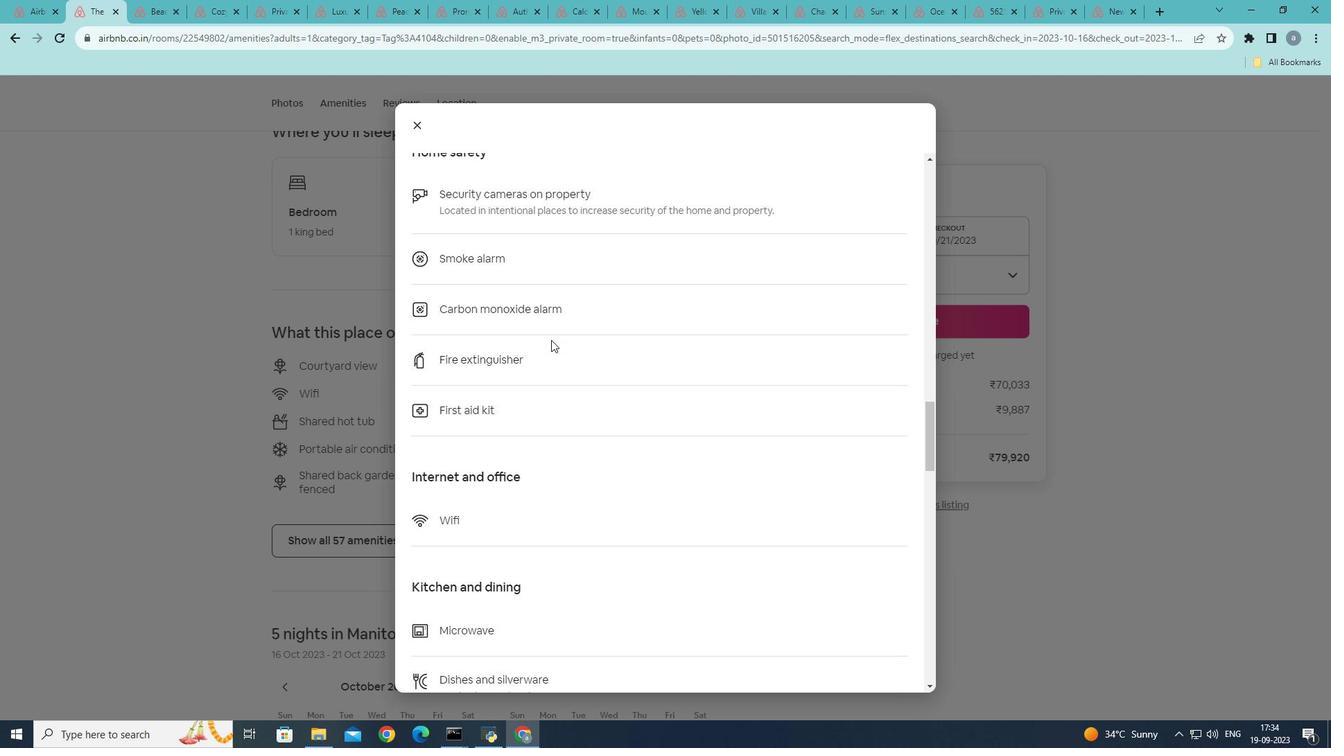 
Action: Mouse scrolled (551, 339) with delta (0, 0)
Screenshot: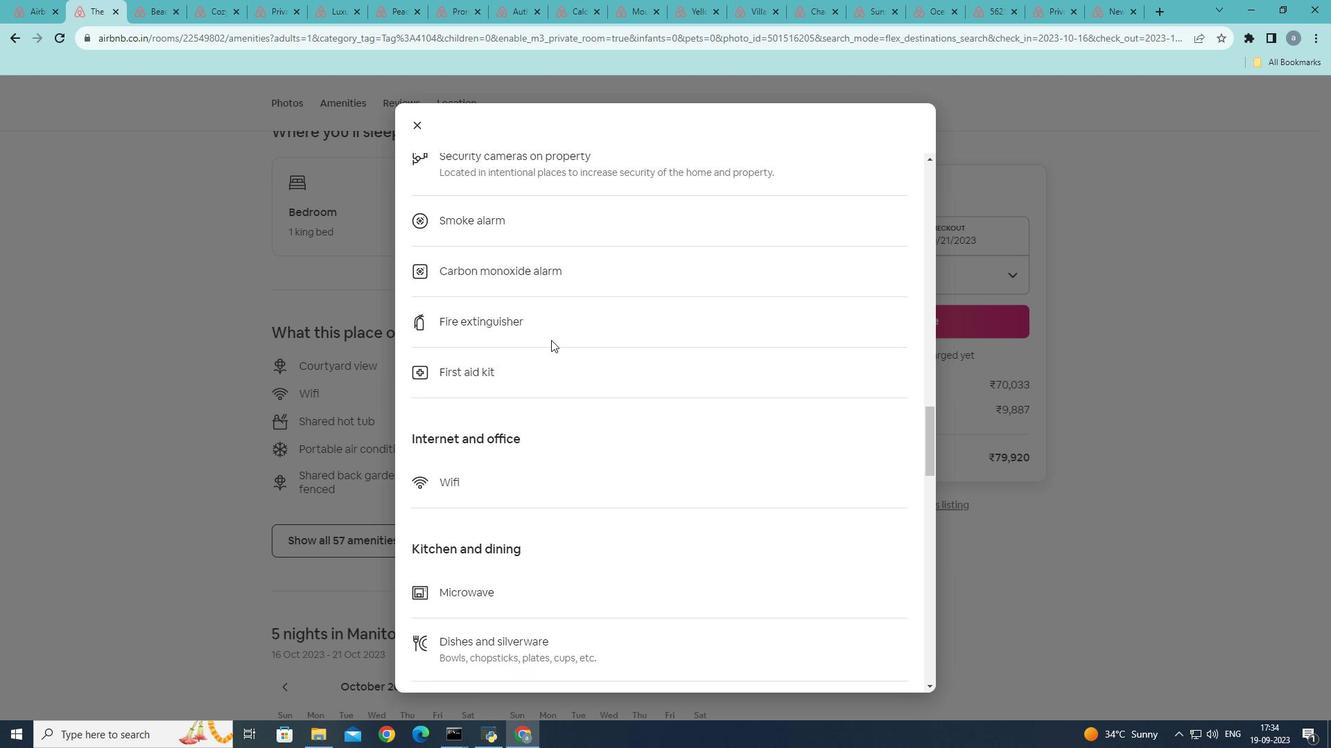 
Action: Mouse scrolled (551, 339) with delta (0, 0)
Screenshot: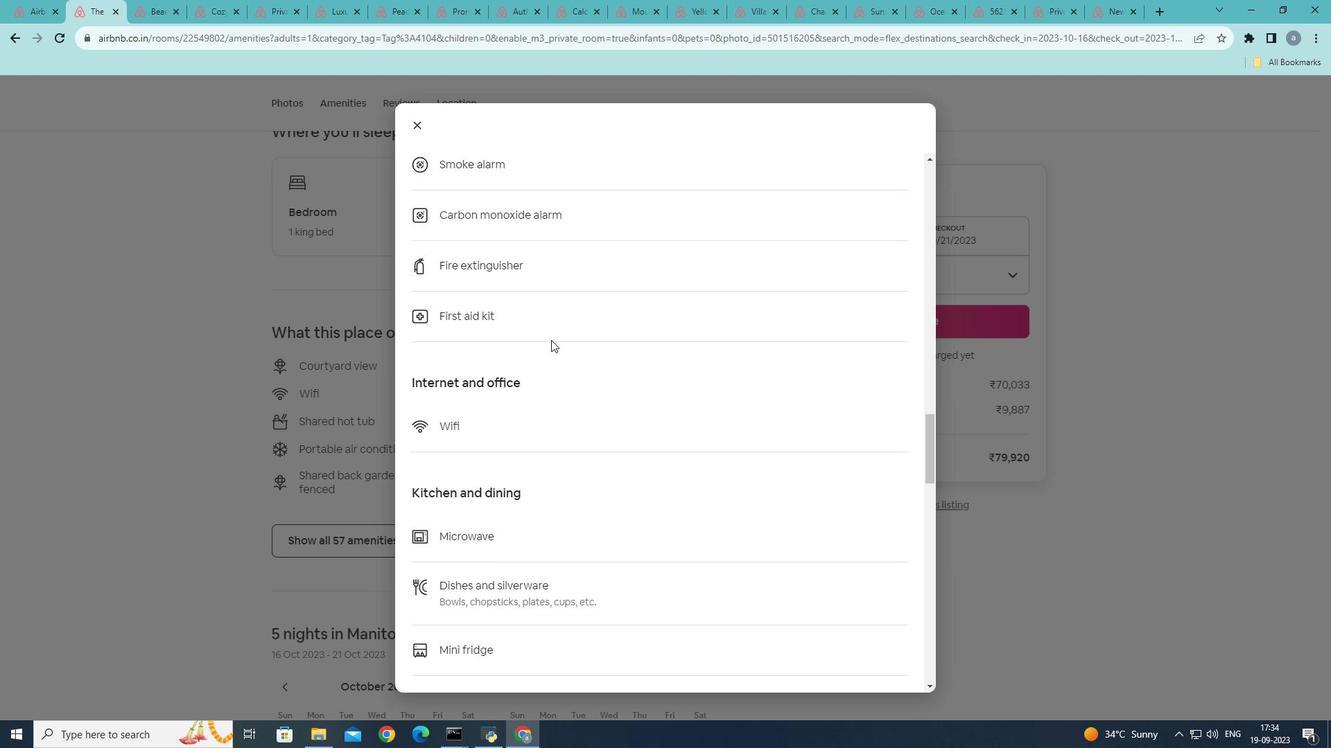 
Action: Mouse scrolled (551, 339) with delta (0, 0)
Screenshot: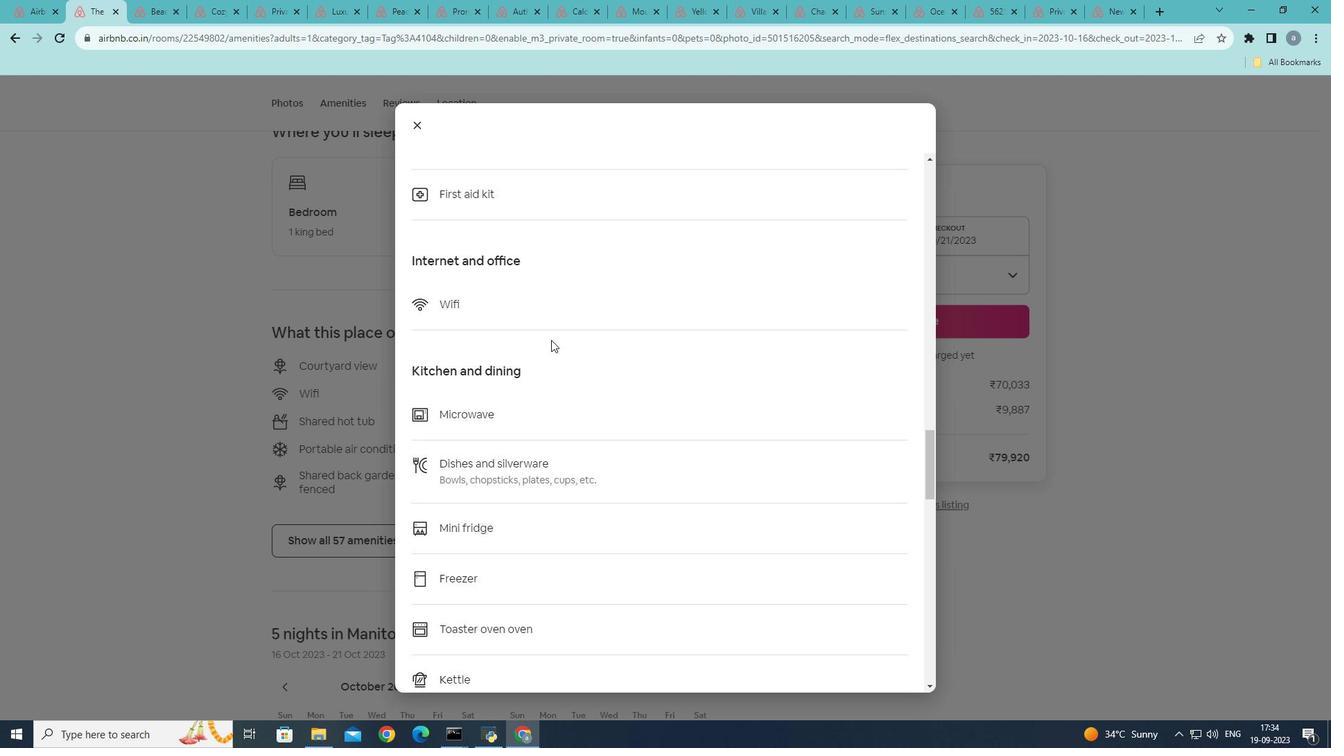 
Action: Mouse scrolled (551, 339) with delta (0, 0)
Screenshot: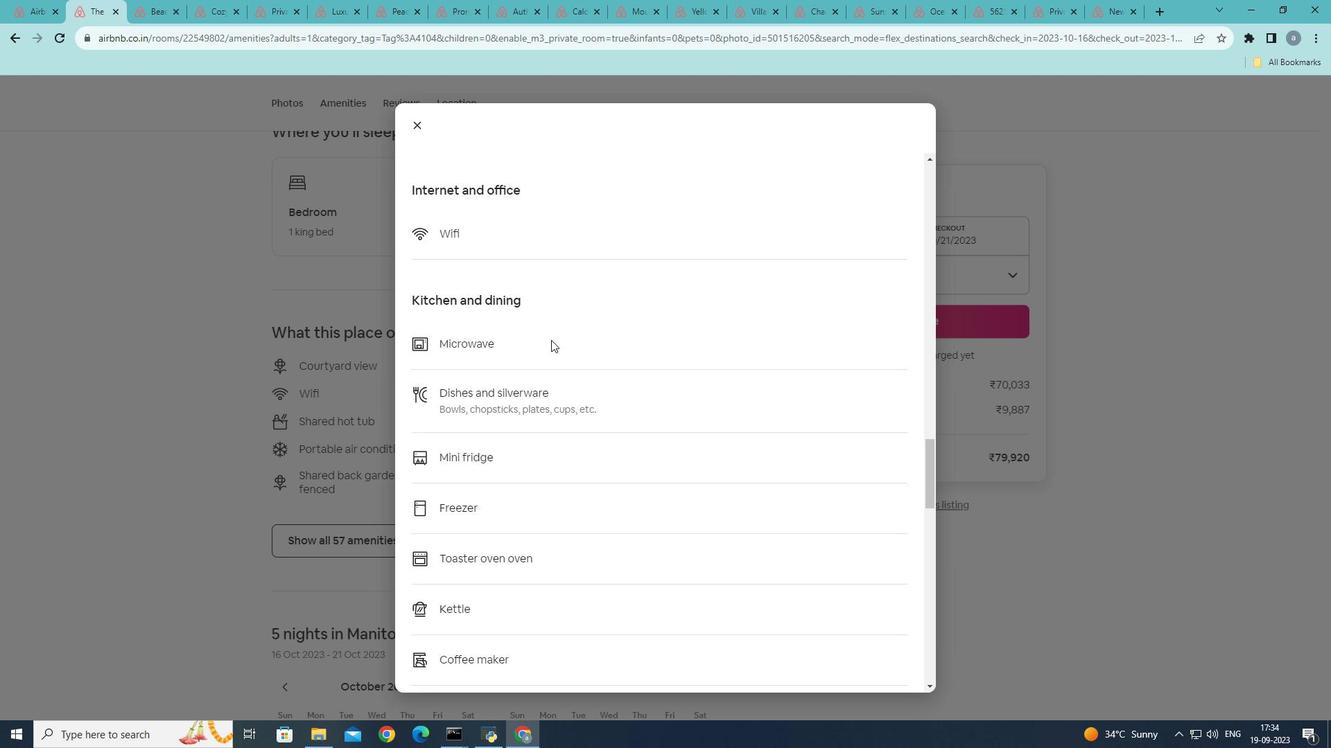 
Action: Mouse scrolled (551, 339) with delta (0, 0)
Screenshot: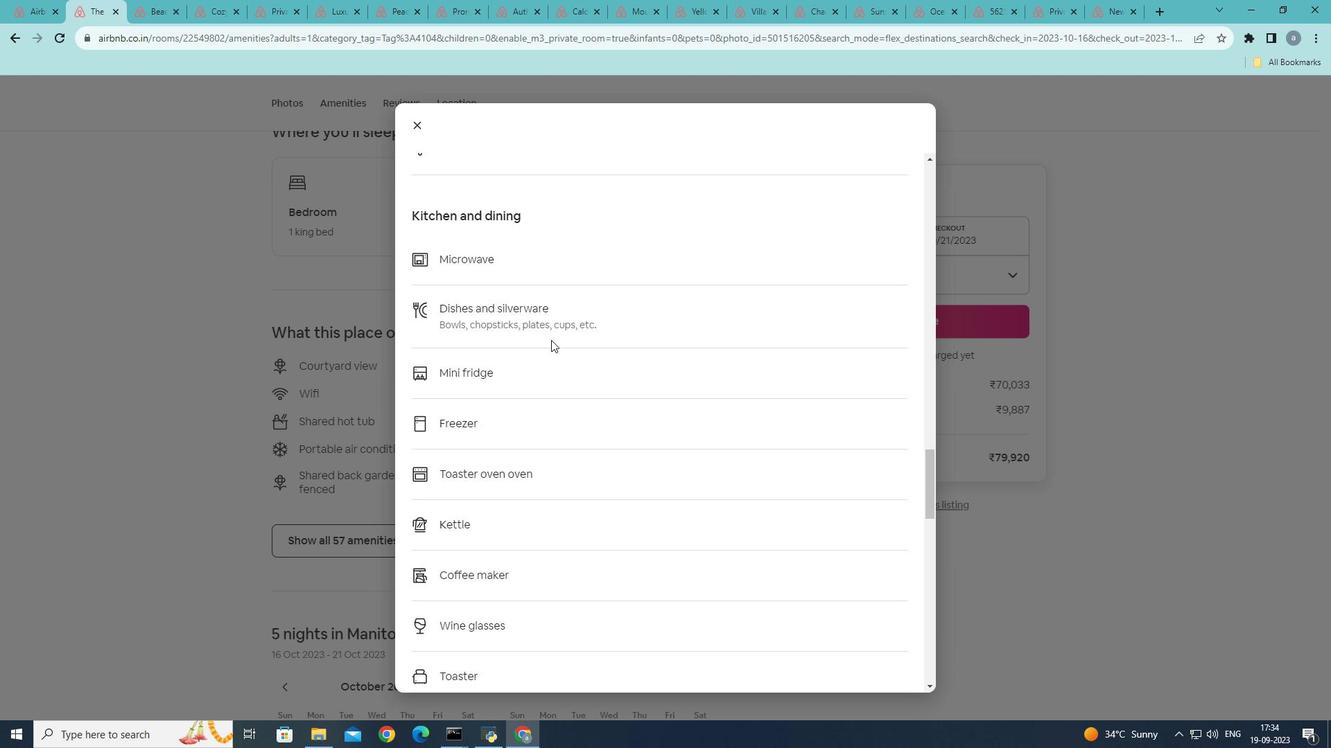 
Action: Mouse scrolled (551, 339) with delta (0, 0)
Screenshot: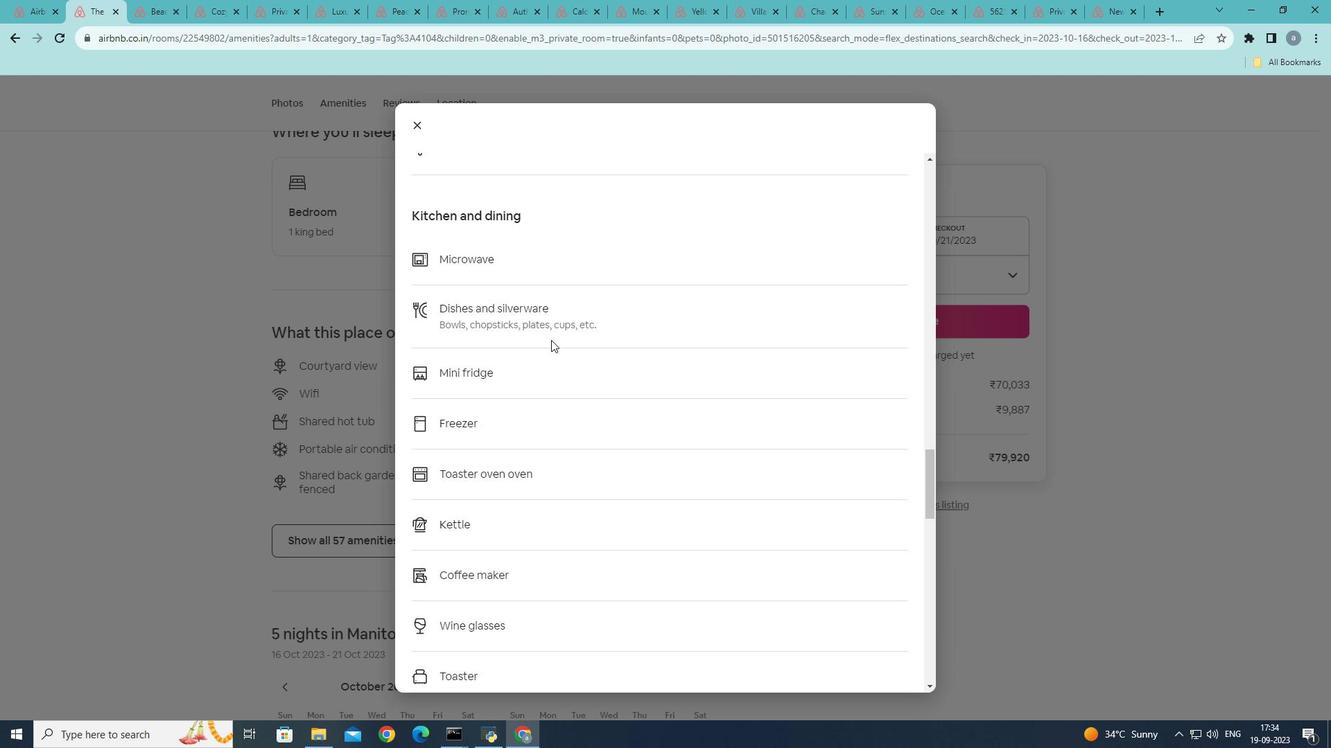 
Action: Mouse scrolled (551, 339) with delta (0, 0)
Screenshot: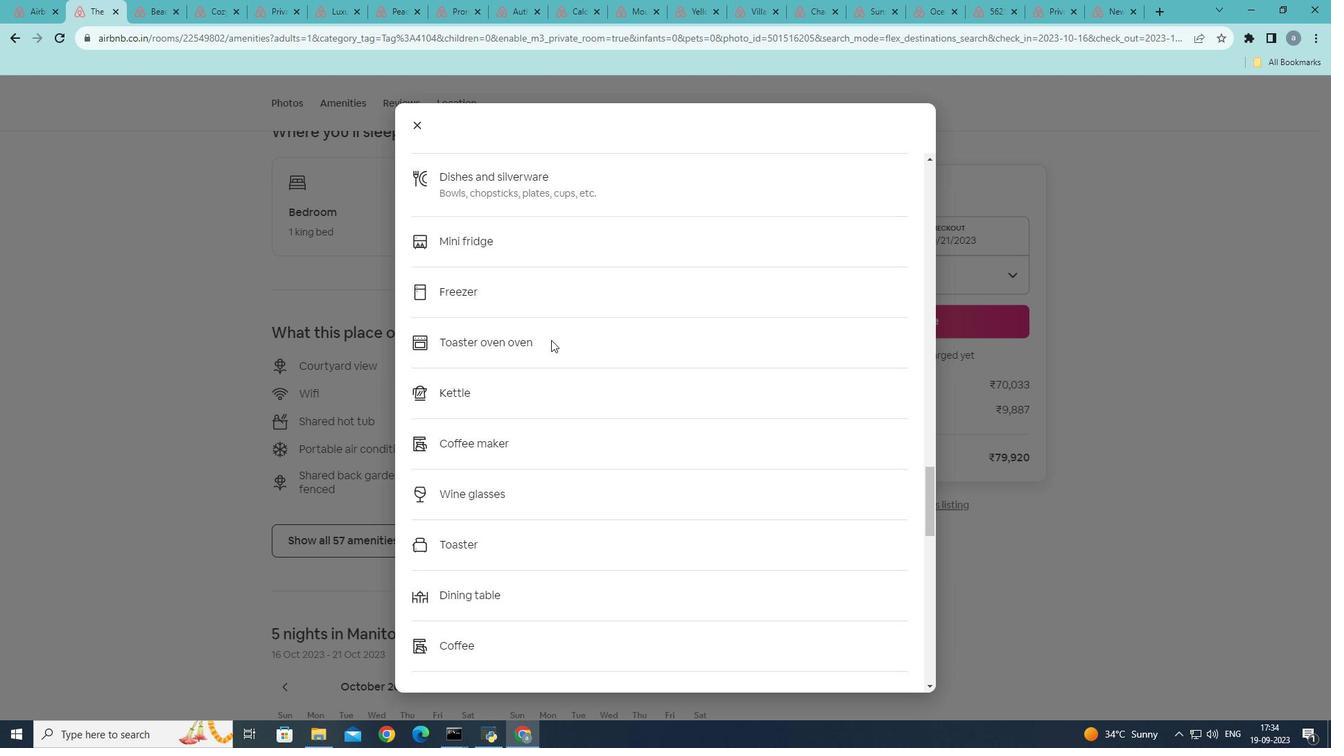 
Action: Mouse scrolled (551, 339) with delta (0, 0)
Screenshot: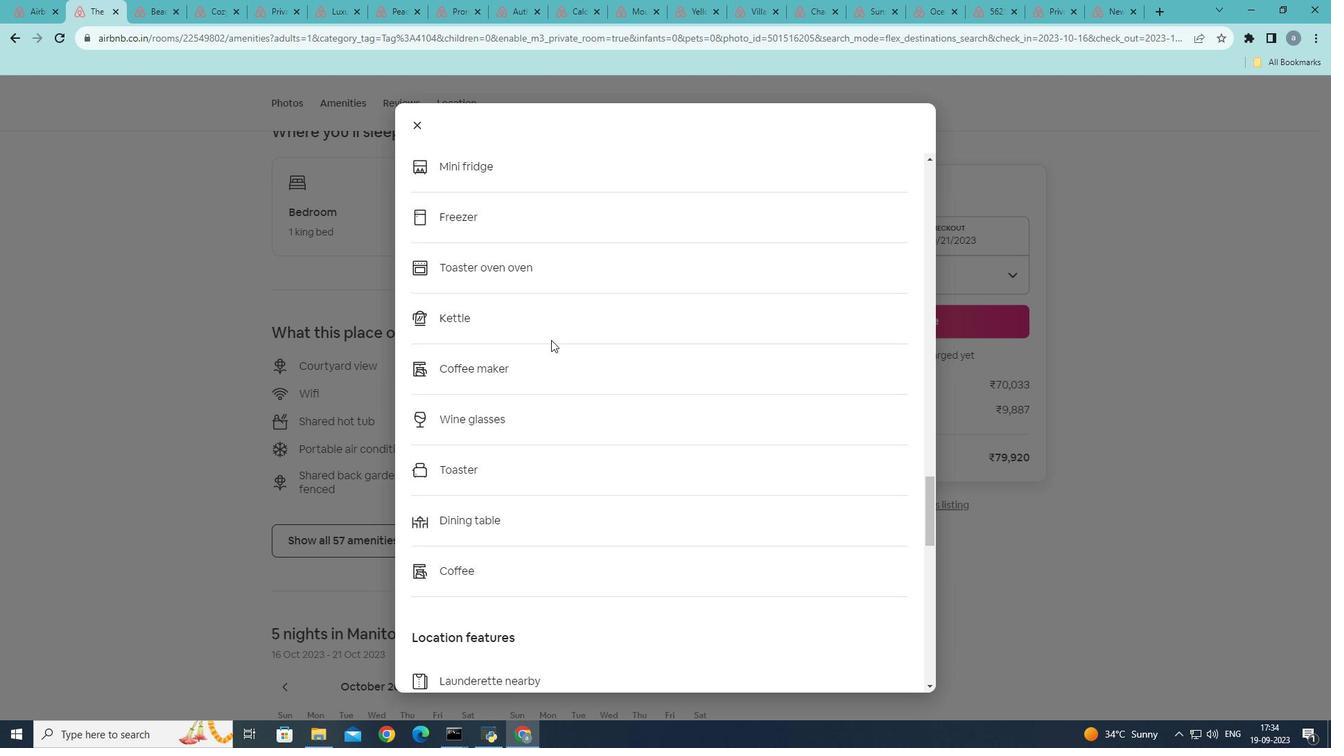 
Action: Mouse scrolled (551, 339) with delta (0, 0)
Screenshot: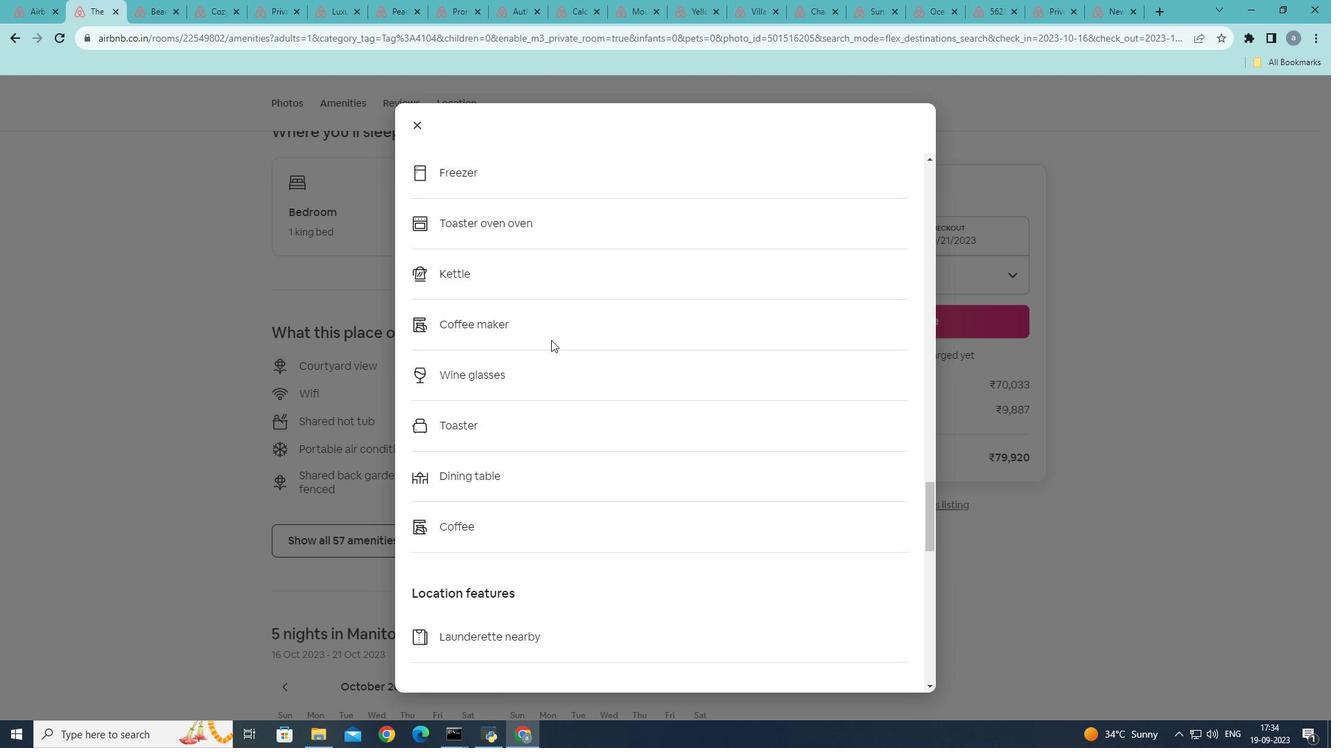
Action: Mouse scrolled (551, 339) with delta (0, 0)
Screenshot: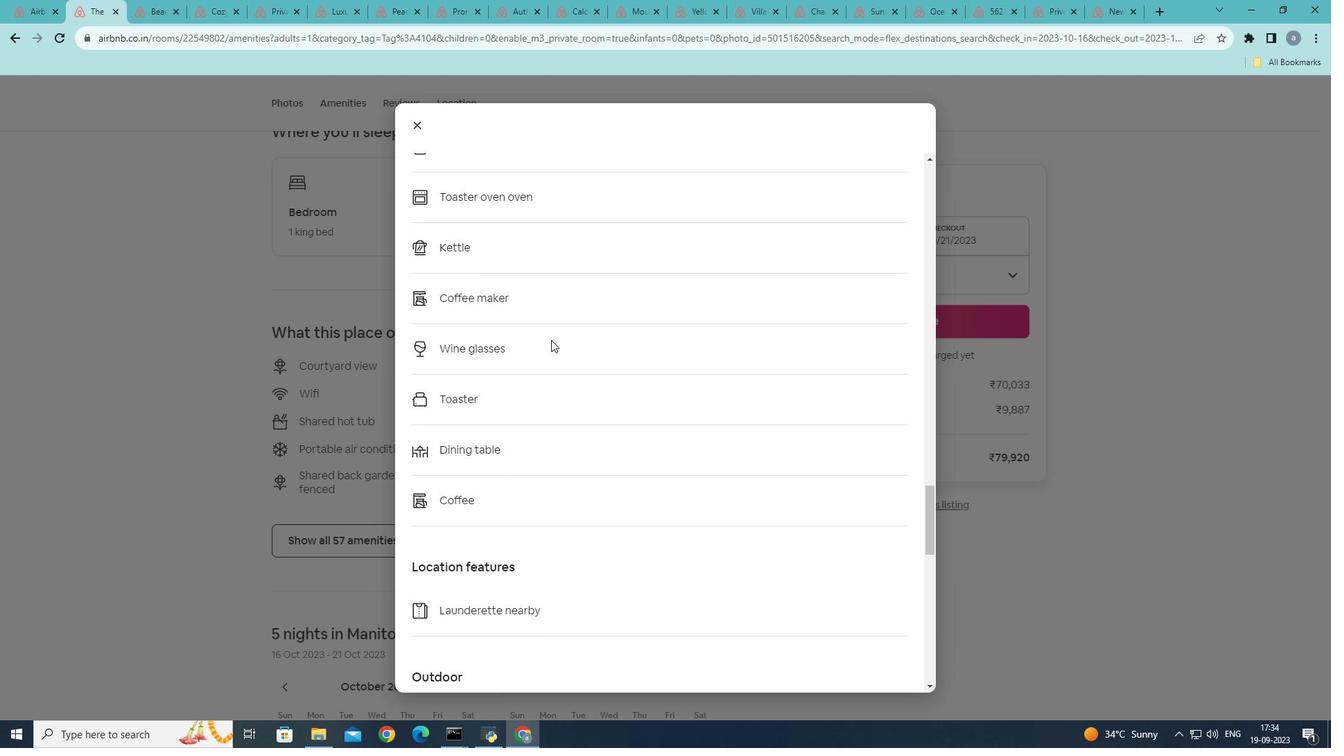
Action: Mouse scrolled (551, 339) with delta (0, 0)
Screenshot: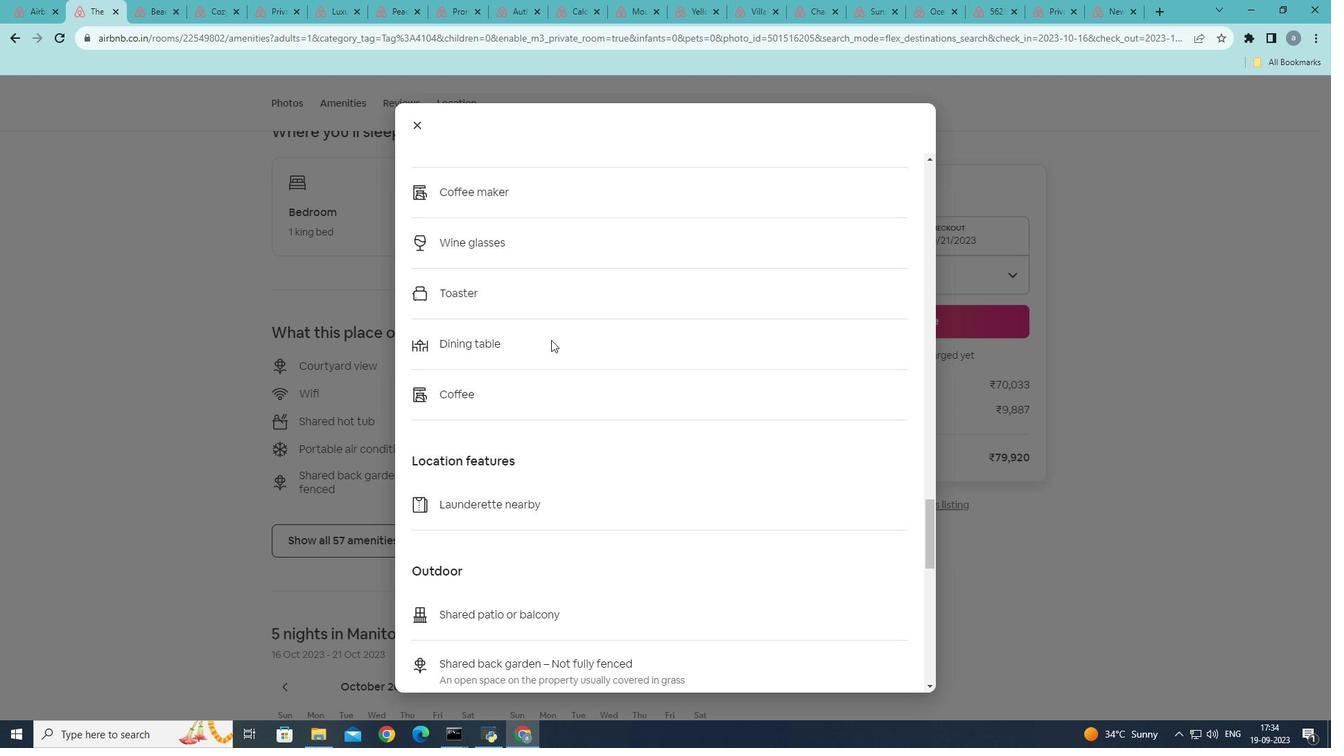 
Action: Mouse scrolled (551, 339) with delta (0, 0)
Screenshot: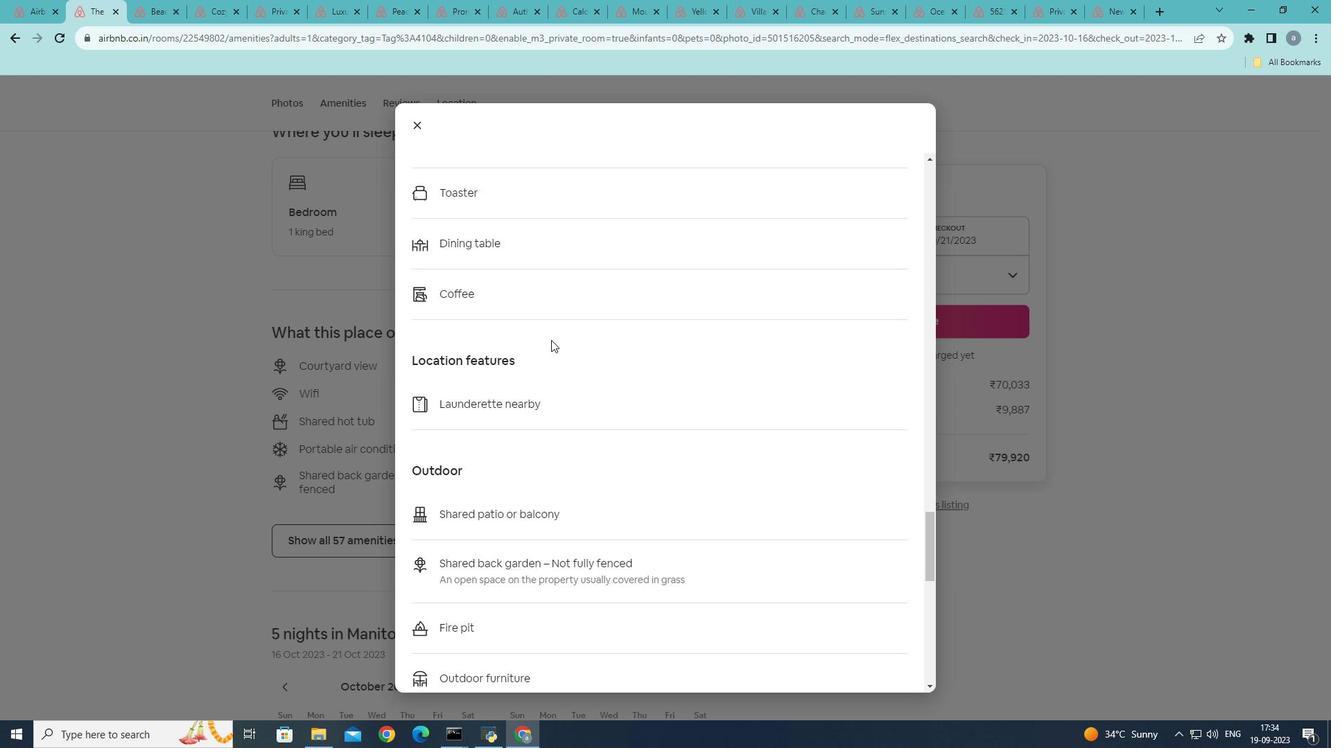 
Action: Mouse scrolled (551, 339) with delta (0, 0)
Screenshot: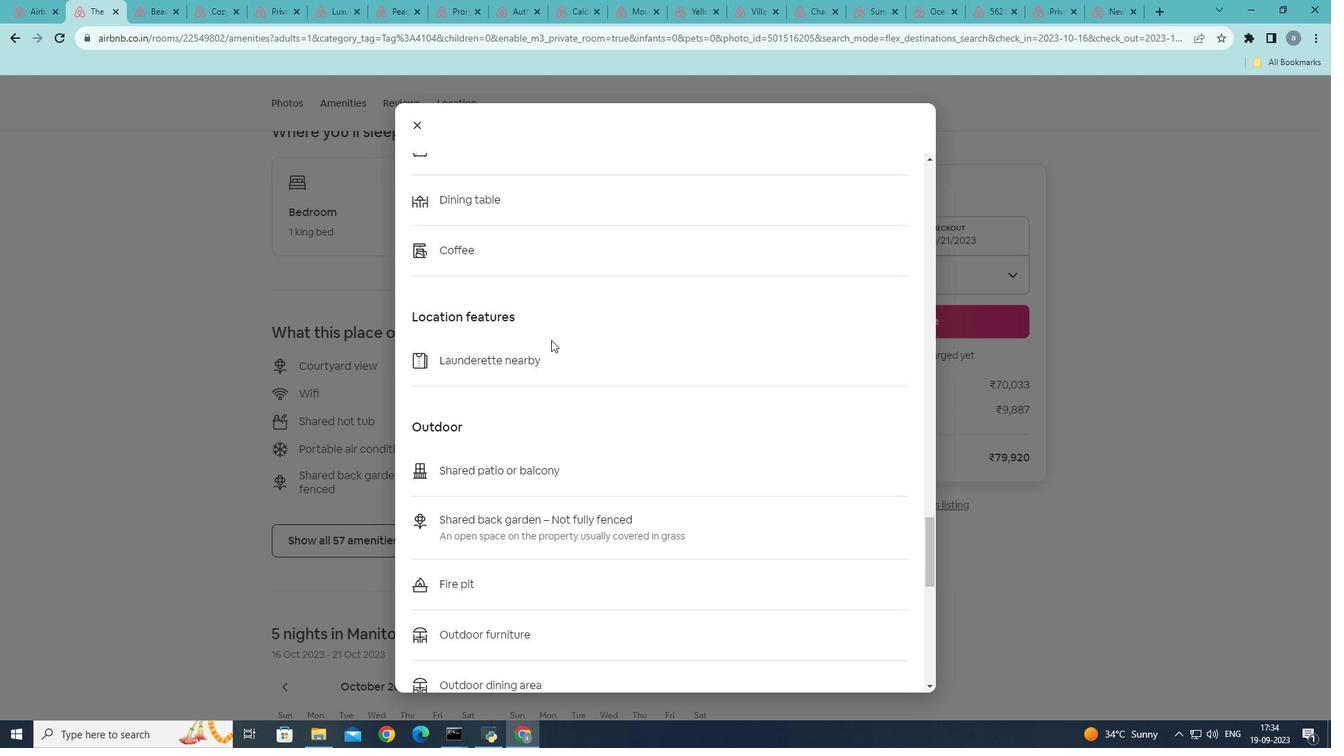 
Action: Mouse scrolled (551, 339) with delta (0, 0)
Screenshot: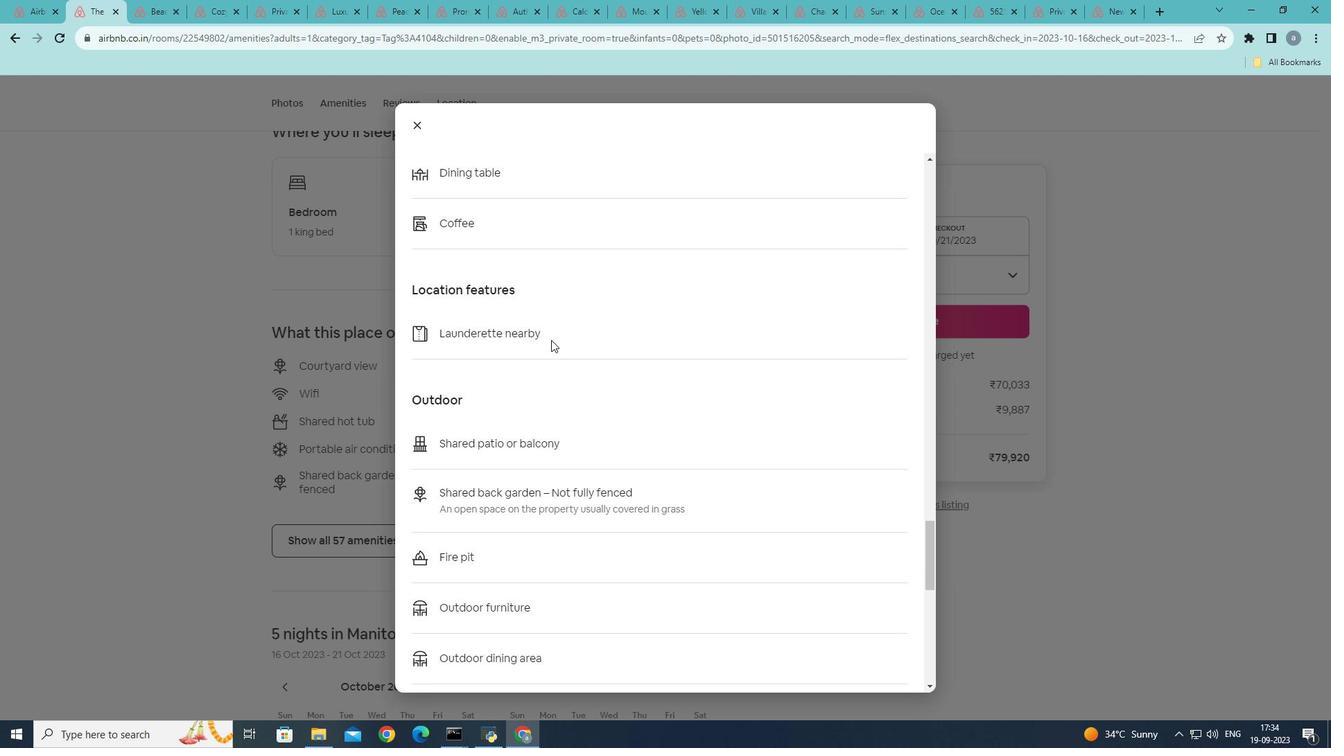 
Action: Mouse scrolled (551, 339) with delta (0, 0)
Screenshot: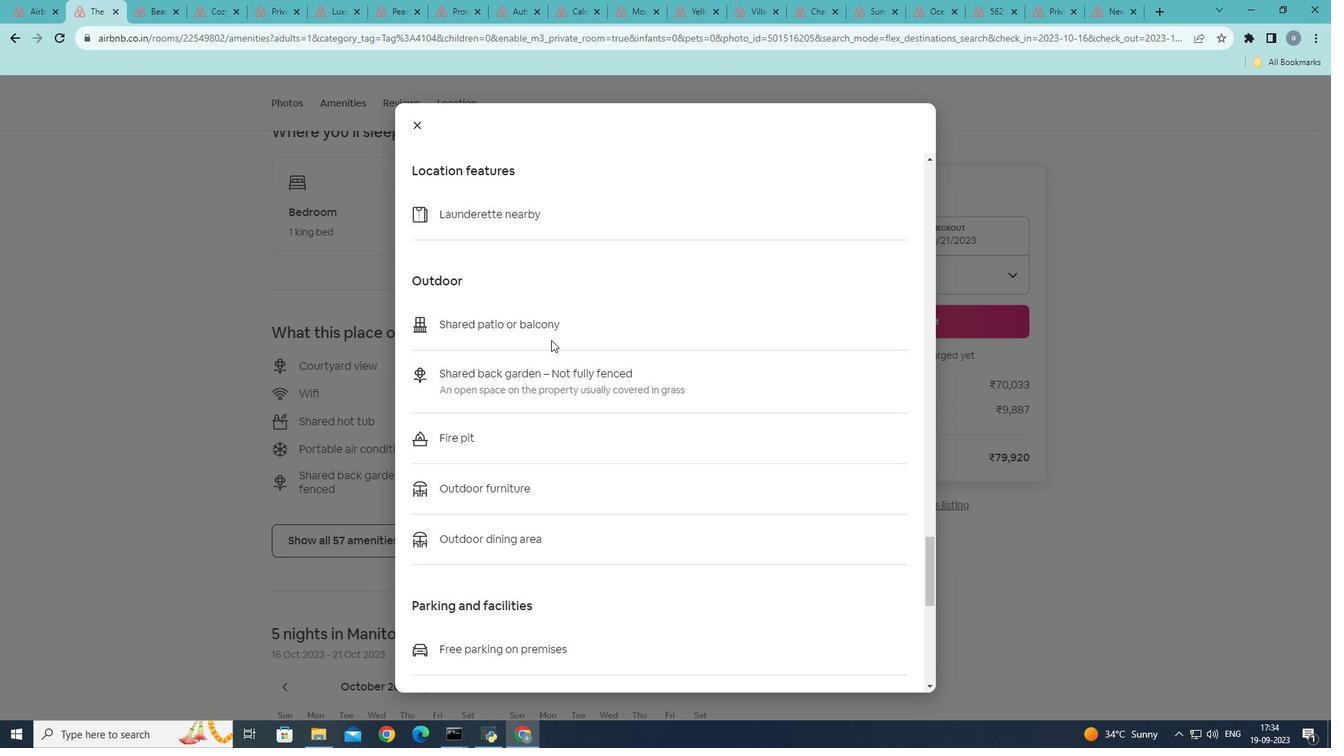 
Action: Mouse scrolled (551, 339) with delta (0, 0)
Screenshot: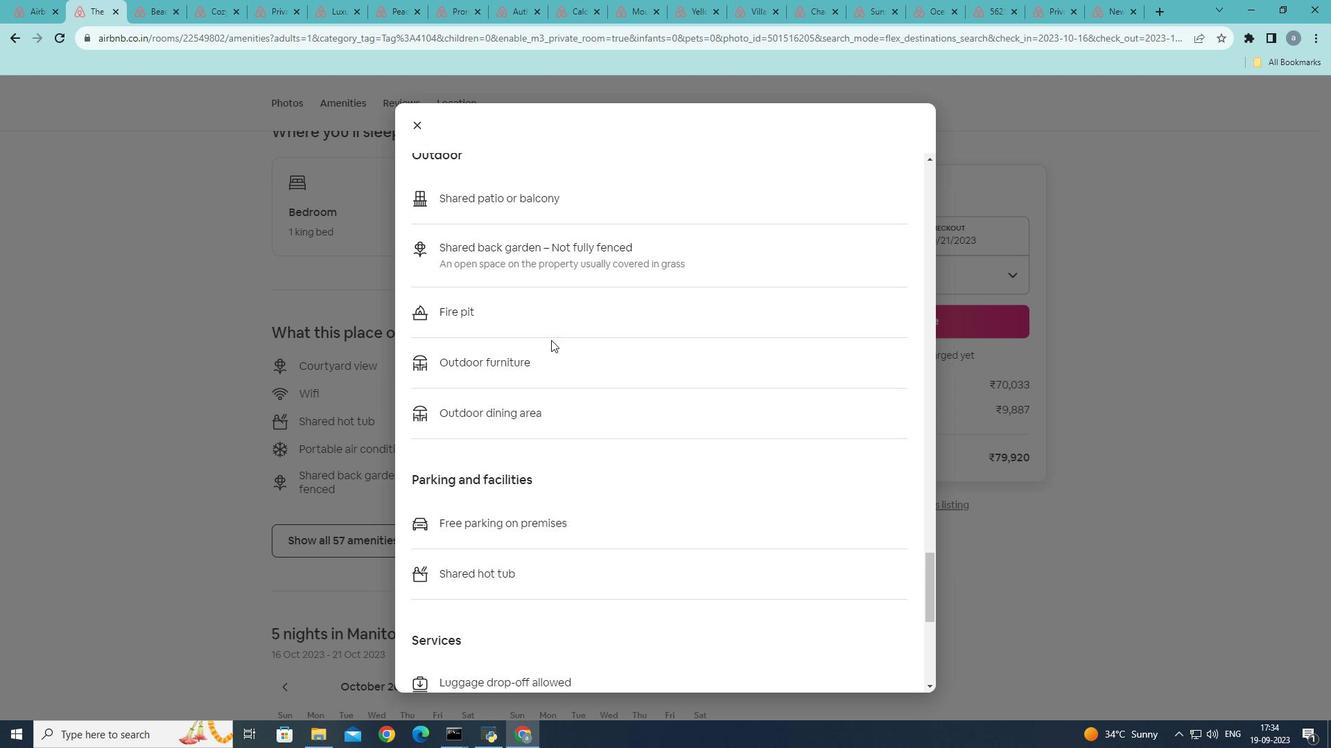 
Action: Mouse scrolled (551, 339) with delta (0, 0)
Screenshot: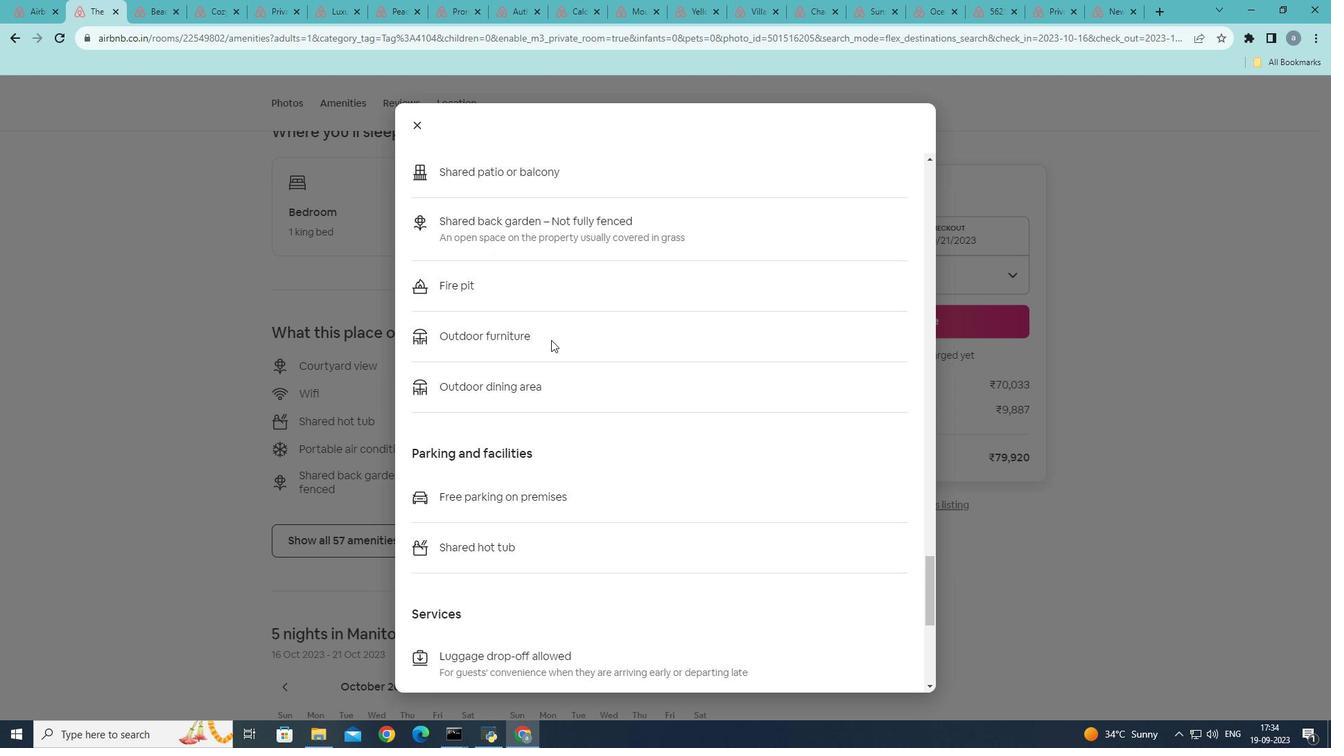 
Action: Mouse scrolled (551, 339) with delta (0, 0)
Screenshot: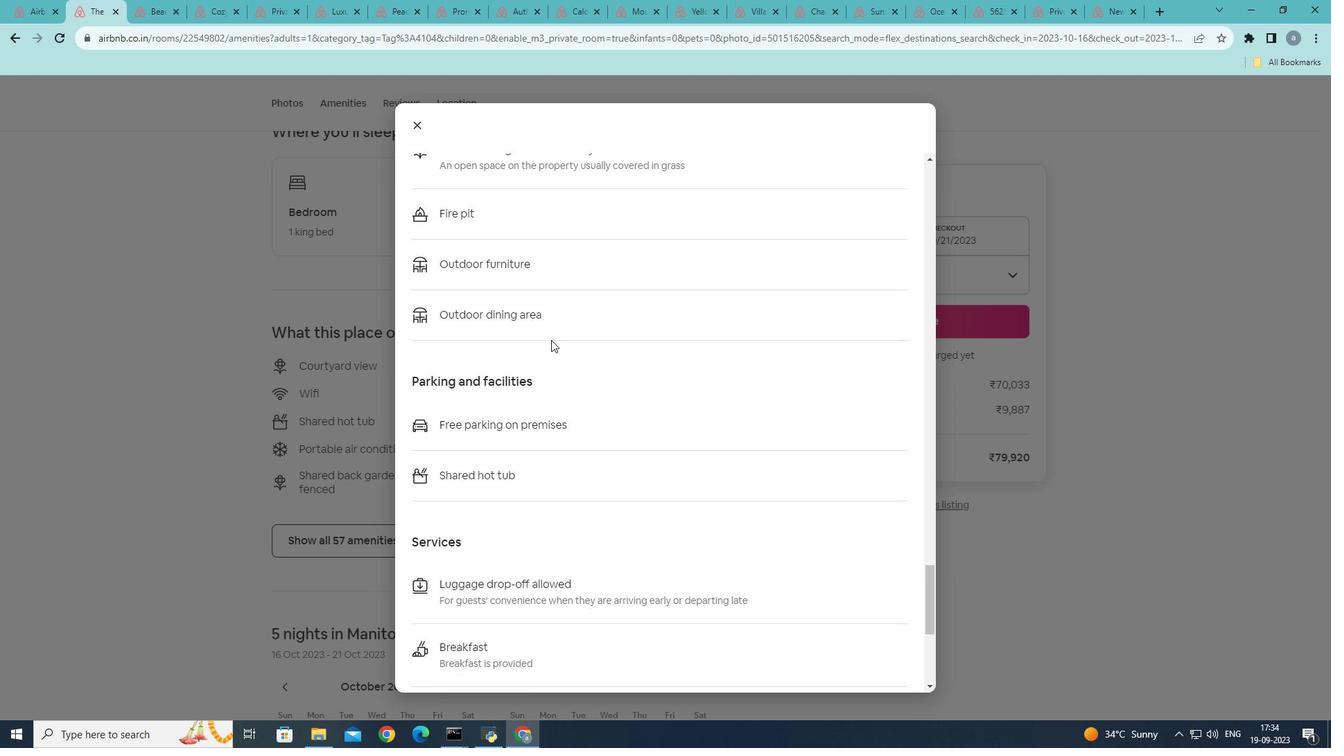 
Action: Mouse scrolled (551, 339) with delta (0, 0)
Screenshot: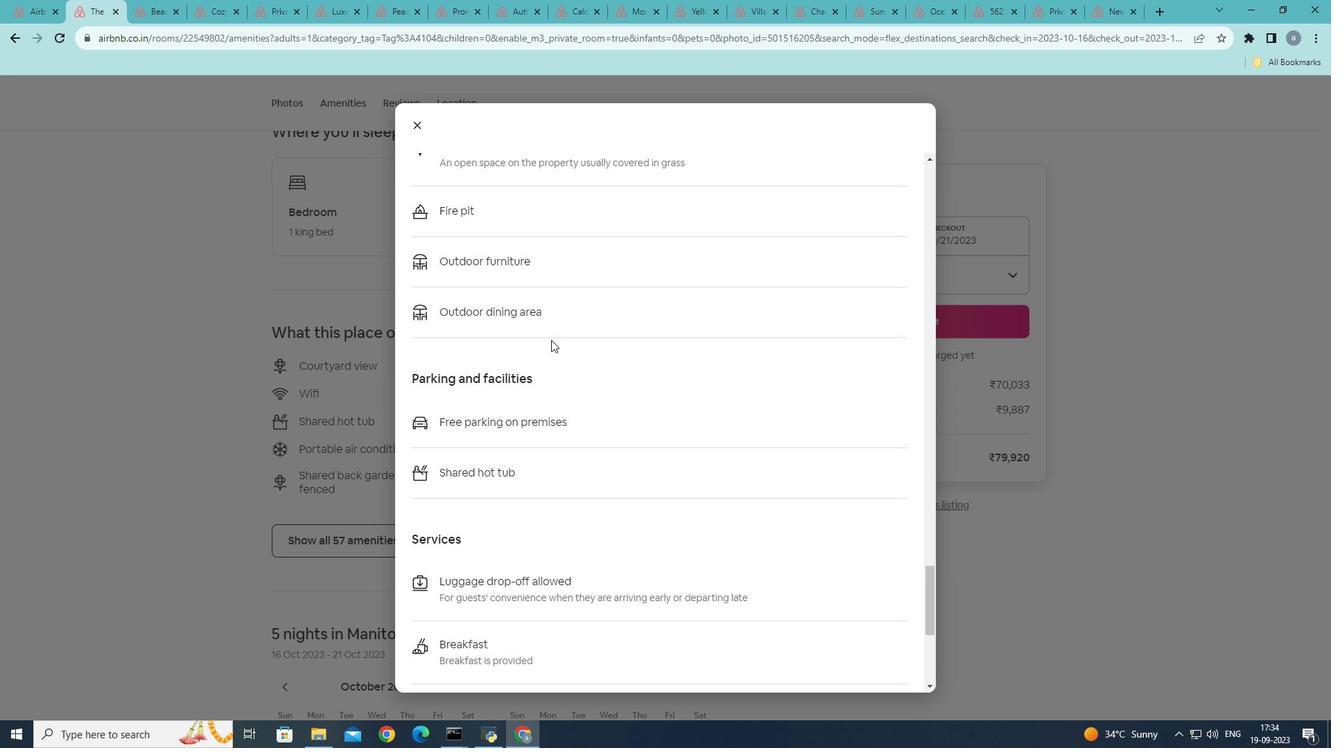 
Action: Mouse scrolled (551, 339) with delta (0, 0)
Screenshot: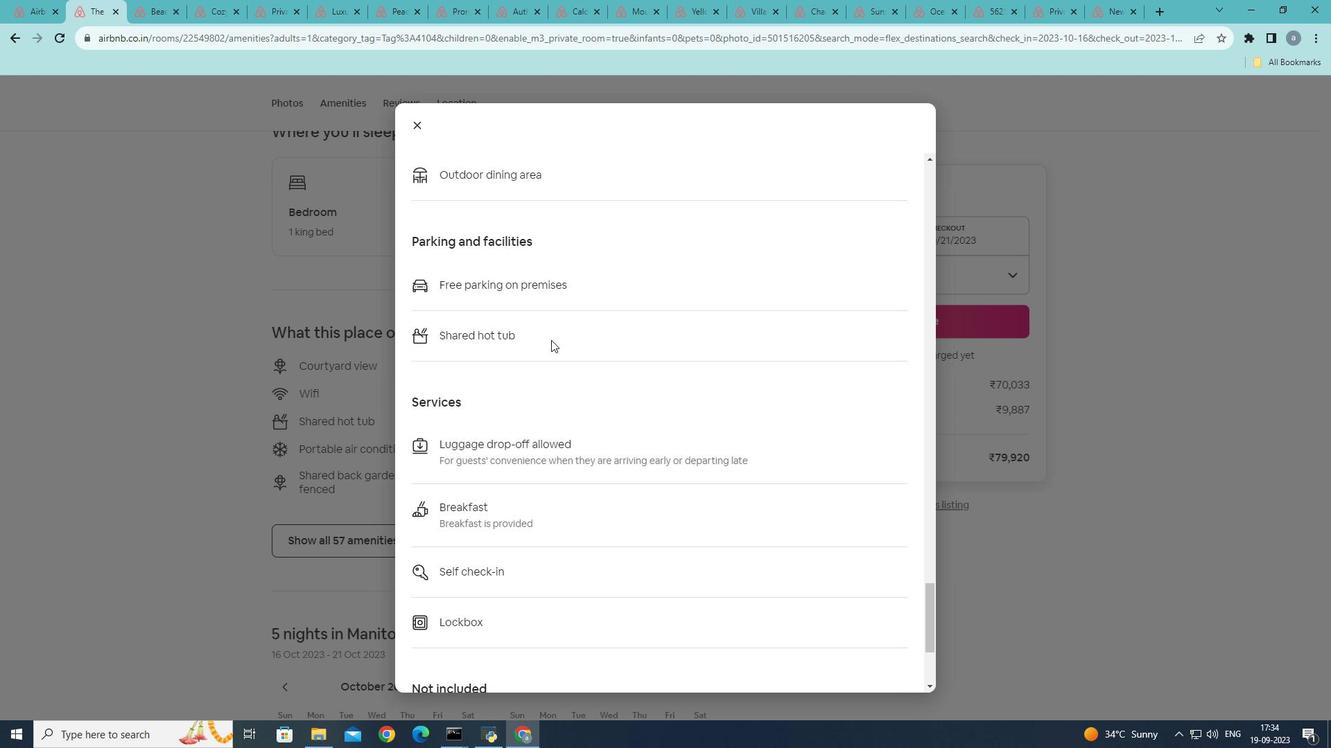 
Action: Mouse scrolled (551, 339) with delta (0, 0)
Screenshot: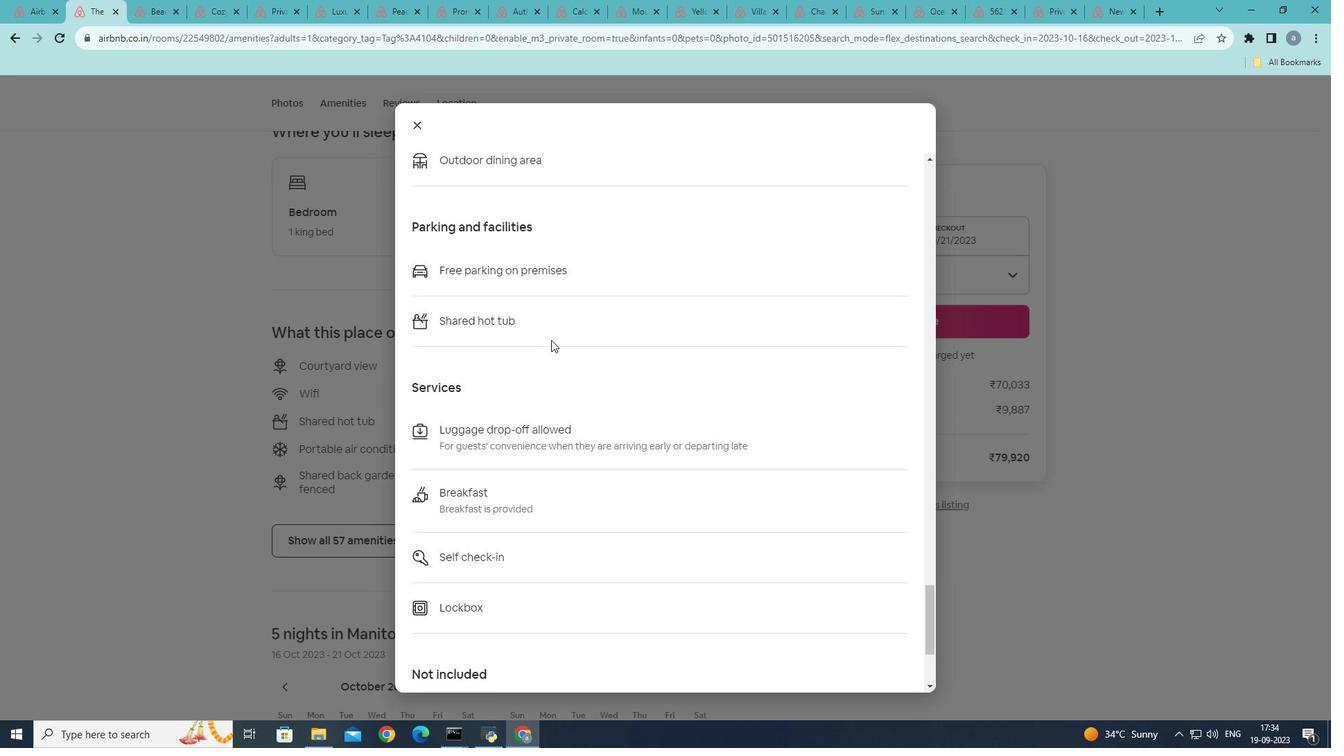 
Action: Mouse scrolled (551, 339) with delta (0, 0)
Screenshot: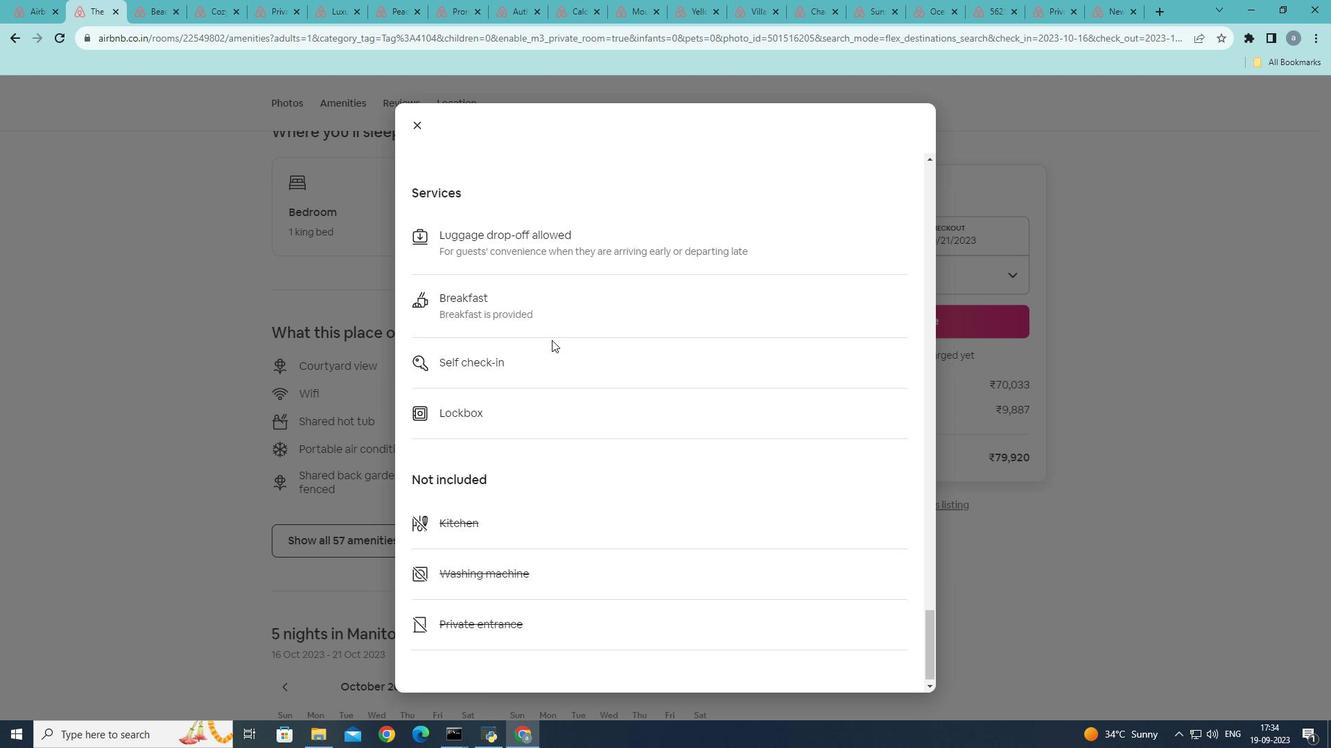 
Action: Mouse scrolled (551, 339) with delta (0, 0)
Screenshot: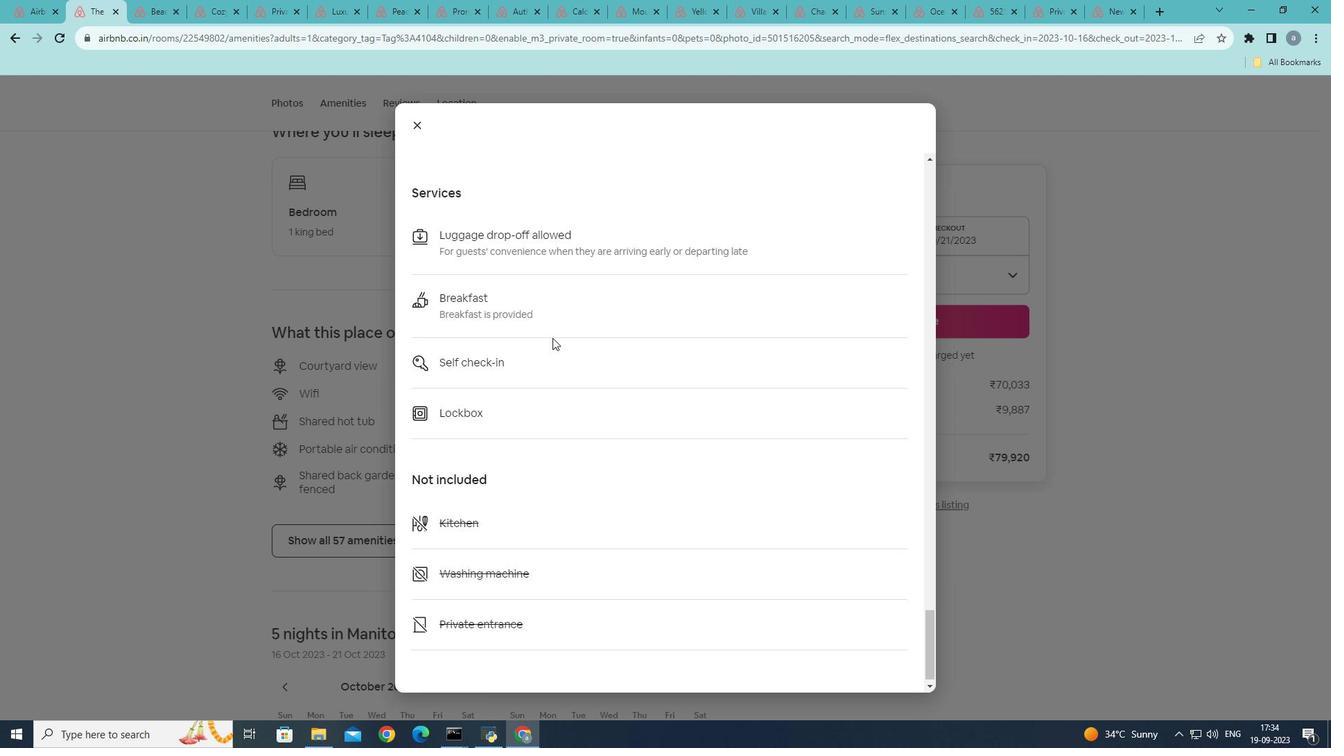 
Action: Mouse scrolled (551, 339) with delta (0, 0)
Screenshot: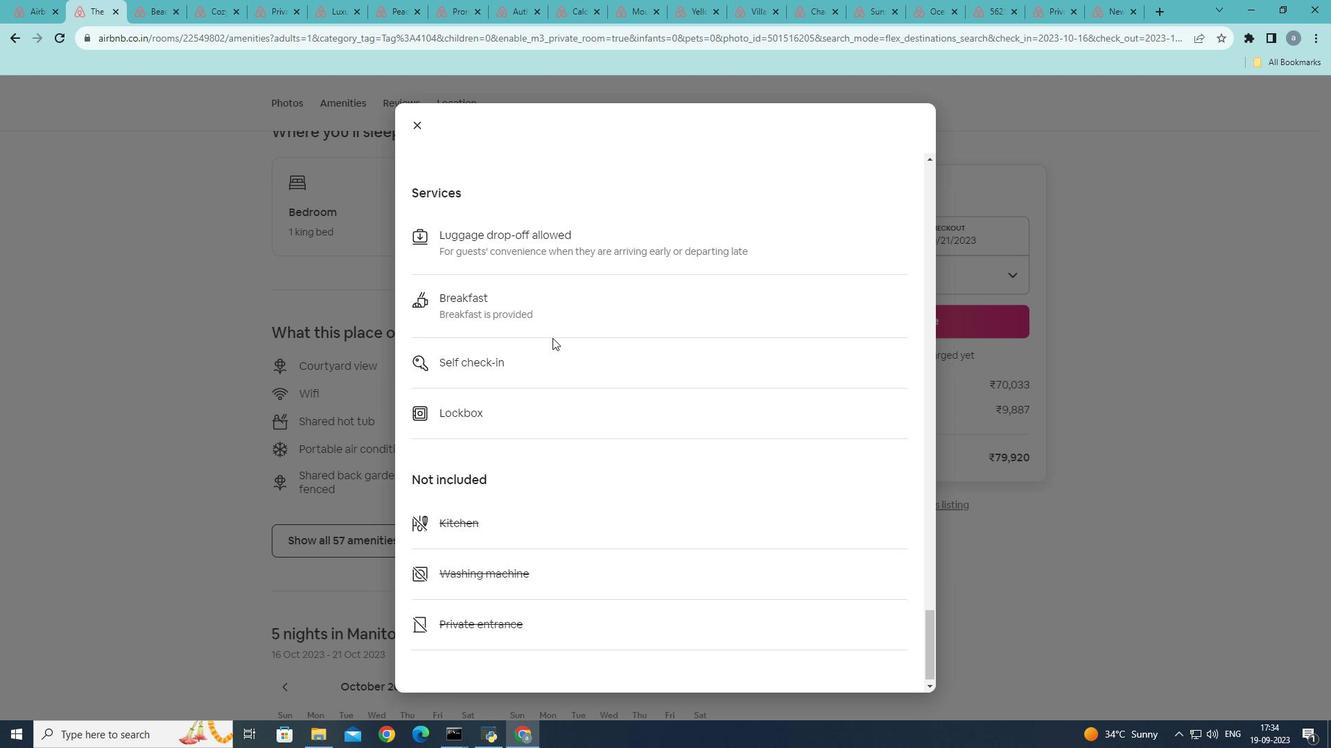 
Action: Mouse moved to (554, 334)
Screenshot: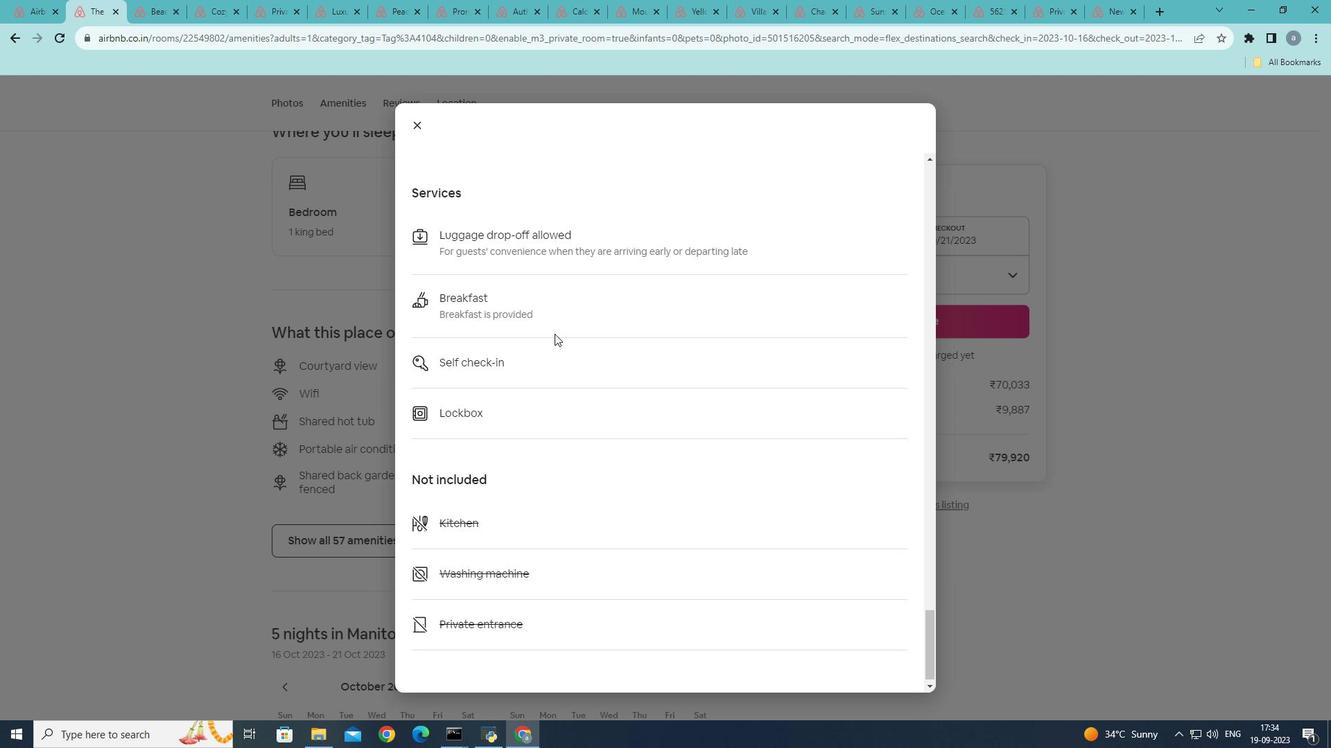 
Action: Mouse scrolled (554, 333) with delta (0, 0)
Screenshot: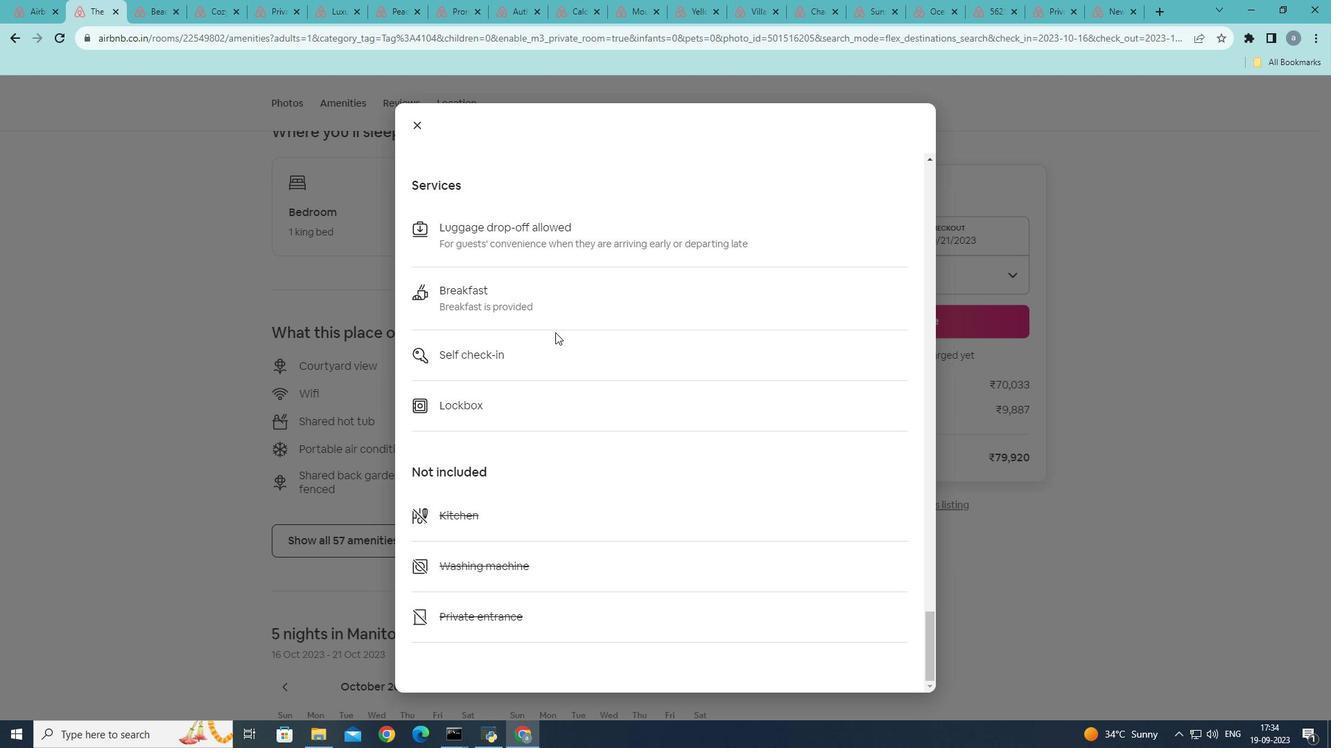 
Action: Mouse scrolled (554, 333) with delta (0, 0)
Screenshot: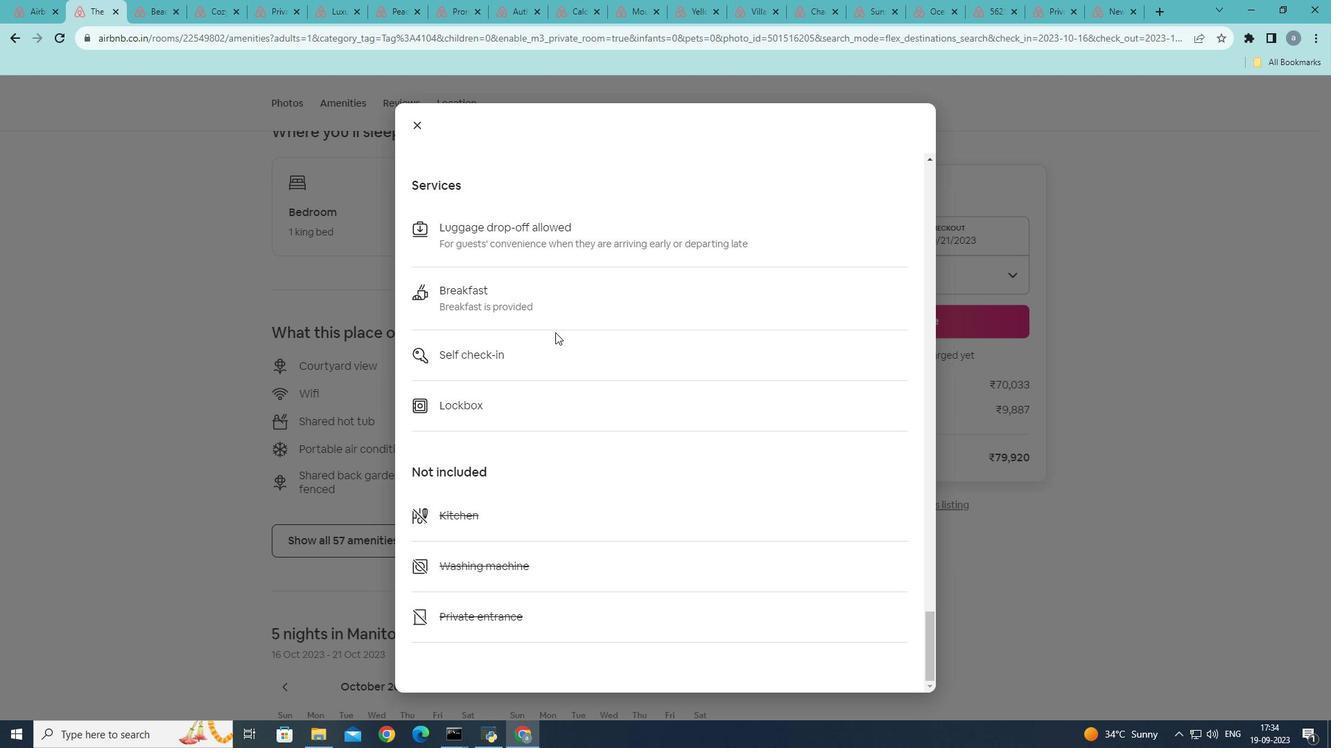 
Action: Mouse scrolled (554, 333) with delta (0, 0)
Screenshot: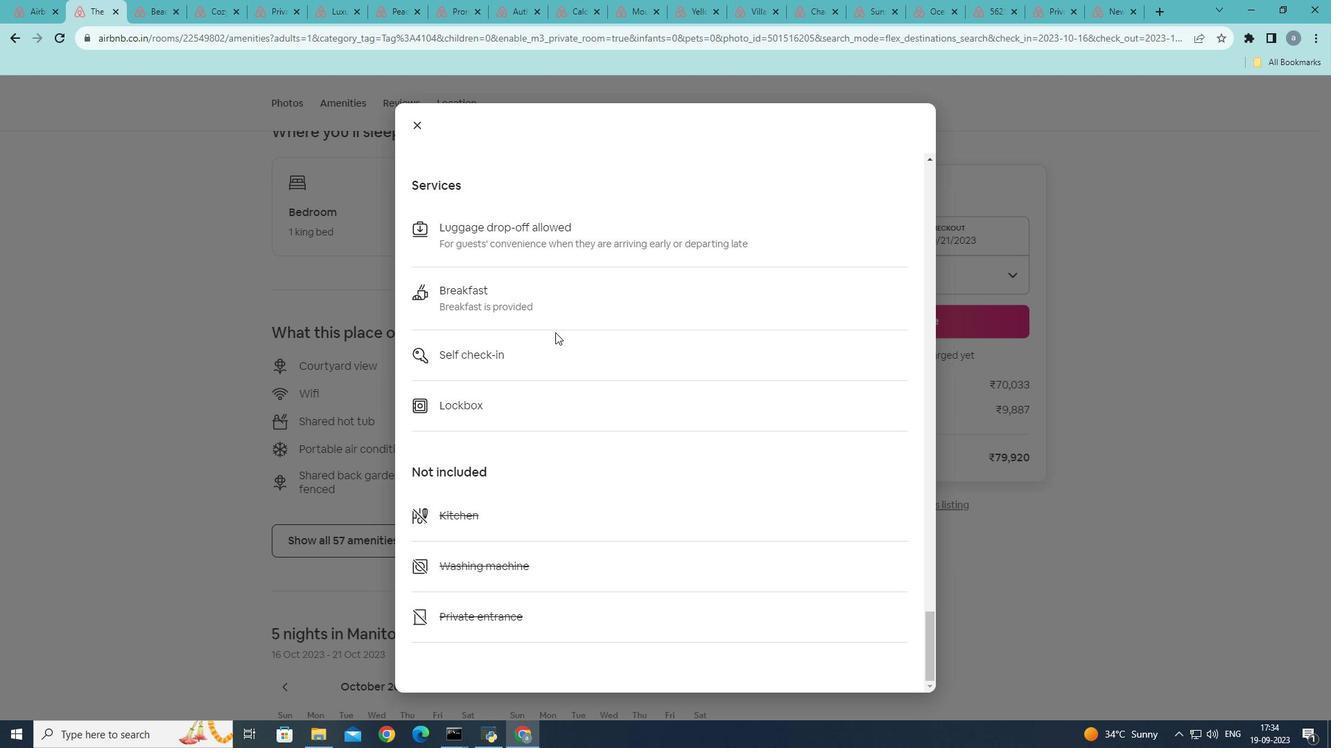 
Action: Mouse moved to (554, 333)
Screenshot: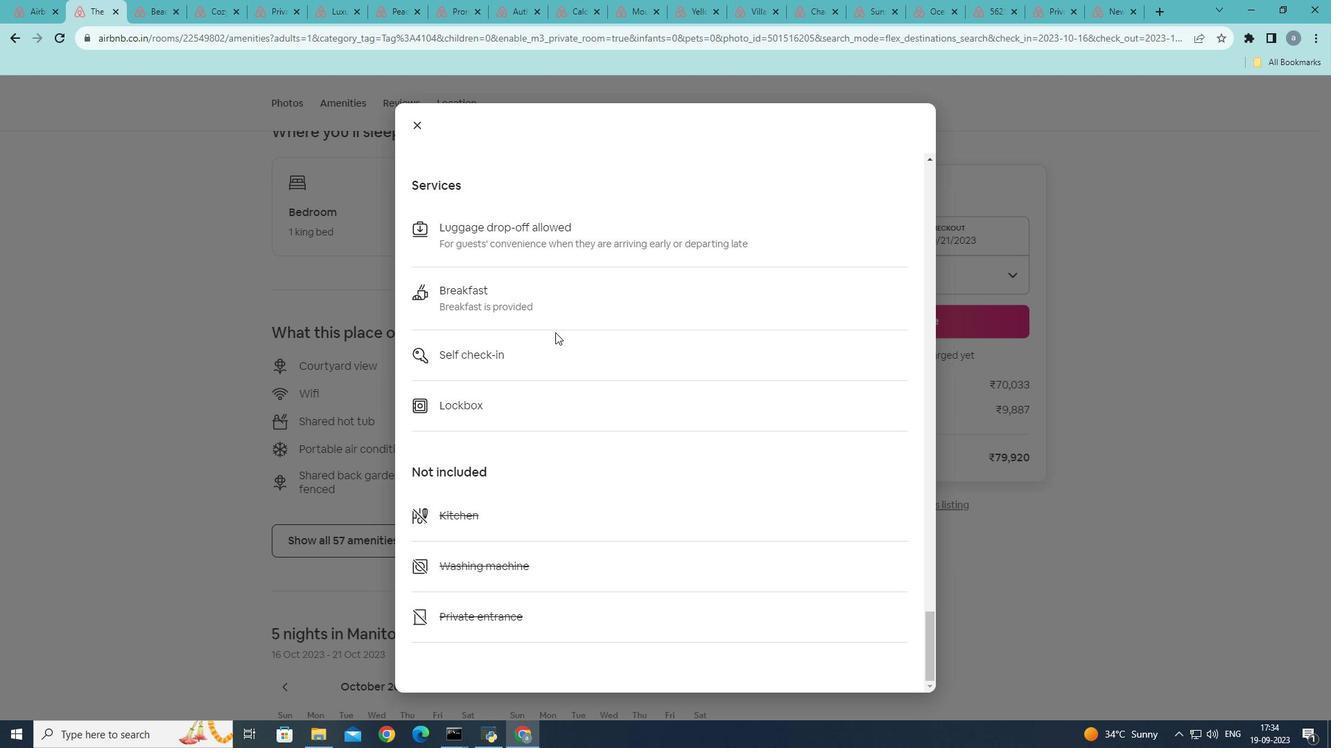 
Action: Mouse scrolled (554, 332) with delta (0, 0)
Screenshot: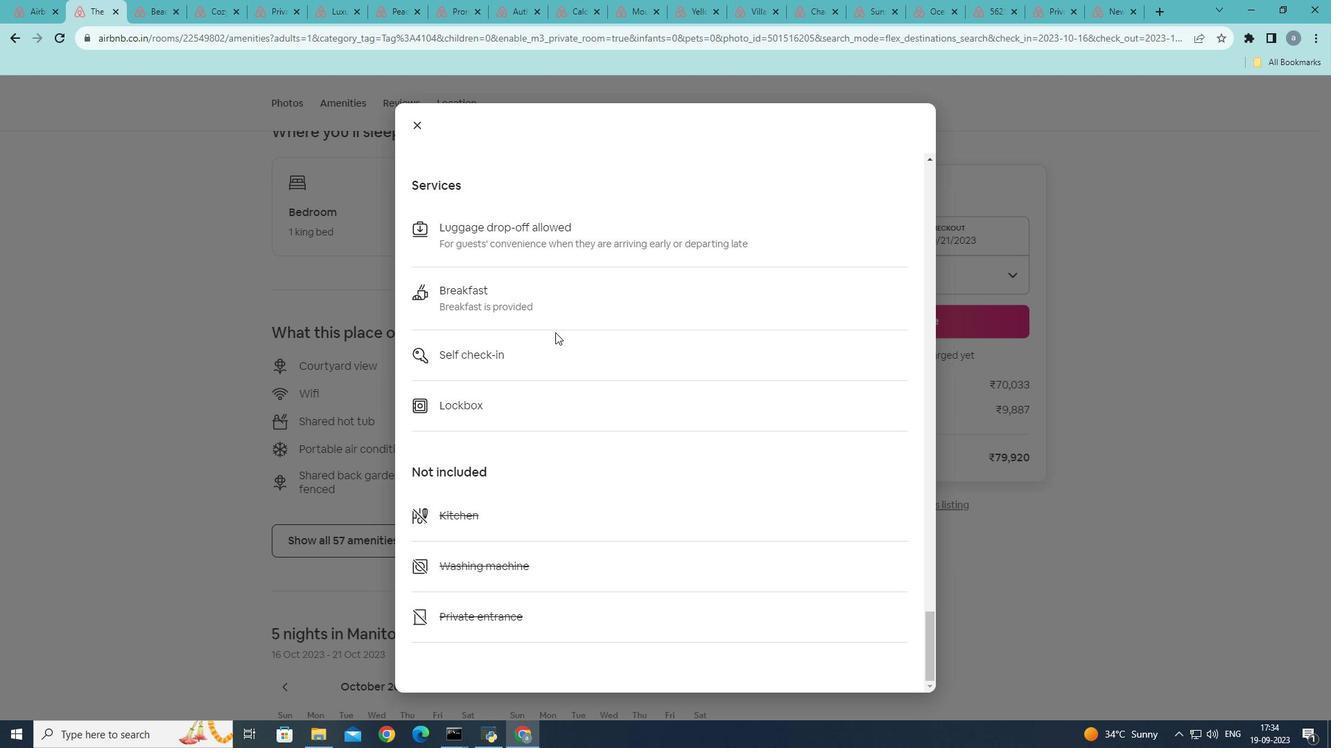 
Action: Mouse moved to (556, 332)
Screenshot: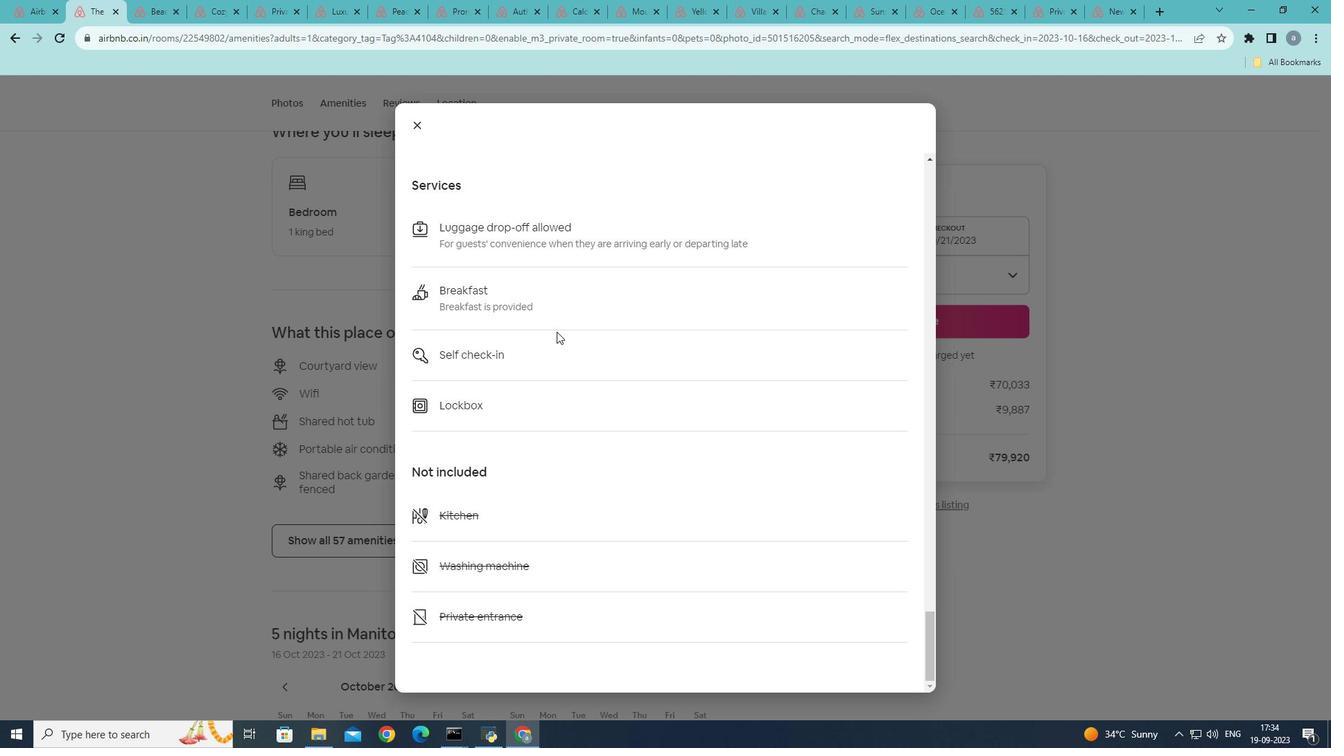 
Action: Mouse scrolled (556, 331) with delta (0, 0)
Screenshot: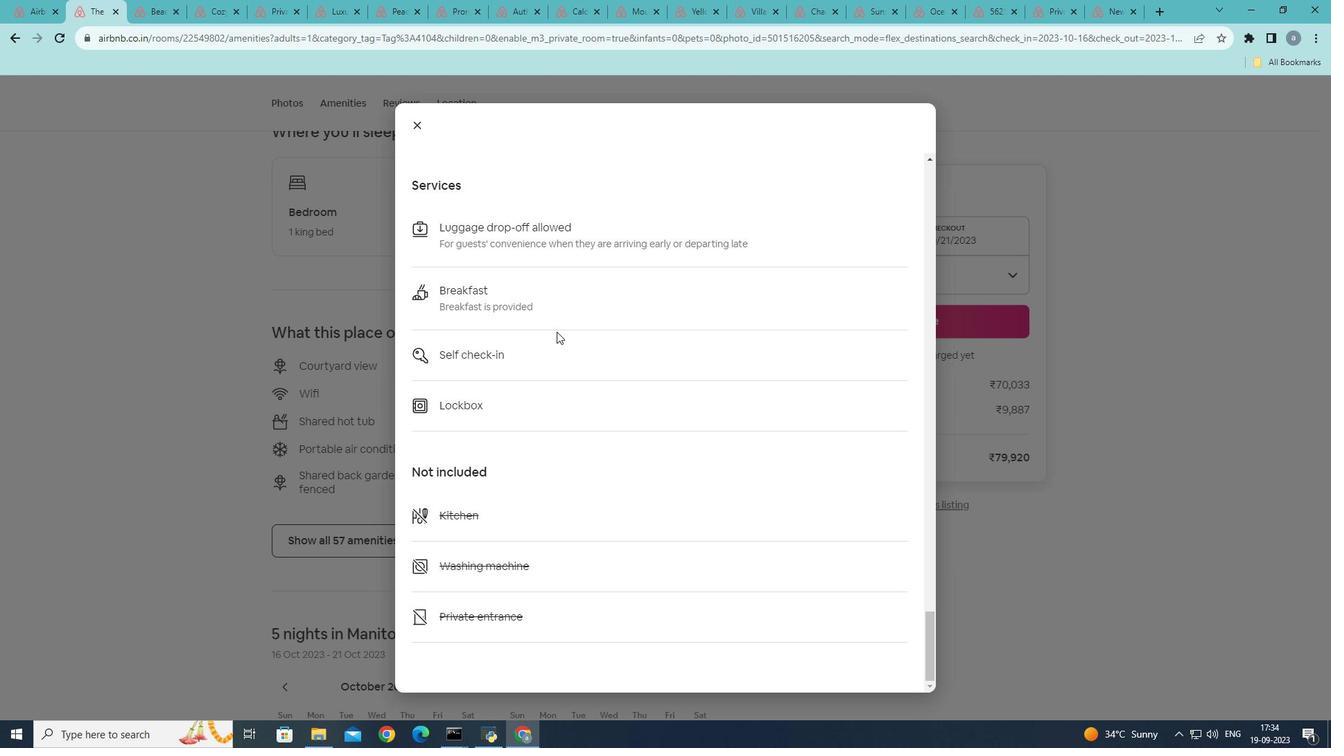 
Action: Mouse moved to (556, 332)
Screenshot: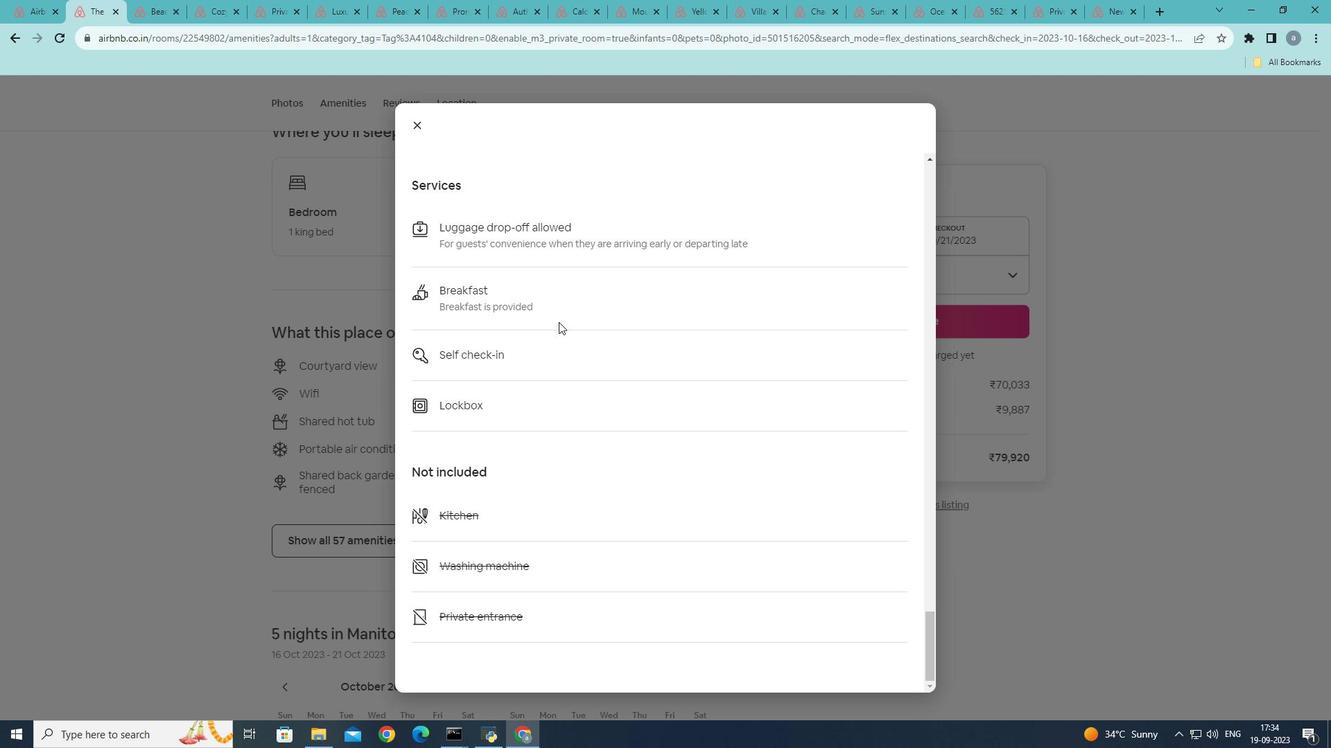 
Action: Mouse scrolled (556, 331) with delta (0, 0)
Screenshot: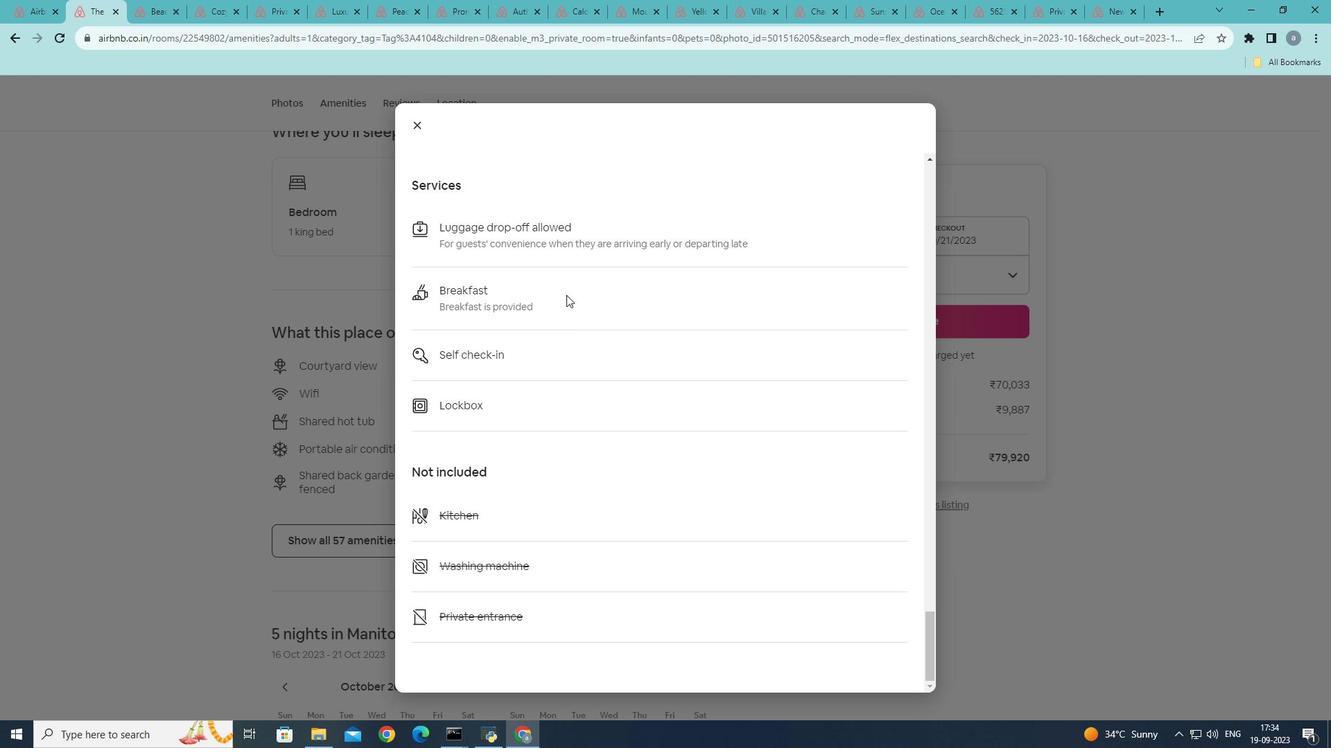 
Action: Mouse moved to (423, 130)
Screenshot: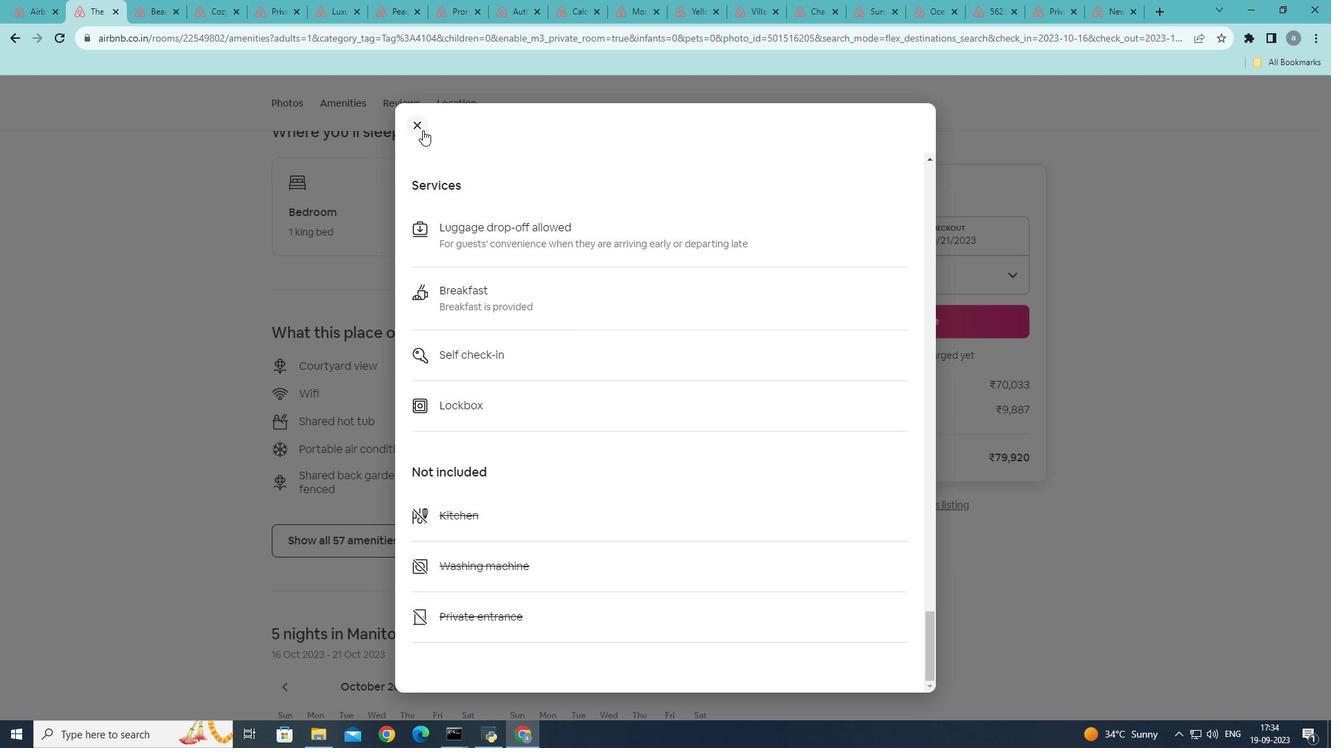 
Action: Mouse pressed left at (423, 130)
Screenshot: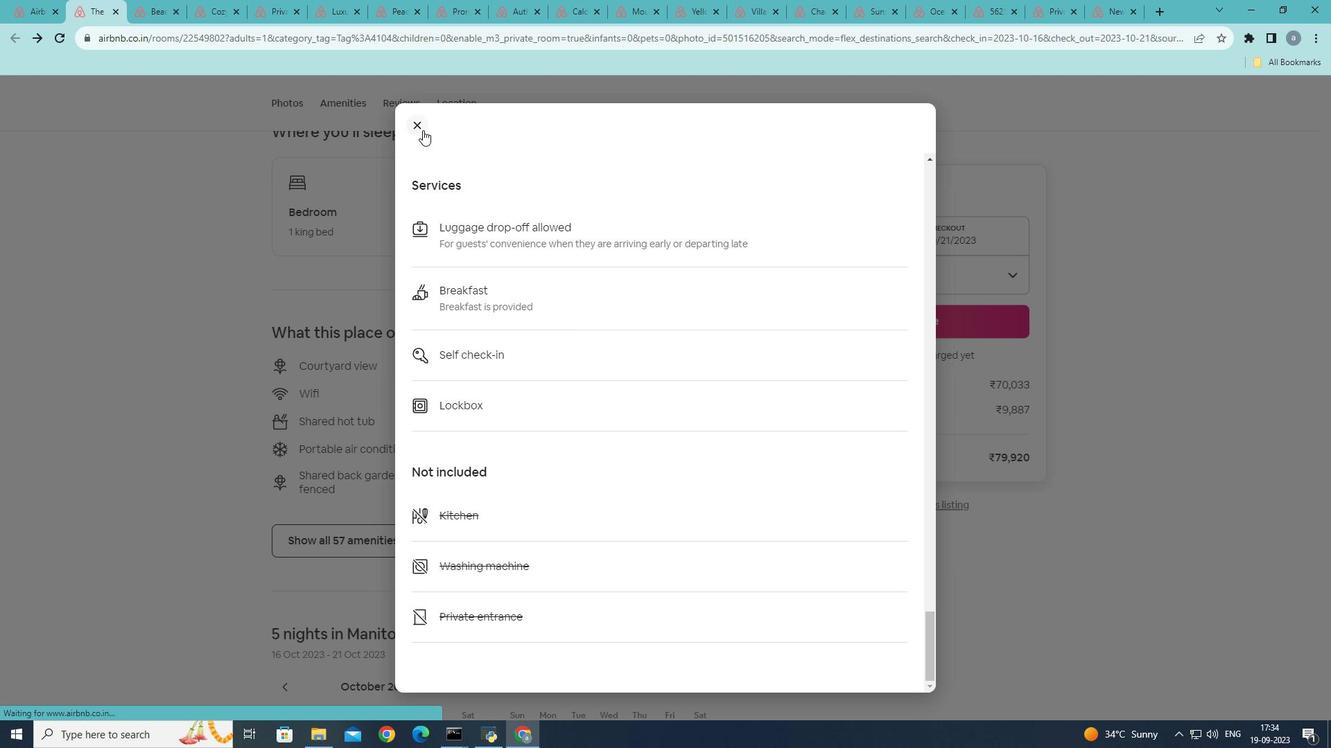 
Action: Mouse moved to (551, 299)
Screenshot: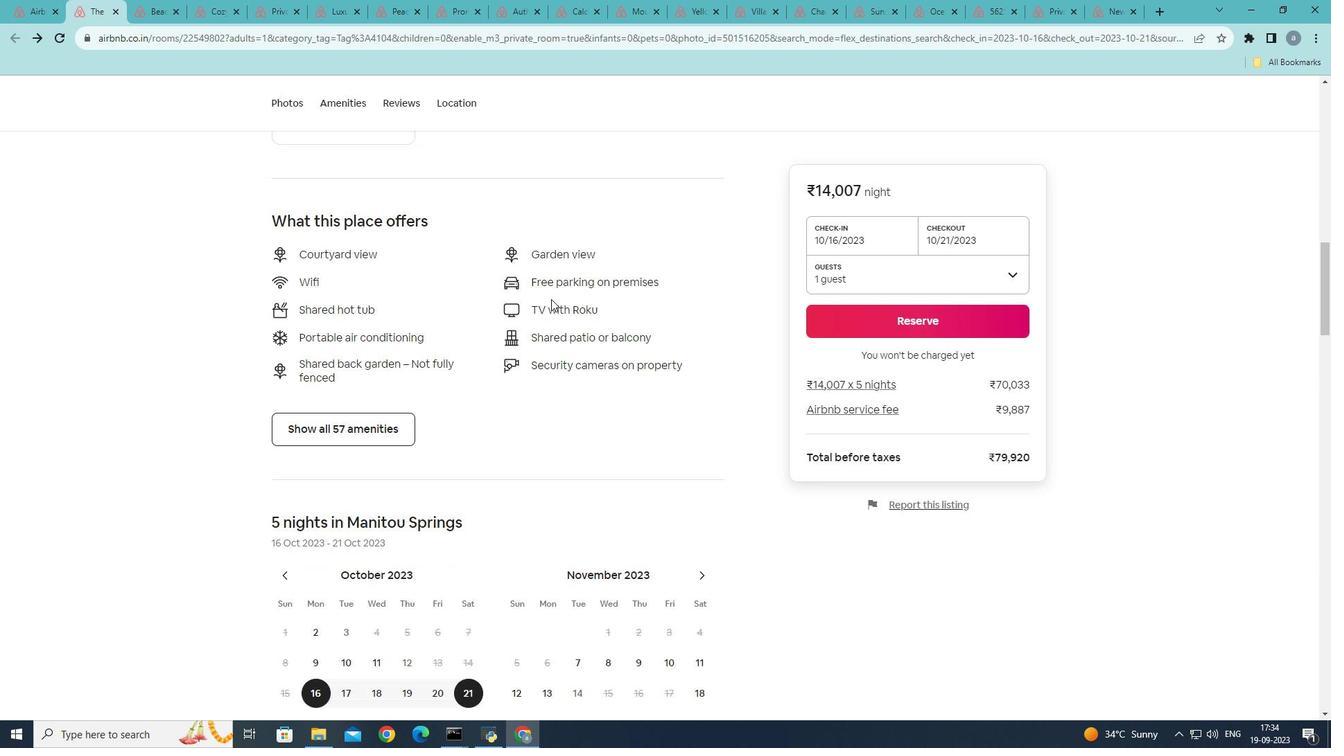 
Action: Mouse scrolled (551, 298) with delta (0, 0)
Screenshot: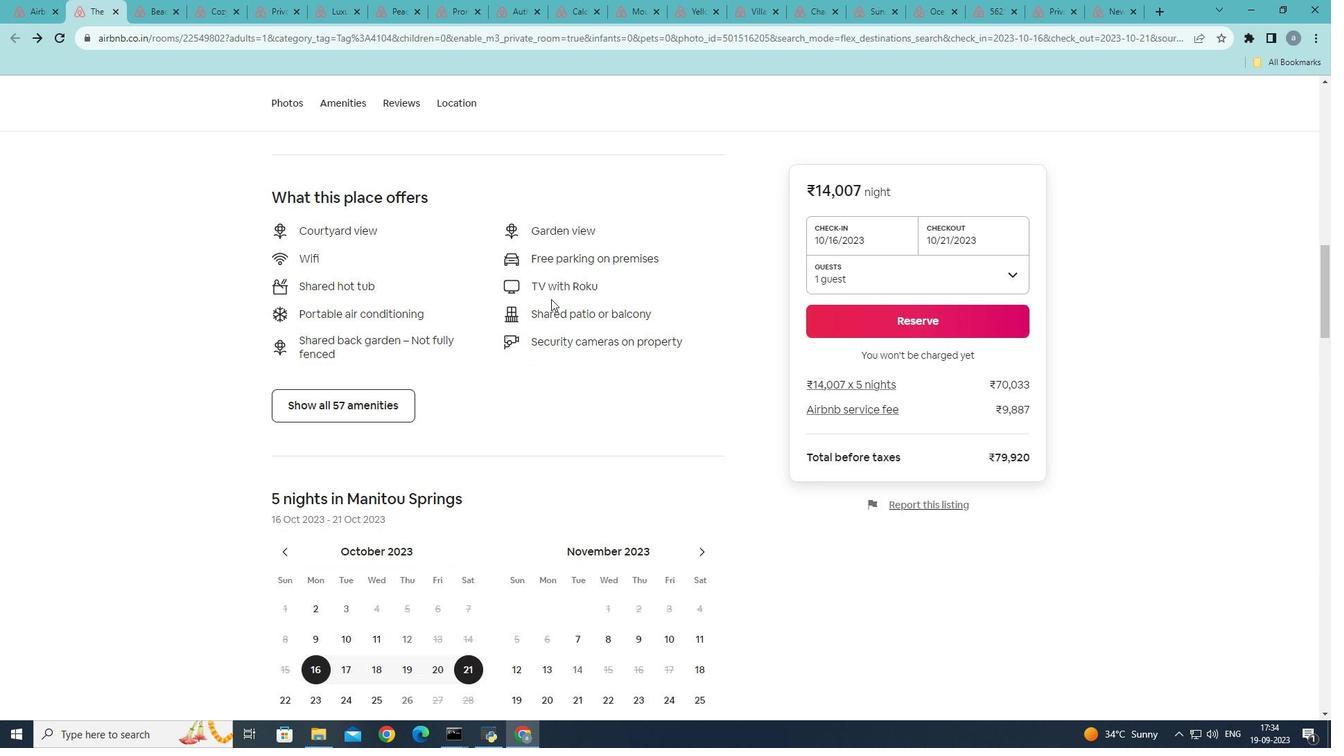 
Action: Mouse scrolled (551, 298) with delta (0, 0)
Screenshot: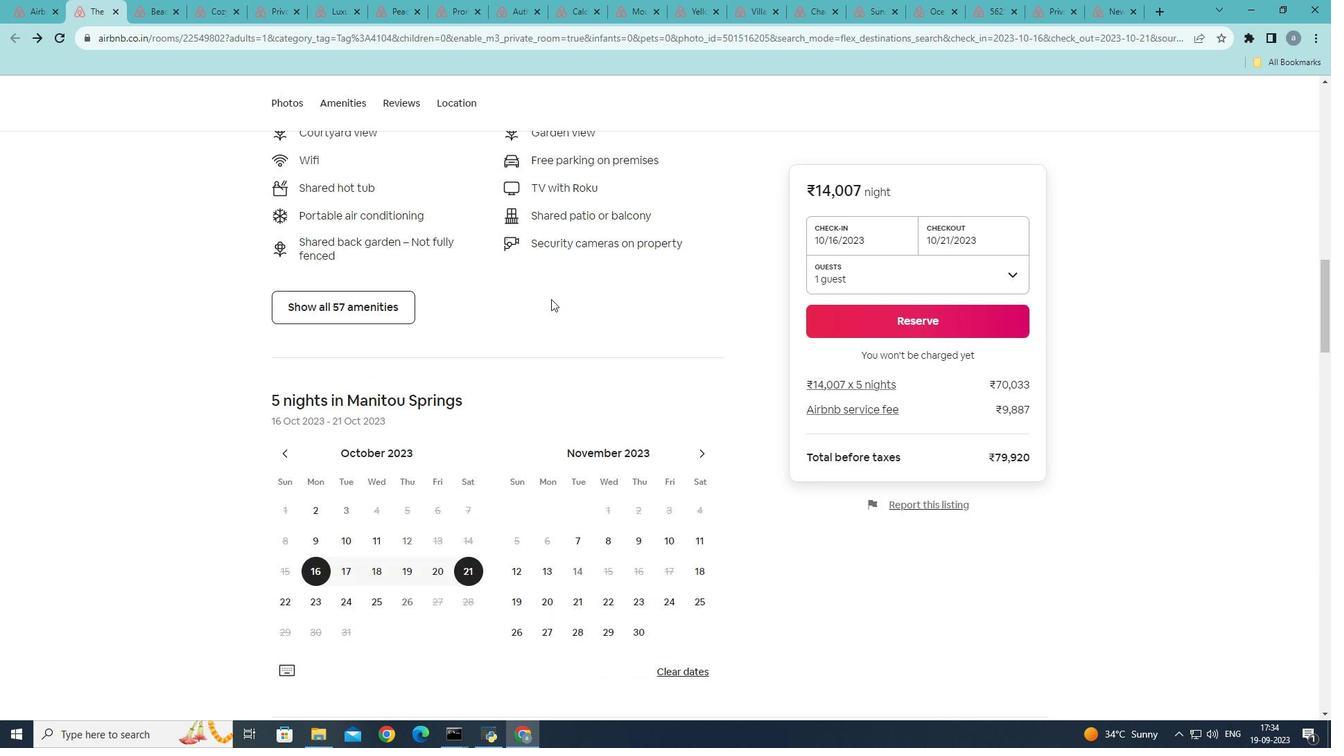 
Action: Mouse scrolled (551, 298) with delta (0, 0)
Screenshot: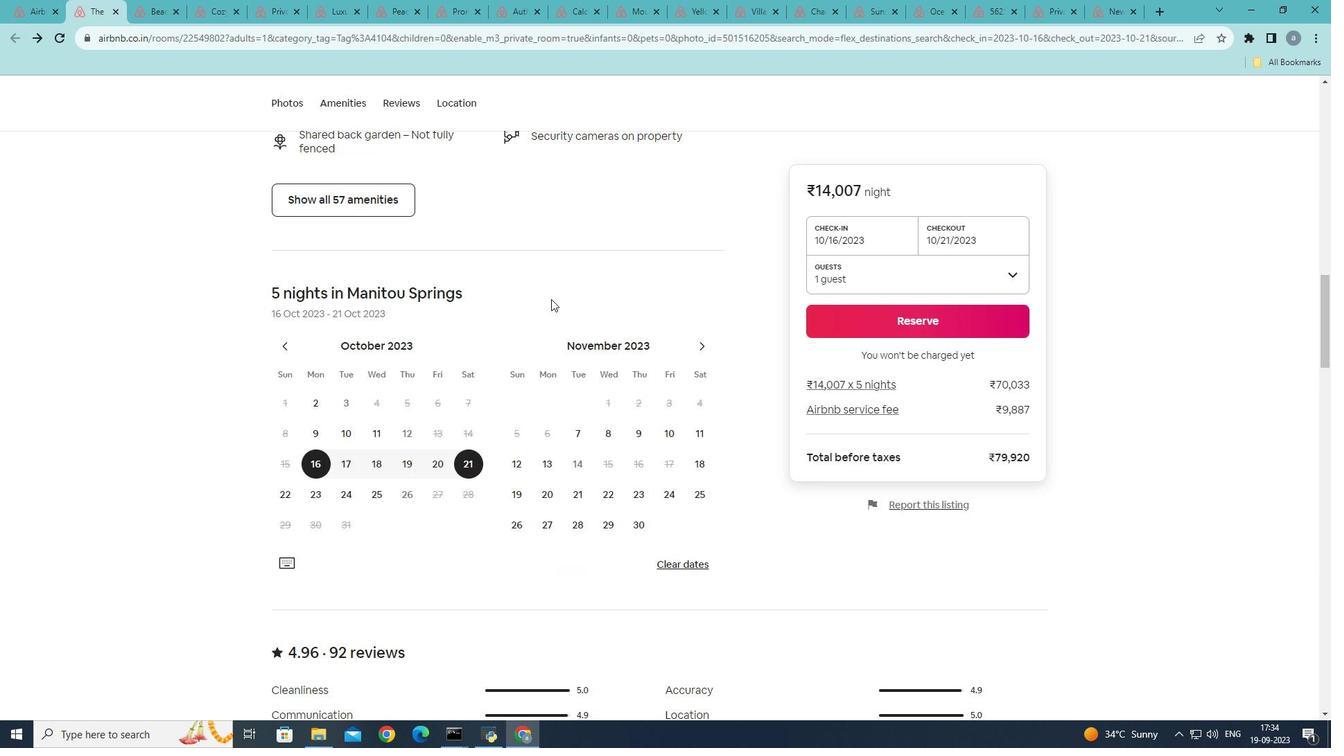 
Action: Mouse scrolled (551, 298) with delta (0, 0)
Screenshot: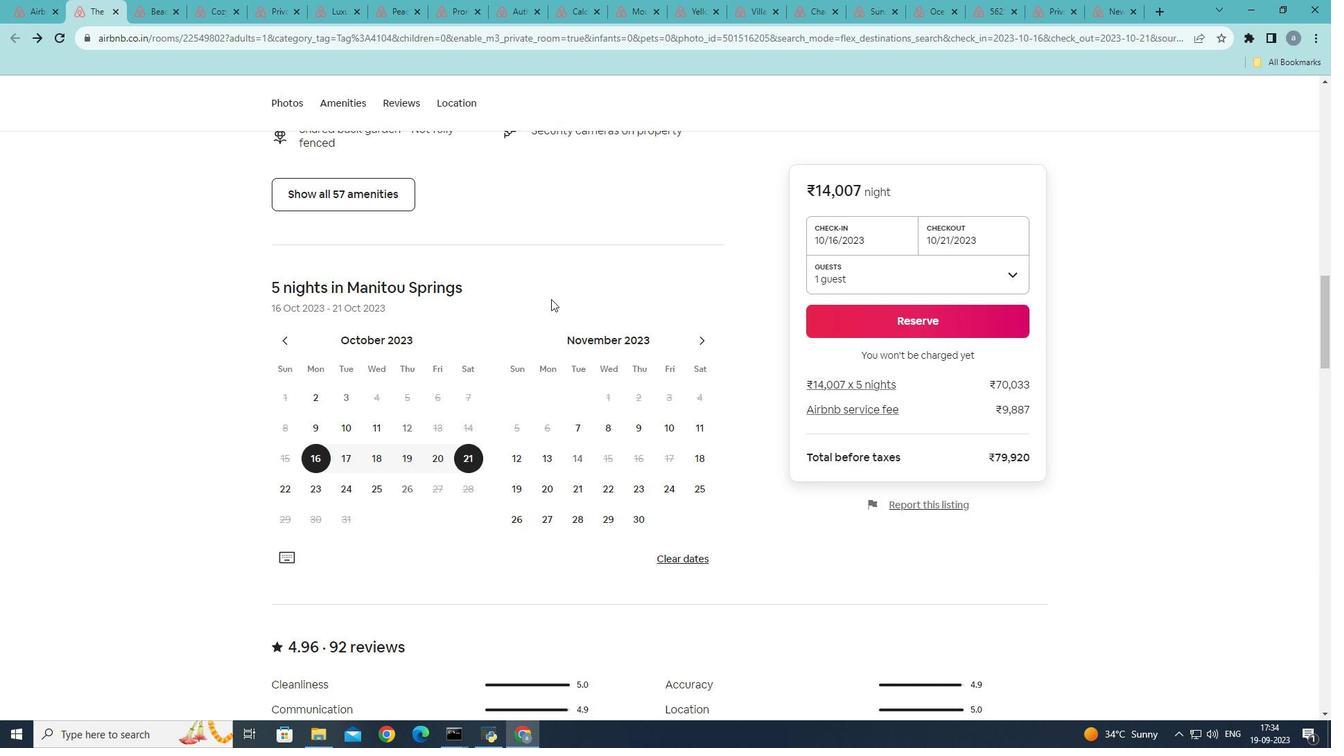 
Action: Mouse scrolled (551, 298) with delta (0, 0)
Screenshot: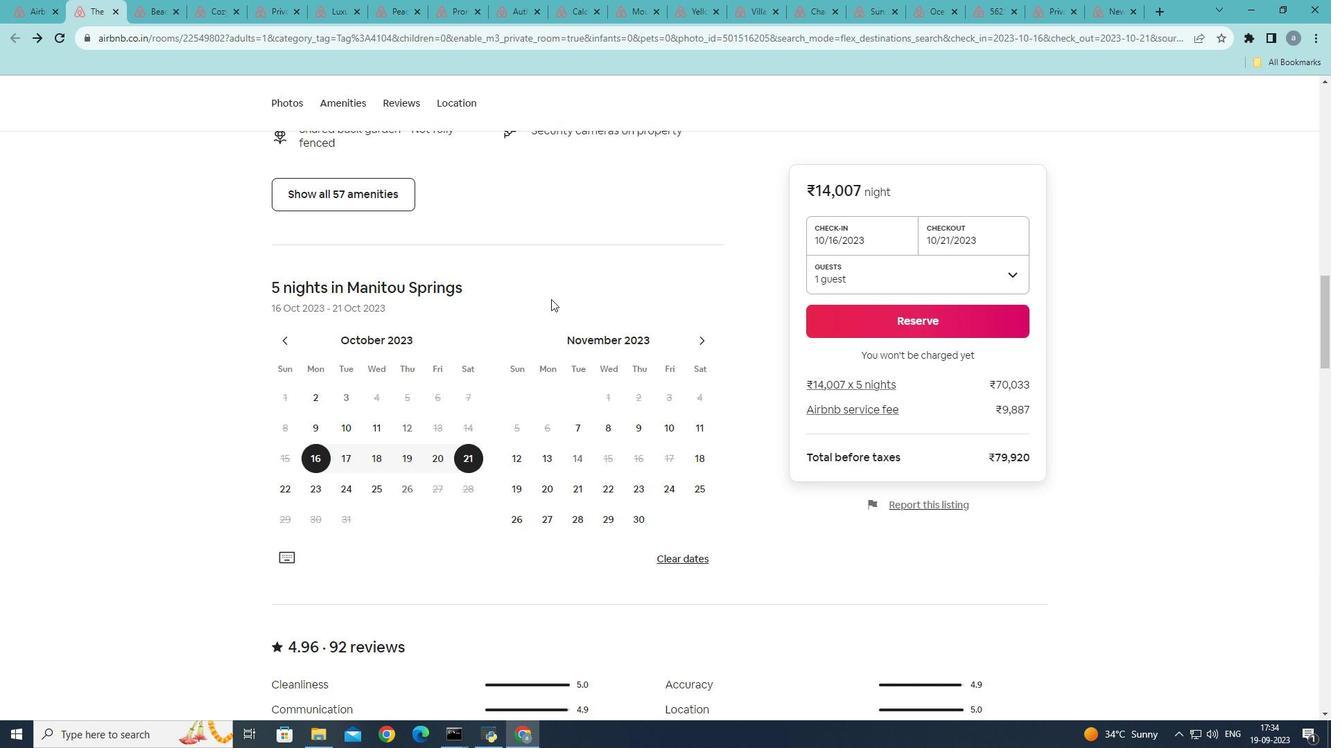 
Action: Mouse scrolled (551, 298) with delta (0, 0)
Screenshot: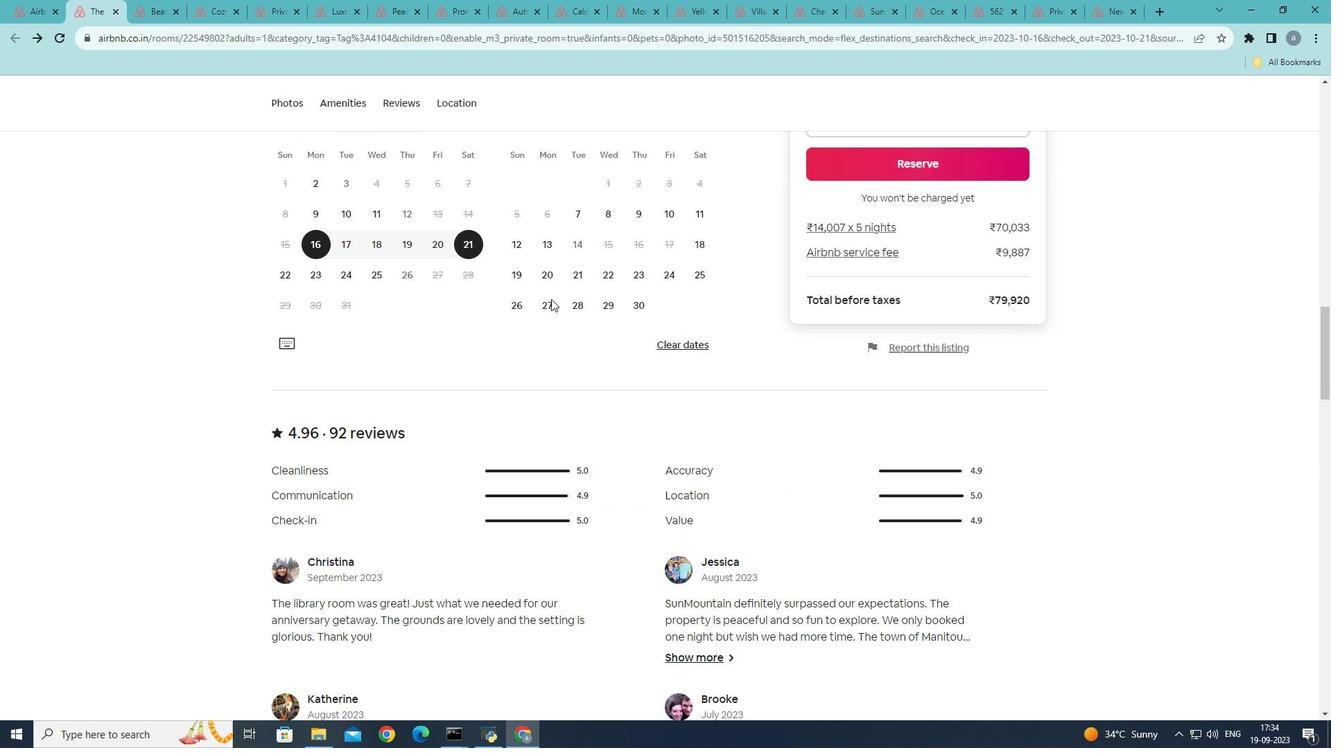 
Action: Mouse scrolled (551, 298) with delta (0, 0)
Screenshot: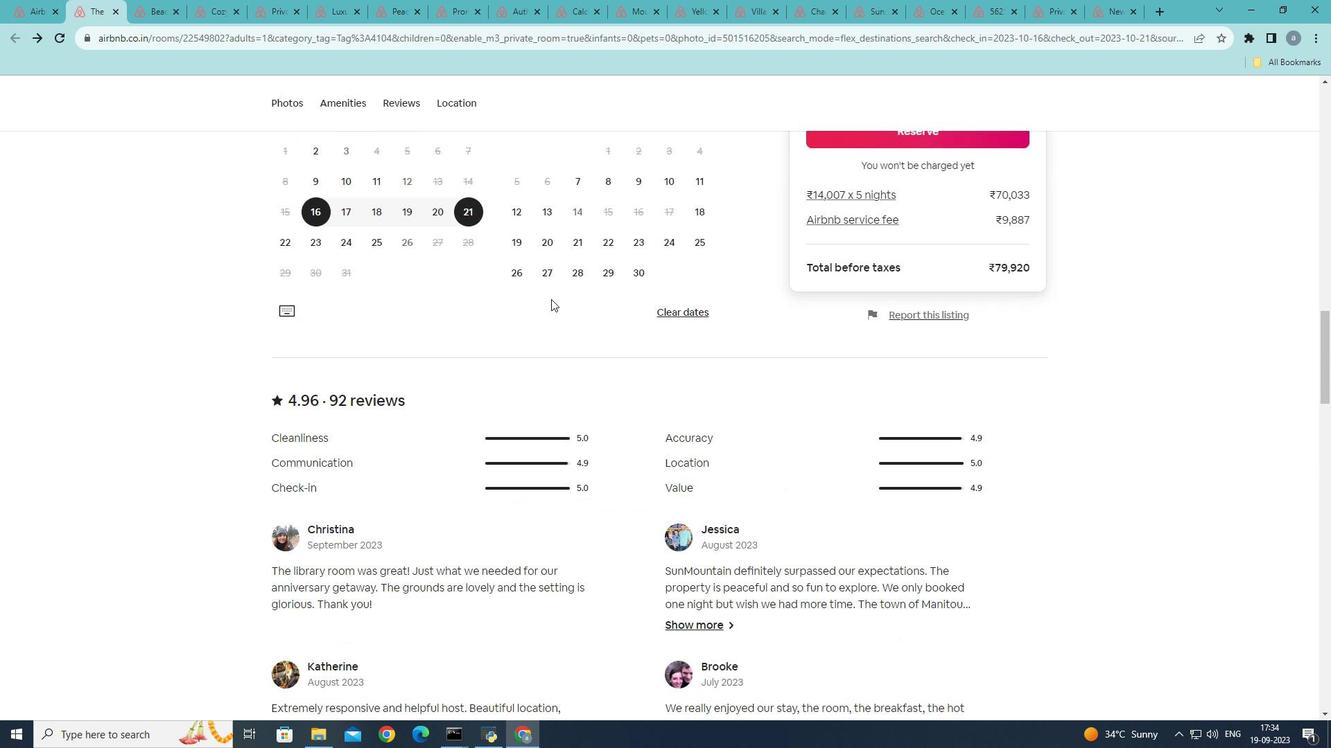 
Action: Mouse scrolled (551, 298) with delta (0, 0)
Screenshot: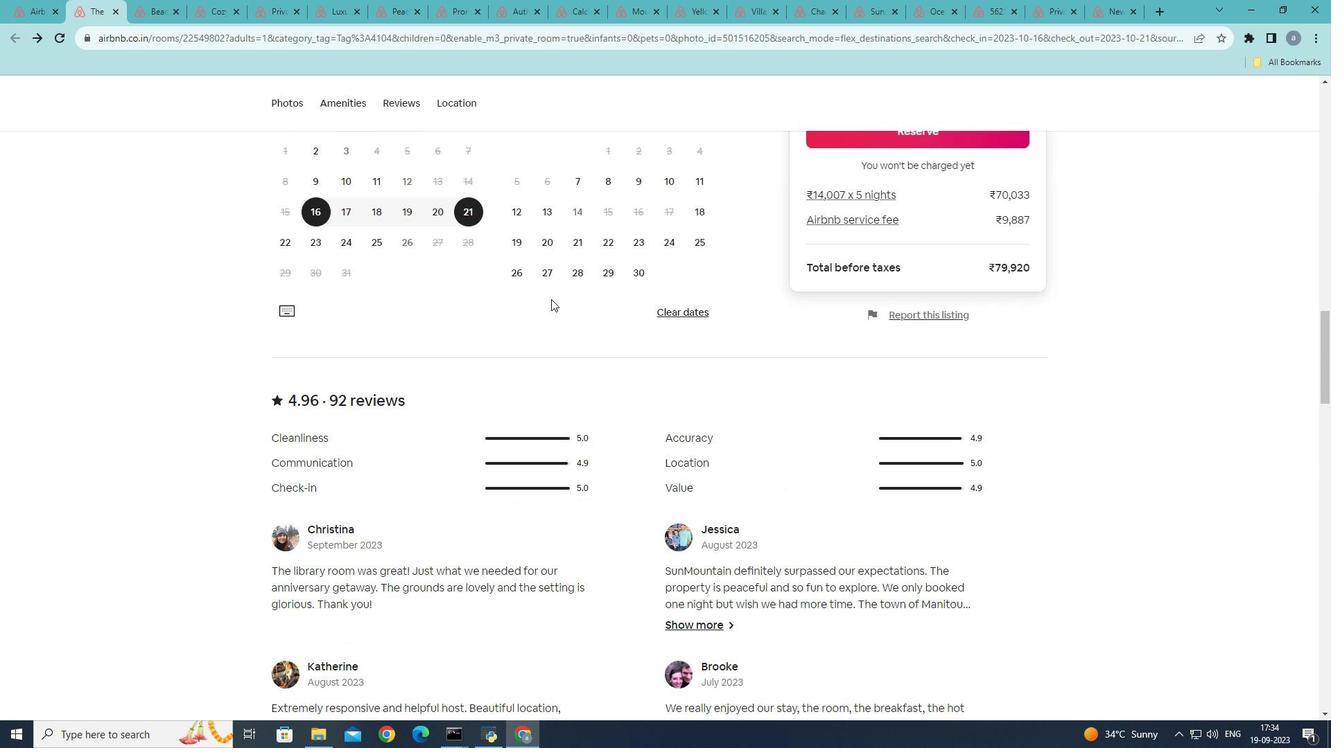 
Action: Mouse scrolled (551, 298) with delta (0, 0)
Screenshot: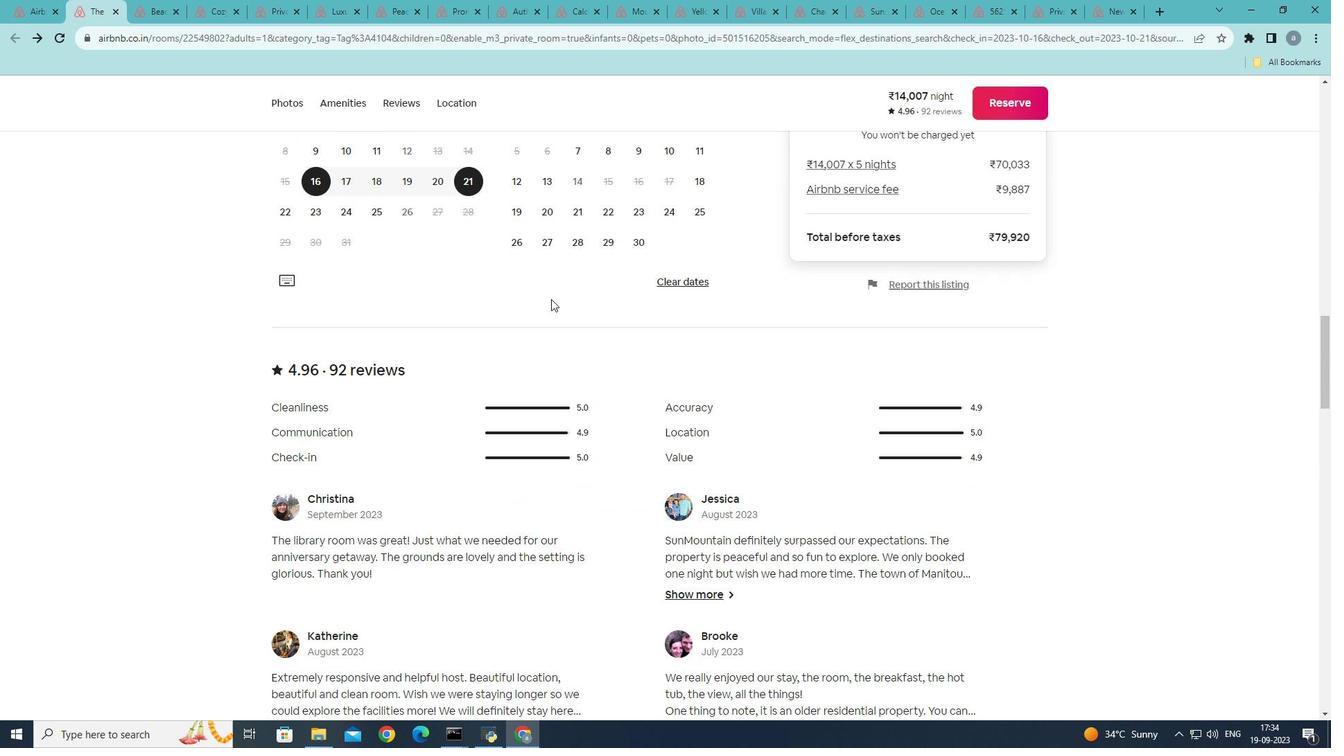 
Action: Mouse scrolled (551, 298) with delta (0, 0)
Screenshot: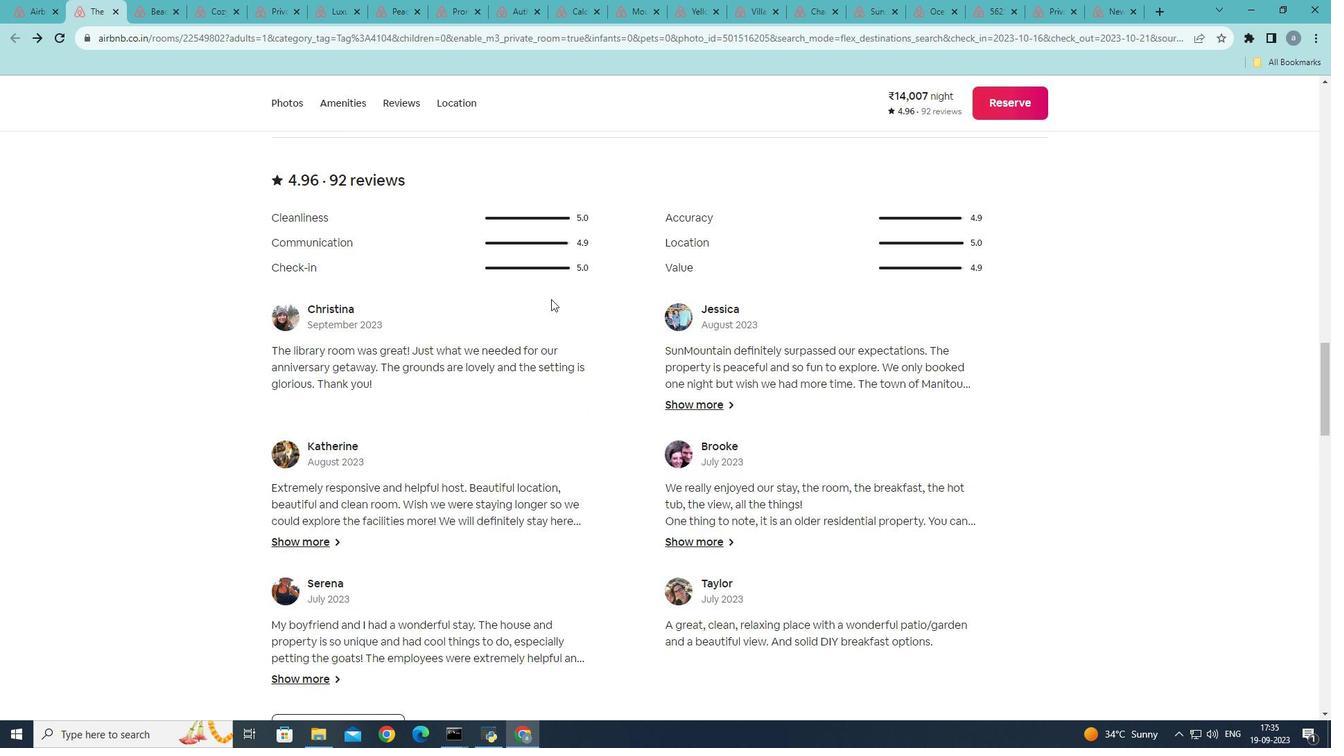 
Action: Mouse scrolled (551, 298) with delta (0, 0)
Screenshot: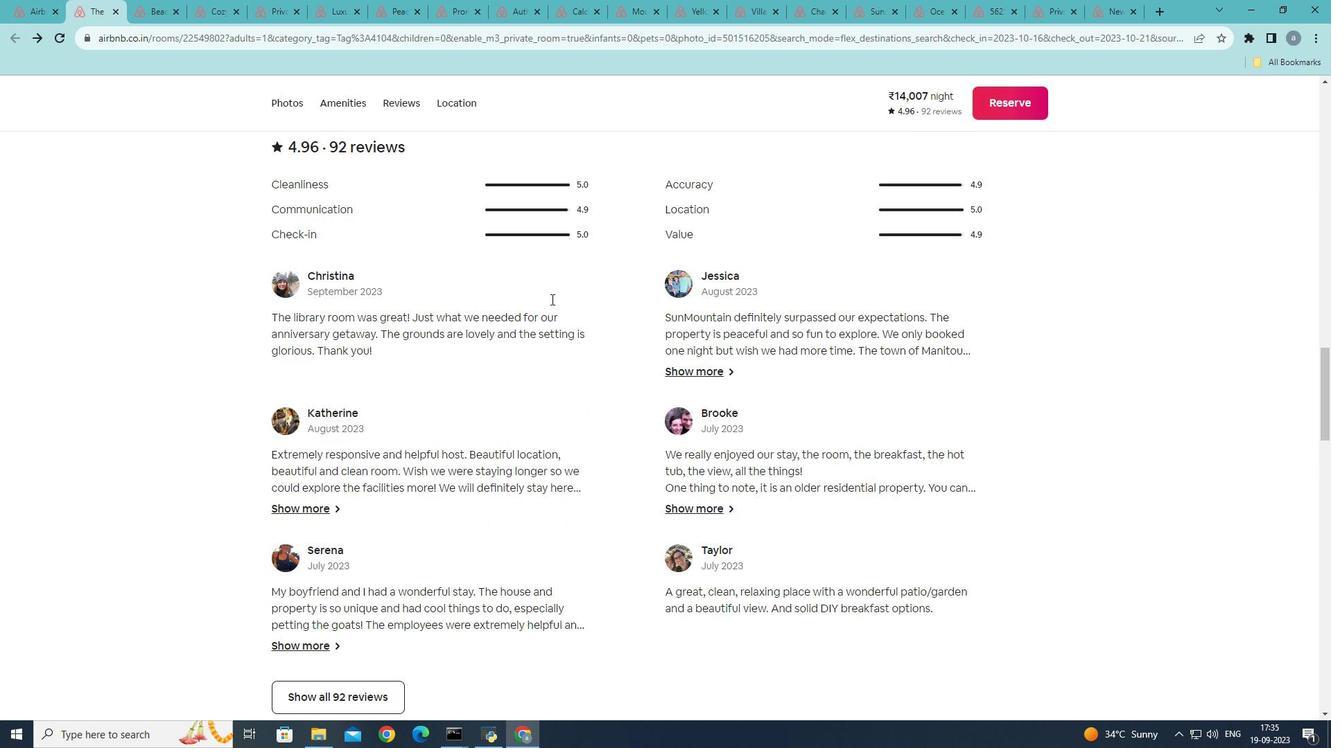 
Action: Mouse scrolled (551, 298) with delta (0, 0)
Screenshot: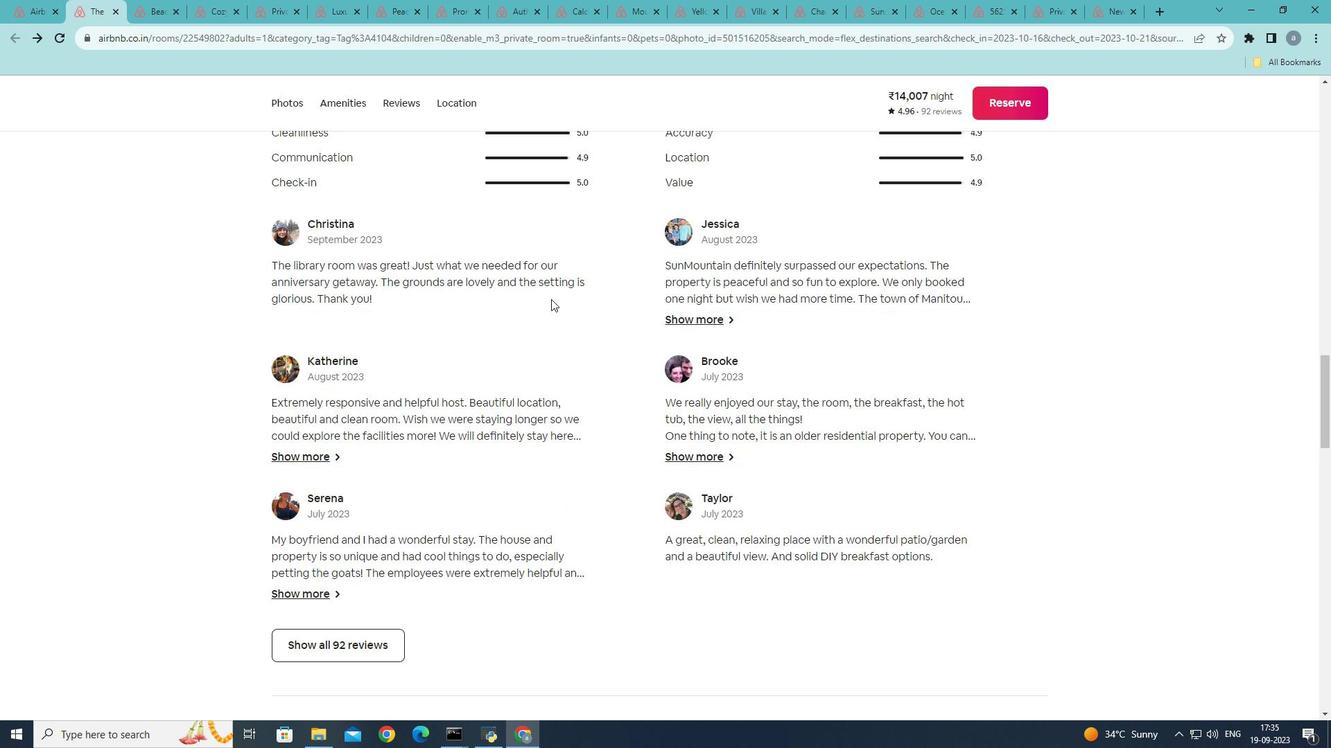 
Action: Mouse scrolled (551, 298) with delta (0, 0)
Screenshot: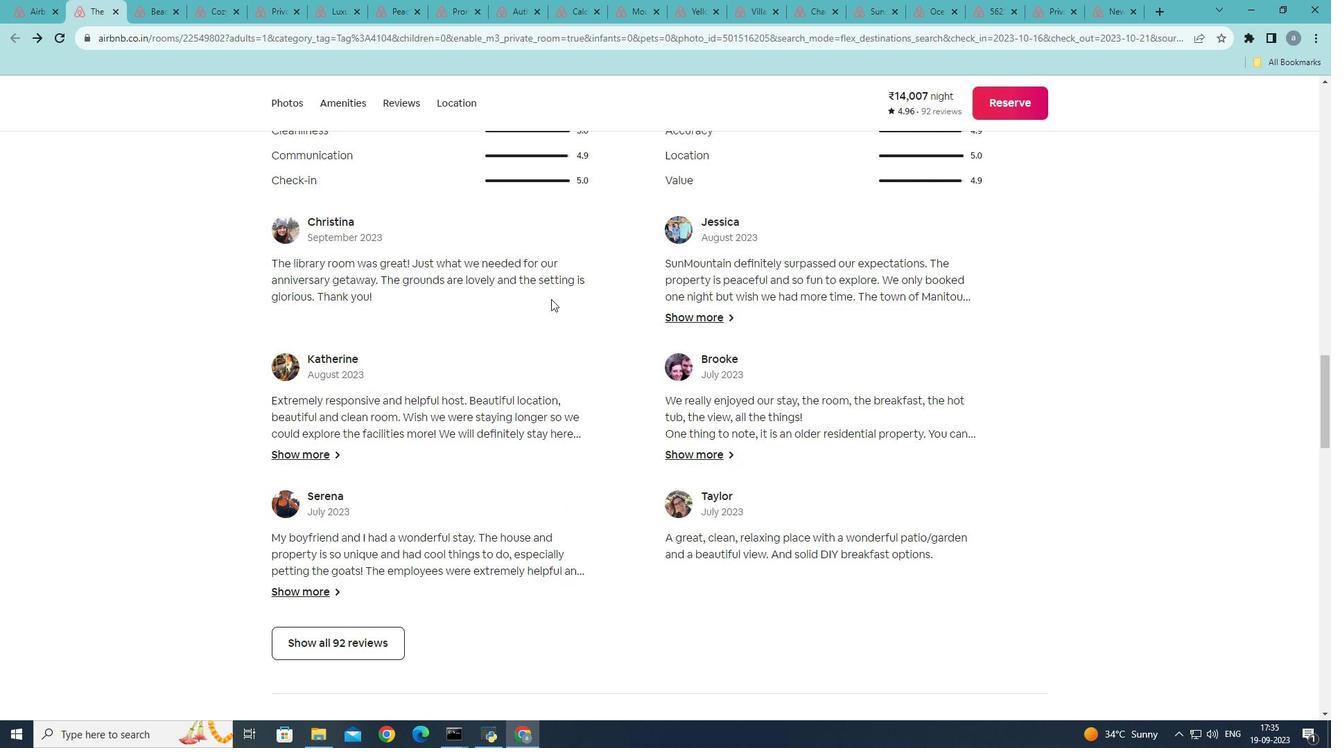 
Action: Mouse scrolled (551, 298) with delta (0, 0)
Screenshot: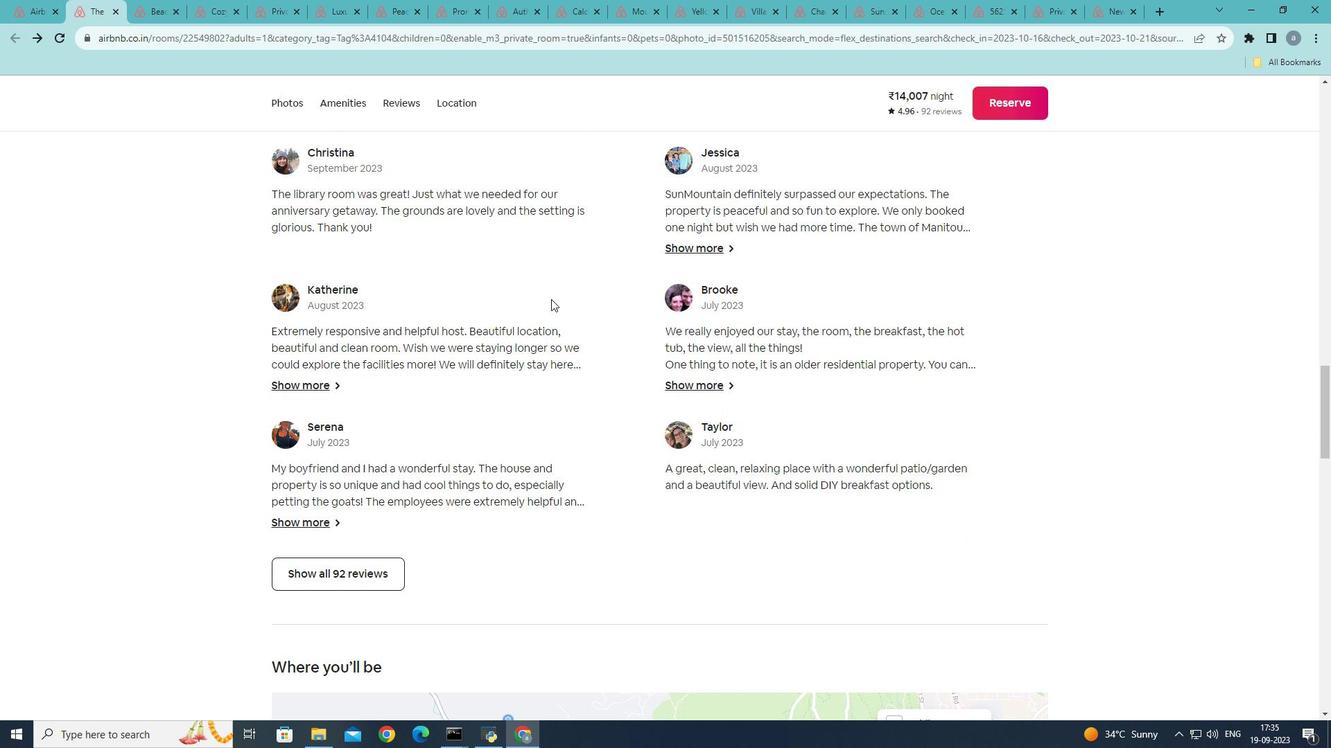 
Action: Mouse scrolled (551, 298) with delta (0, 0)
Screenshot: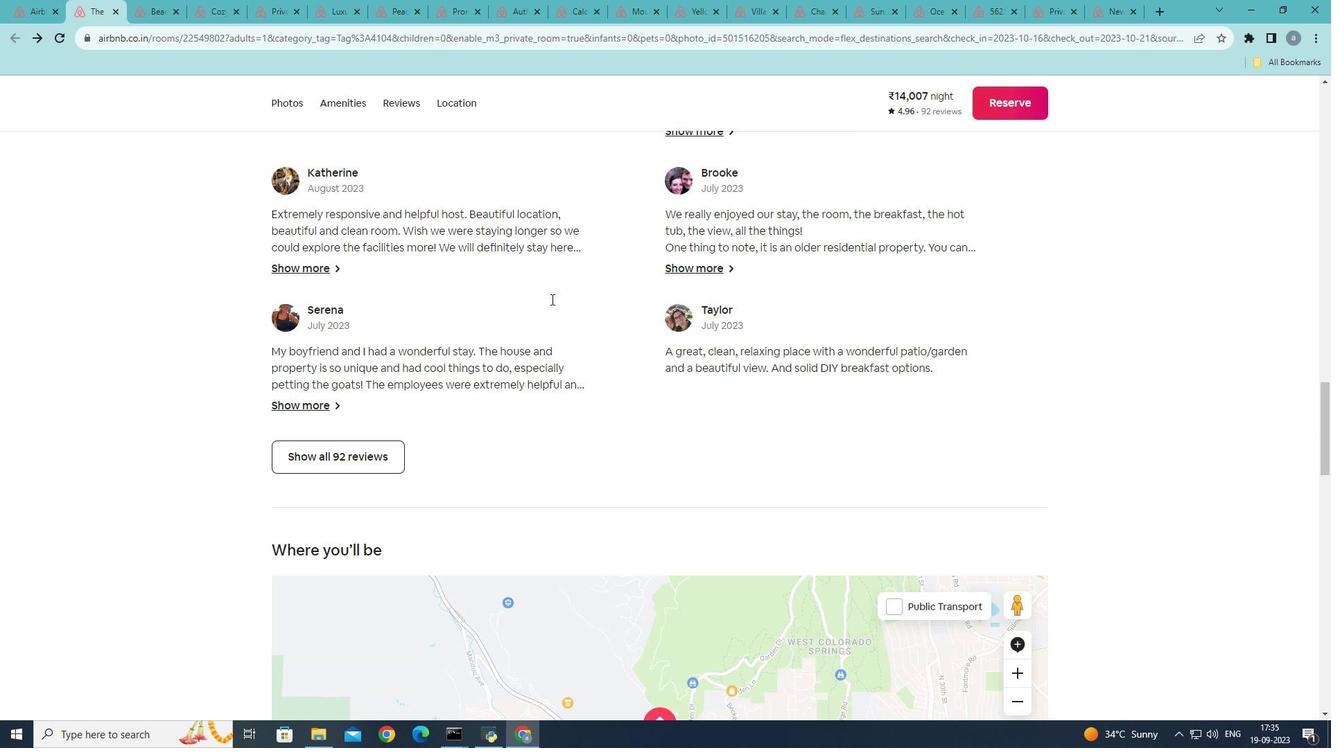 
Action: Mouse scrolled (551, 298) with delta (0, 0)
Screenshot: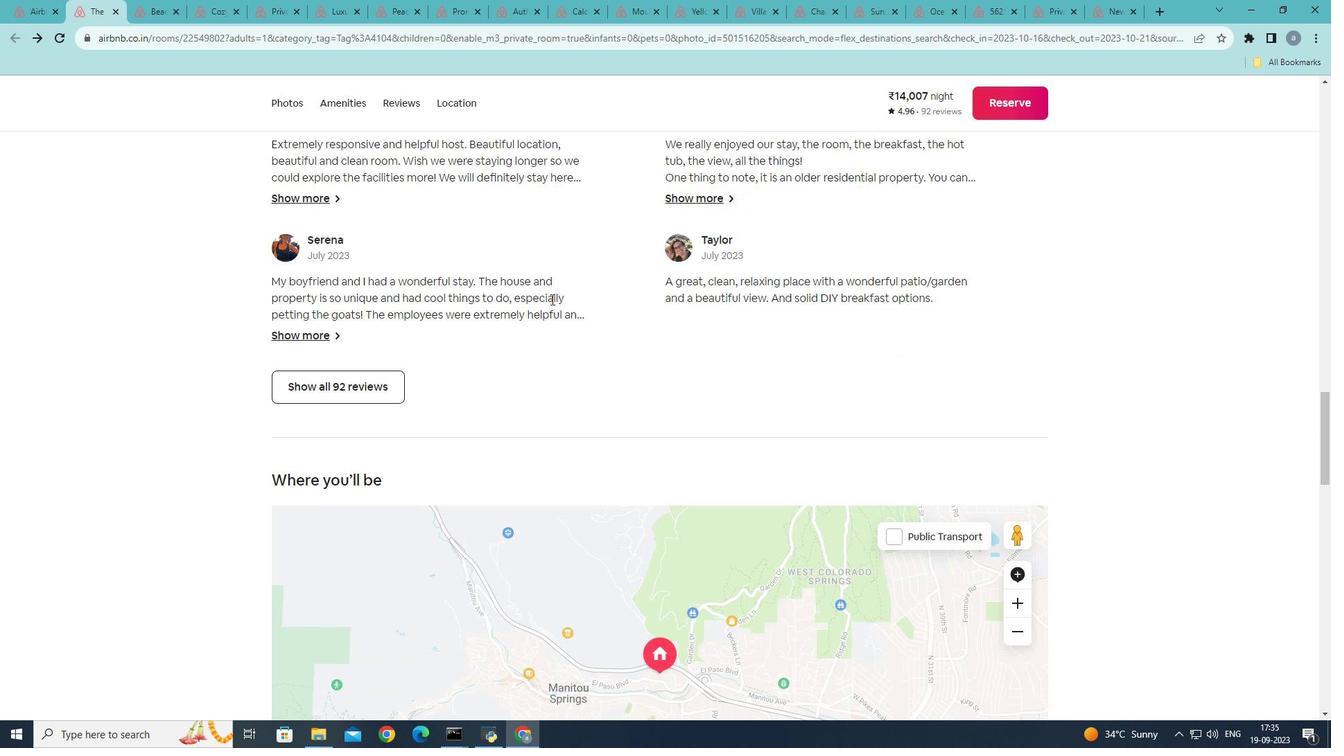 
Action: Mouse scrolled (551, 298) with delta (0, 0)
Screenshot: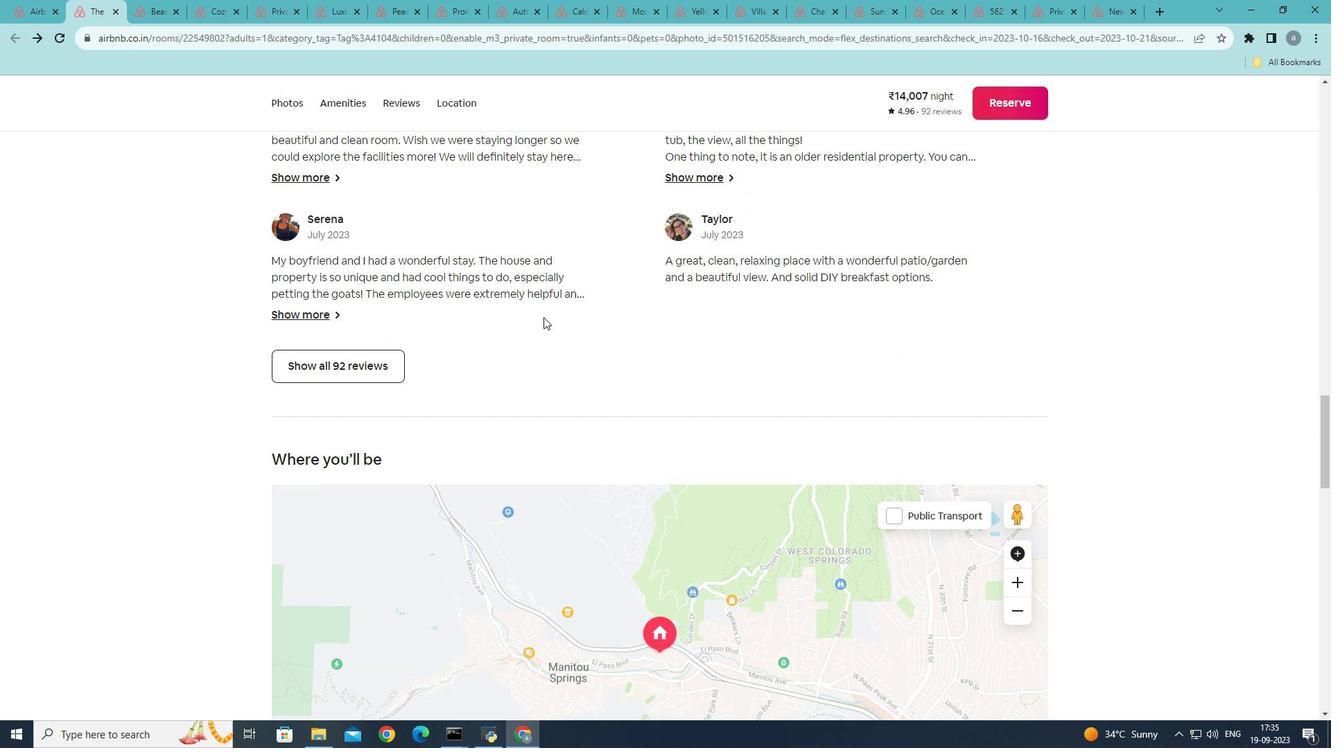 
Action: Mouse moved to (355, 364)
Screenshot: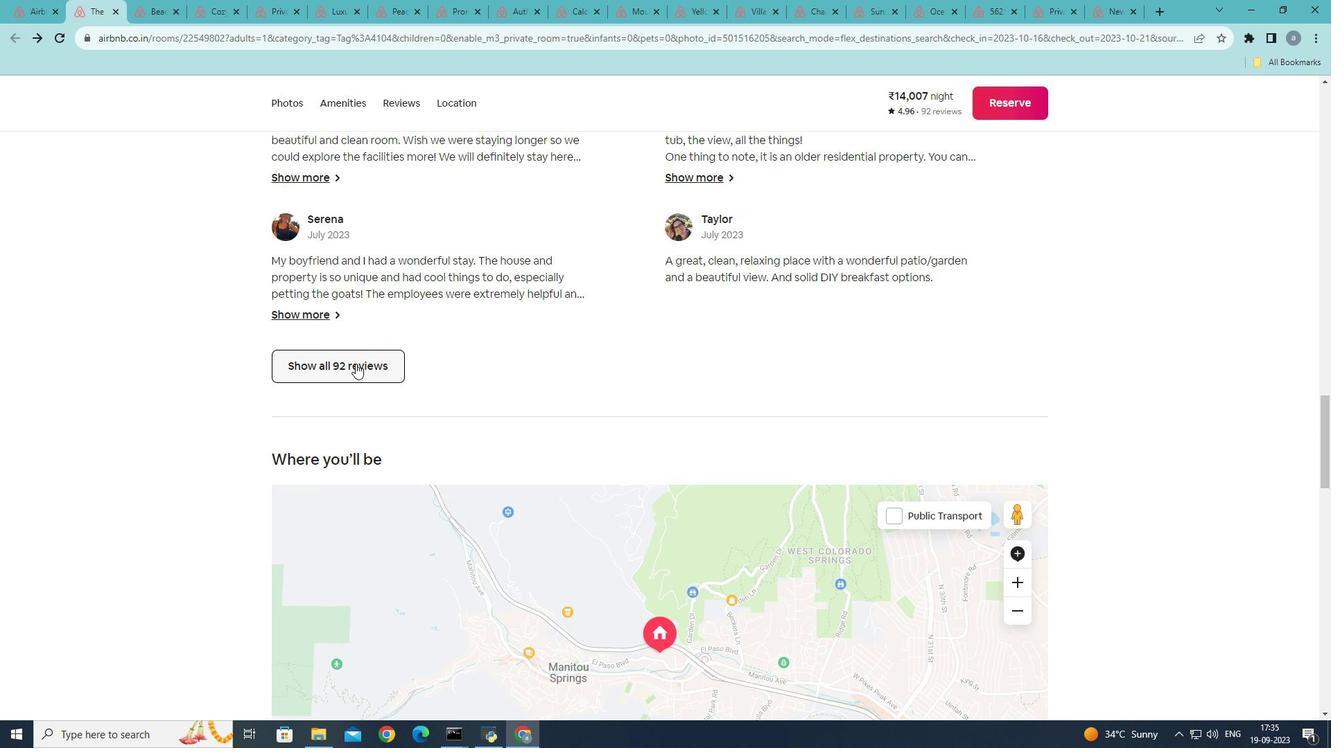 
Action: Mouse pressed left at (355, 364)
Screenshot: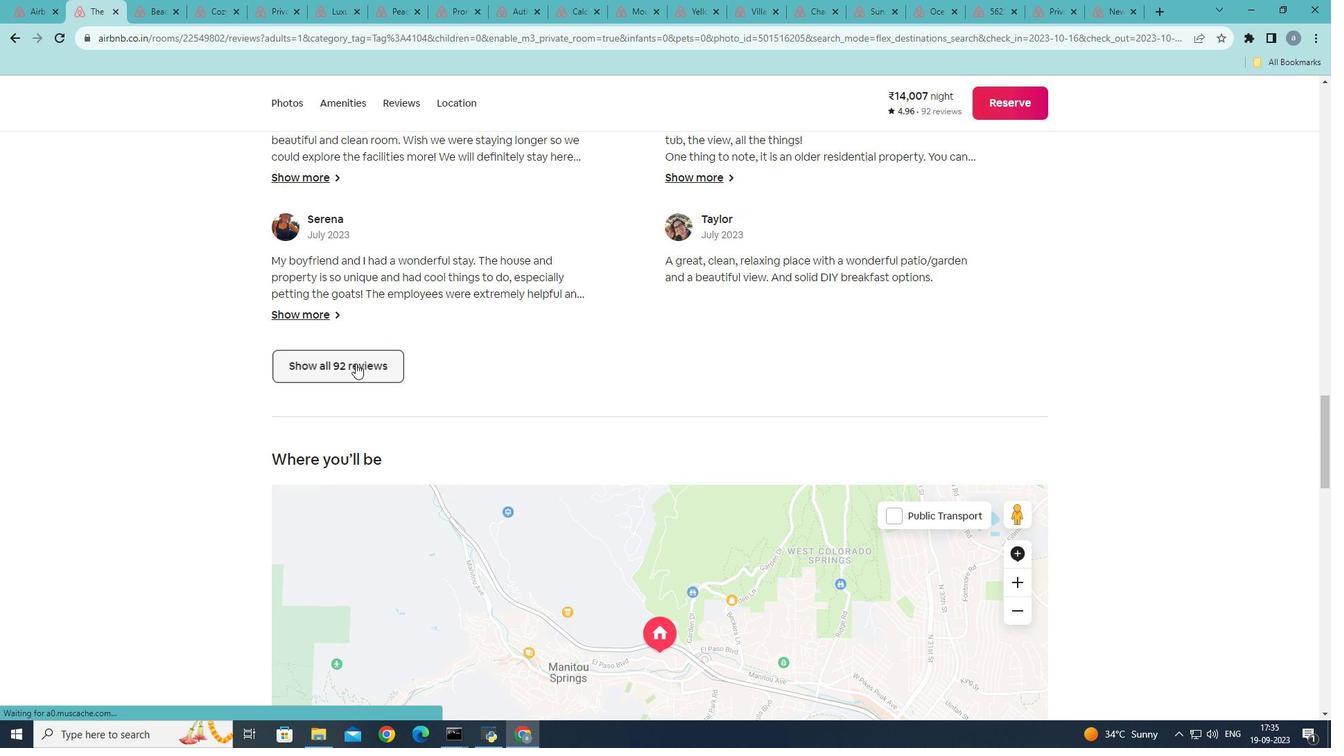 
Action: Mouse moved to (626, 309)
Screenshot: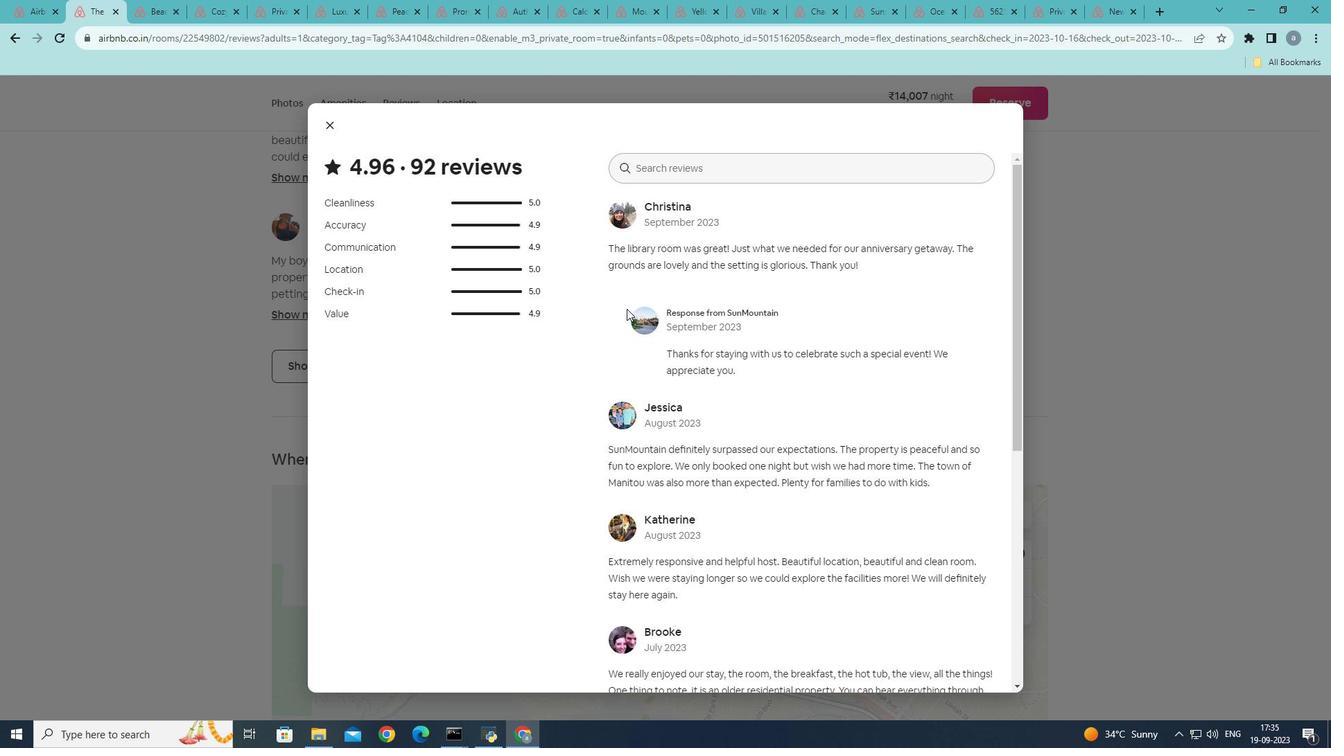 
Action: Mouse scrolled (626, 308) with delta (0, 0)
Screenshot: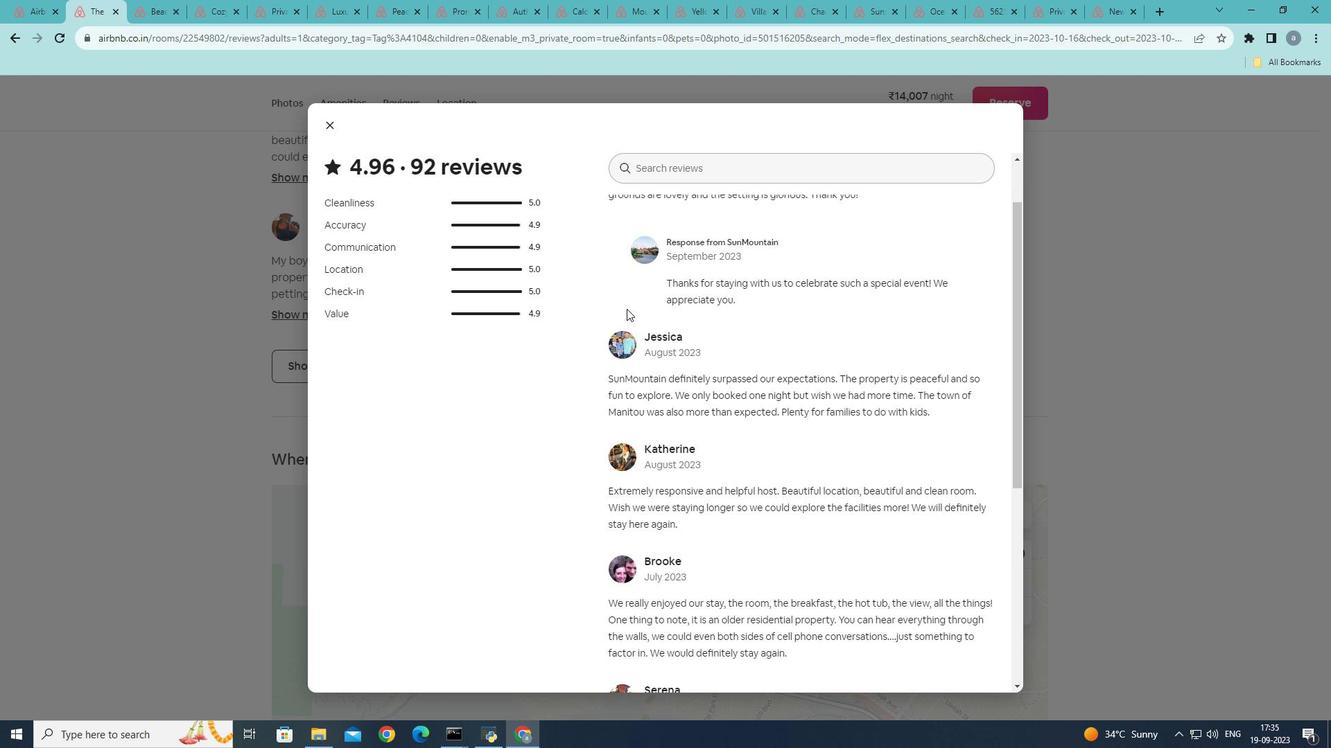 
Action: Mouse scrolled (626, 308) with delta (0, 0)
Screenshot: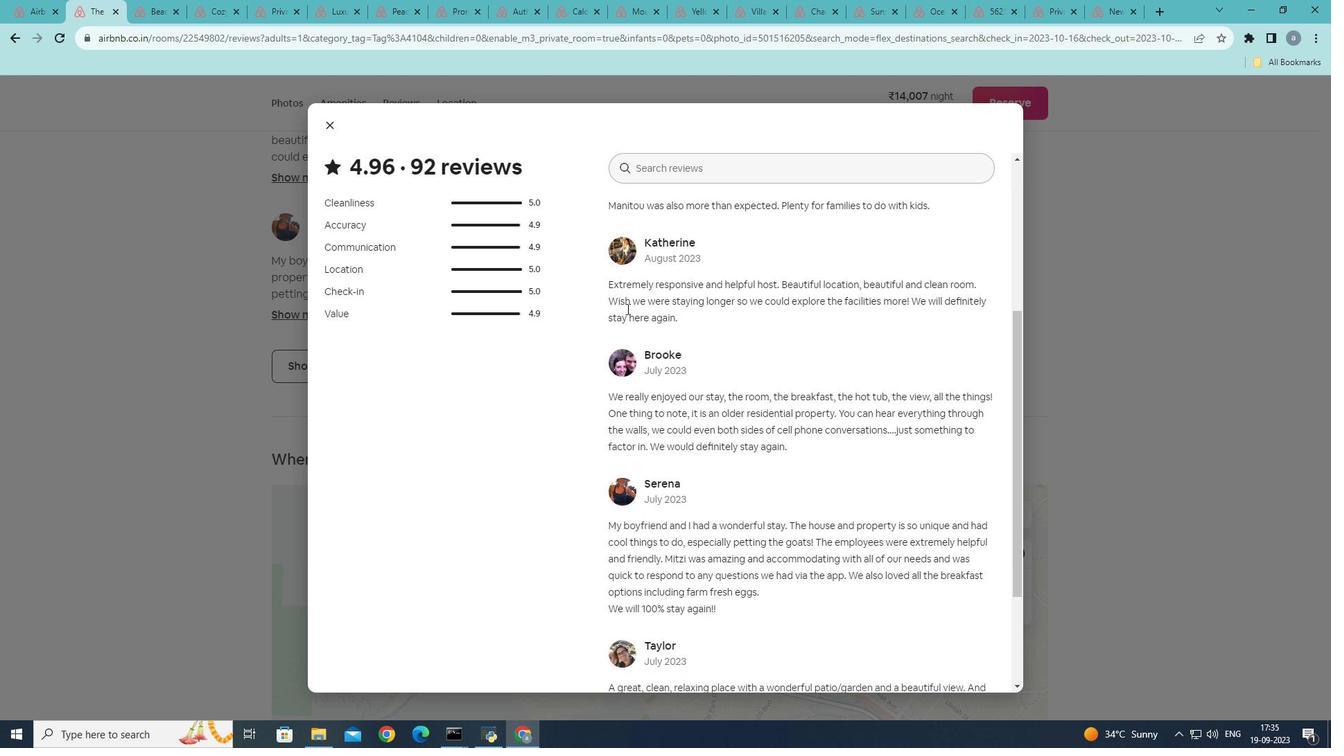 
Action: Mouse scrolled (626, 308) with delta (0, 0)
Screenshot: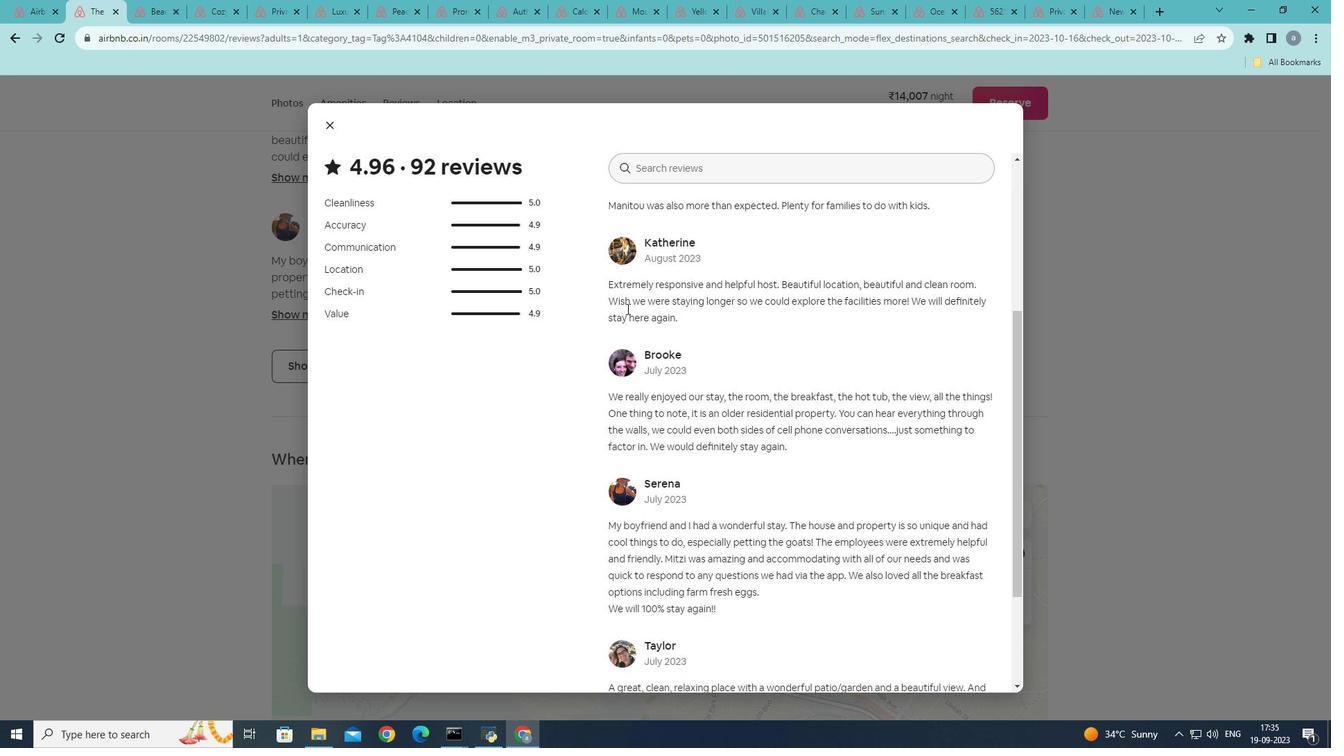 
Action: Mouse scrolled (626, 308) with delta (0, 0)
Screenshot: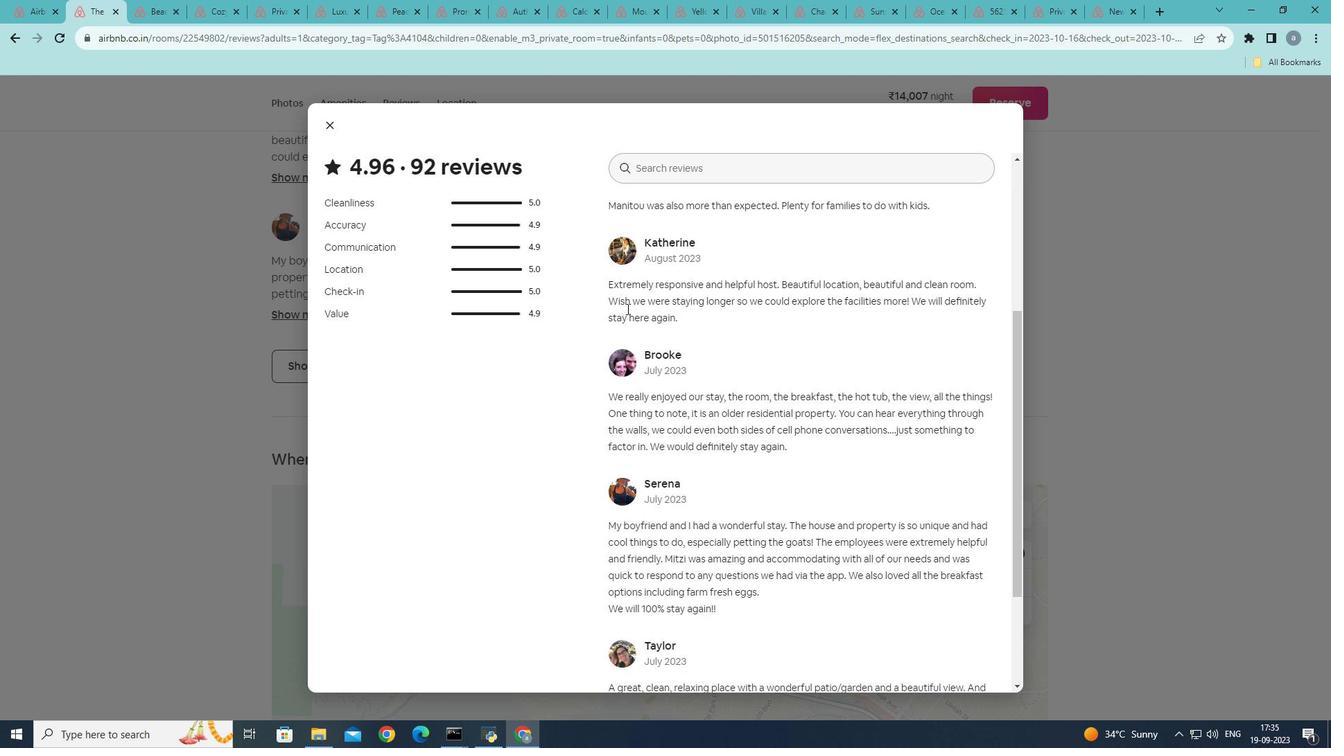 
Action: Mouse moved to (630, 302)
Screenshot: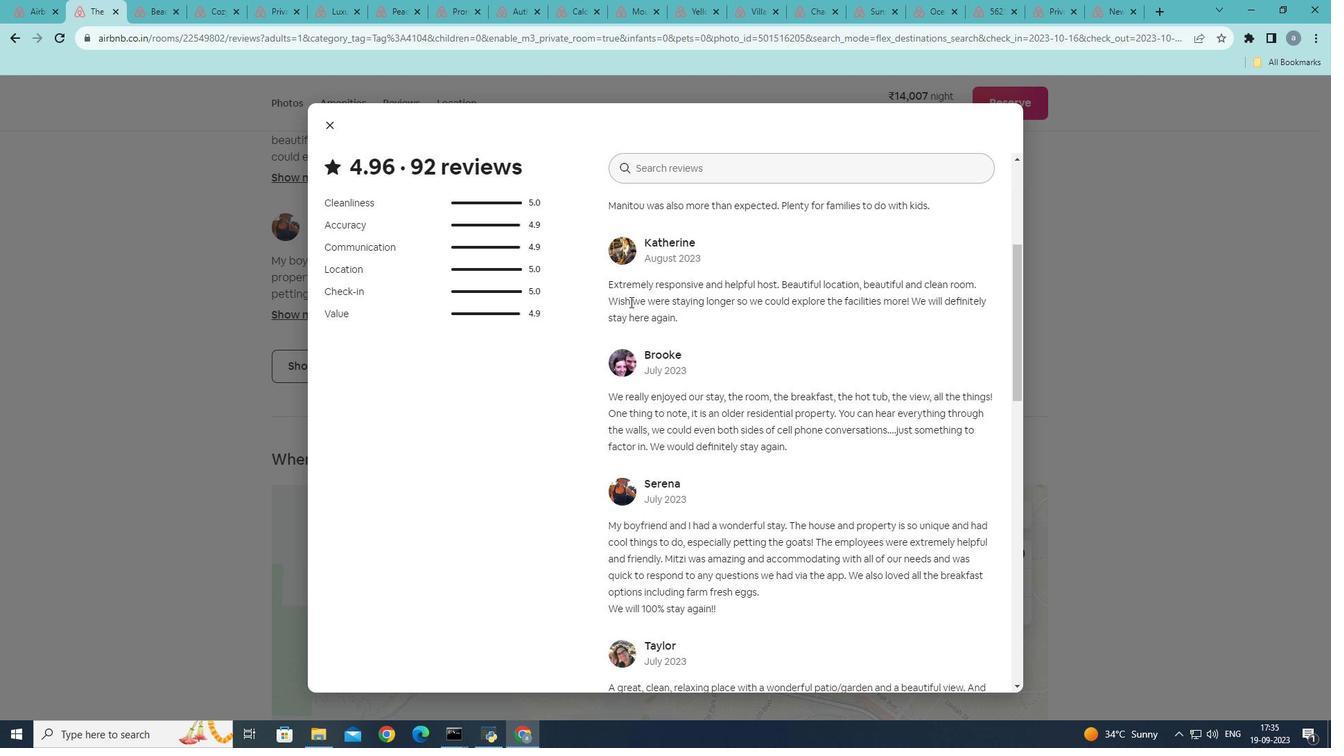 
Action: Mouse scrolled (630, 301) with delta (0, 0)
Screenshot: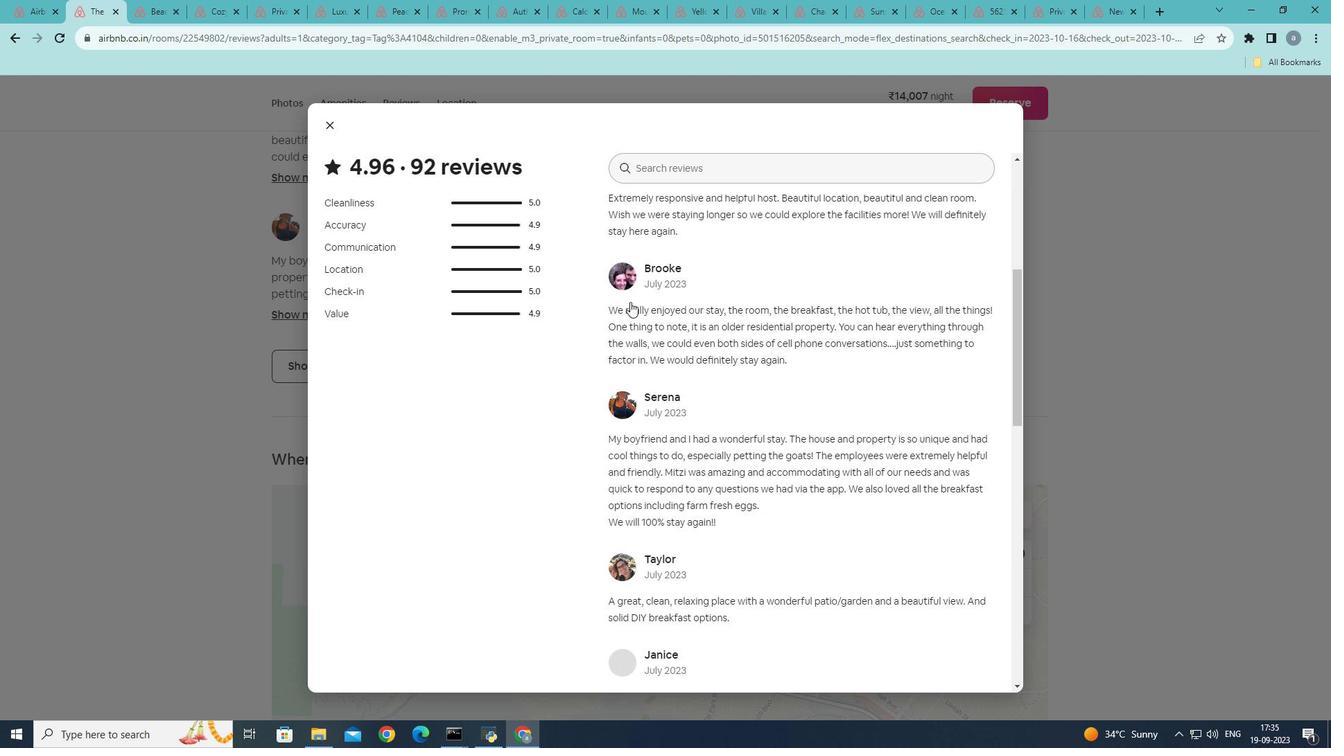 
Action: Mouse scrolled (630, 301) with delta (0, 0)
Screenshot: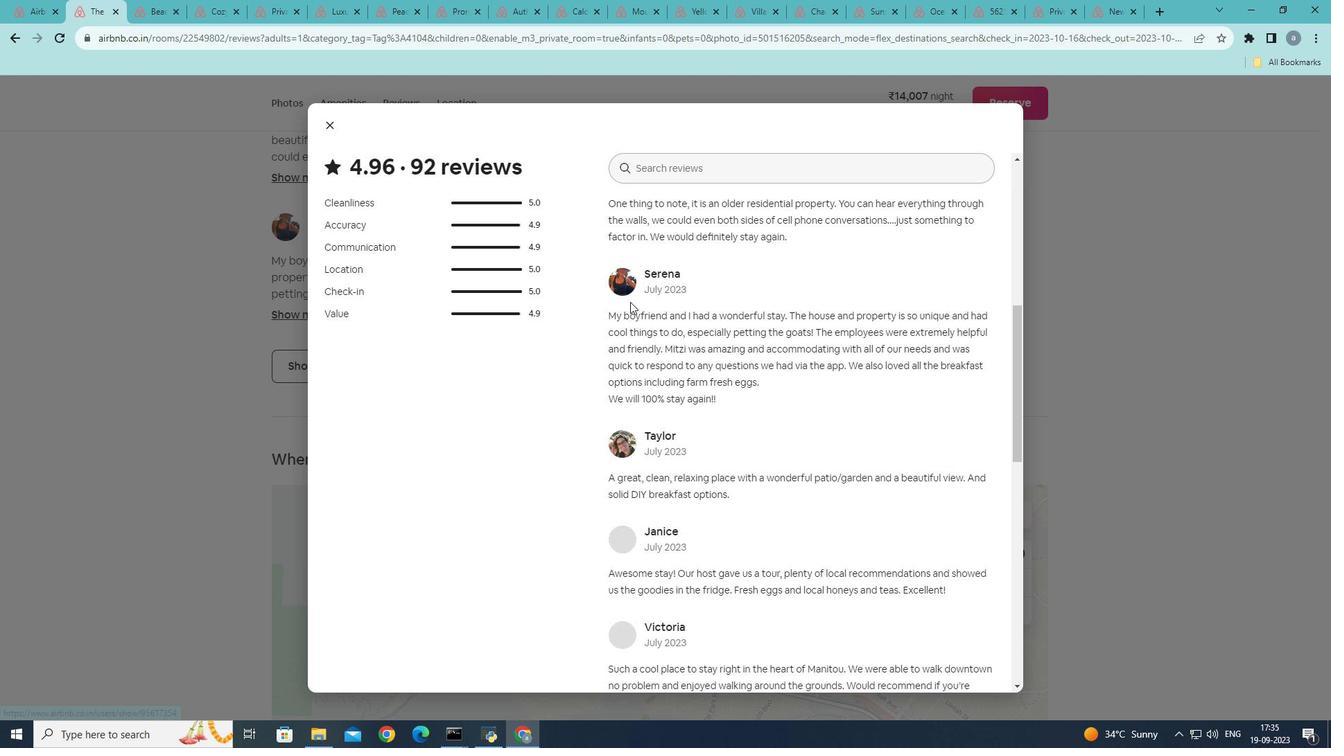 
Action: Mouse scrolled (630, 301) with delta (0, 0)
Screenshot: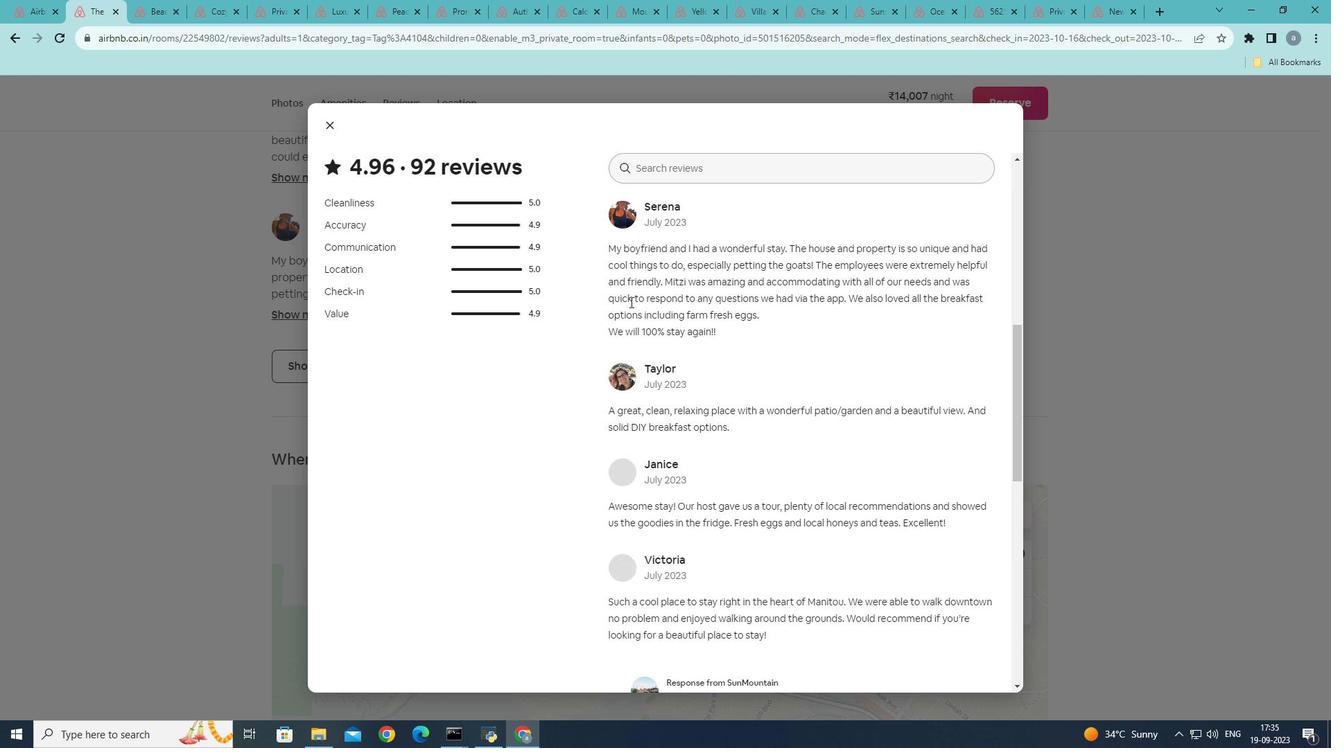 
Action: Mouse scrolled (630, 301) with delta (0, 0)
Screenshot: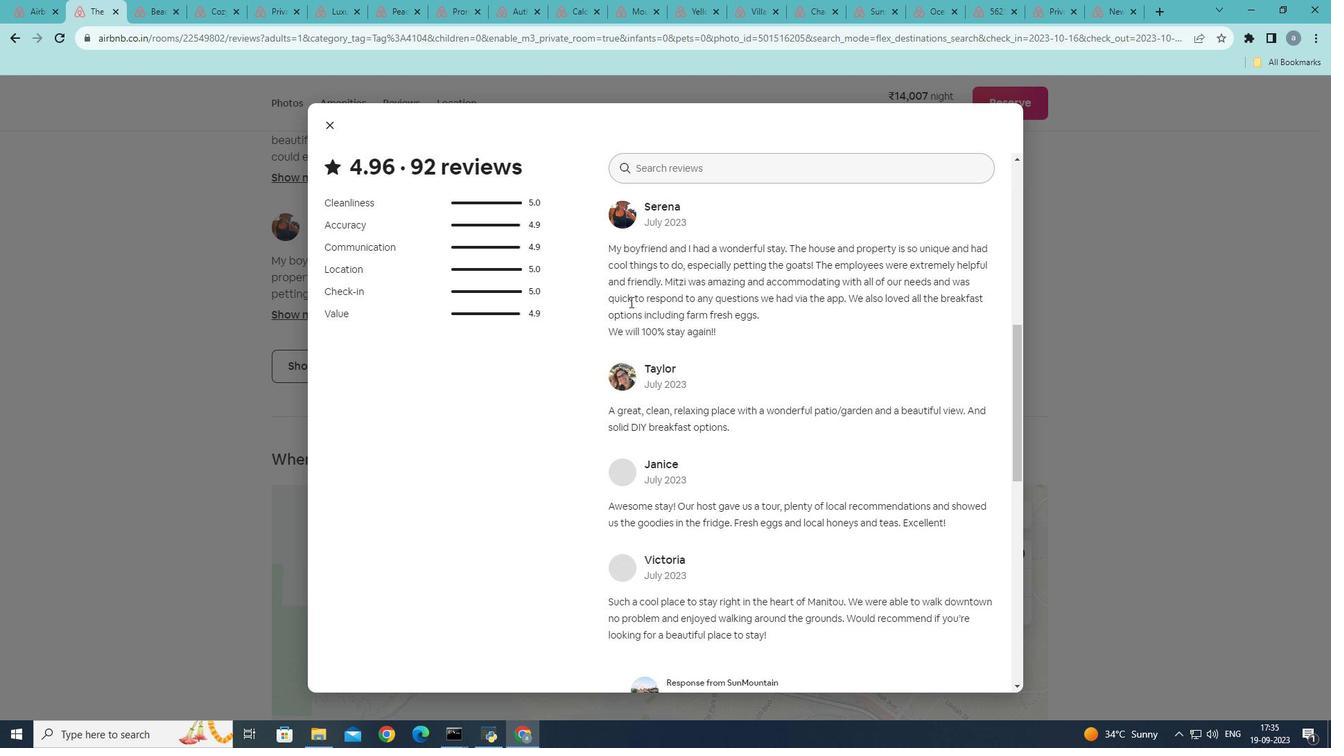 
Action: Mouse scrolled (630, 301) with delta (0, 0)
Screenshot: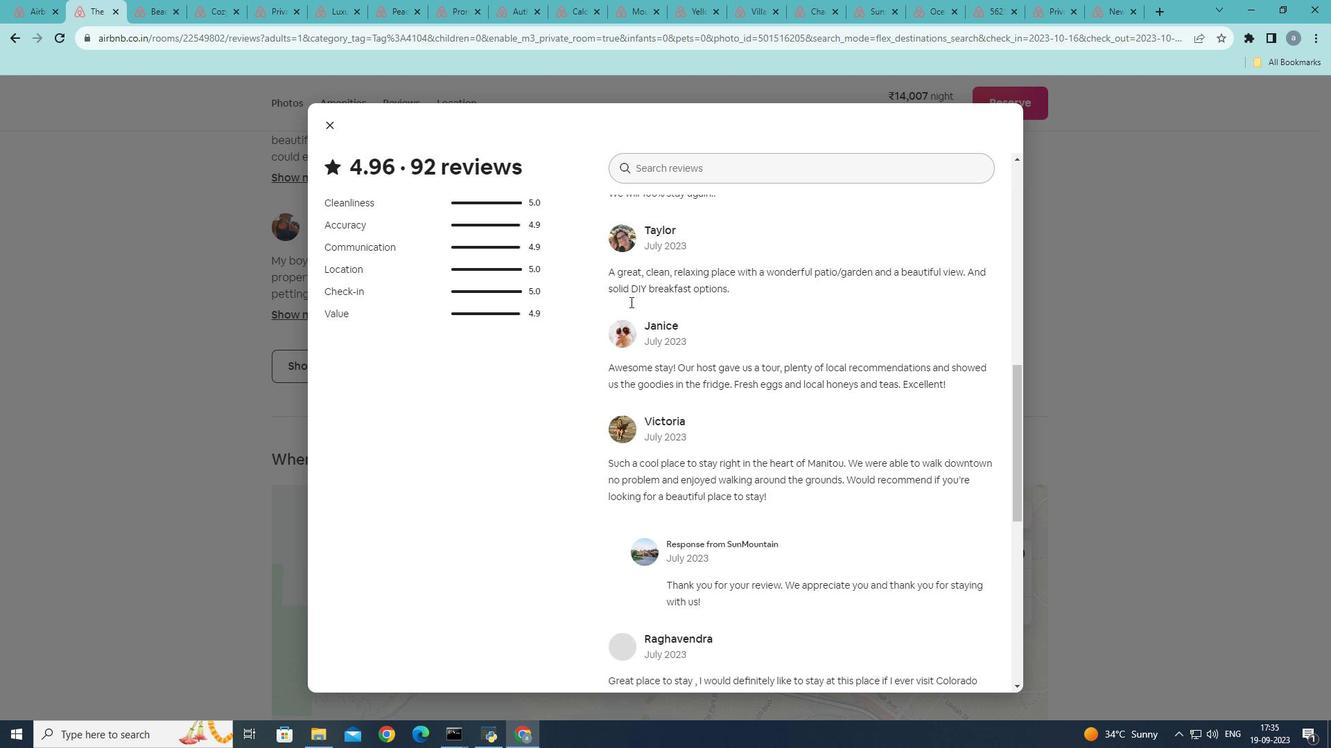 
Action: Mouse scrolled (630, 301) with delta (0, 0)
Screenshot: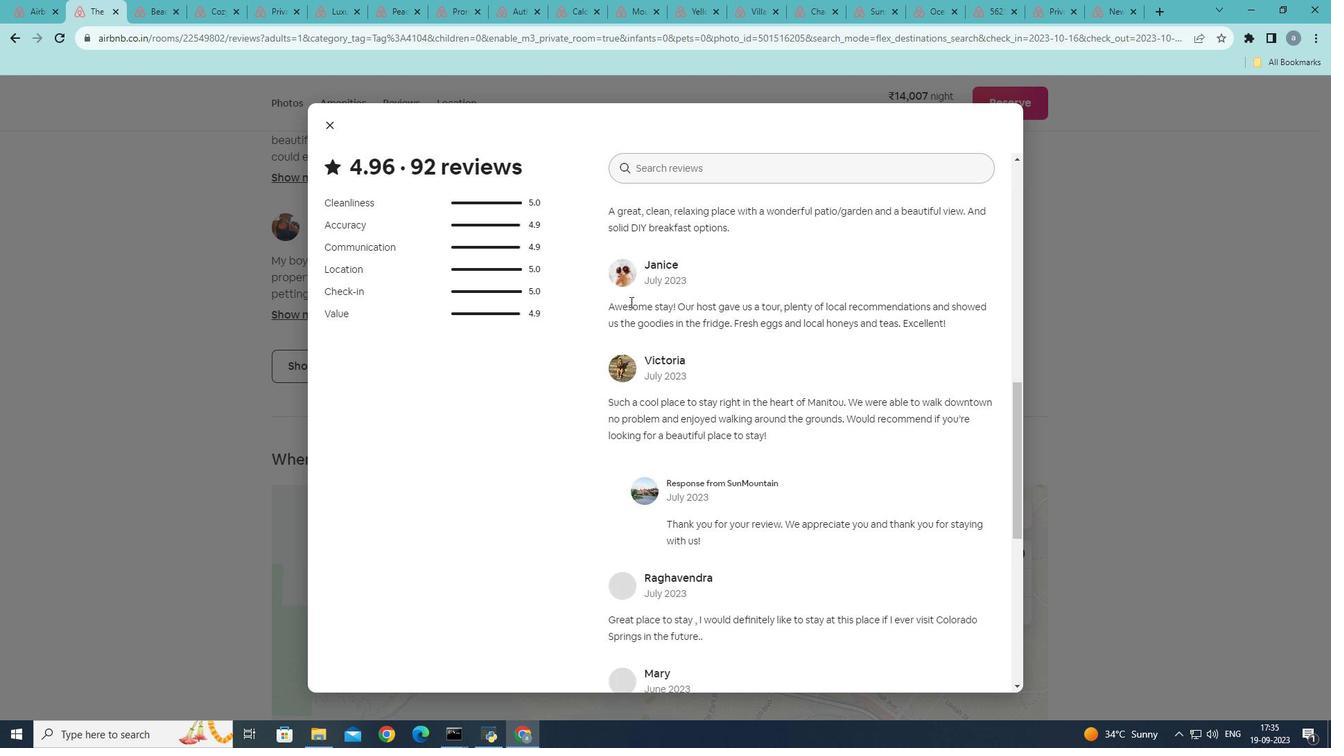 
Action: Mouse scrolled (630, 301) with delta (0, 0)
Screenshot: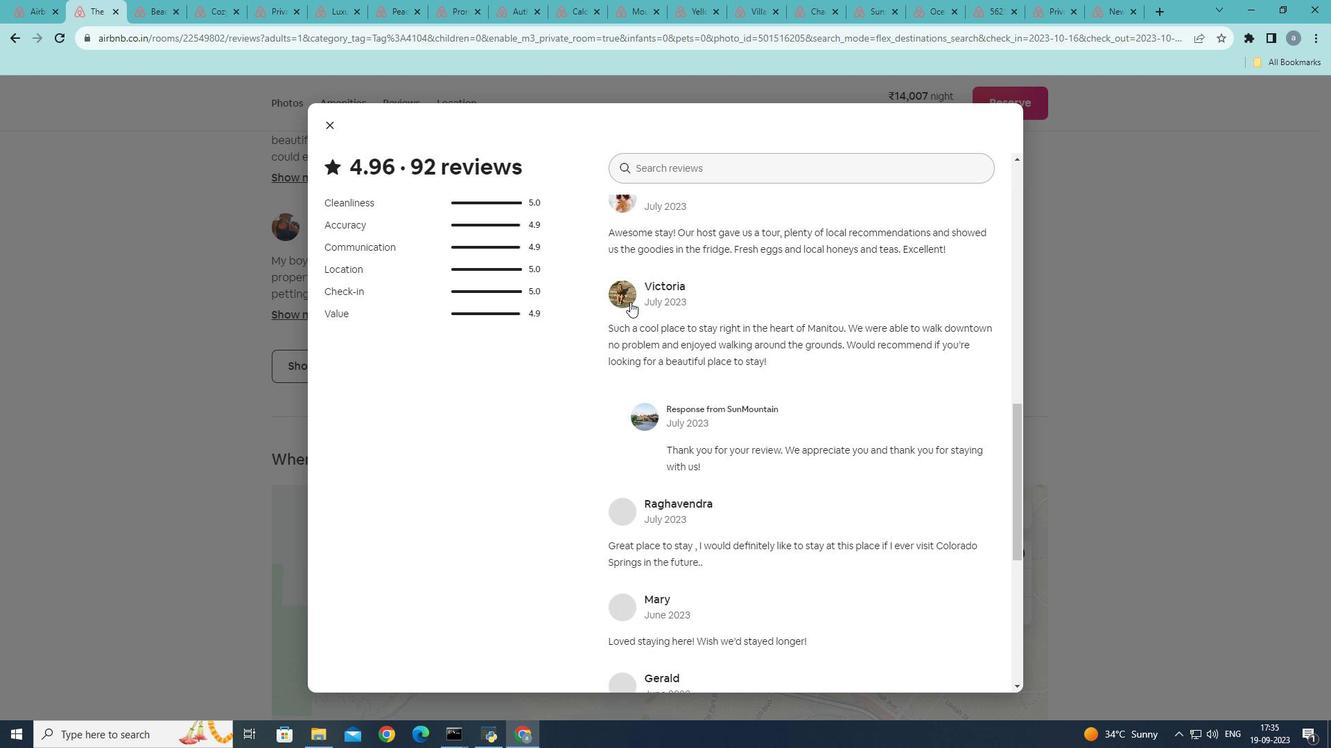 
Action: Mouse scrolled (630, 301) with delta (0, 0)
Screenshot: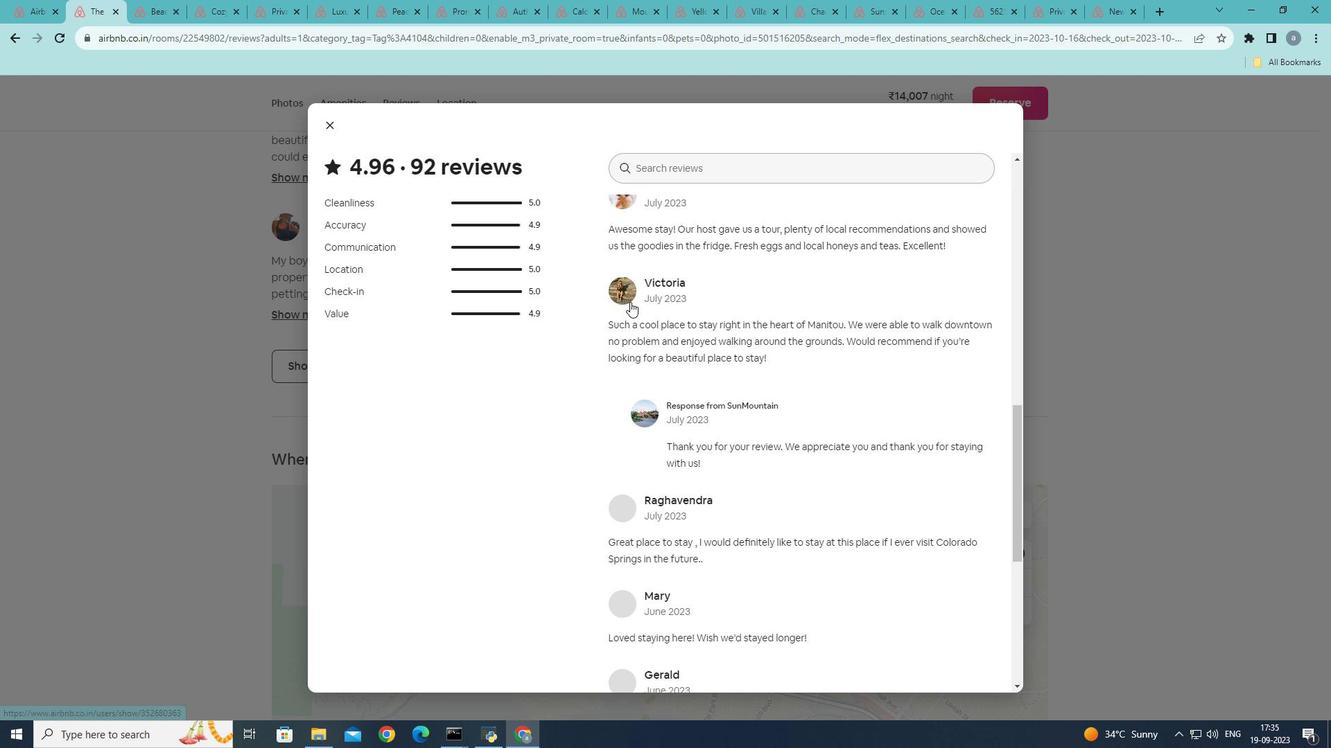 
Action: Mouse scrolled (630, 301) with delta (0, 0)
Screenshot: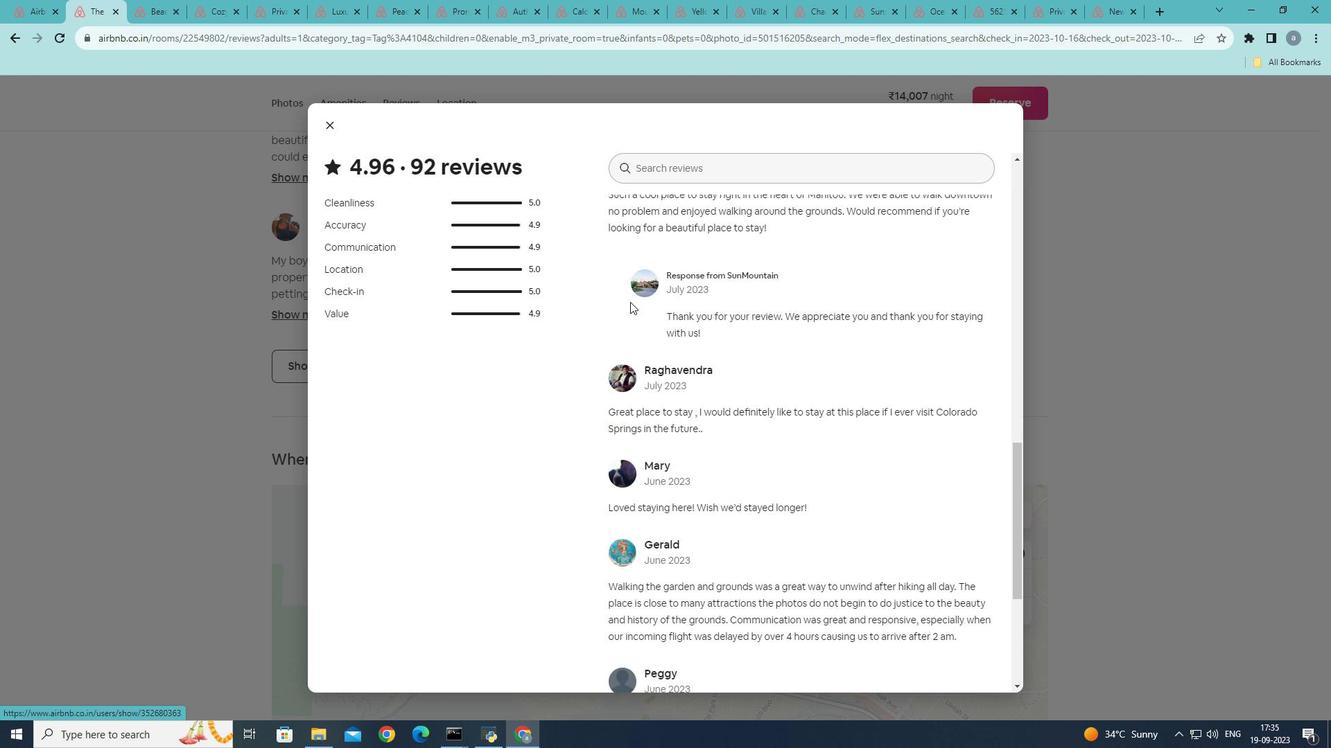 
Action: Mouse scrolled (630, 301) with delta (0, 0)
Screenshot: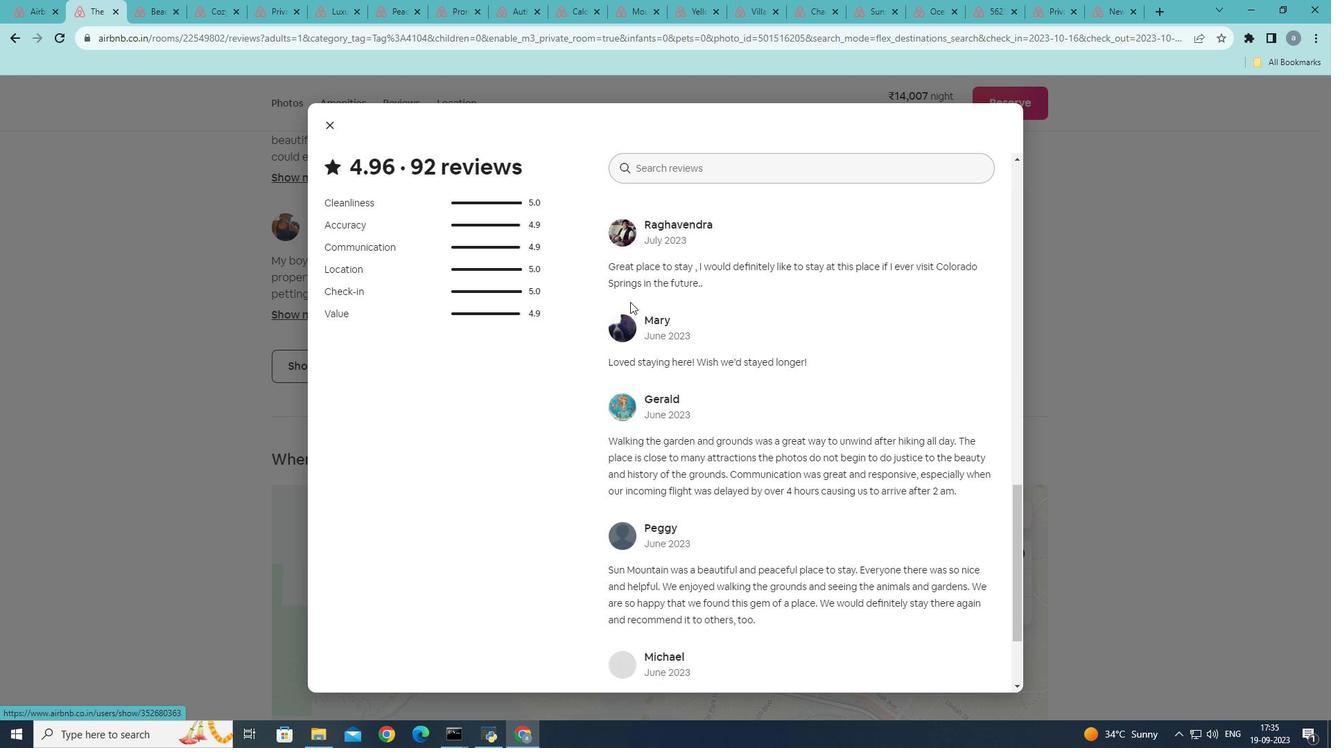 
Action: Mouse scrolled (630, 301) with delta (0, 0)
Screenshot: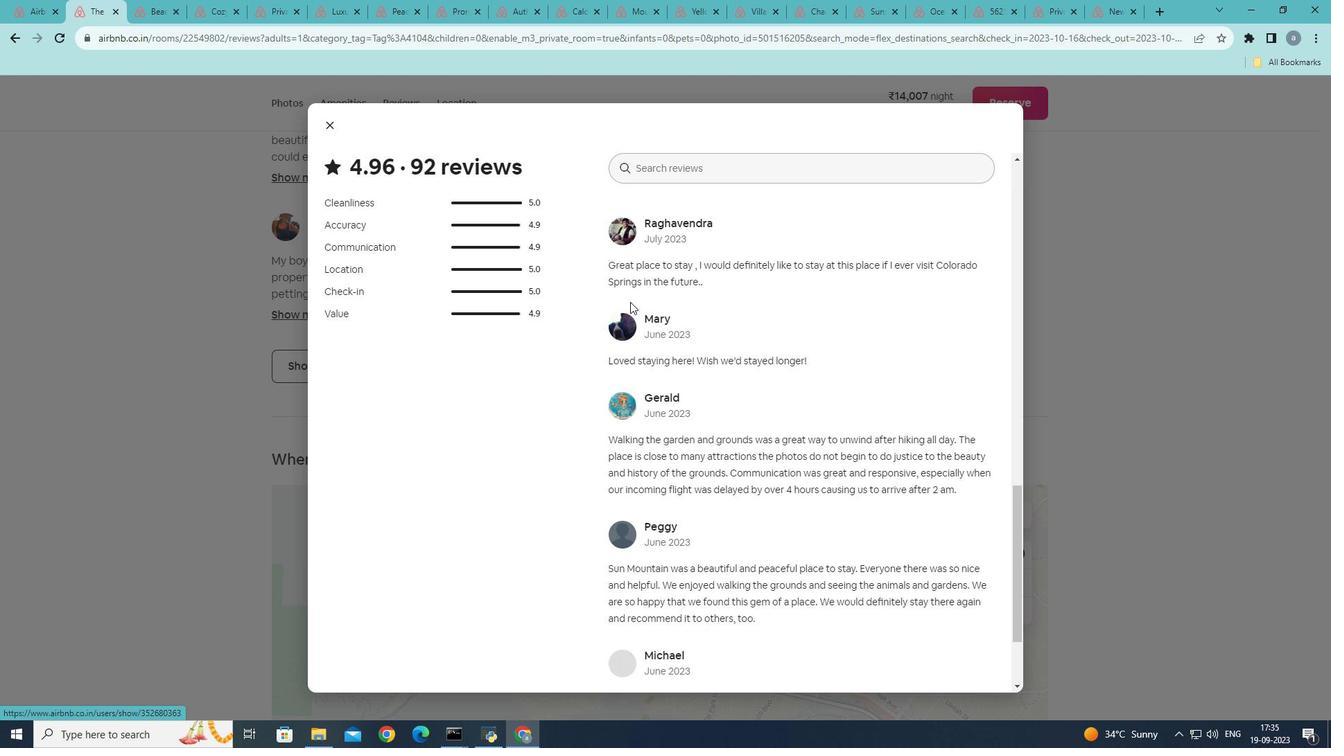
Action: Mouse scrolled (630, 301) with delta (0, 0)
Screenshot: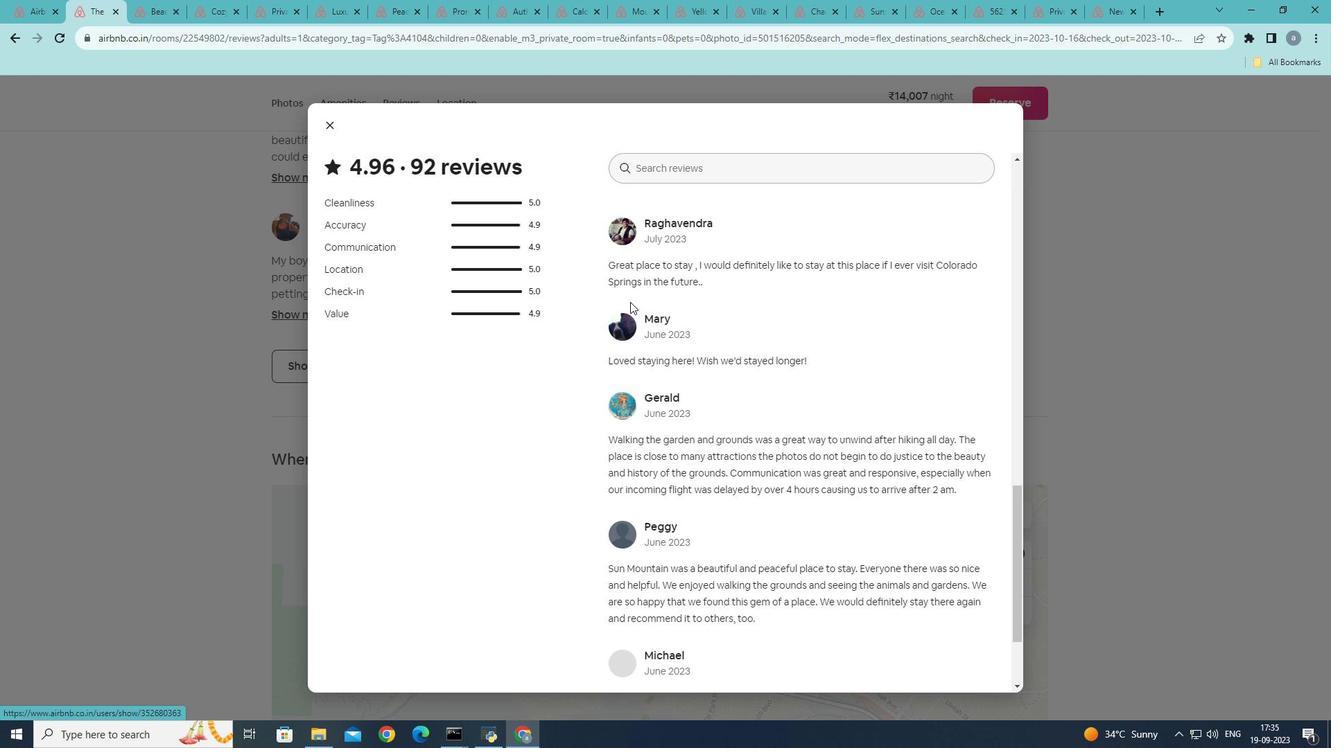 
Action: Mouse moved to (631, 300)
Screenshot: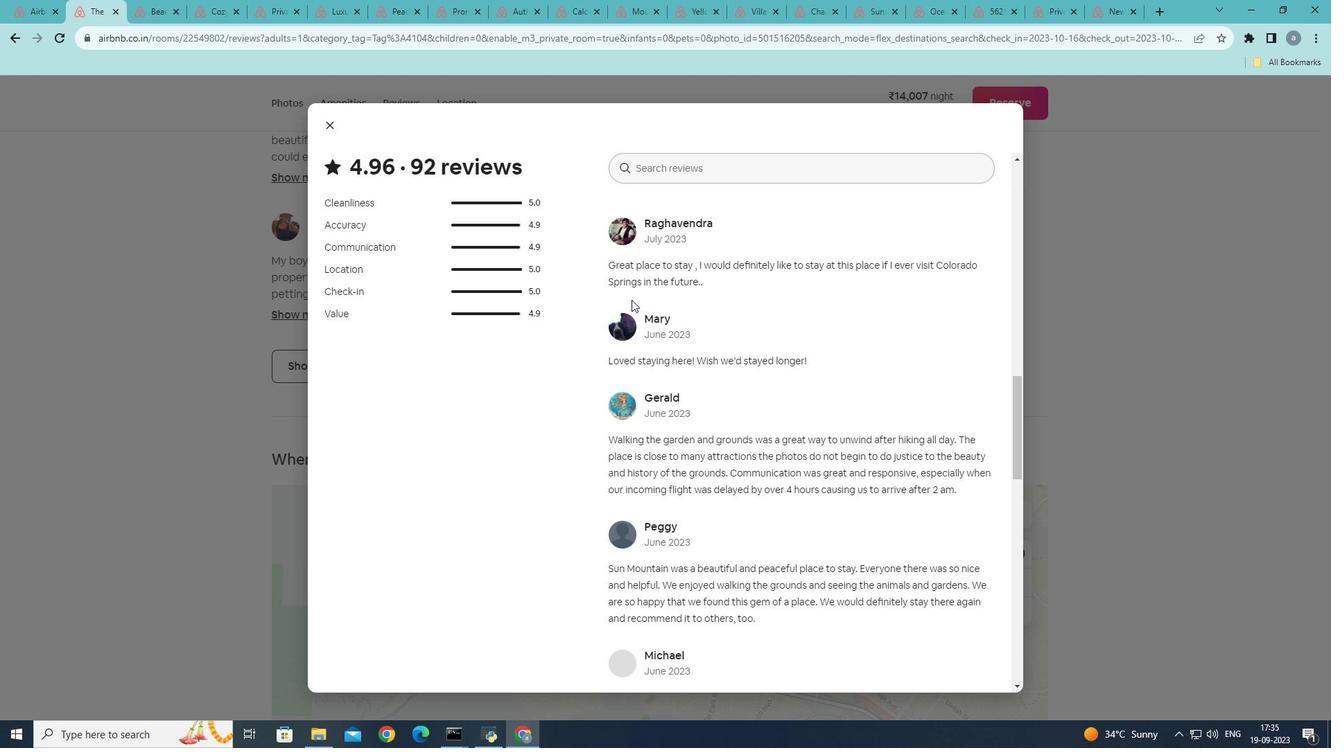 
Action: Mouse scrolled (631, 299) with delta (0, 0)
Screenshot: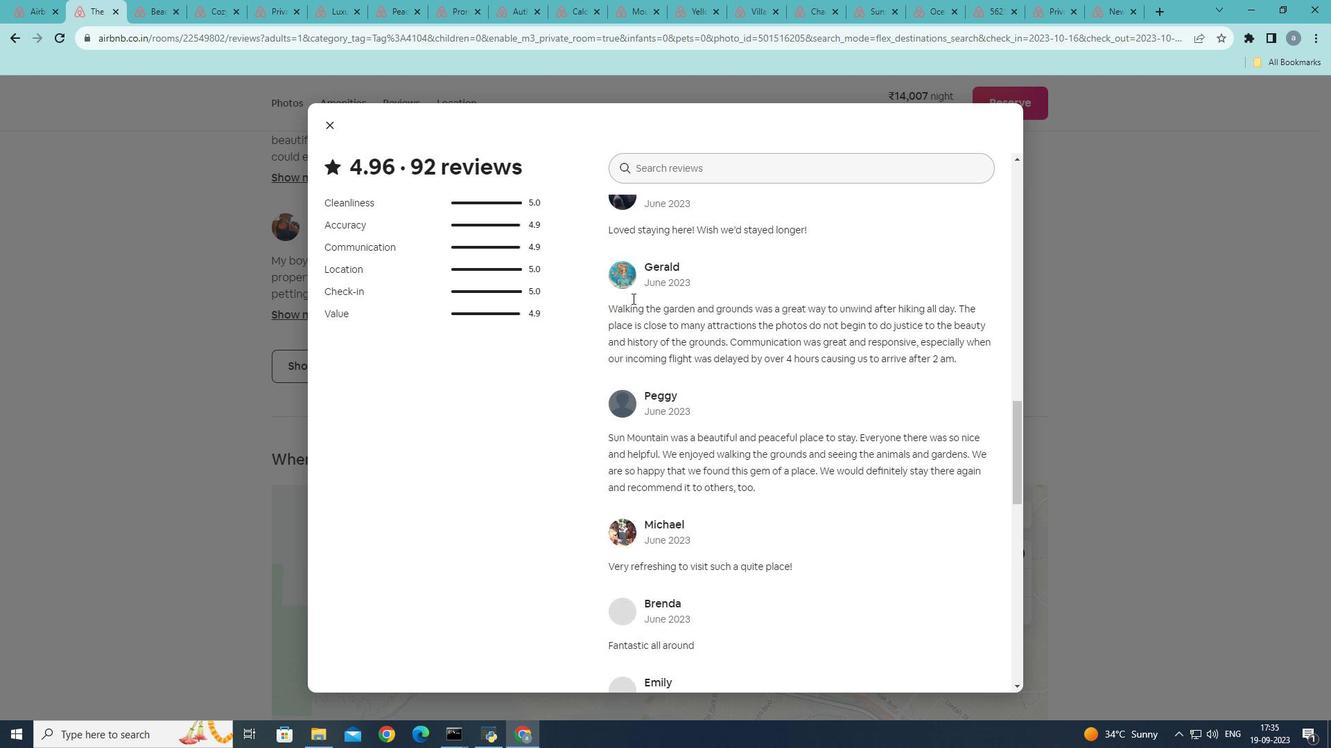 
Action: Mouse scrolled (631, 299) with delta (0, 0)
Screenshot: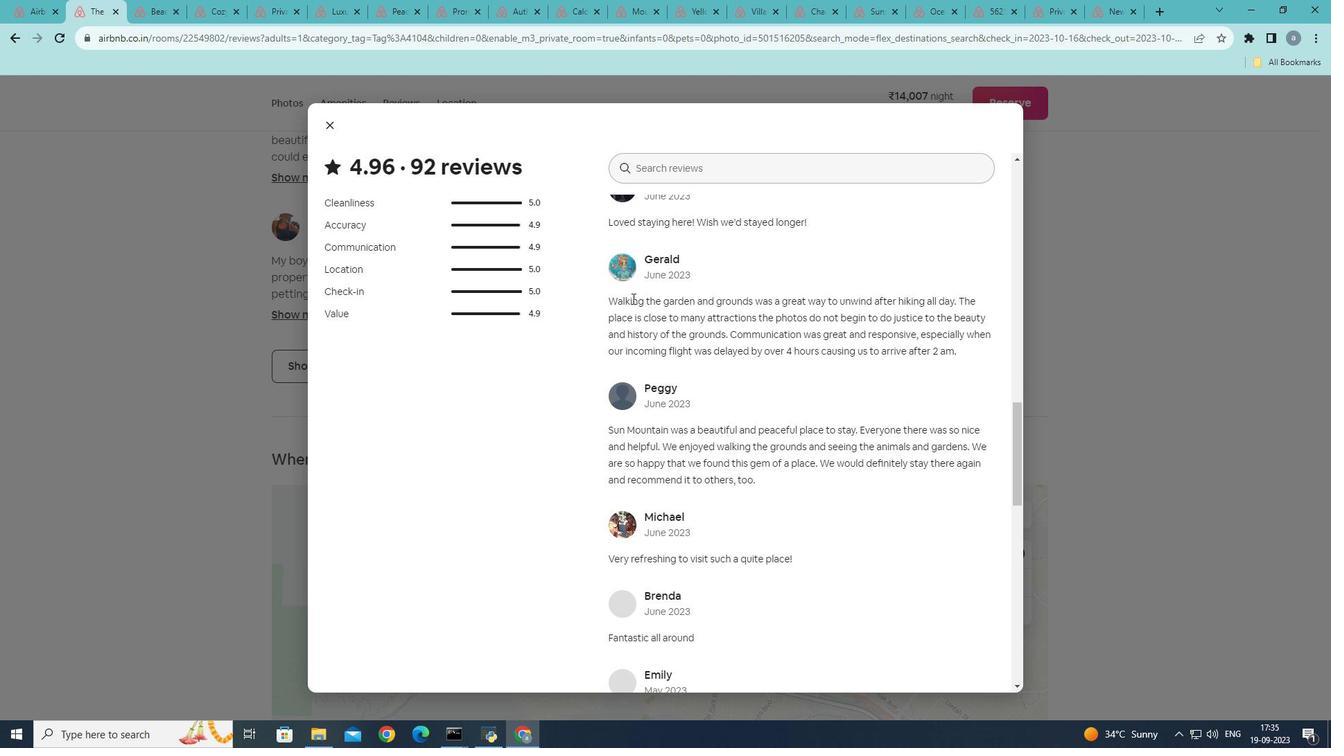 
Action: Mouse moved to (632, 298)
Screenshot: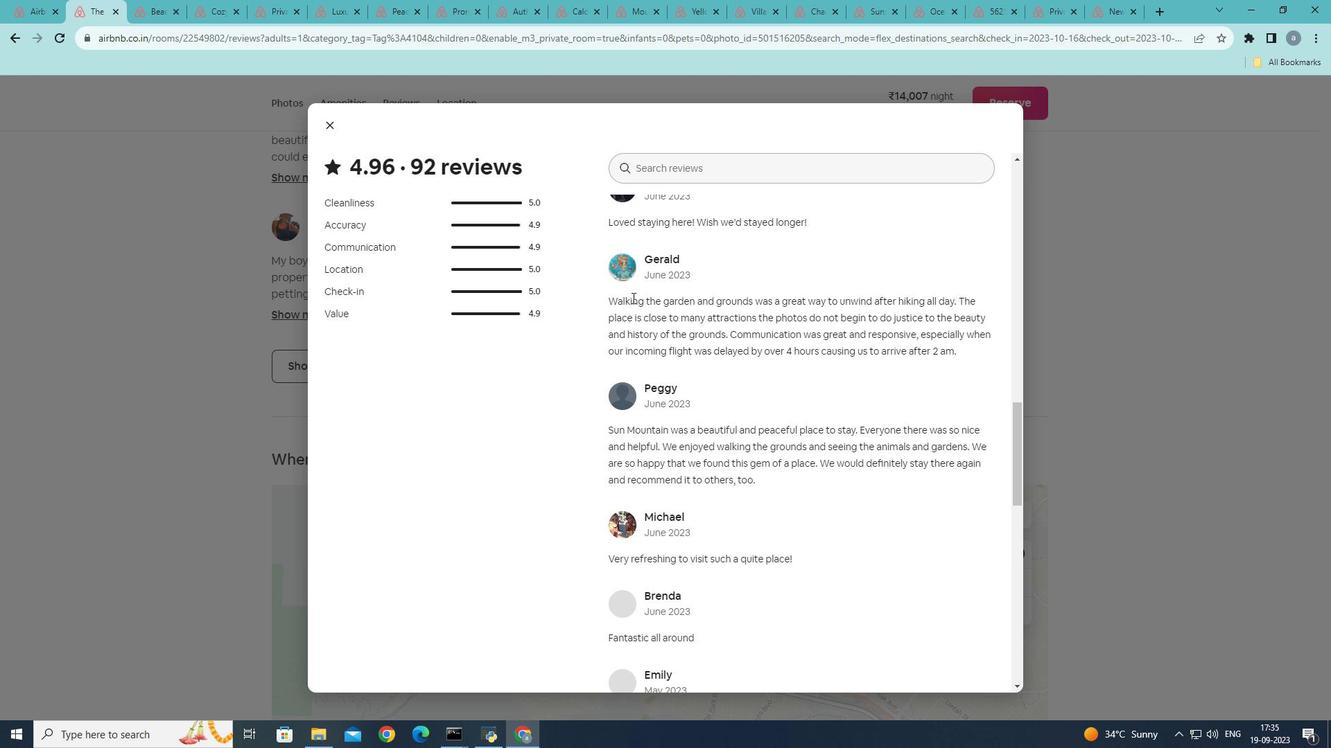 
Action: Mouse scrolled (632, 297) with delta (0, 0)
Screenshot: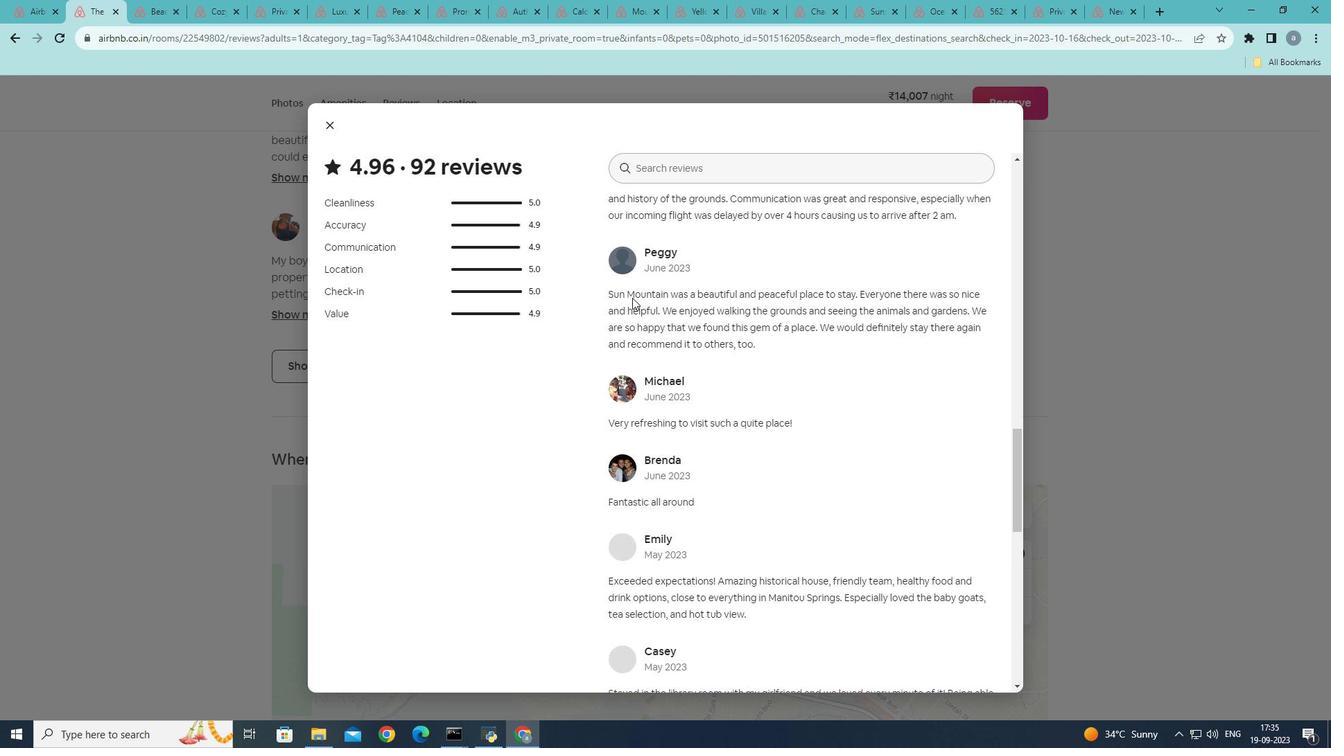 
Action: Mouse scrolled (632, 297) with delta (0, 0)
Screenshot: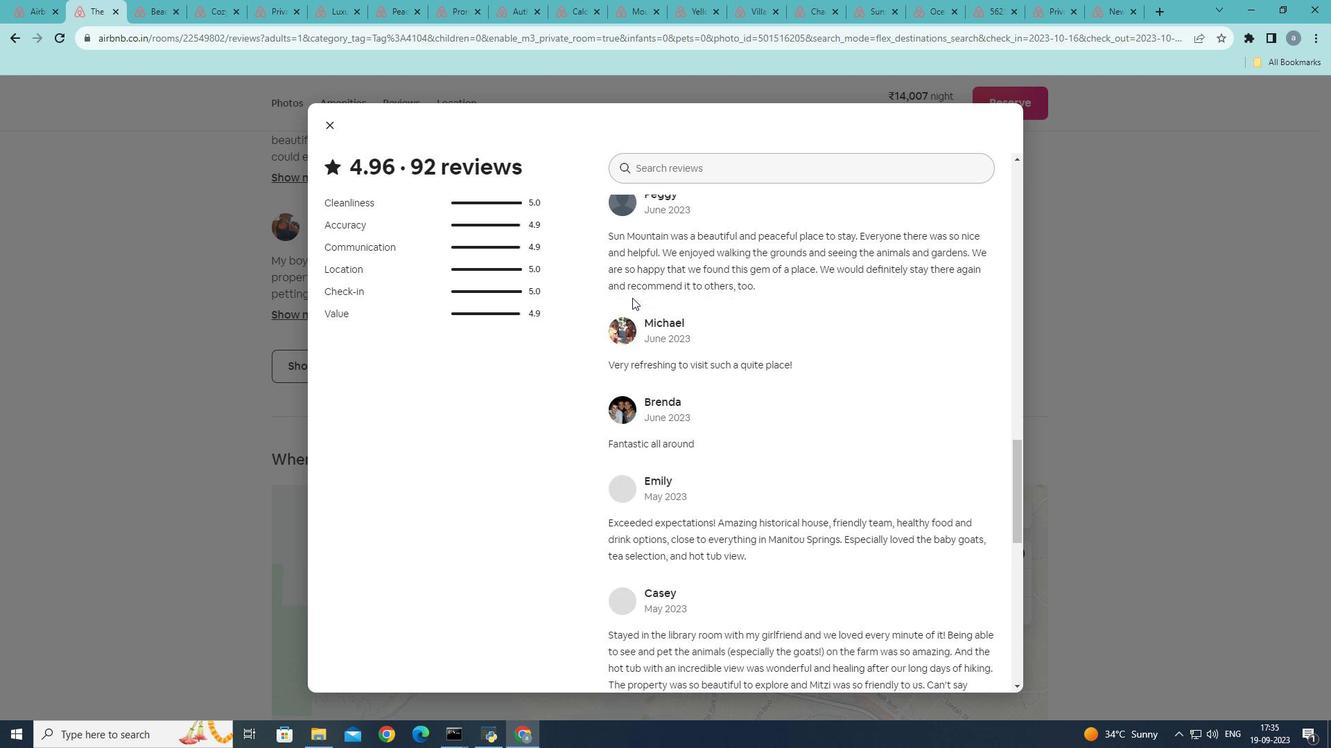 
Action: Mouse scrolled (632, 297) with delta (0, 0)
Screenshot: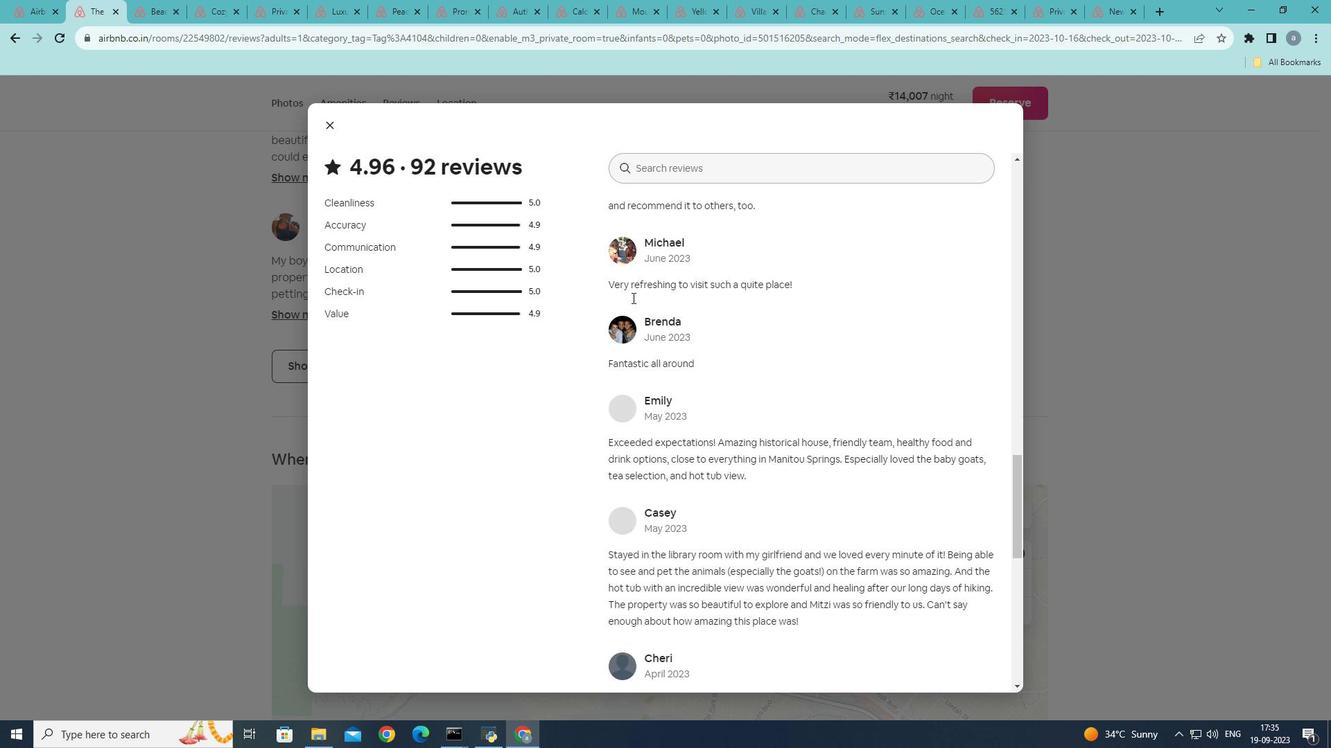 
Action: Mouse scrolled (632, 297) with delta (0, 0)
Screenshot: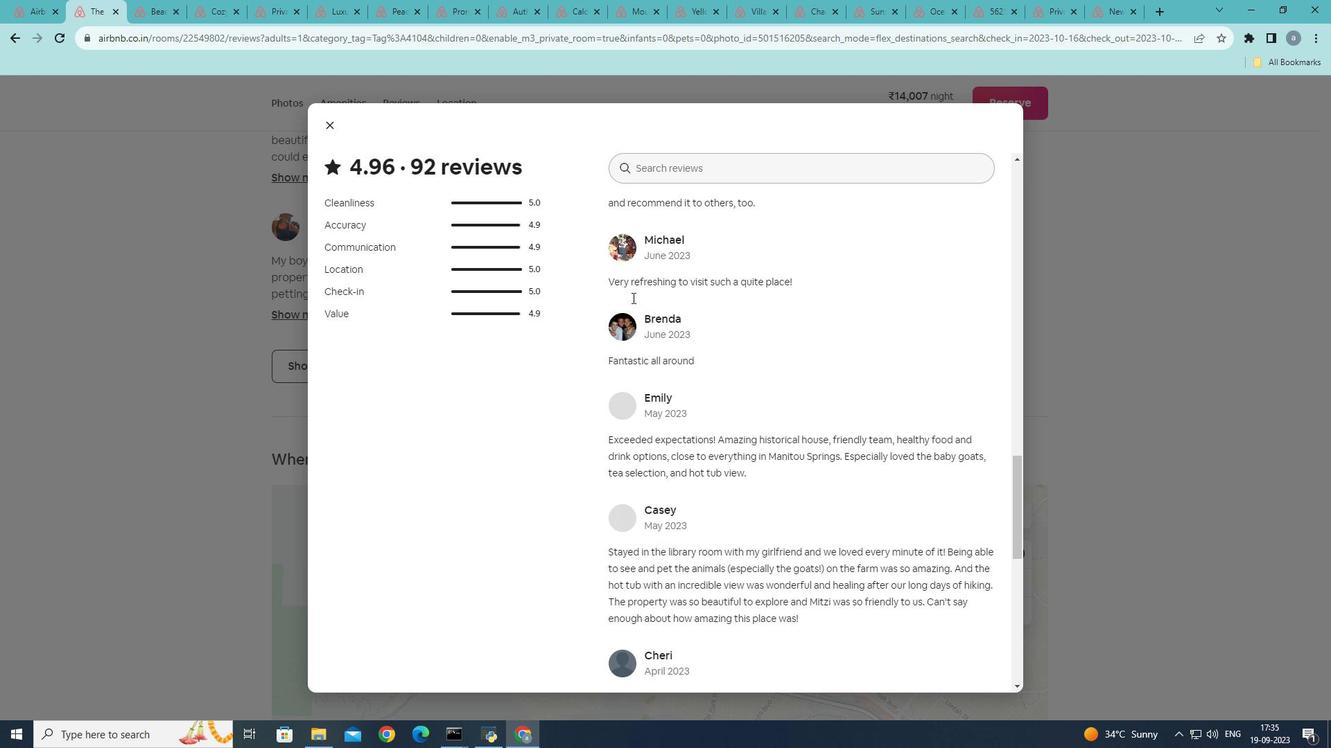 
Action: Mouse moved to (650, 288)
Screenshot: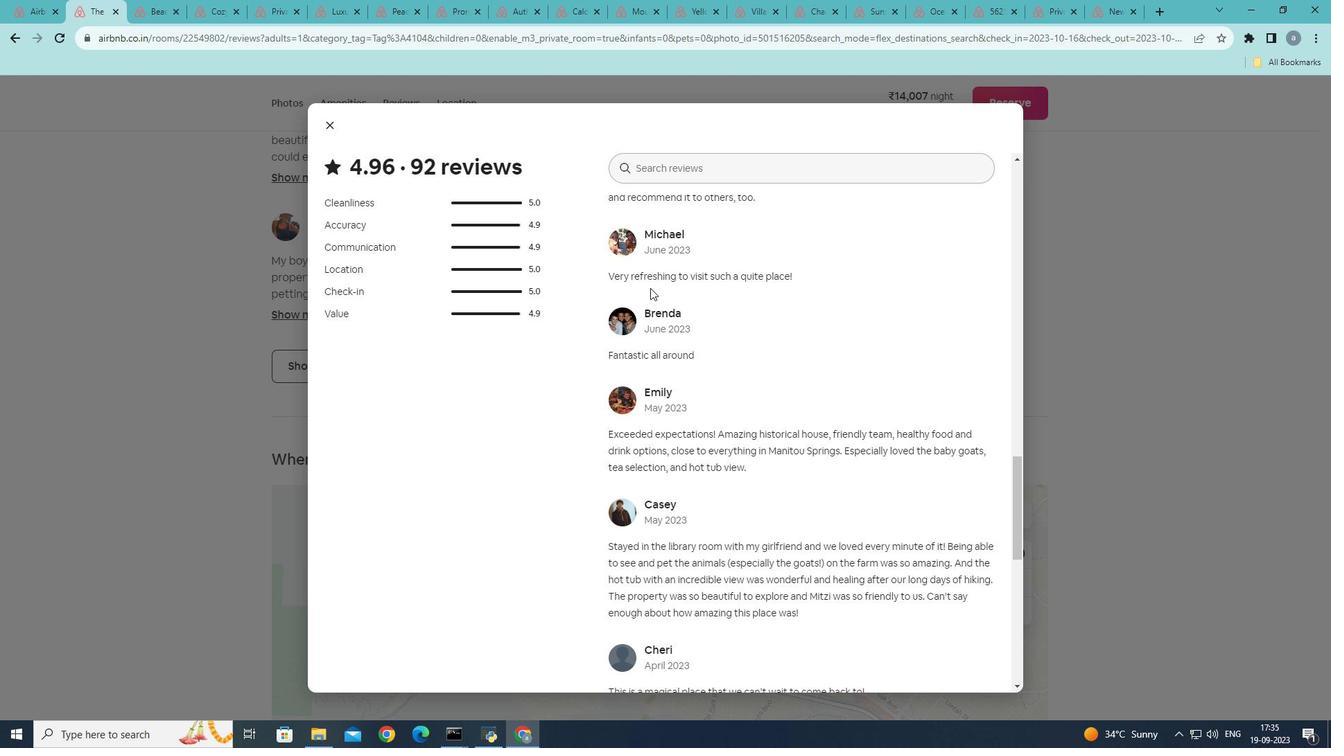 
Action: Mouse scrolled (650, 287) with delta (0, 0)
Screenshot: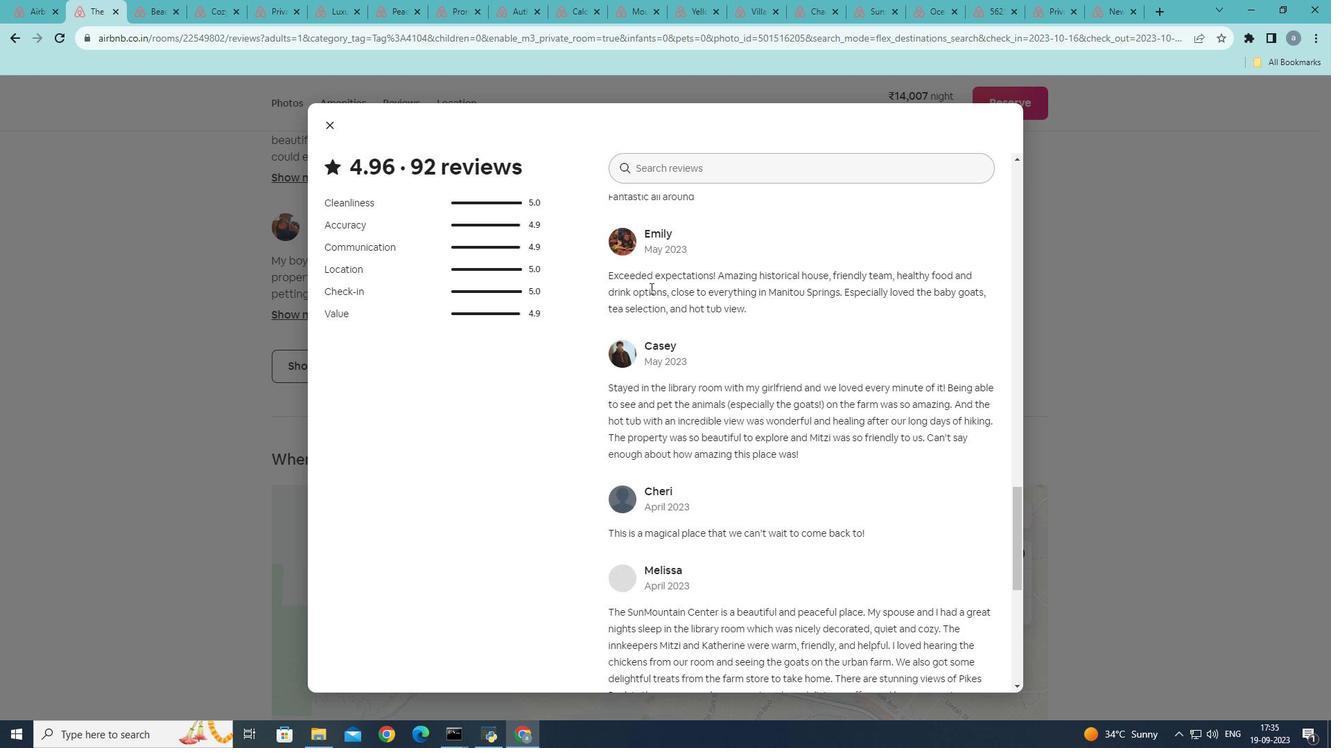 
Action: Mouse scrolled (650, 287) with delta (0, 0)
Screenshot: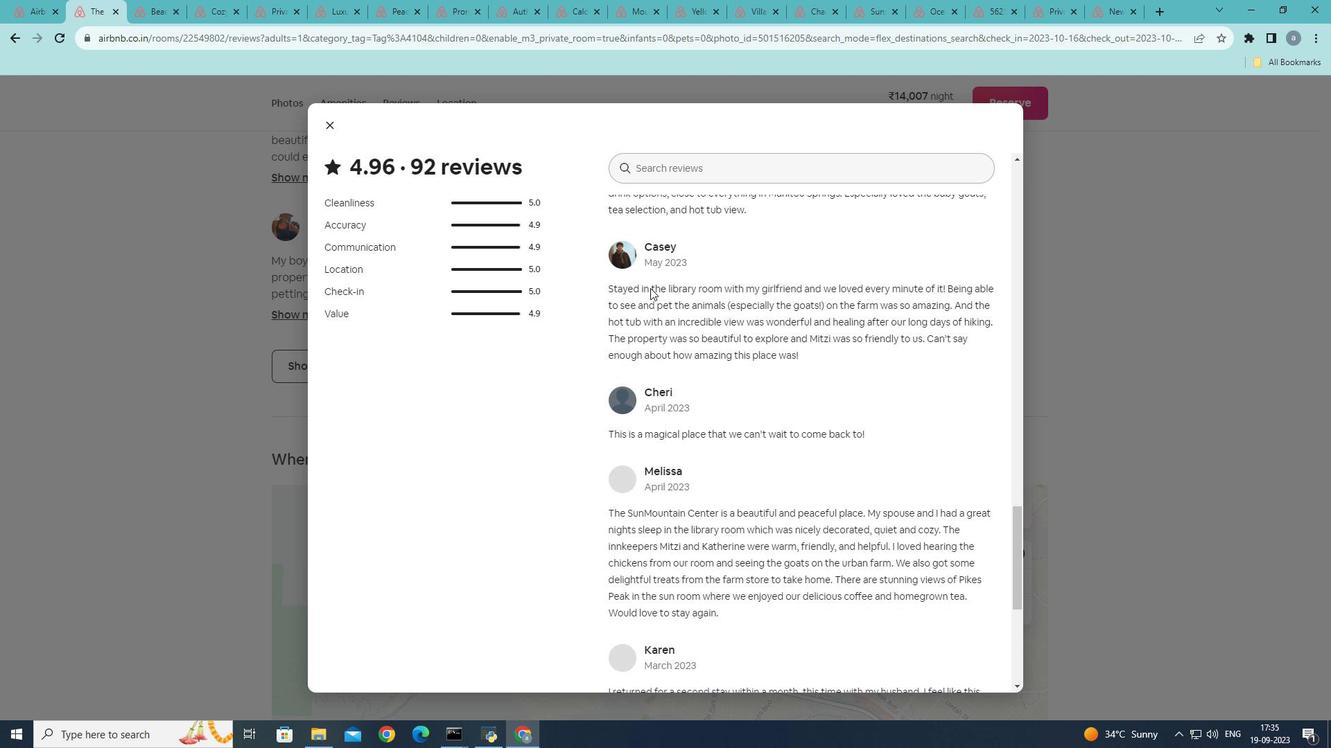 
Action: Mouse moved to (650, 288)
Screenshot: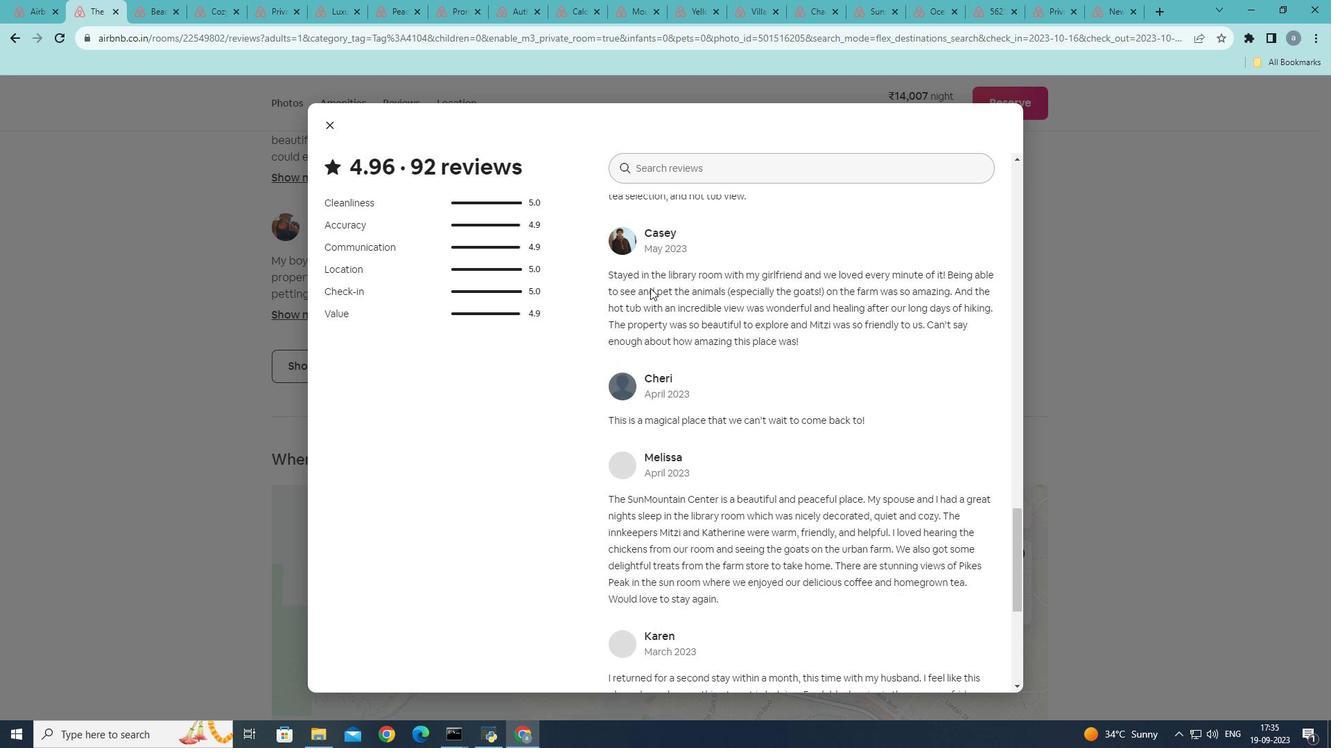 
Action: Mouse scrolled (650, 287) with delta (0, 0)
Screenshot: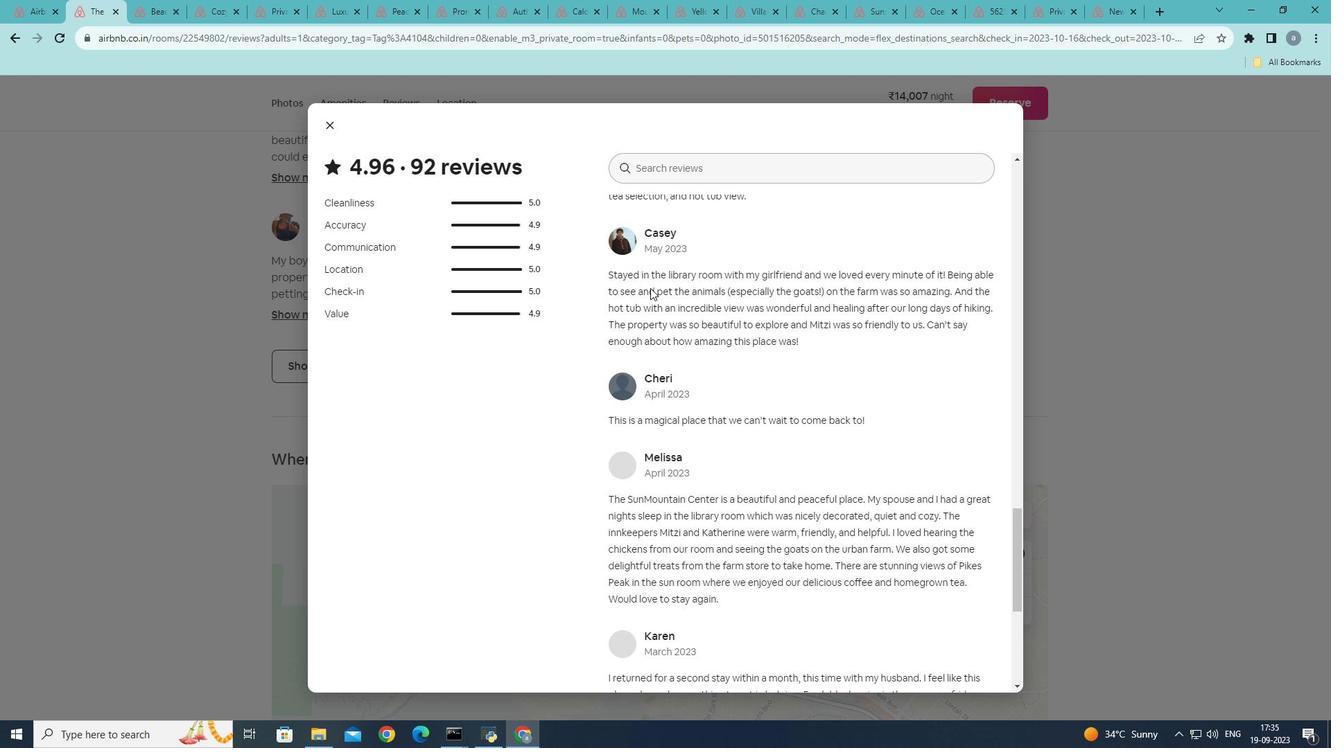 
Action: Mouse scrolled (650, 287) with delta (0, 0)
Screenshot: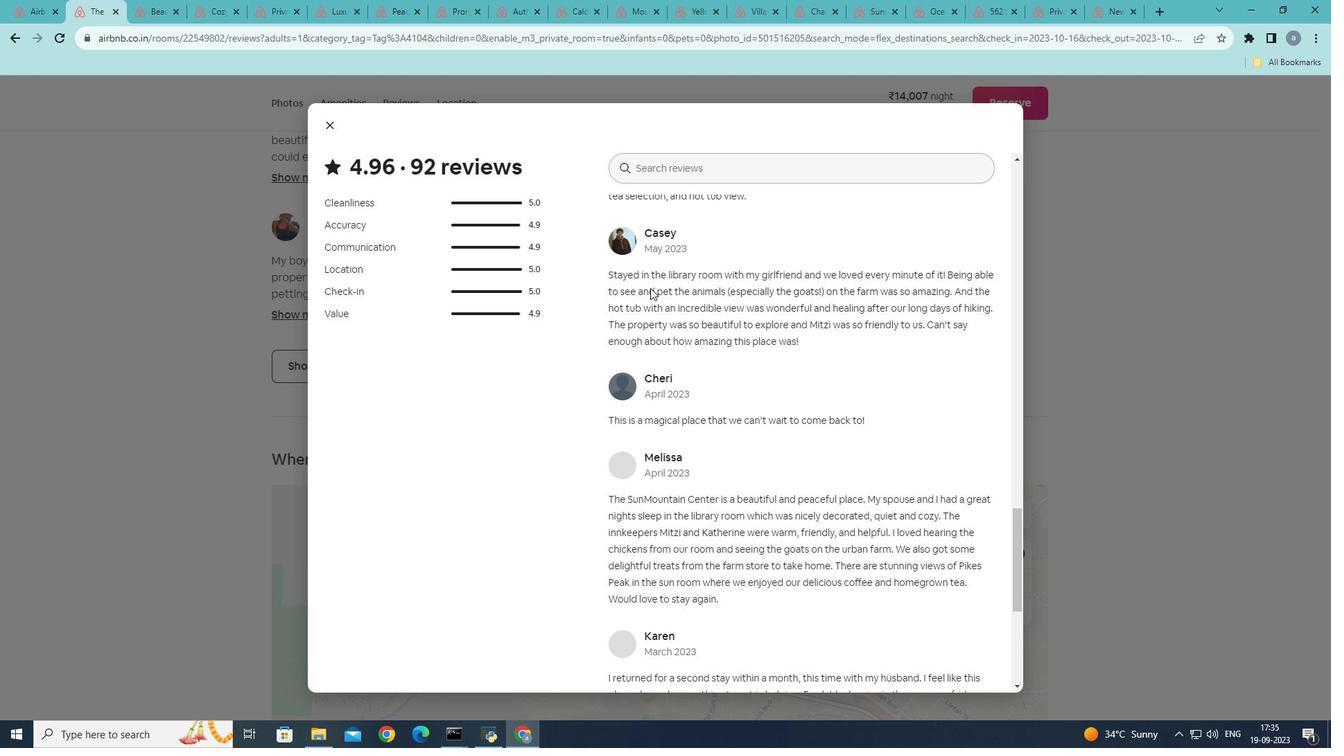 
Action: Mouse moved to (650, 288)
Screenshot: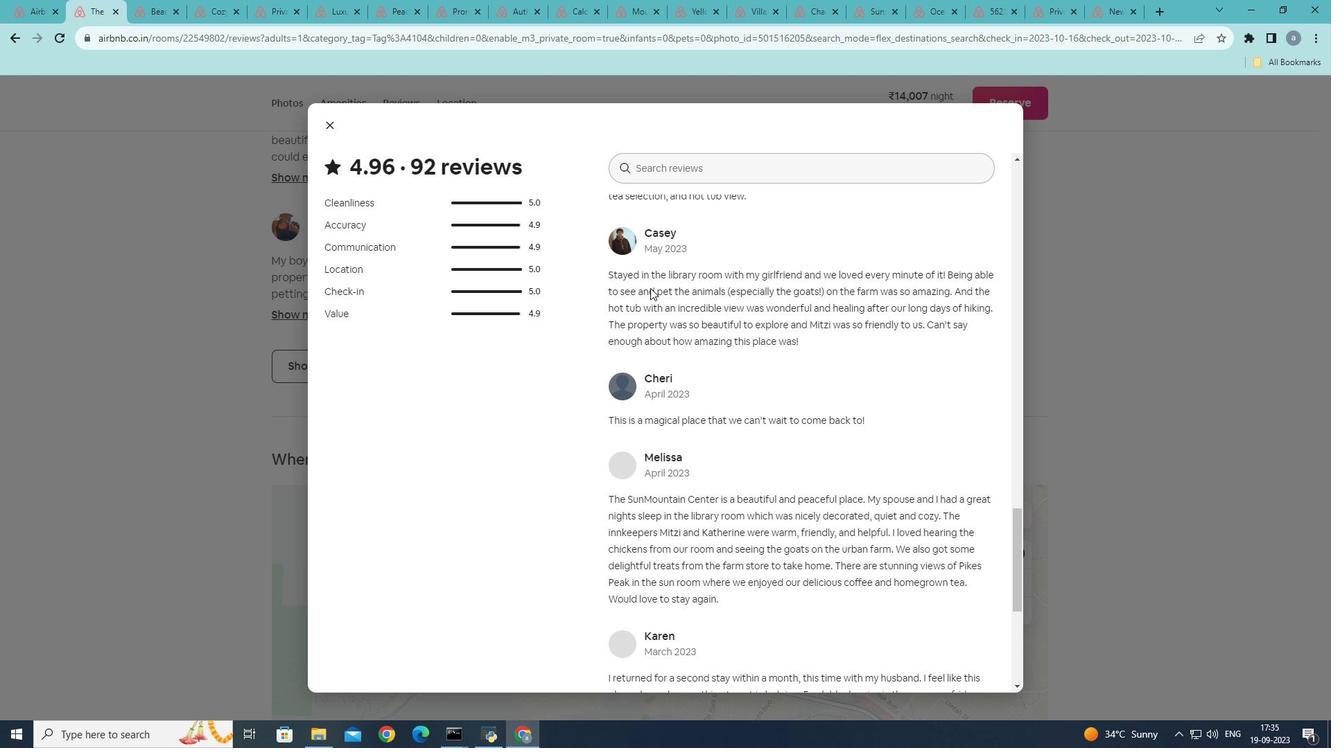 
Action: Mouse scrolled (650, 287) with delta (0, 0)
Screenshot: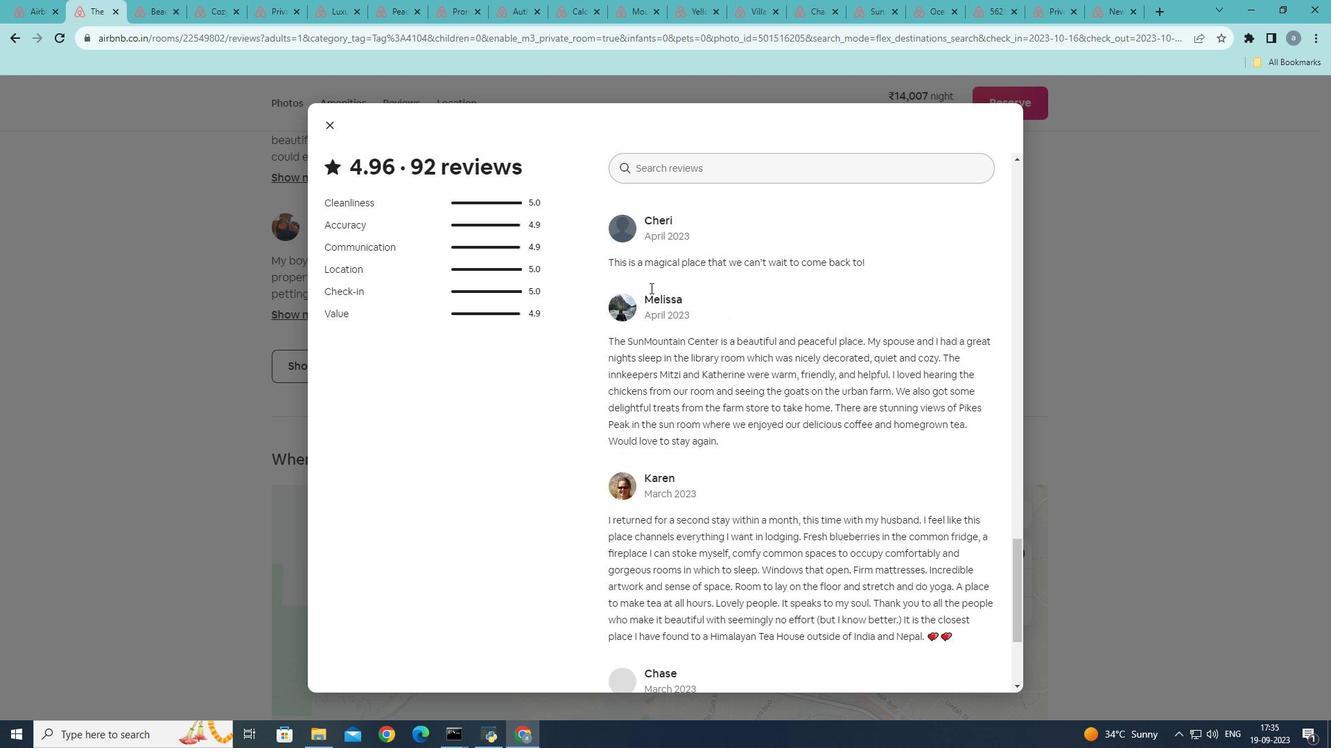 
Action: Mouse scrolled (650, 287) with delta (0, 0)
Screenshot: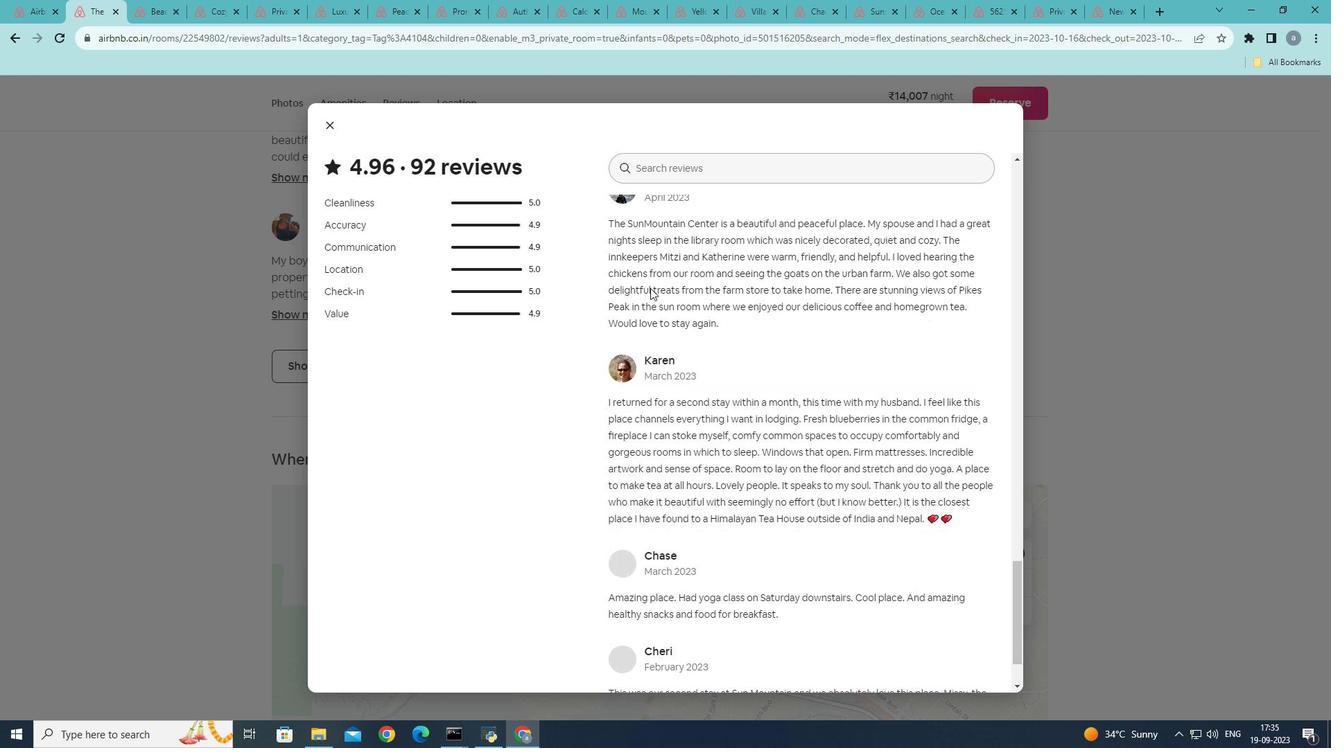 
Action: Mouse scrolled (650, 287) with delta (0, 0)
Screenshot: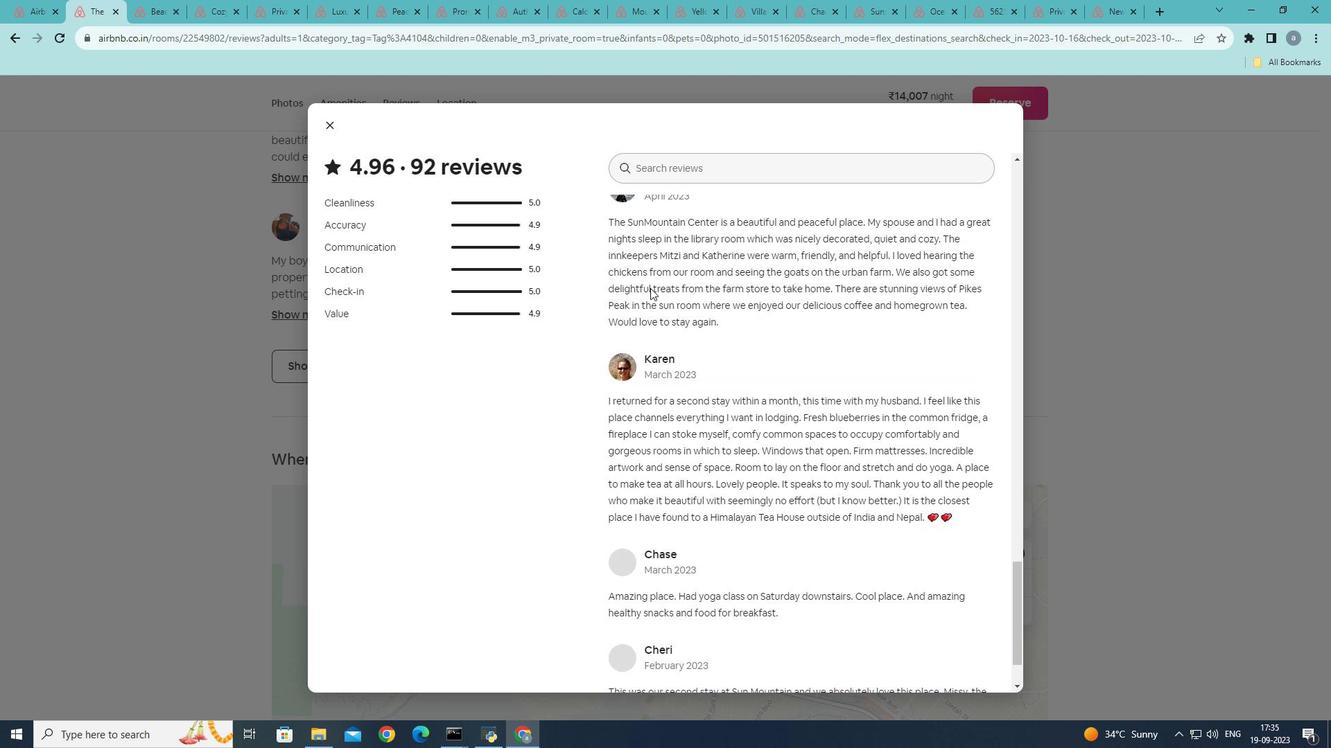 
Action: Mouse scrolled (650, 287) with delta (0, 0)
Screenshot: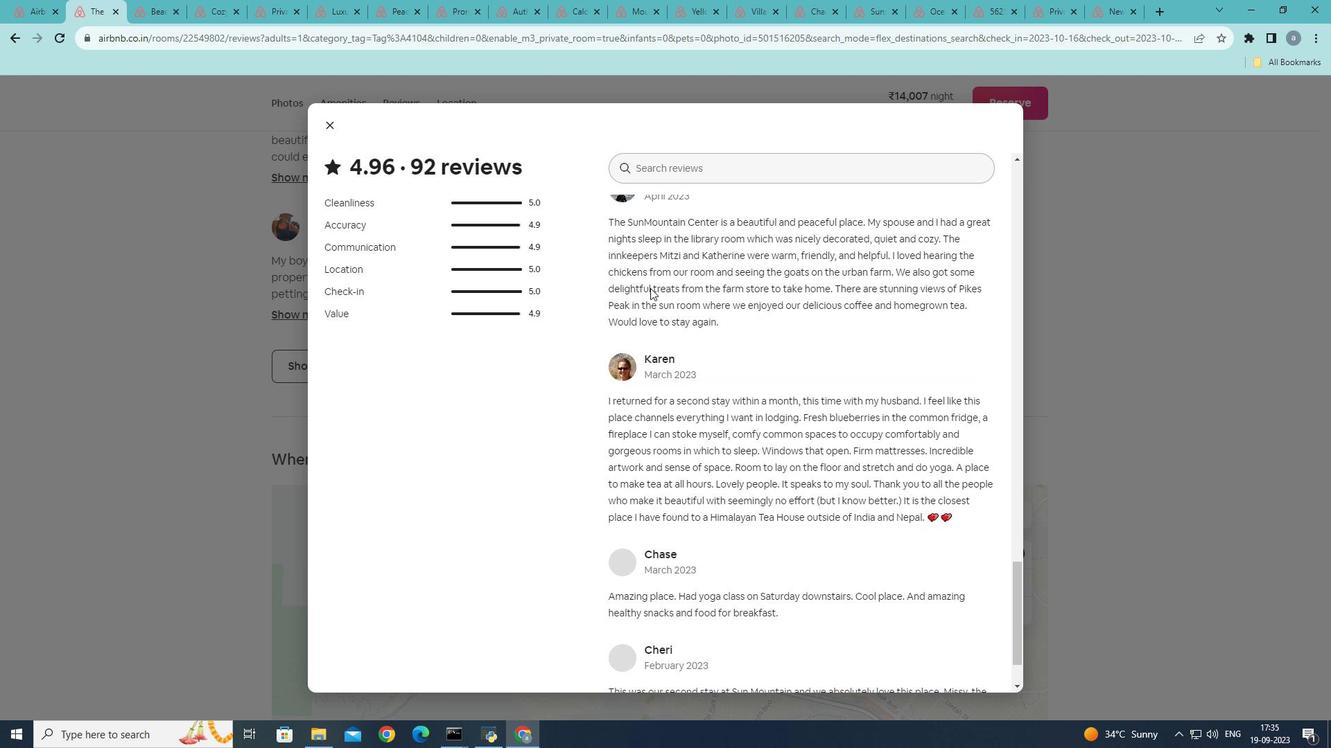 
Action: Mouse scrolled (650, 287) with delta (0, 0)
Screenshot: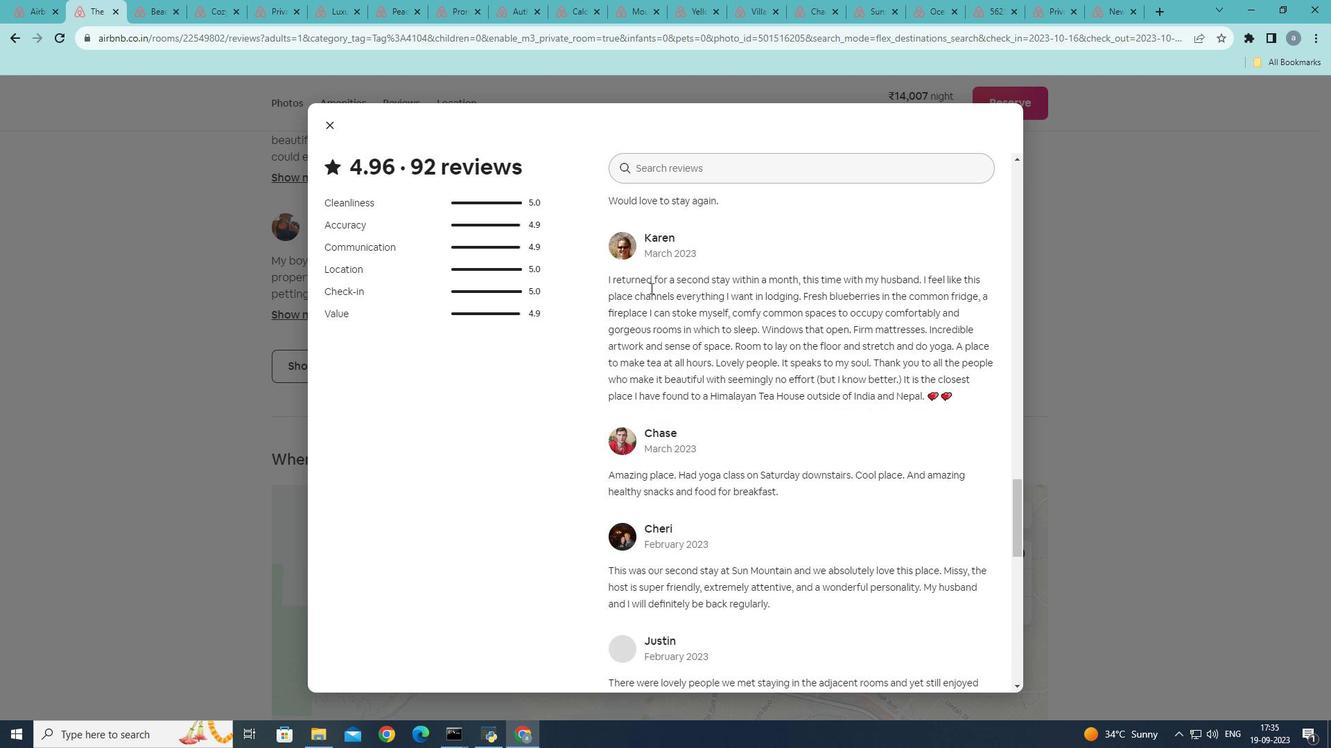 
Action: Mouse scrolled (650, 287) with delta (0, 0)
Screenshot: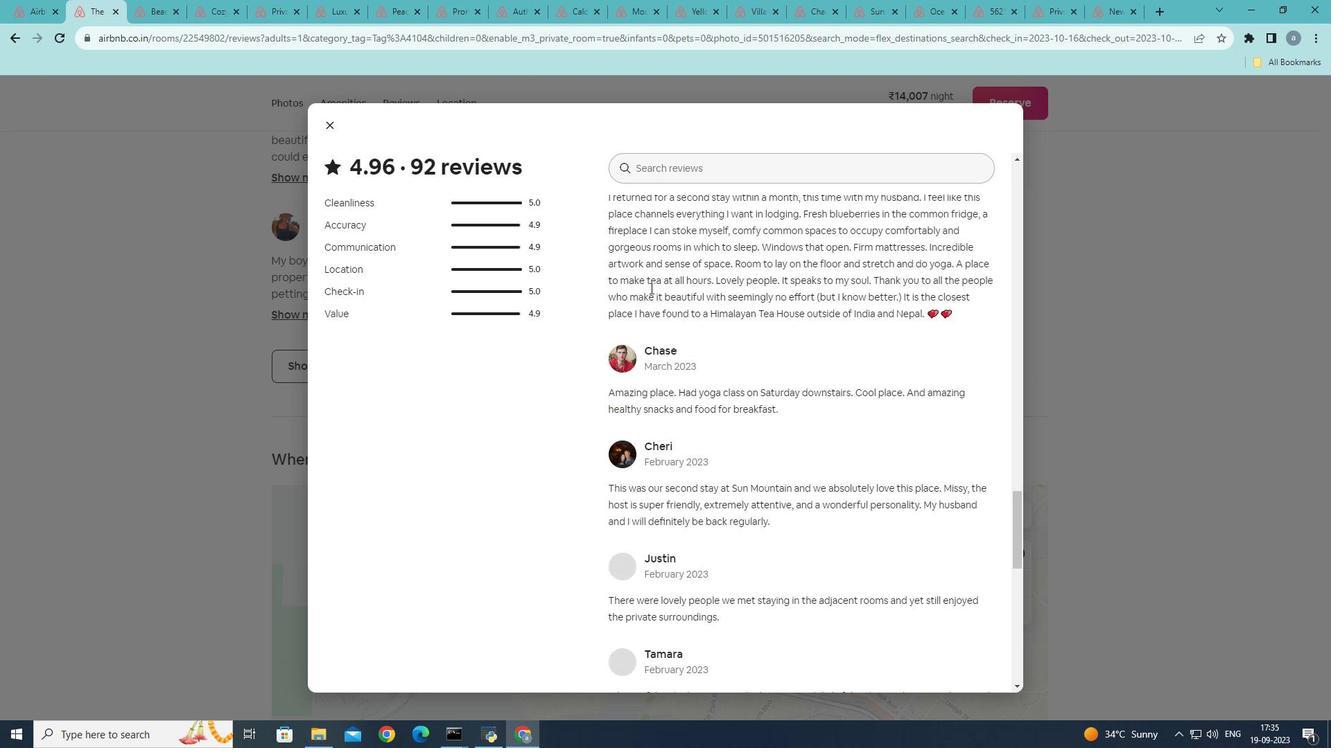
Action: Mouse scrolled (650, 287) with delta (0, 0)
Screenshot: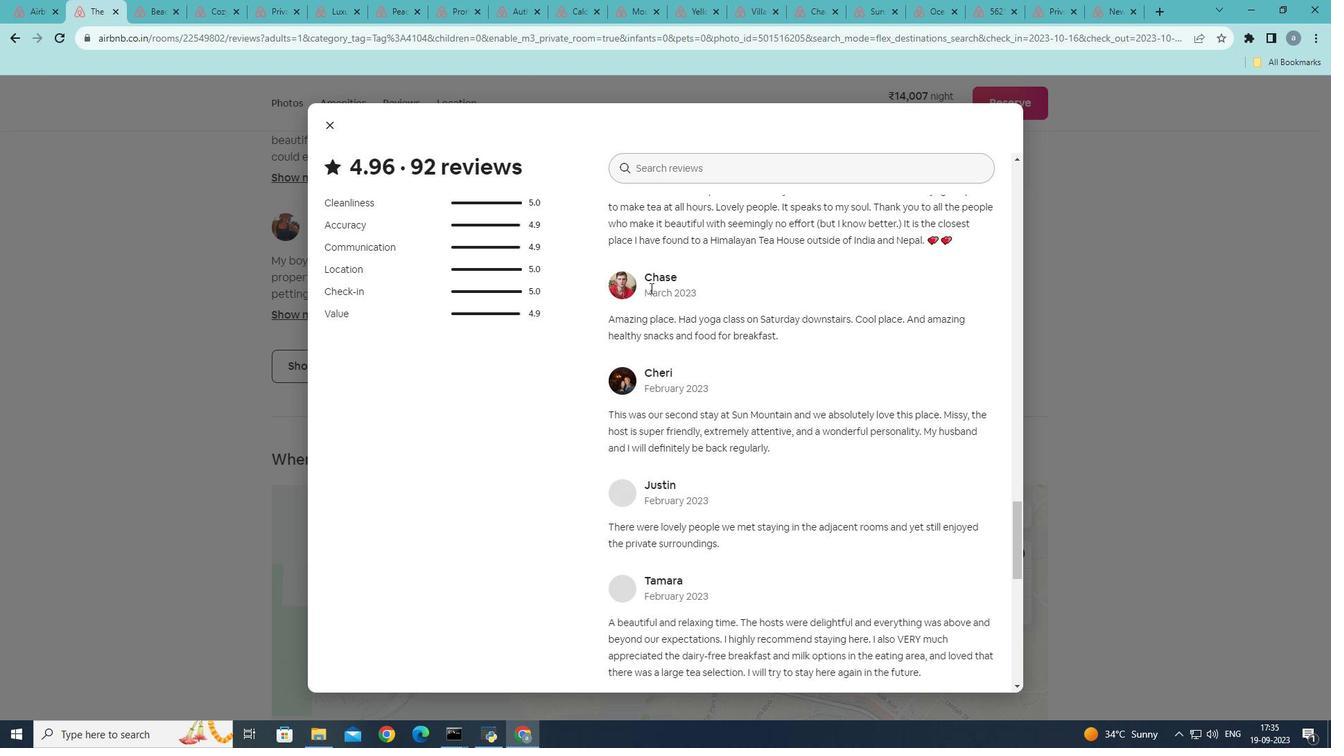
Action: Mouse scrolled (650, 287) with delta (0, 0)
Screenshot: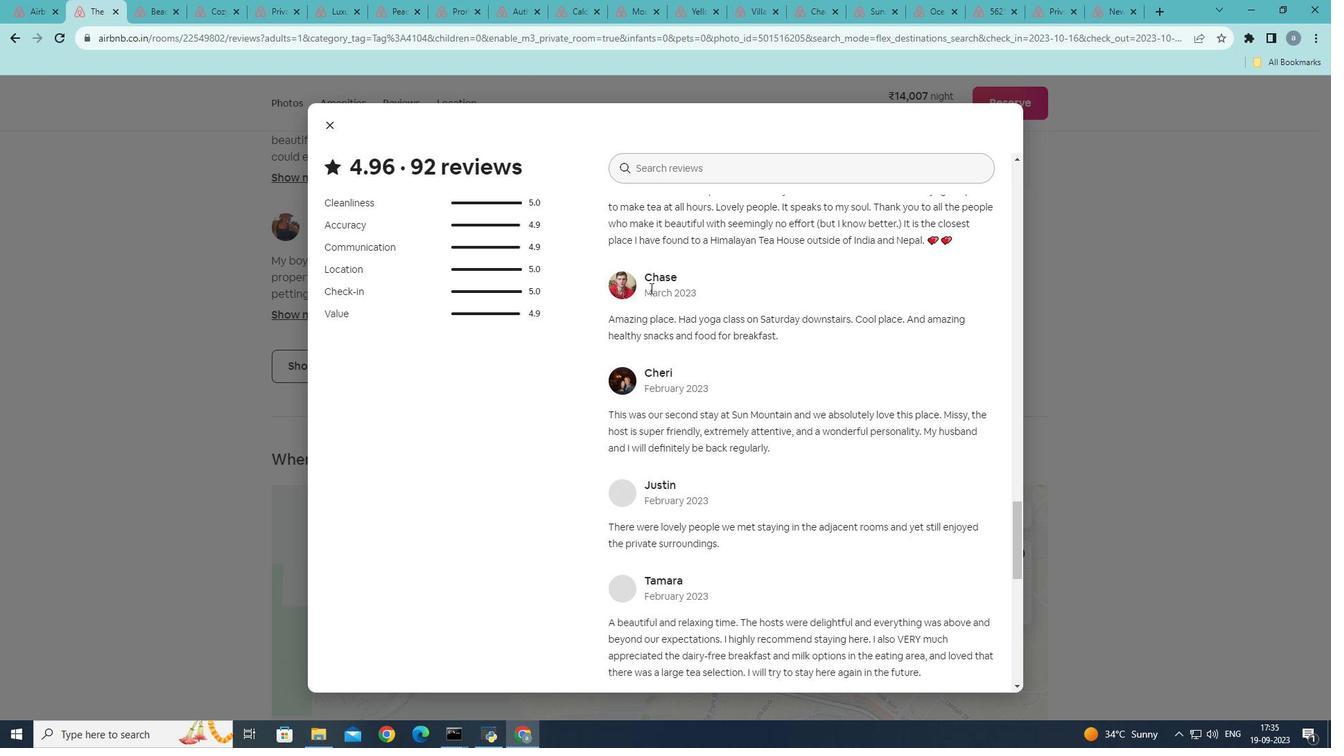 
Action: Mouse scrolled (650, 287) with delta (0, 0)
Screenshot: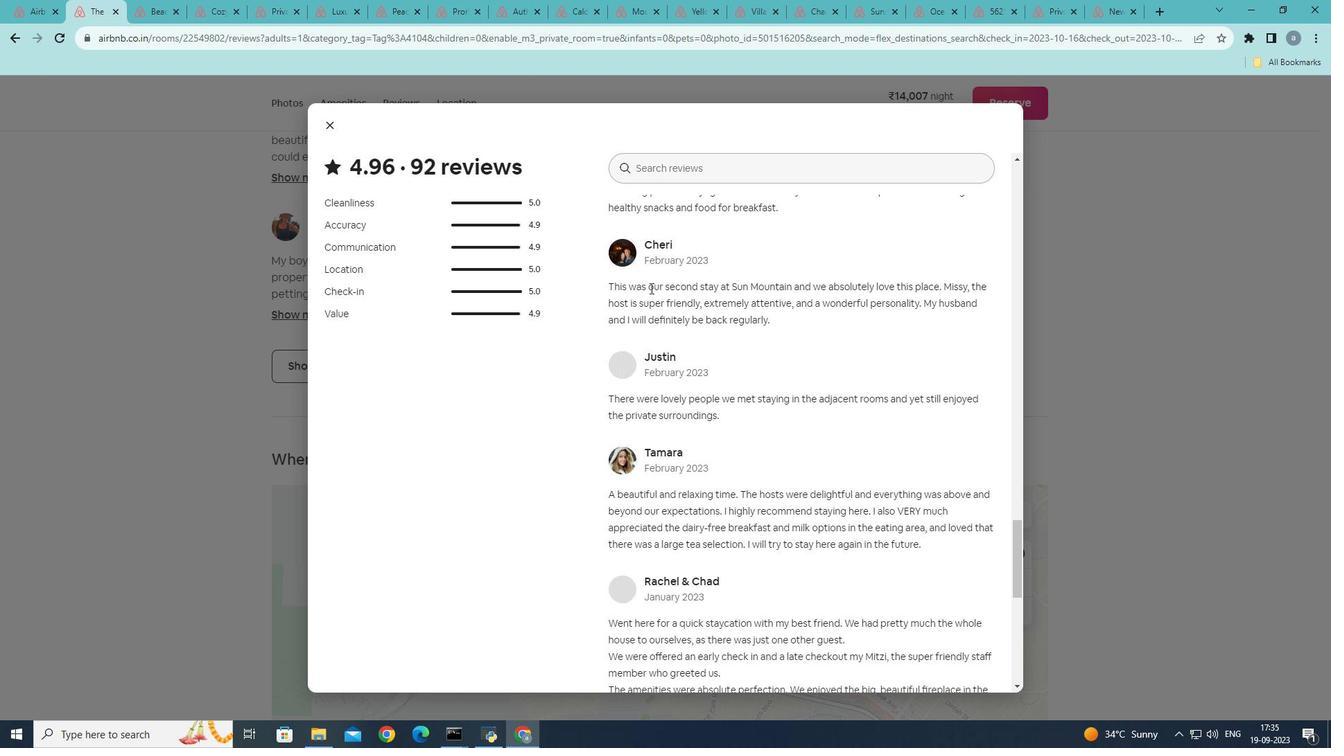 
Action: Mouse scrolled (650, 287) with delta (0, 0)
Screenshot: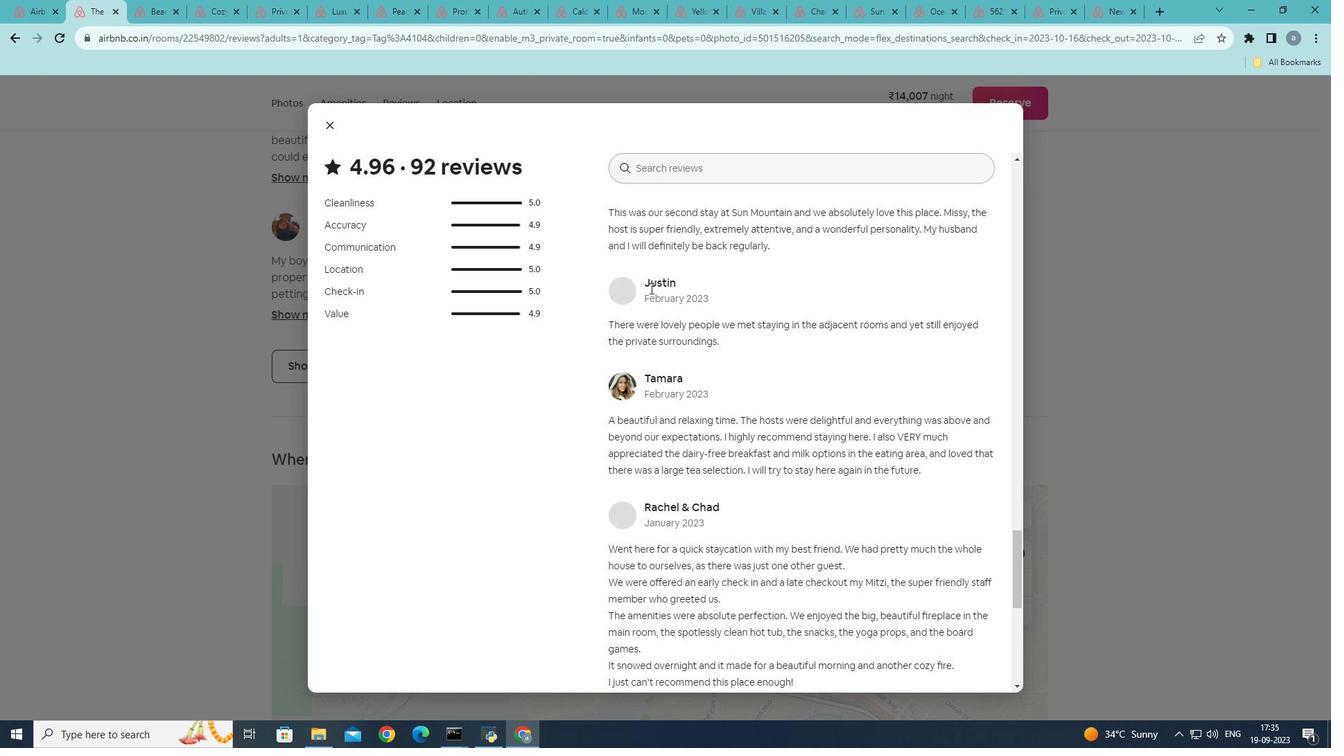 
Action: Mouse scrolled (650, 287) with delta (0, 0)
Screenshot: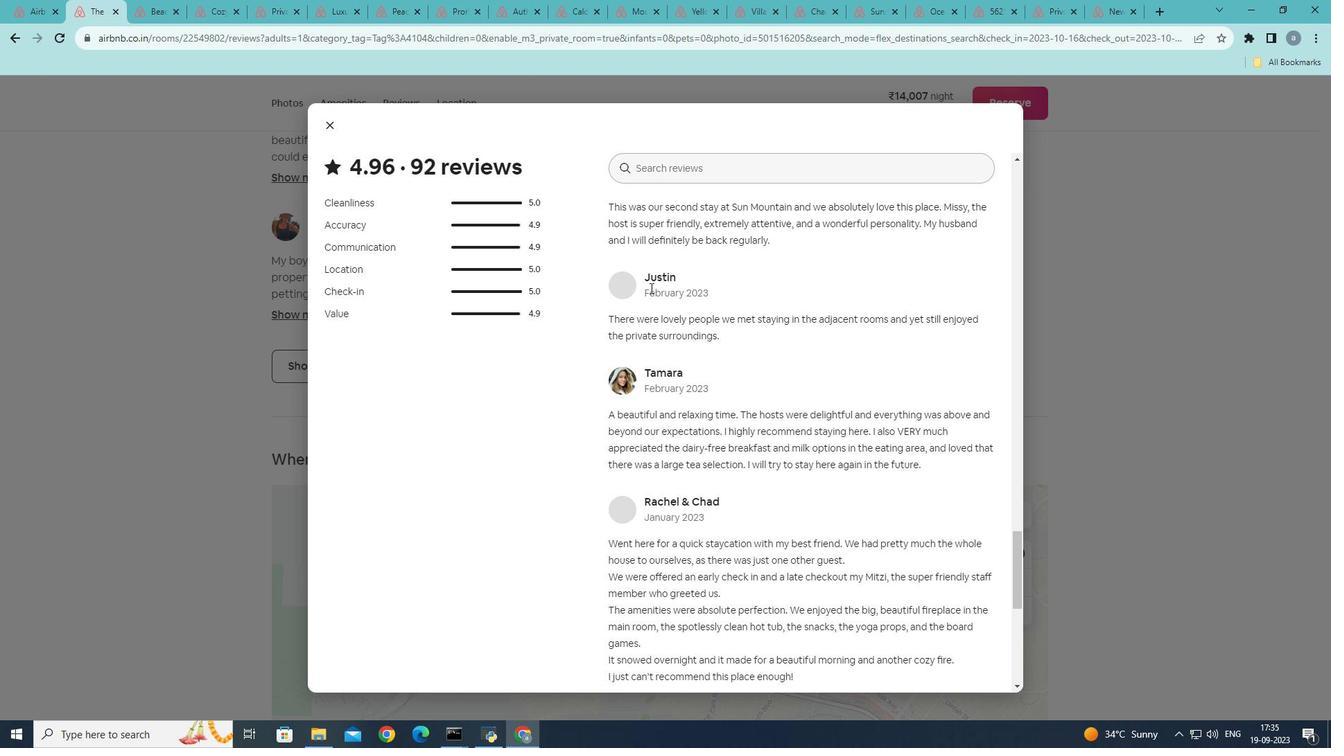 
Action: Mouse scrolled (650, 287) with delta (0, 0)
Screenshot: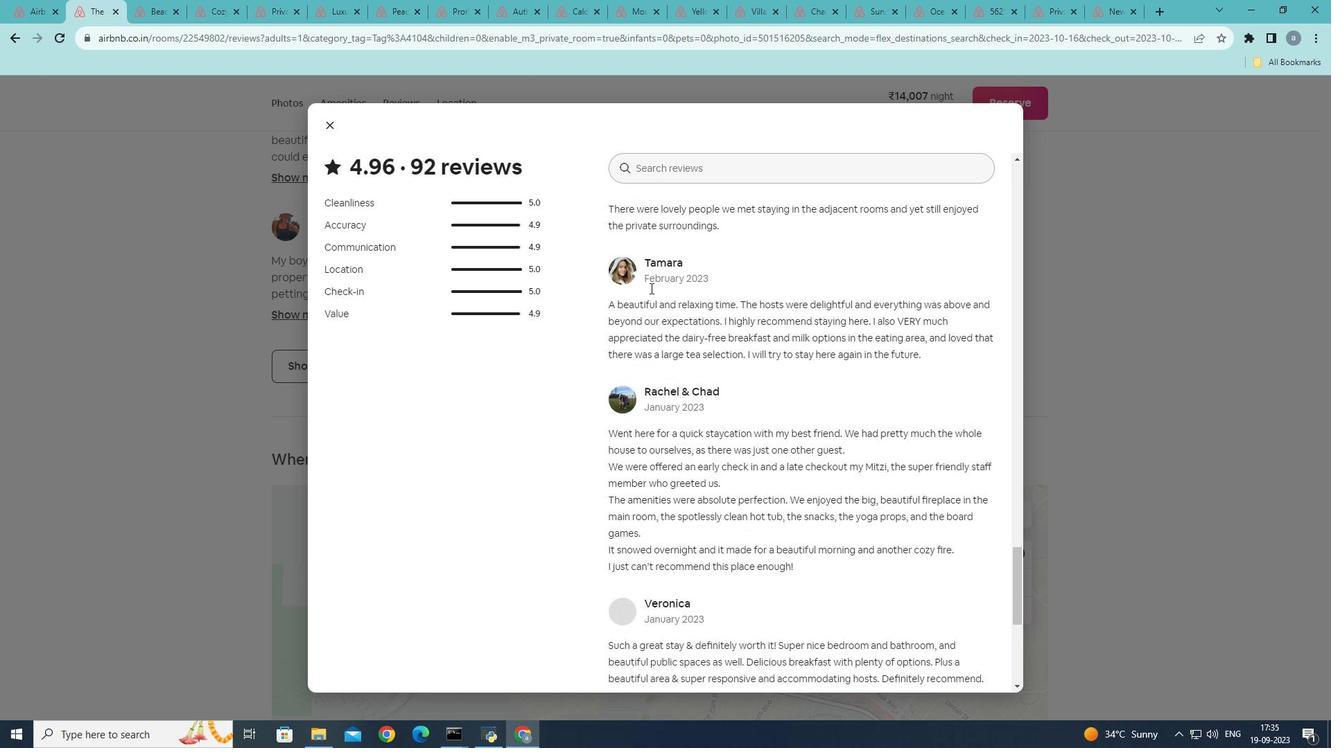 
Action: Mouse scrolled (650, 287) with delta (0, 0)
Screenshot: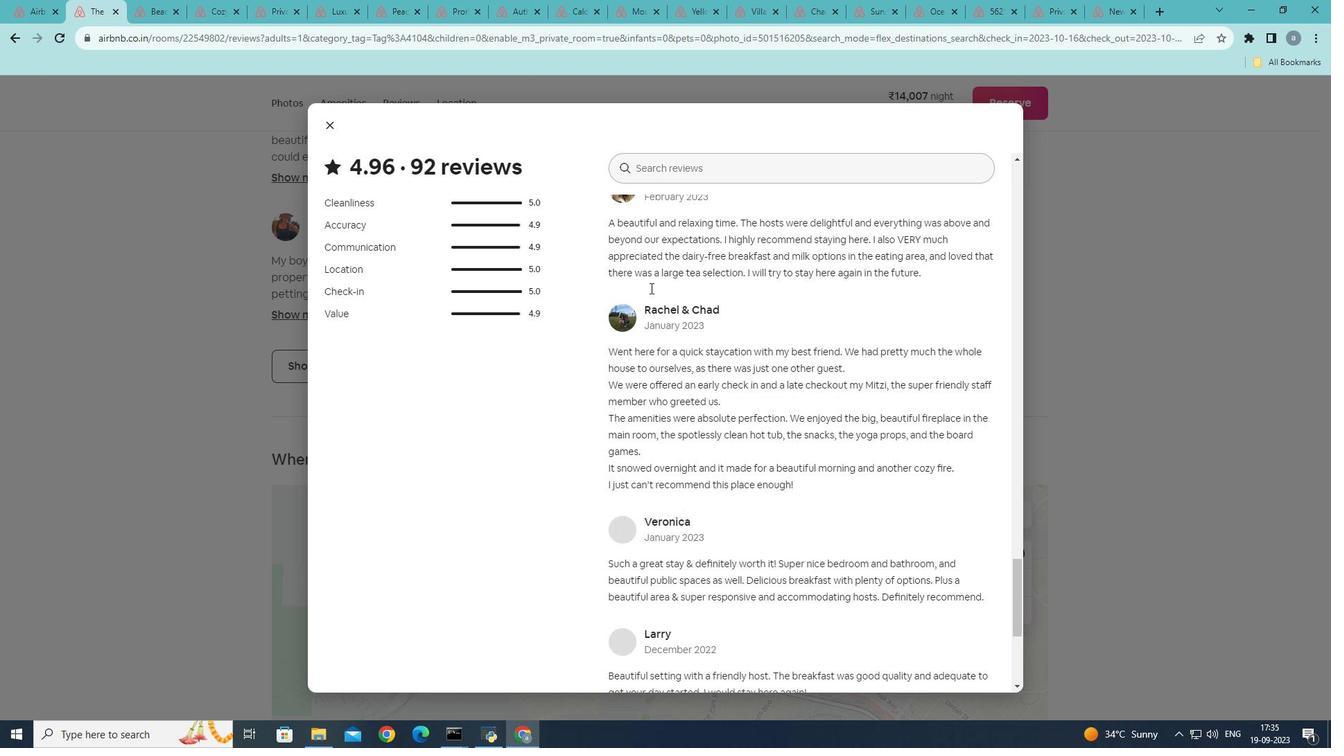 
Action: Mouse scrolled (650, 287) with delta (0, 0)
Screenshot: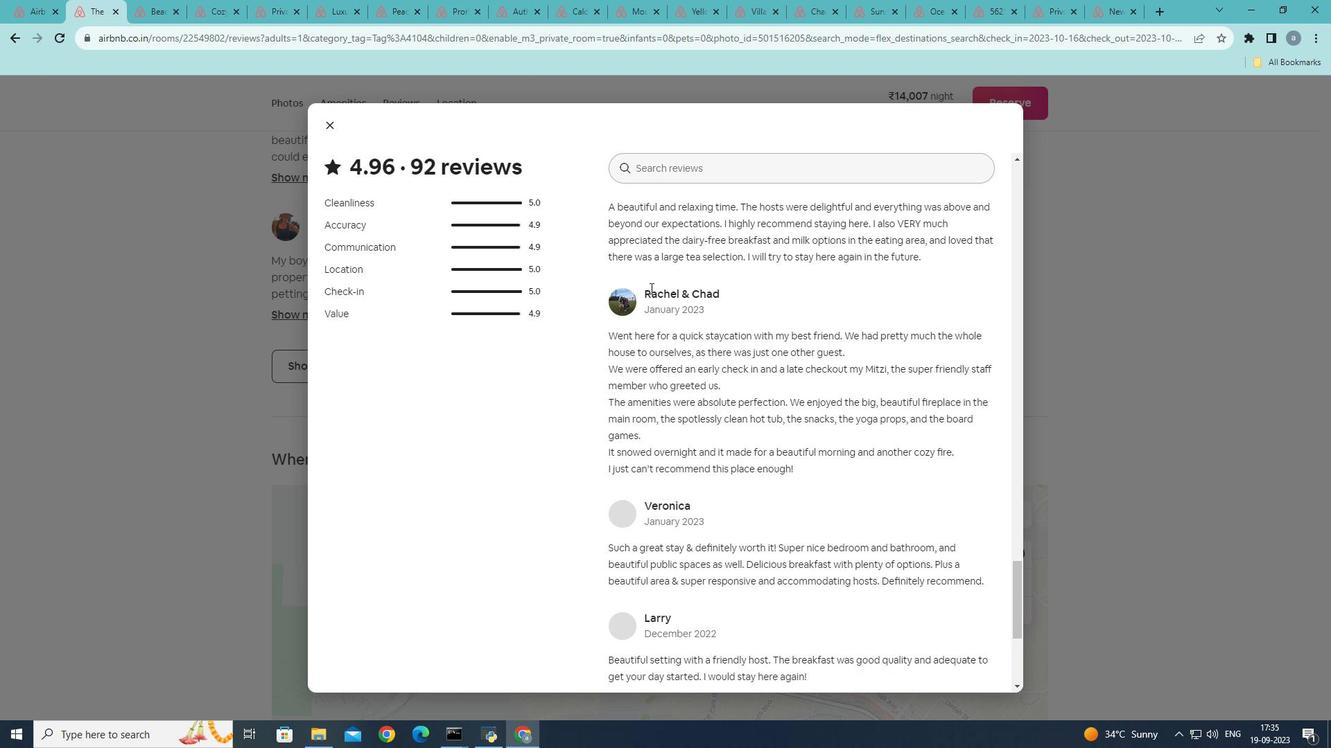 
Action: Mouse moved to (649, 289)
Screenshot: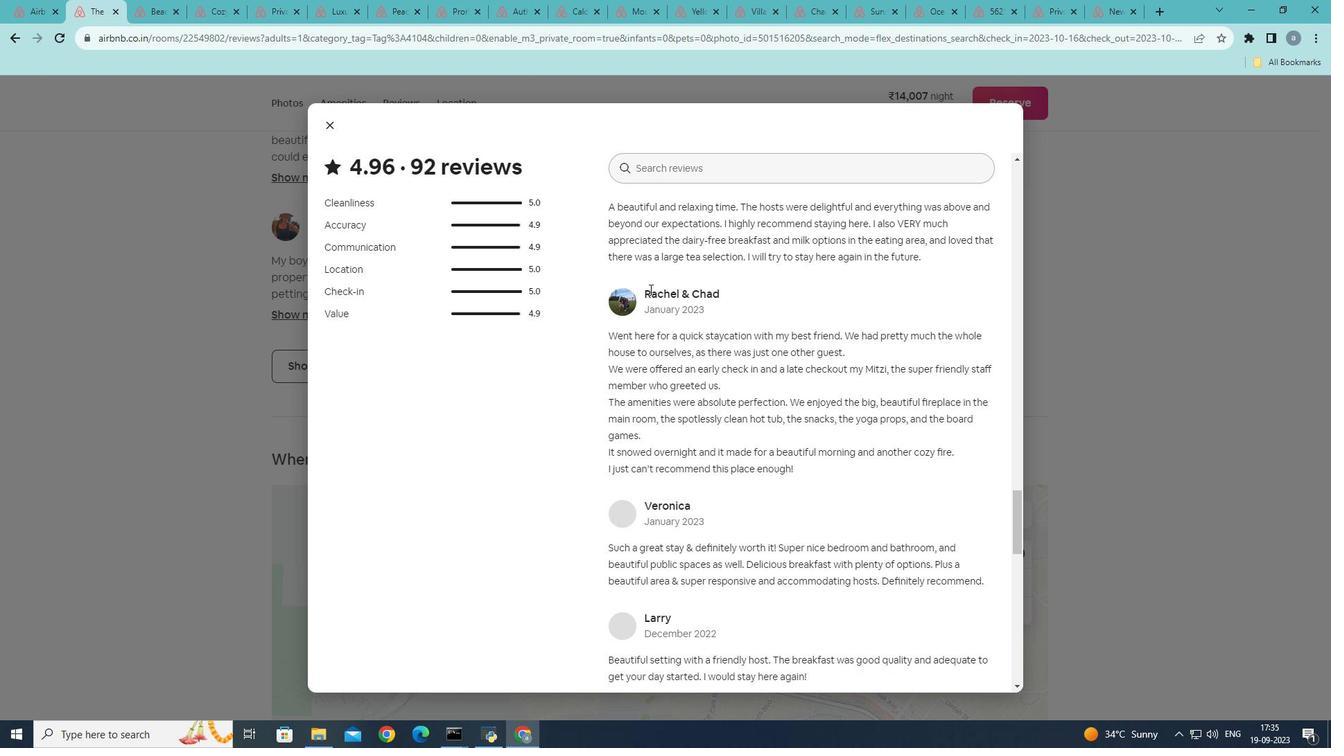
Action: Mouse scrolled (649, 289) with delta (0, 0)
Screenshot: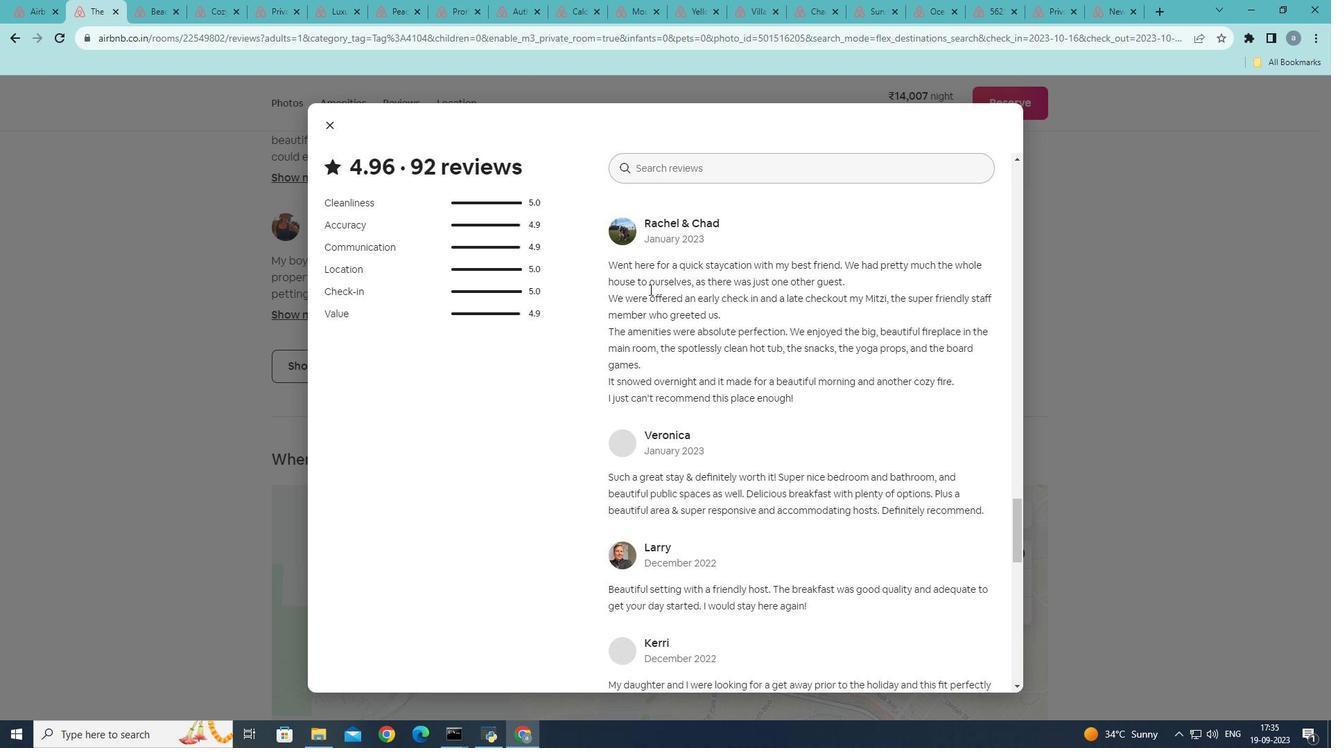 
Action: Mouse scrolled (649, 289) with delta (0, 0)
Screenshot: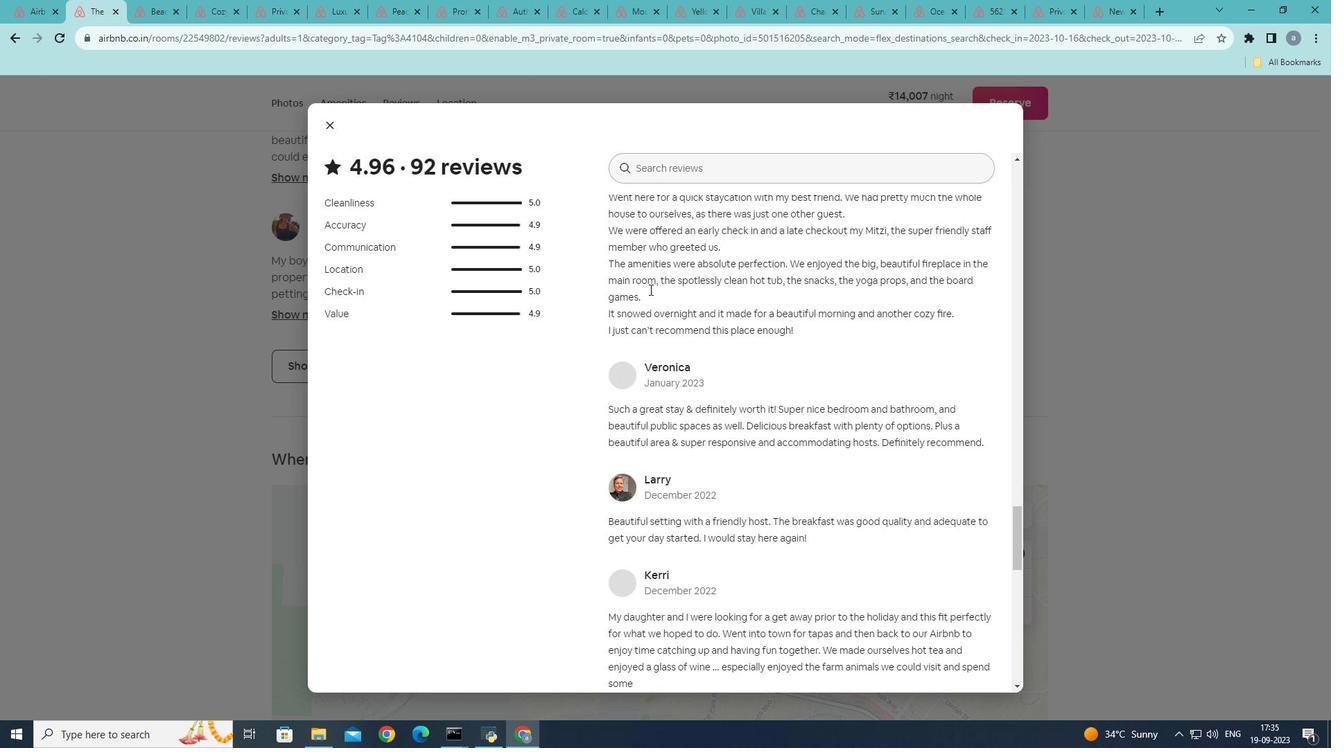 
Action: Mouse moved to (648, 290)
Screenshot: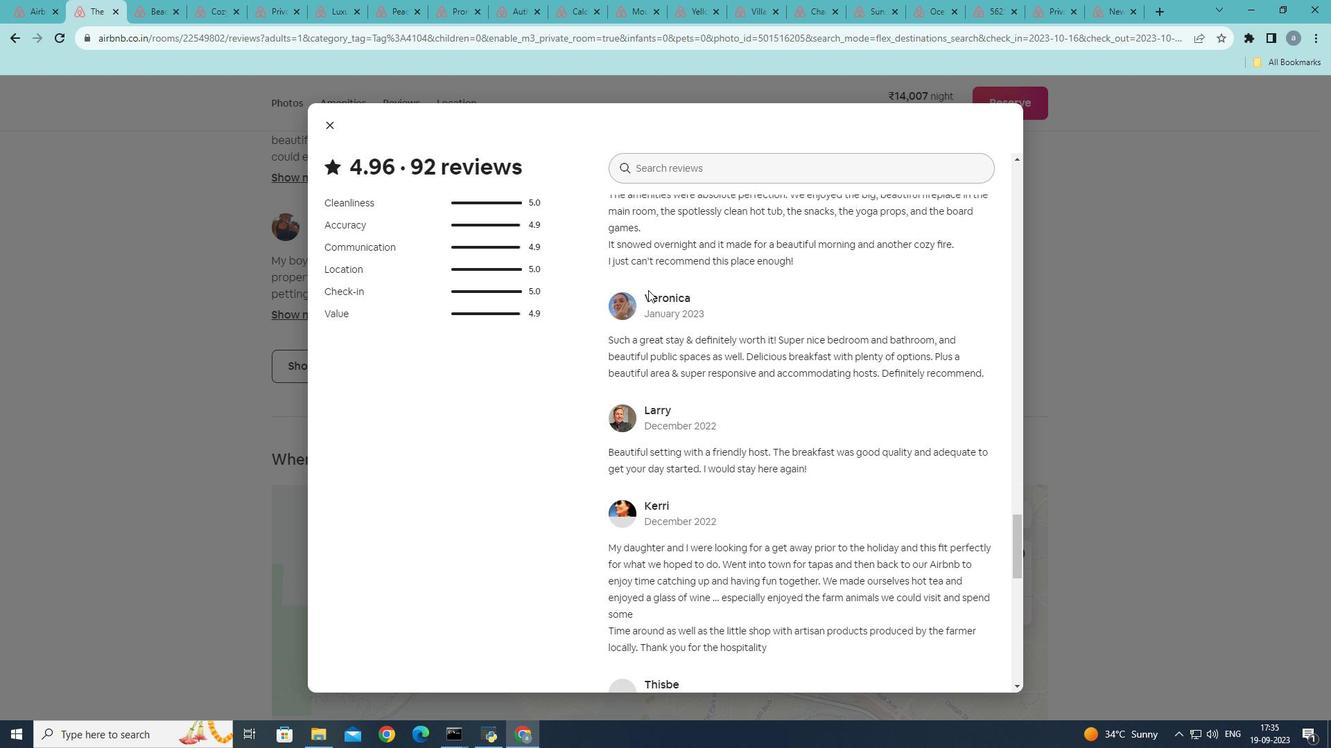
Action: Mouse scrolled (648, 289) with delta (0, 0)
Screenshot: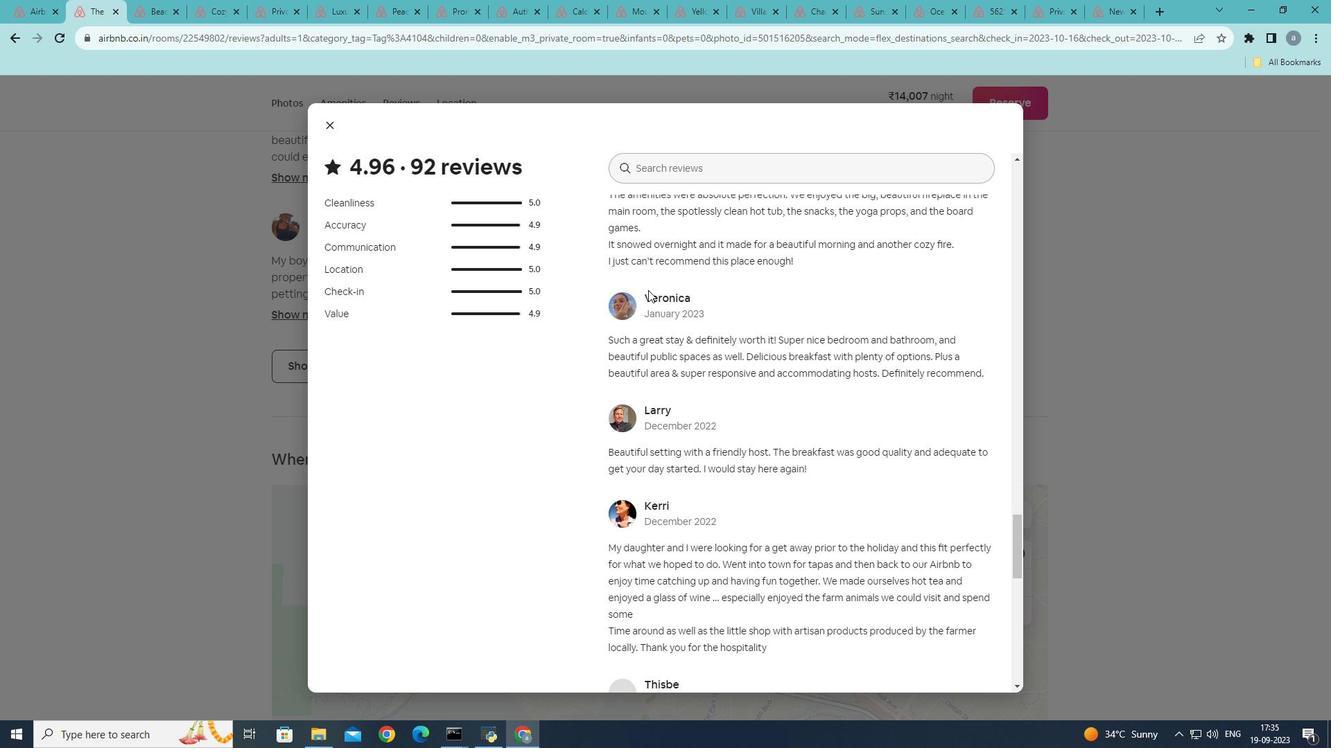 
Action: Mouse moved to (651, 281)
Screenshot: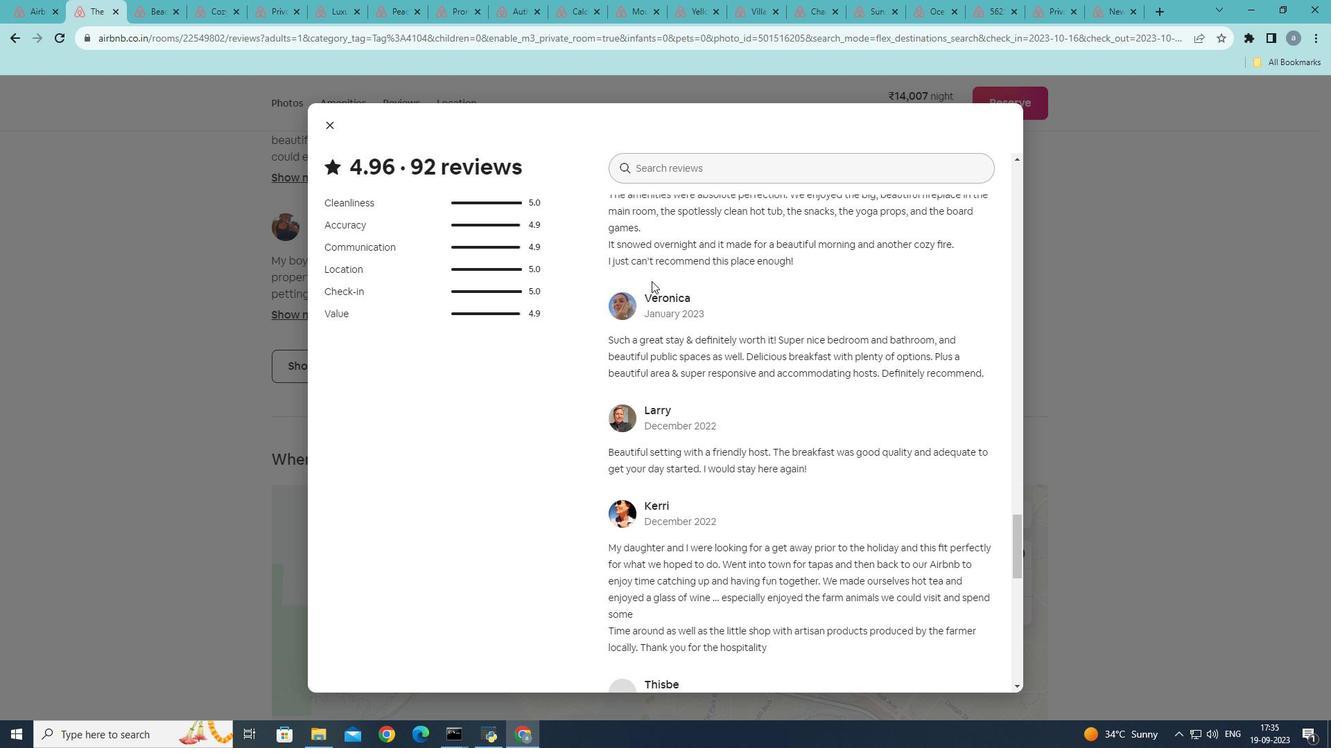 
Action: Mouse scrolled (651, 280) with delta (0, 0)
Screenshot: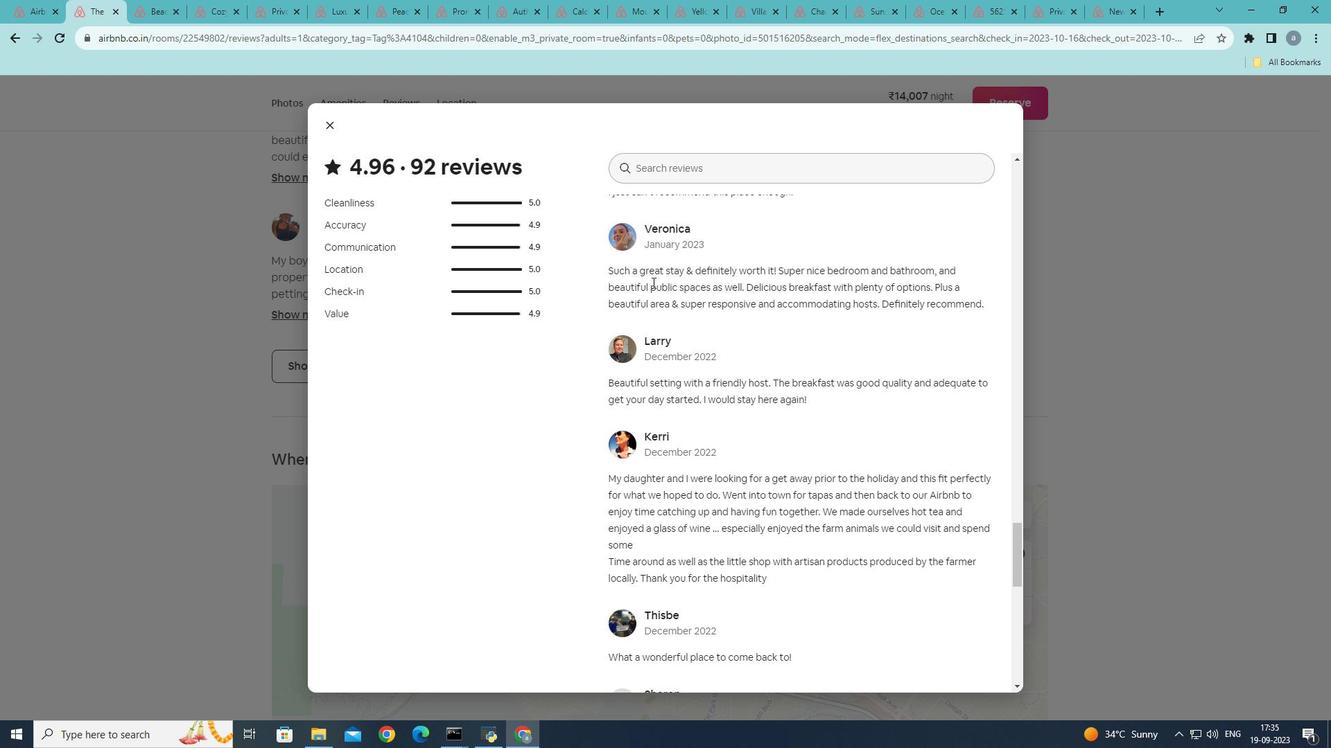 
Action: Mouse moved to (652, 282)
Screenshot: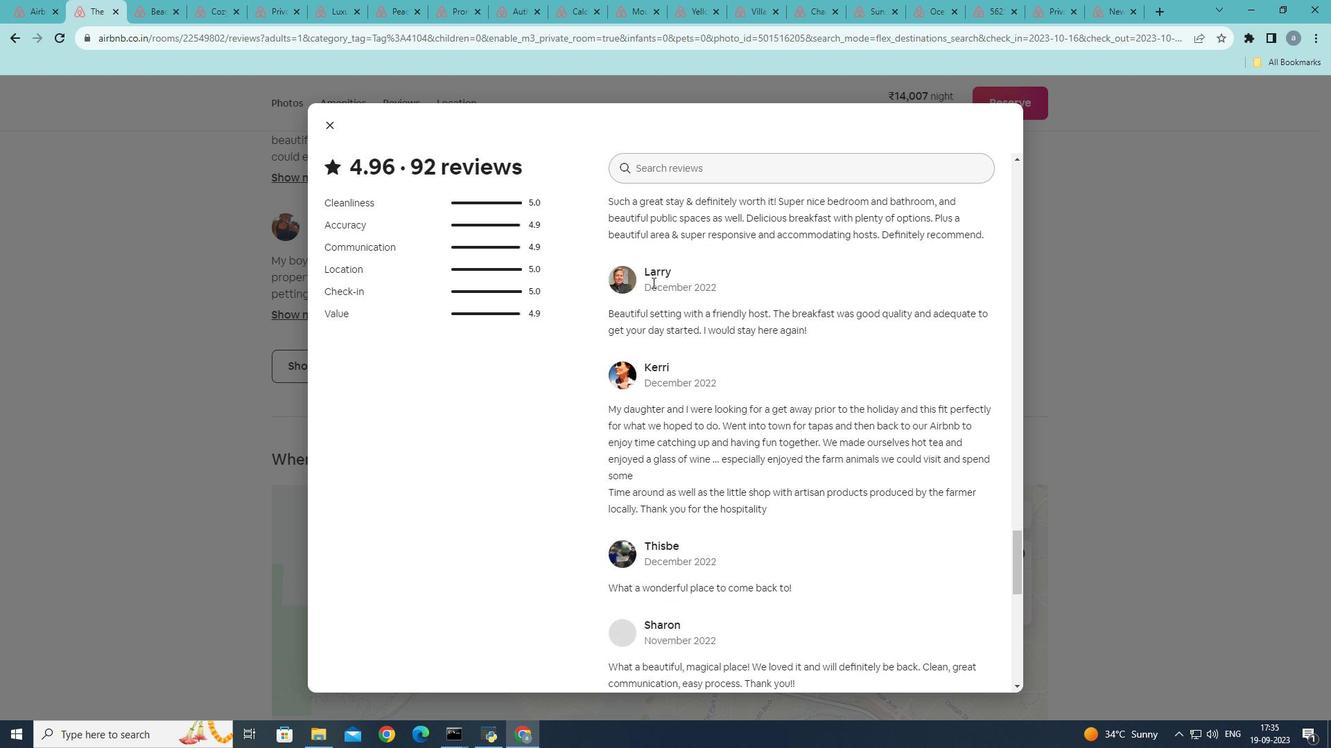 
Action: Mouse scrolled (652, 282) with delta (0, 0)
Screenshot: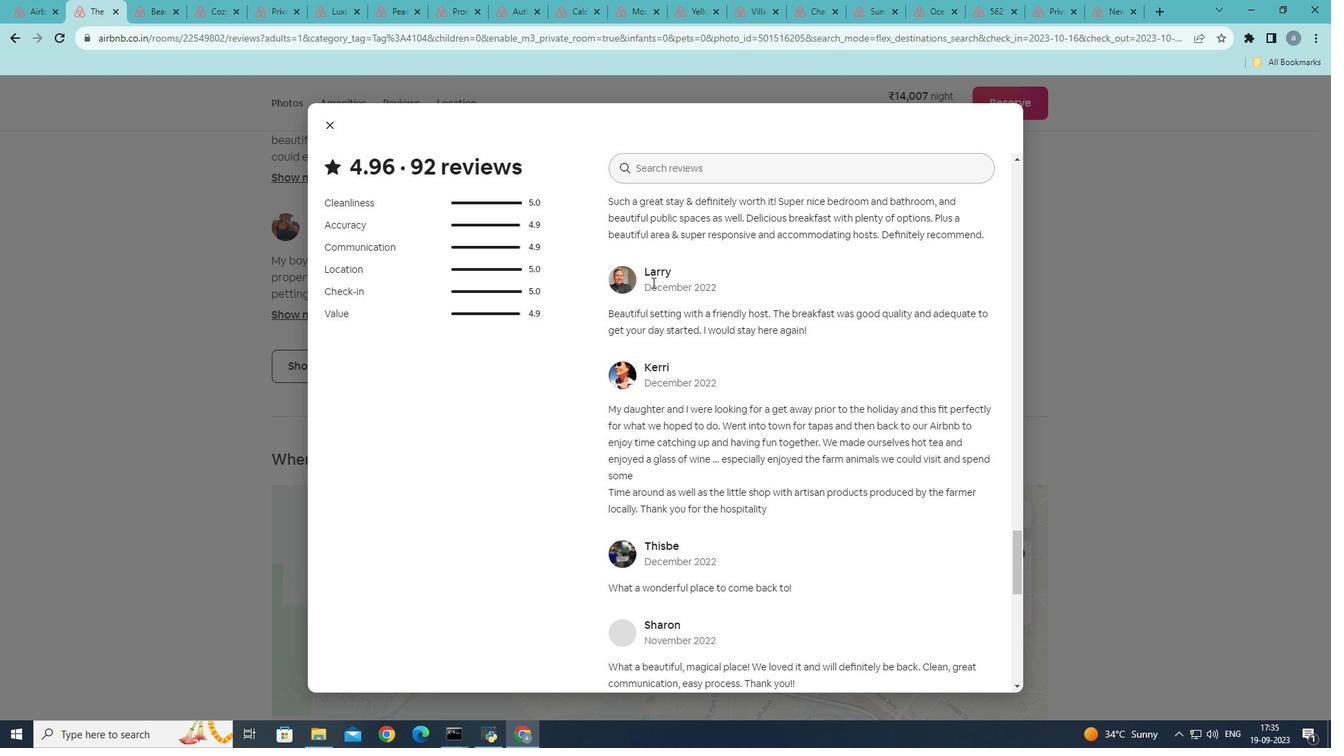 
Action: Mouse scrolled (652, 282) with delta (0, 0)
Screenshot: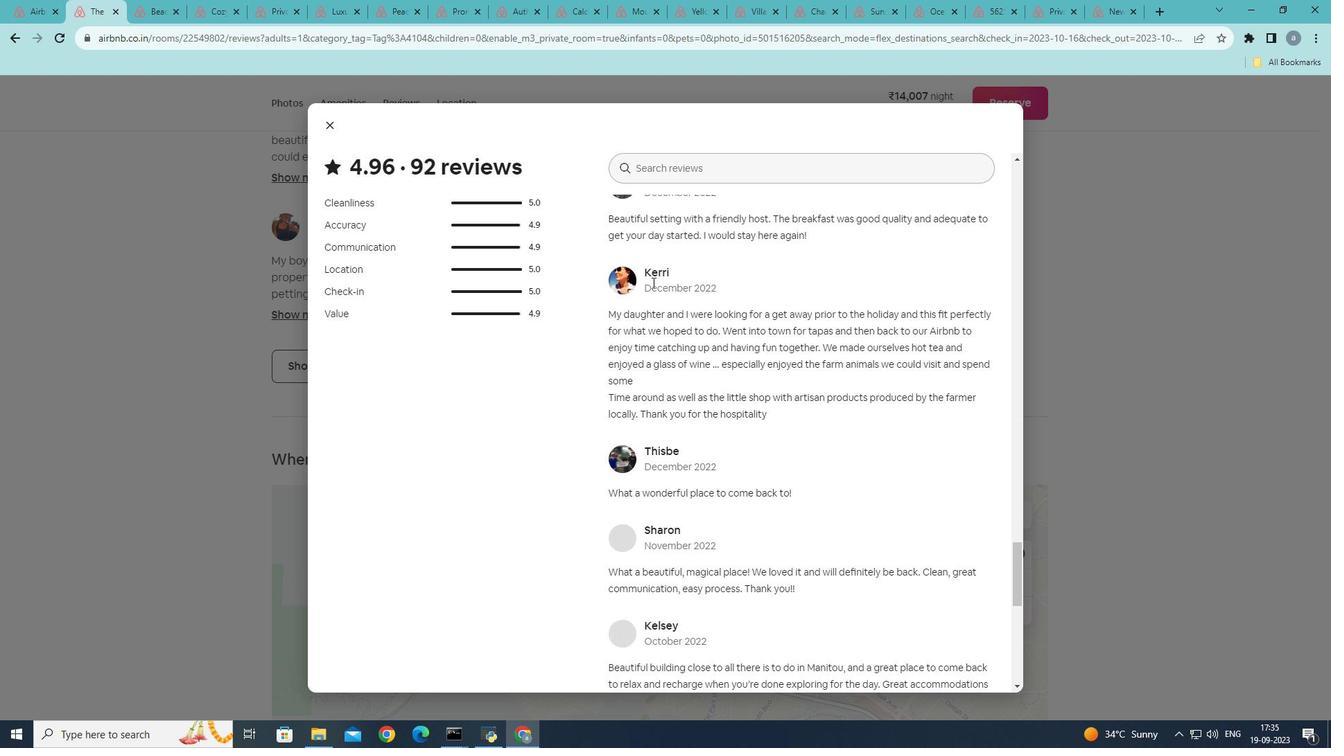 
Action: Mouse scrolled (652, 282) with delta (0, 0)
